 Task: Search location  and  check different places , show reviews and explore.
Action: Mouse moved to (544, 68)
Screenshot: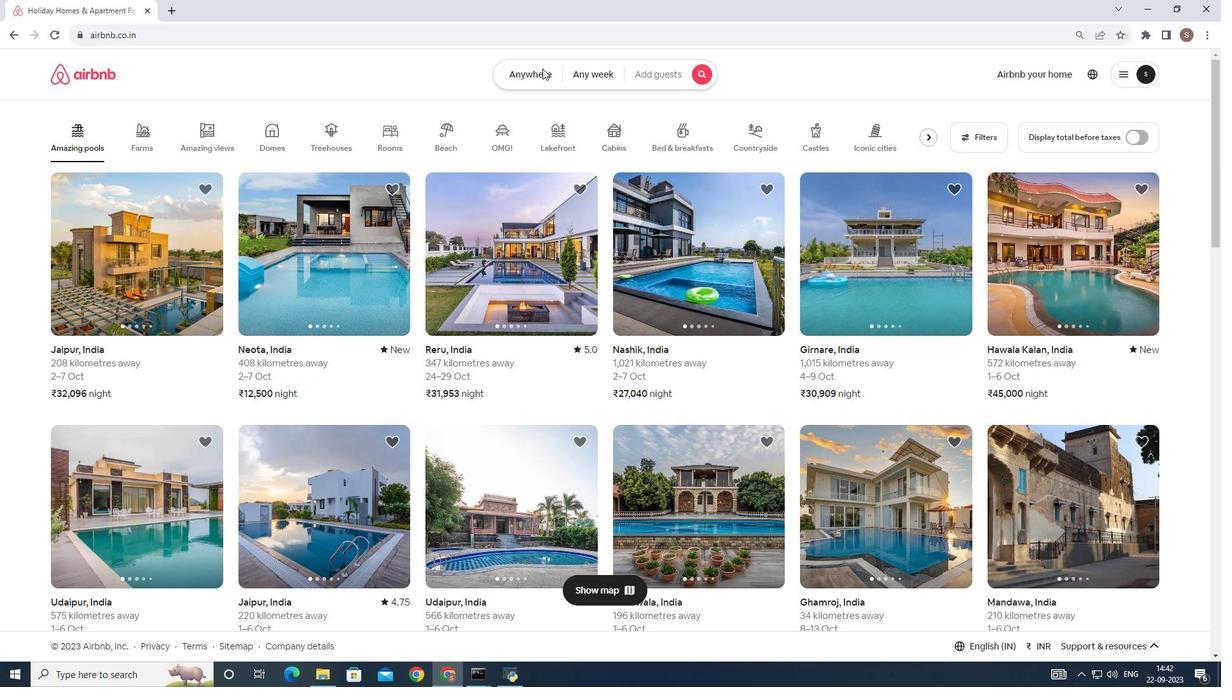 
Action: Mouse pressed left at (544, 68)
Screenshot: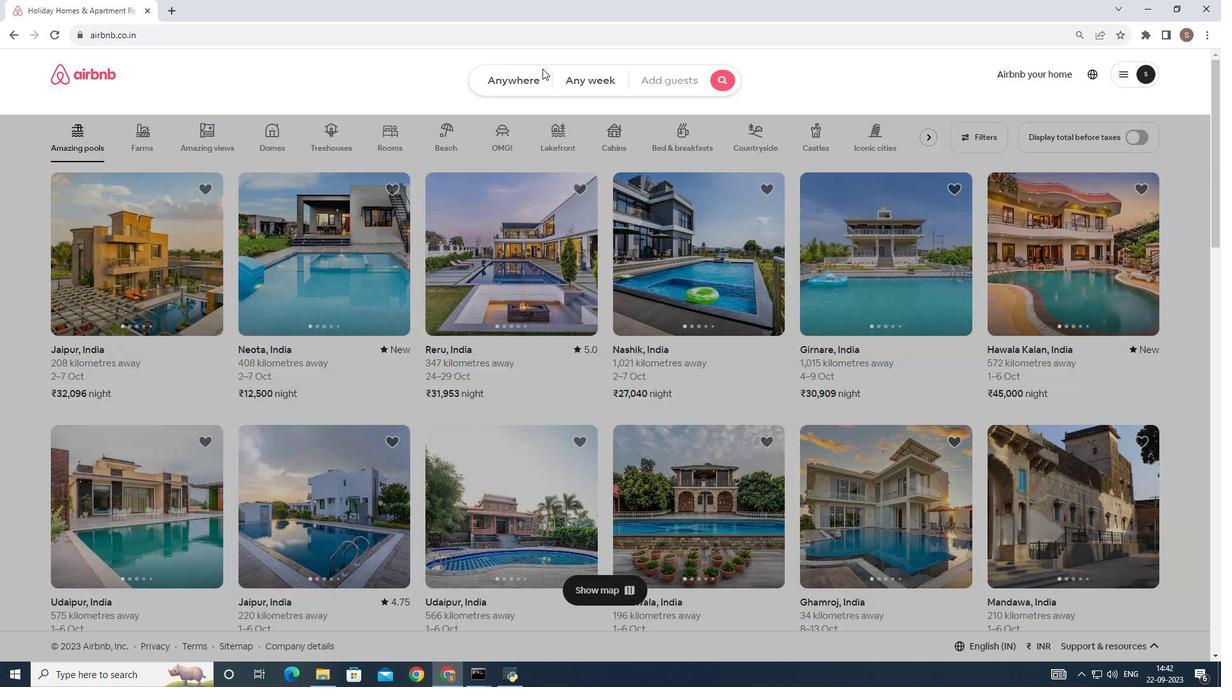 
Action: Mouse moved to (408, 122)
Screenshot: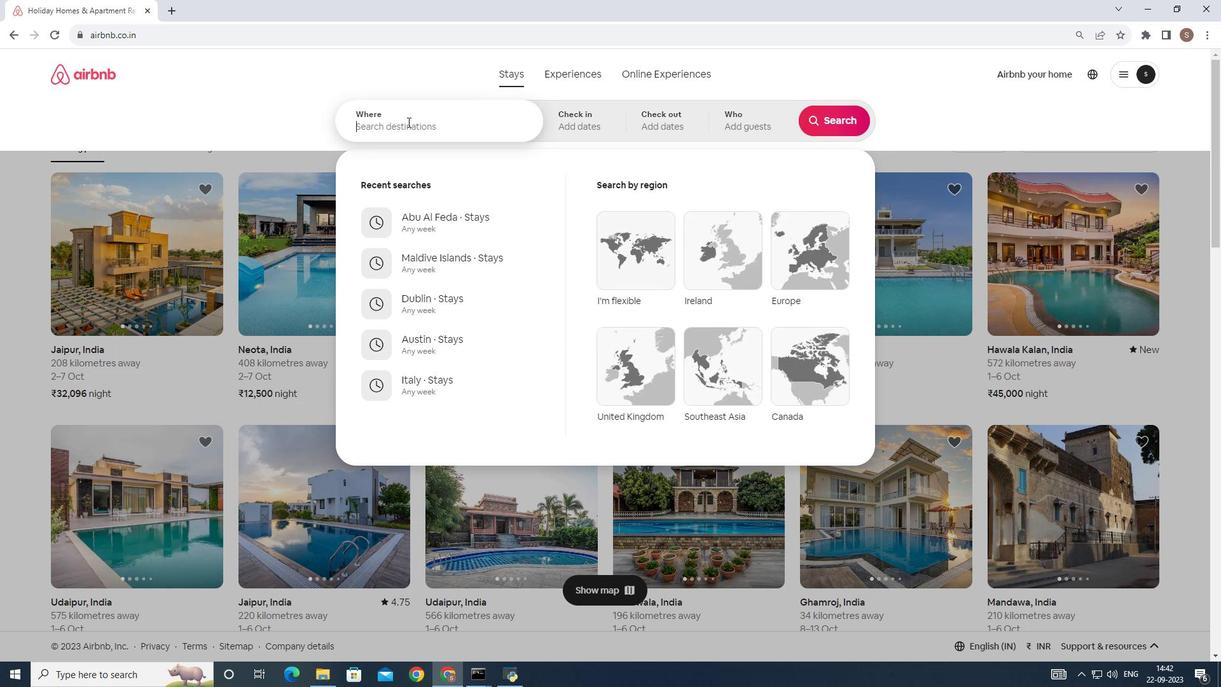 
Action: Mouse pressed left at (408, 122)
Screenshot: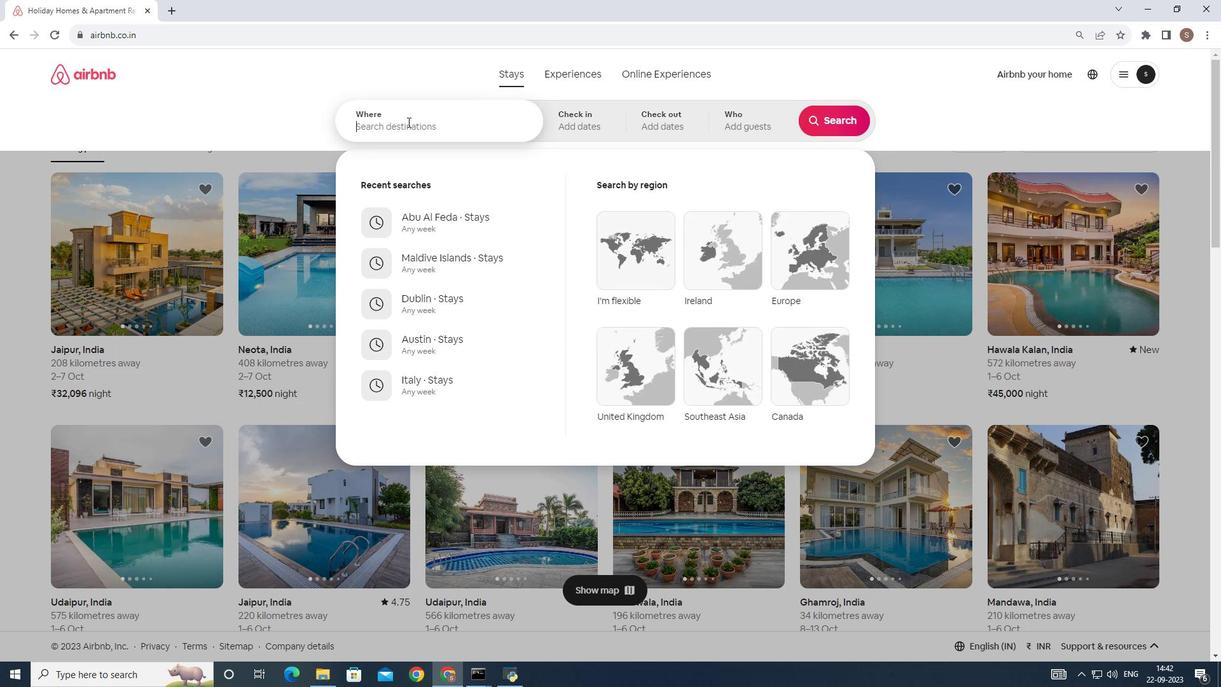 
Action: Key pressed barcelona
Screenshot: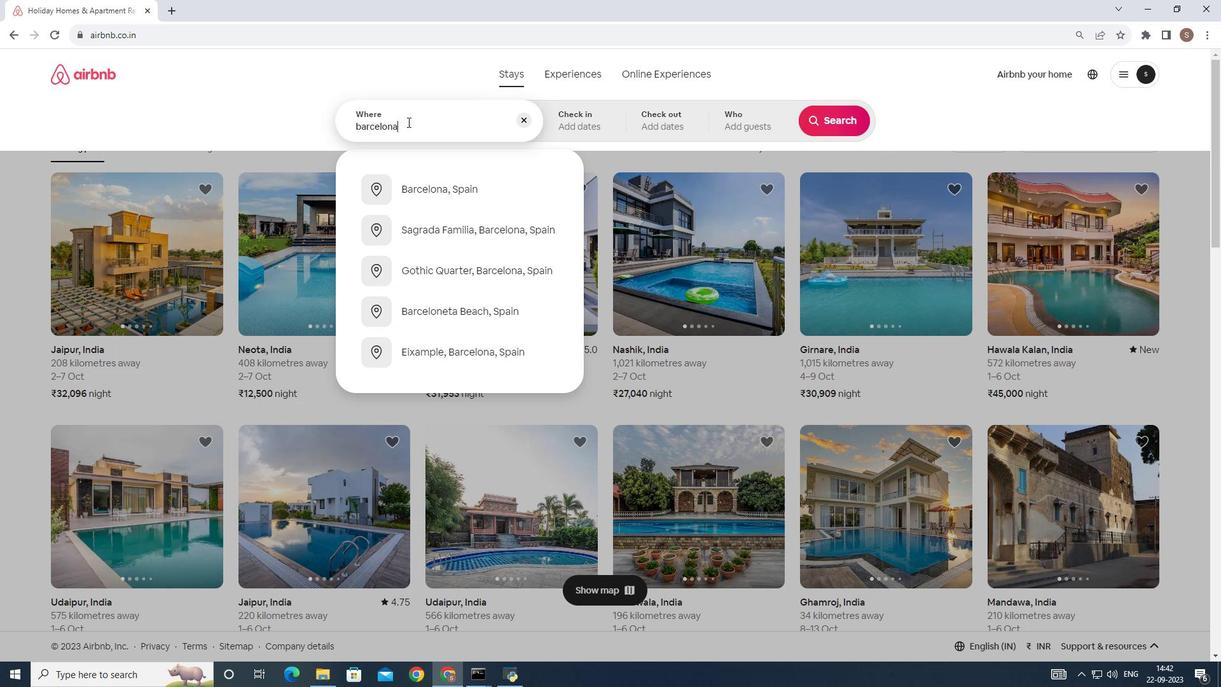 
Action: Mouse moved to (426, 211)
Screenshot: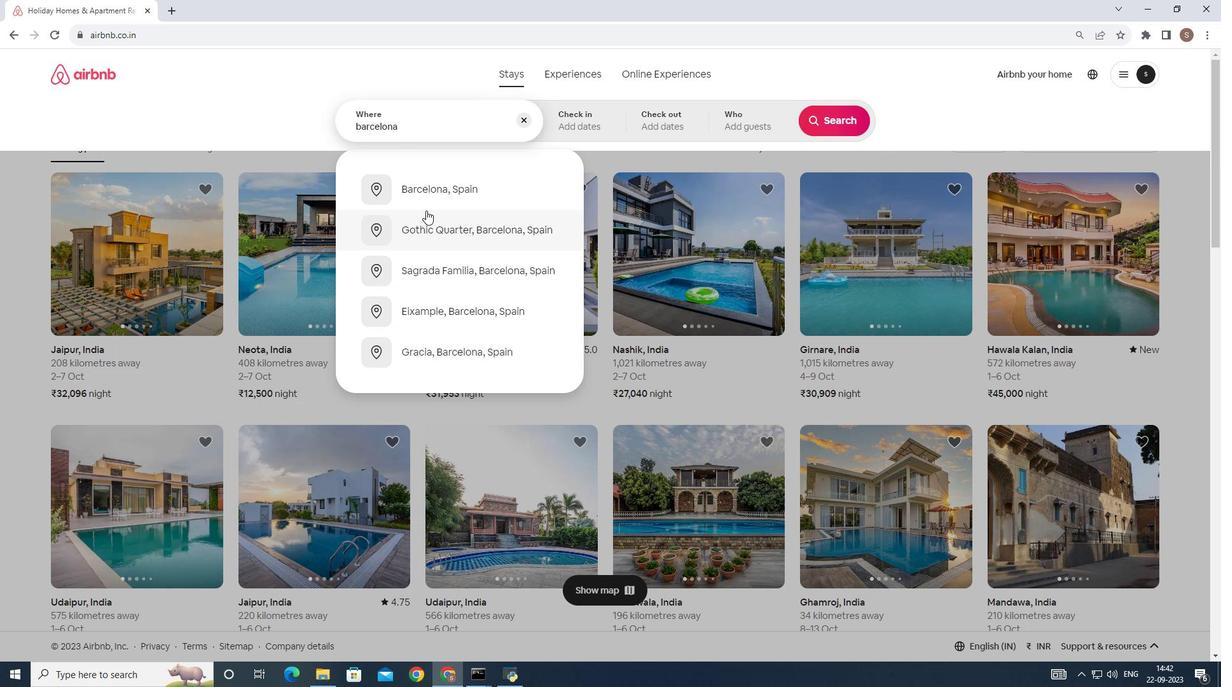 
Action: Mouse pressed left at (426, 211)
Screenshot: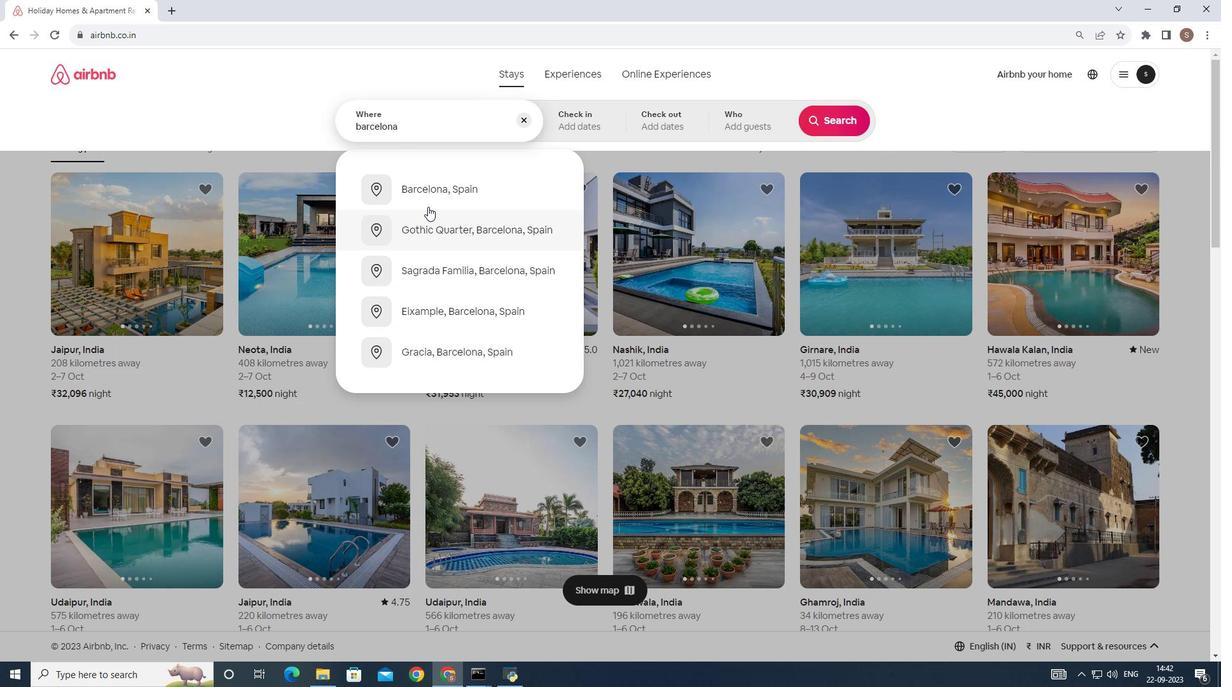 
Action: Mouse moved to (428, 196)
Screenshot: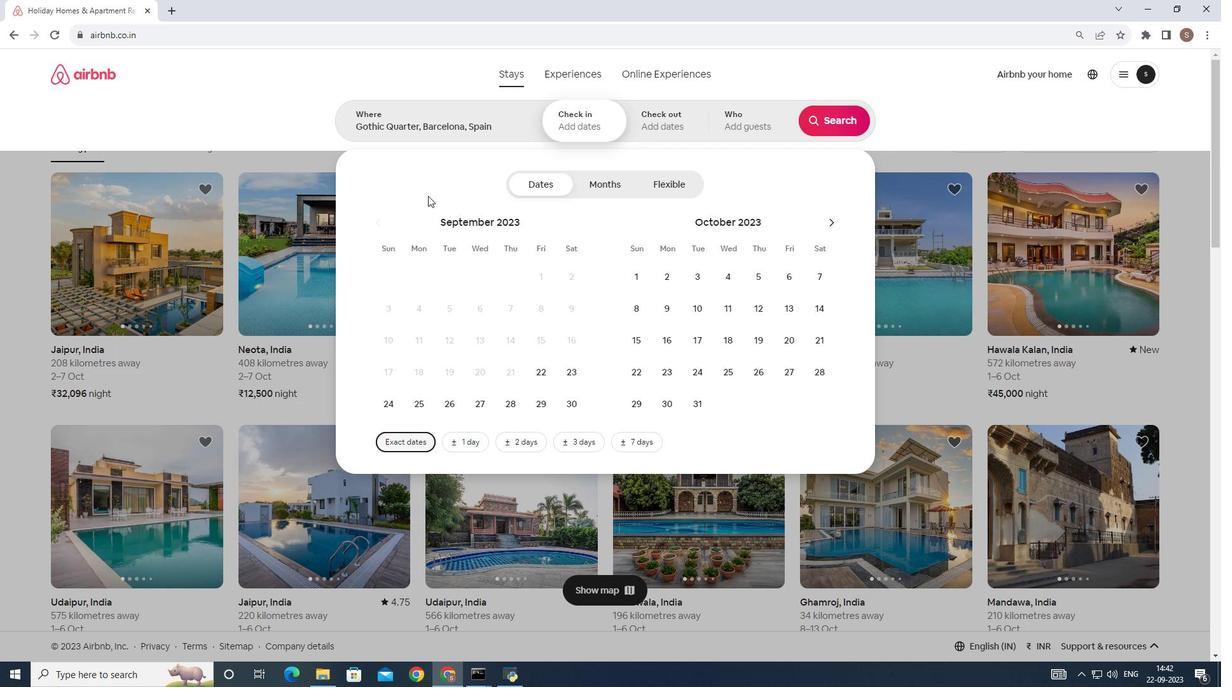 
Action: Mouse pressed left at (428, 196)
Screenshot: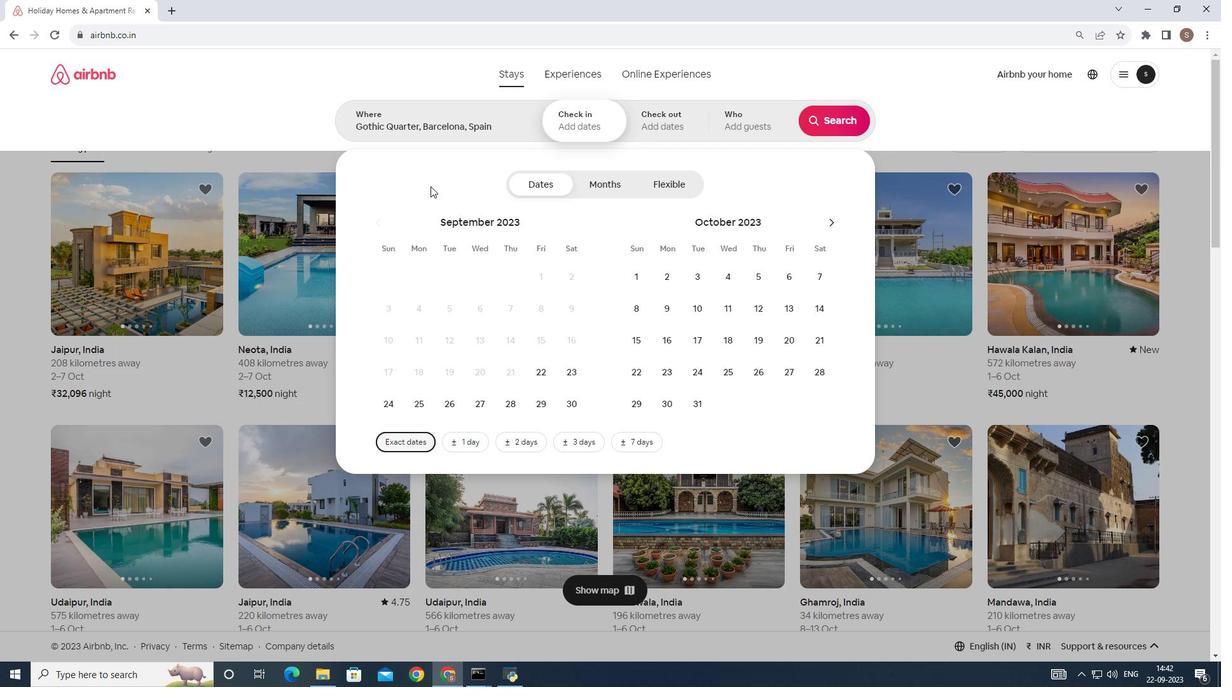 
Action: Mouse moved to (446, 114)
Screenshot: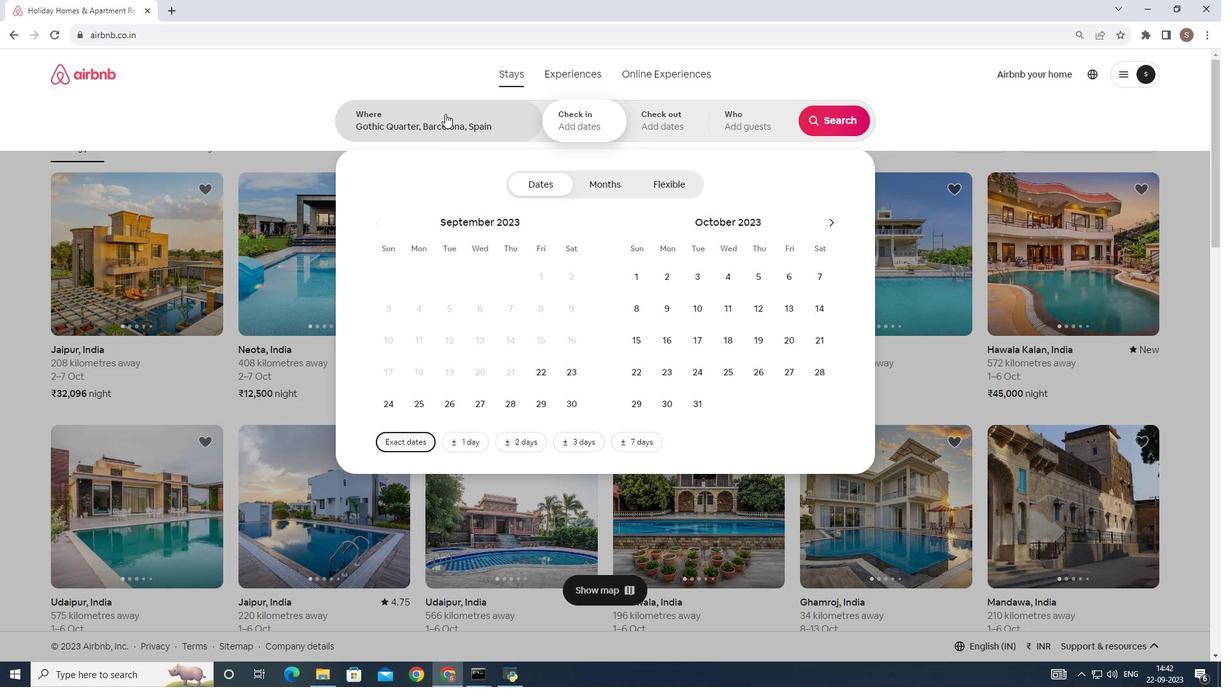 
Action: Mouse pressed left at (446, 114)
Screenshot: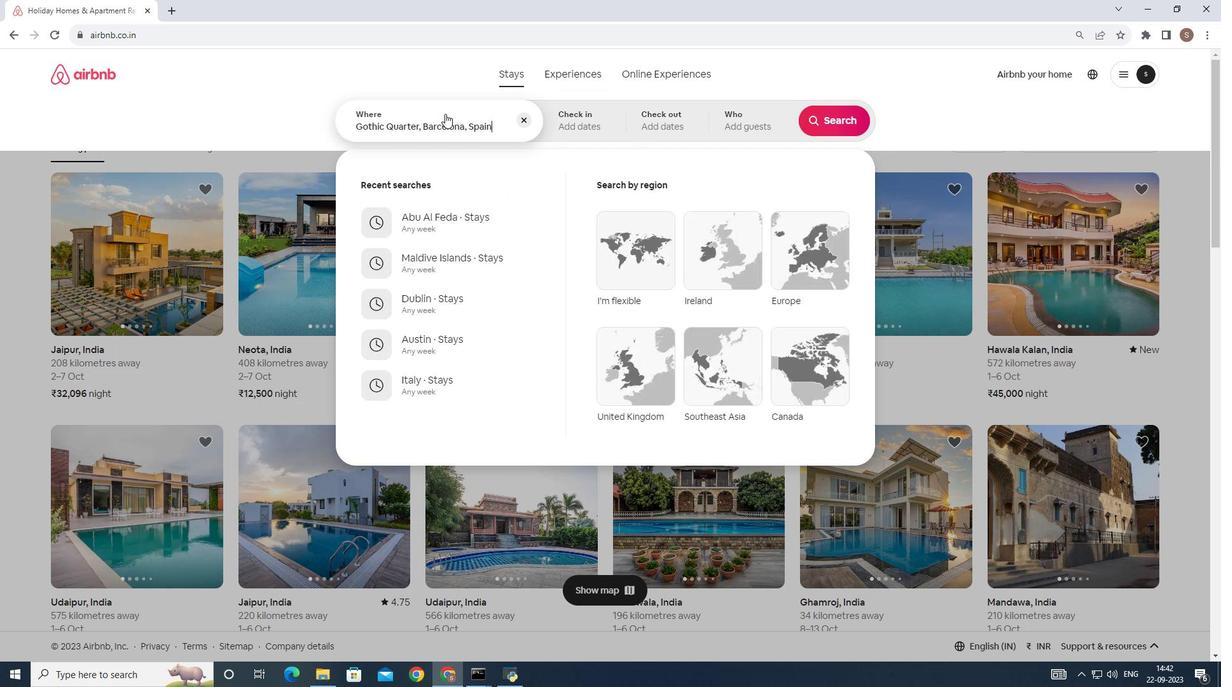 
Action: Mouse moved to (426, 129)
Screenshot: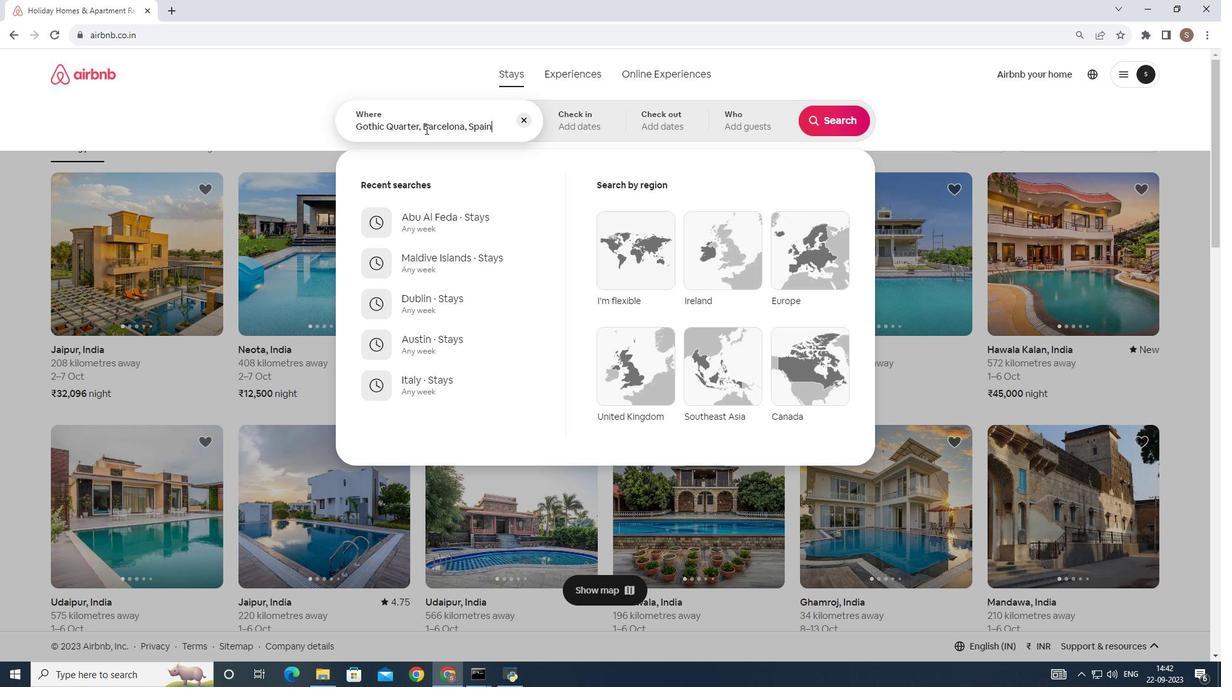 
Action: Mouse pressed left at (426, 129)
Screenshot: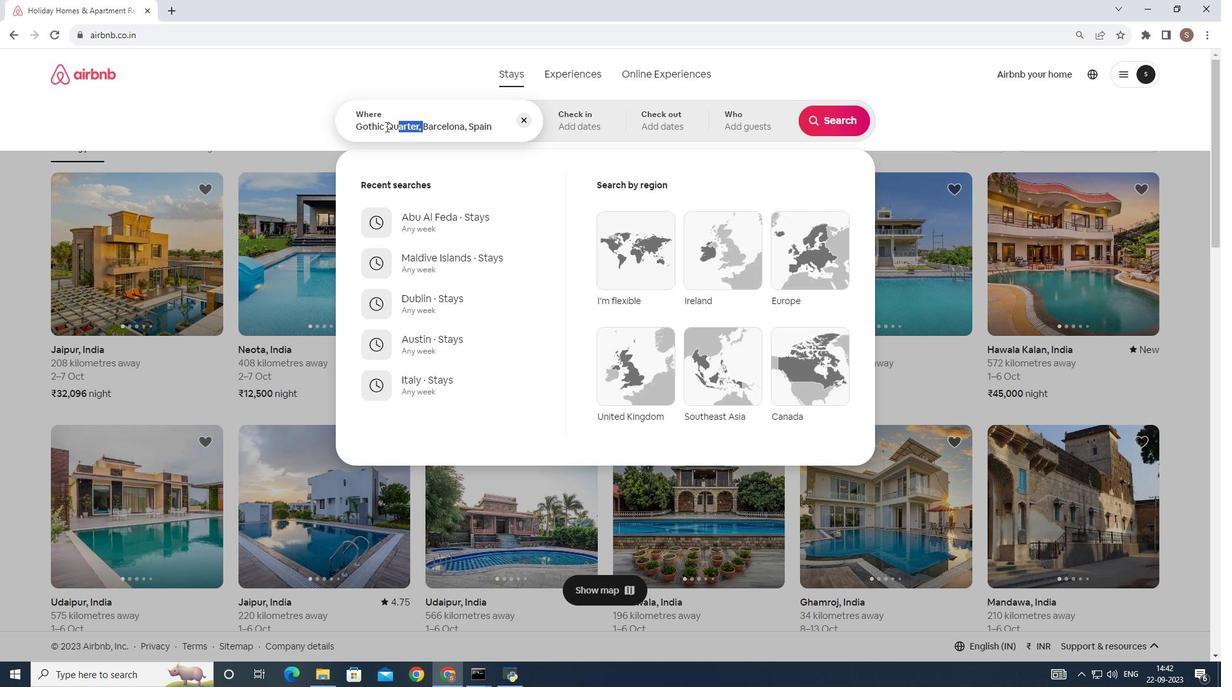 
Action: Mouse moved to (564, 225)
Screenshot: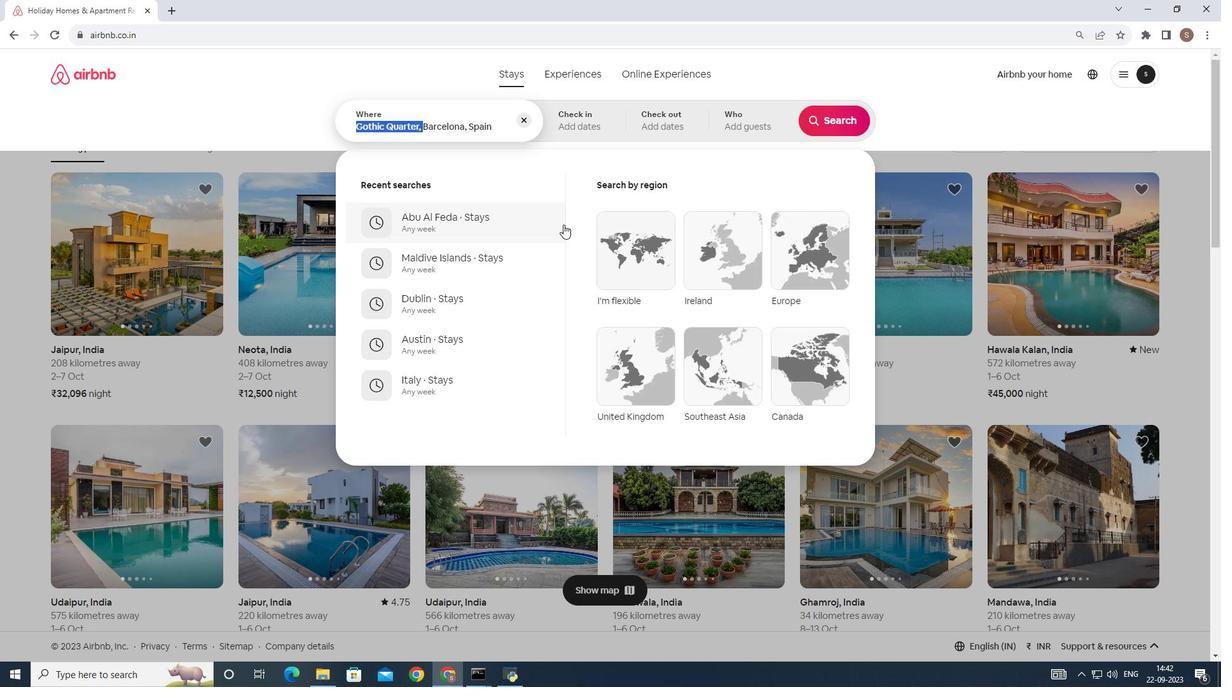 
Action: Key pressed <Key.backspace>
Screenshot: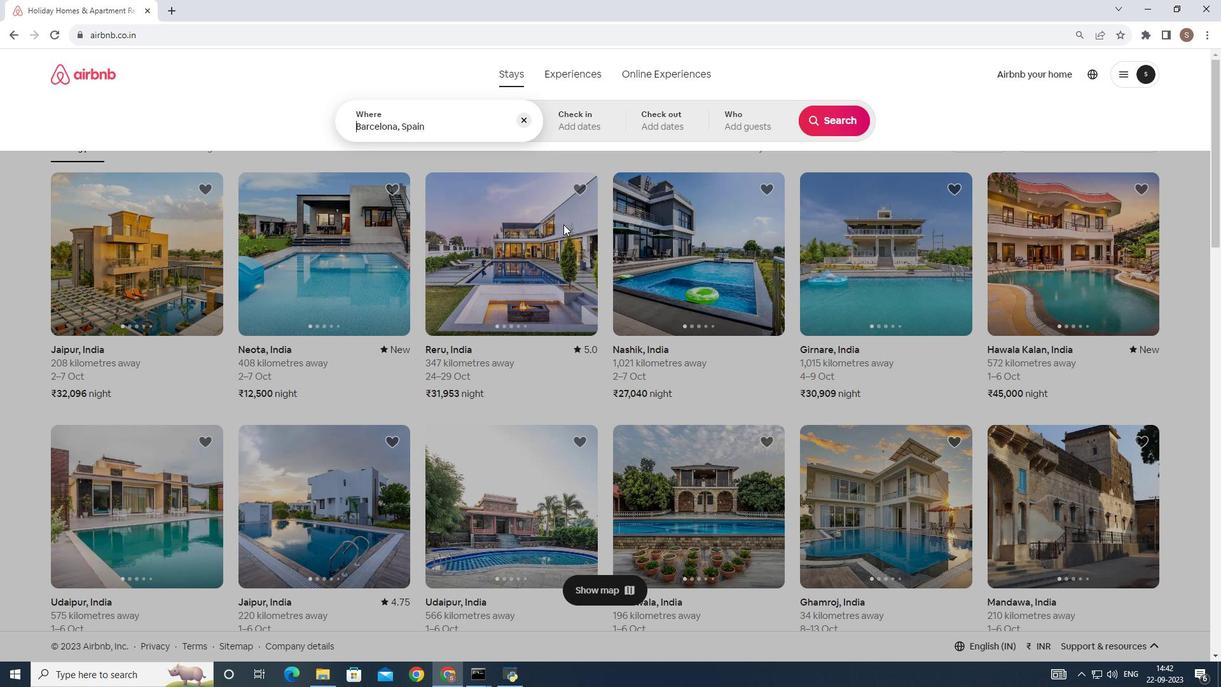 
Action: Mouse moved to (446, 232)
Screenshot: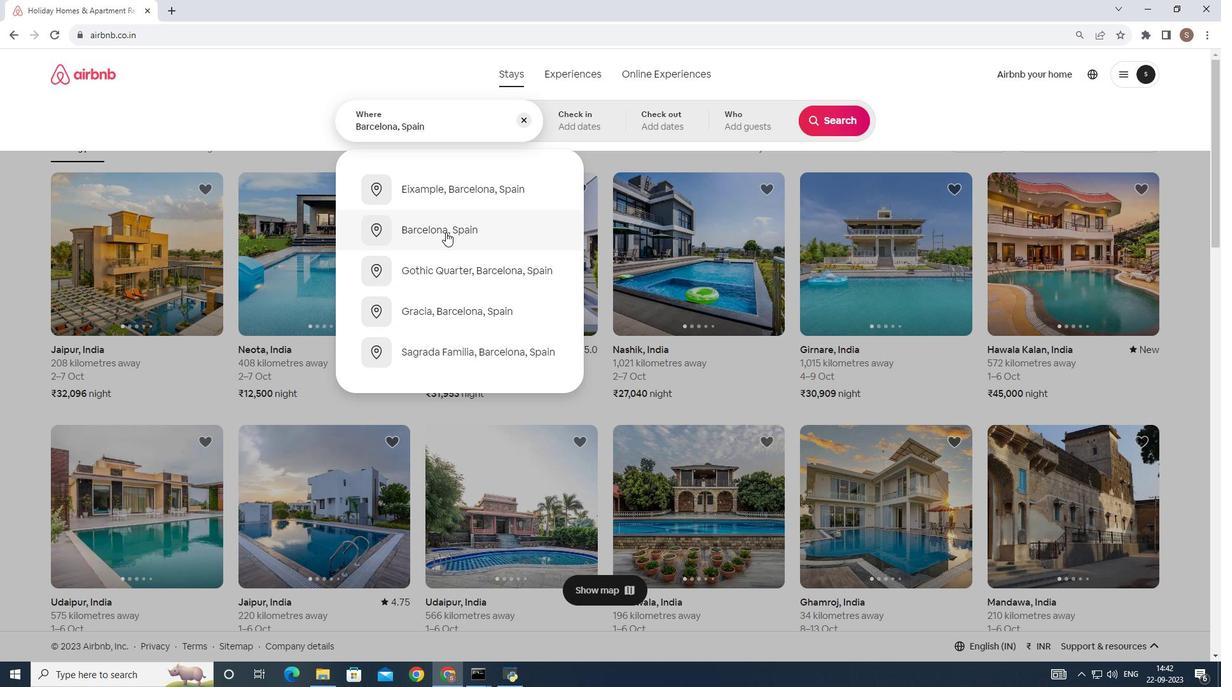 
Action: Mouse pressed left at (446, 232)
Screenshot: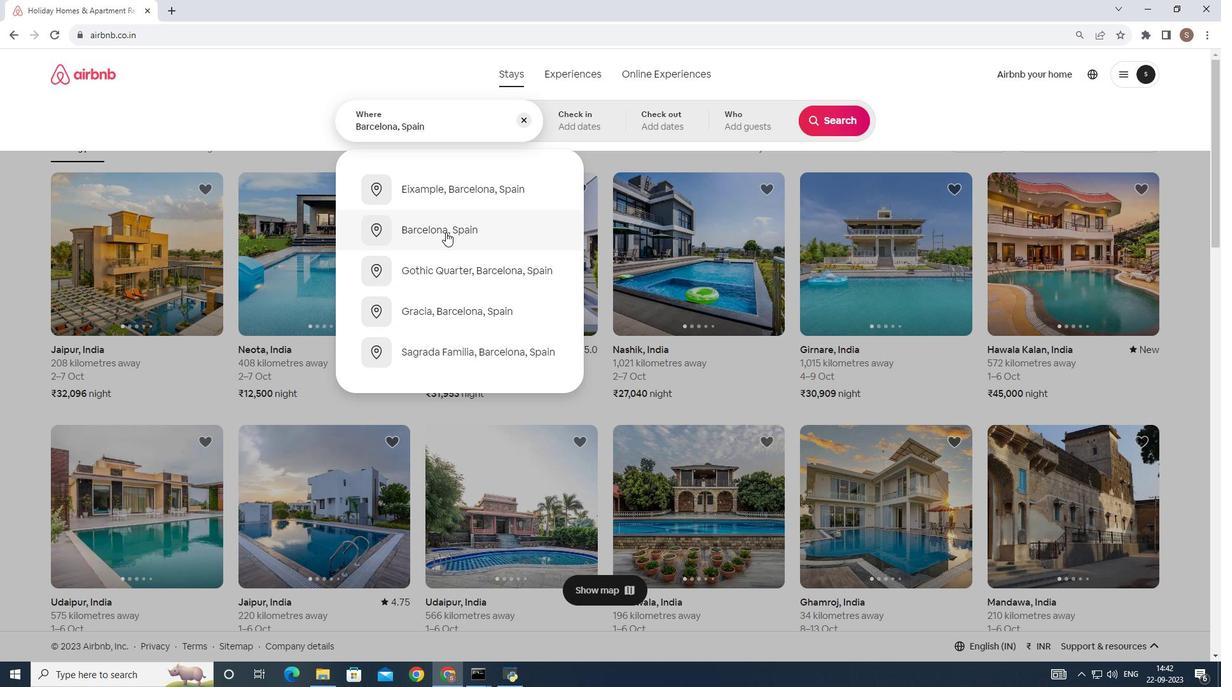 
Action: Mouse moved to (821, 114)
Screenshot: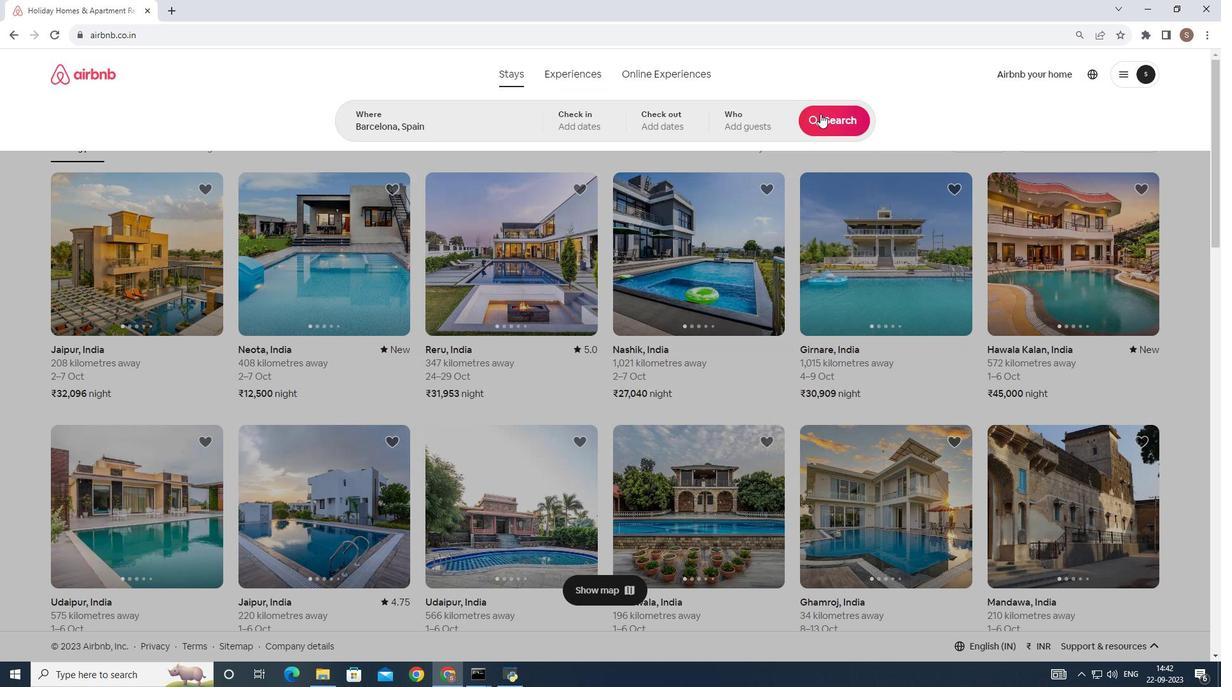 
Action: Mouse pressed left at (821, 114)
Screenshot: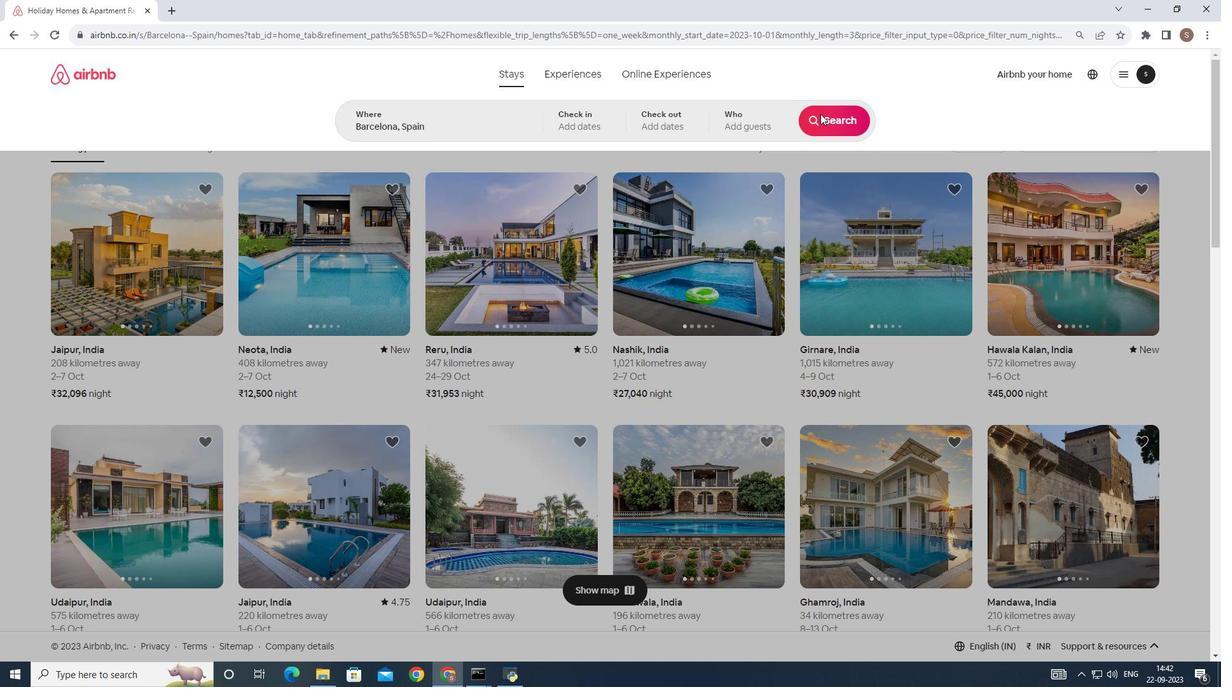 
Action: Mouse moved to (1002, 122)
Screenshot: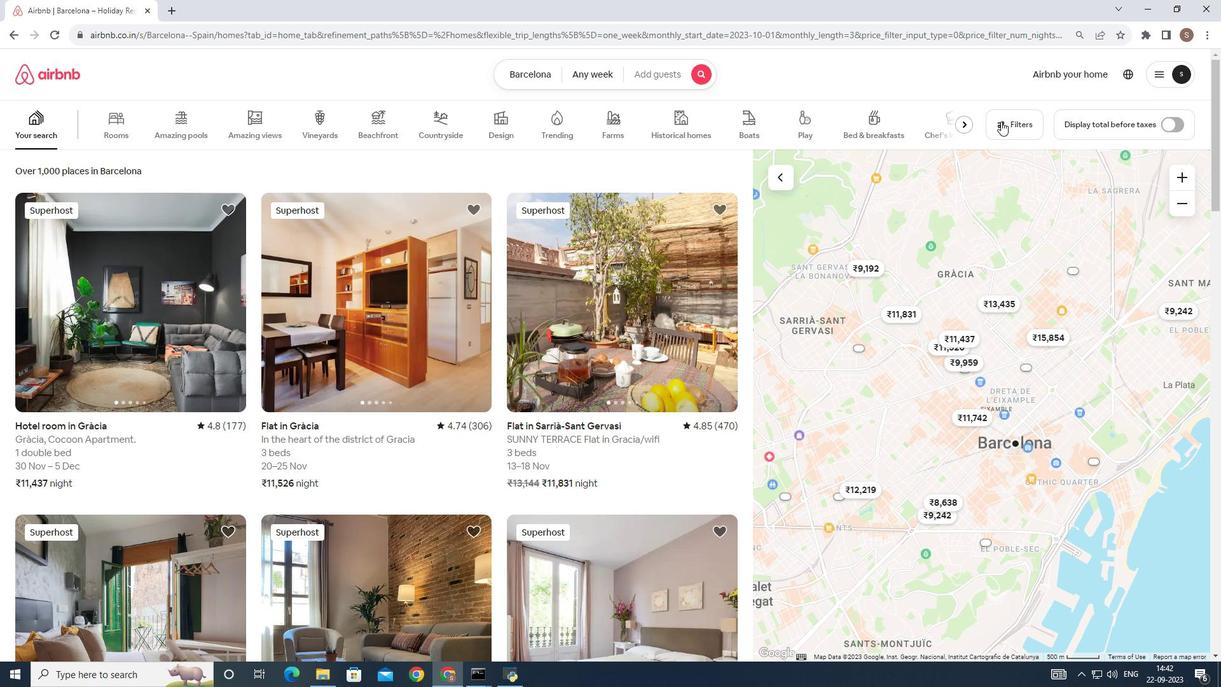 
Action: Mouse pressed left at (1002, 122)
Screenshot: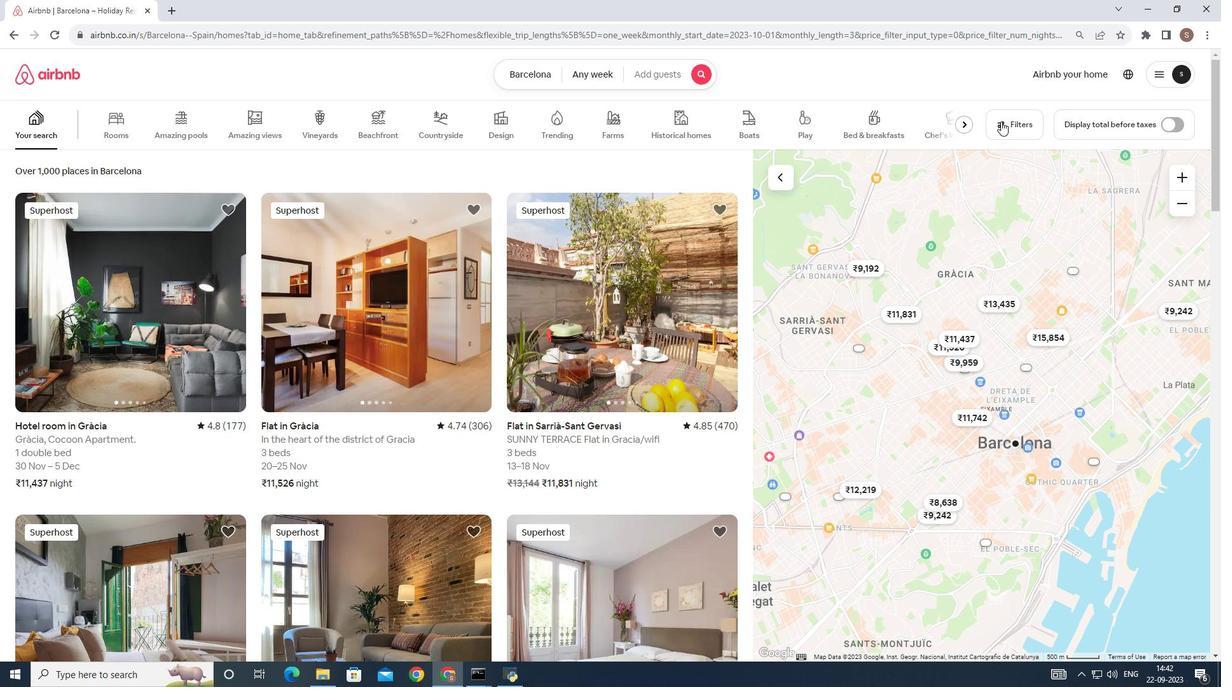 
Action: Mouse moved to (559, 286)
Screenshot: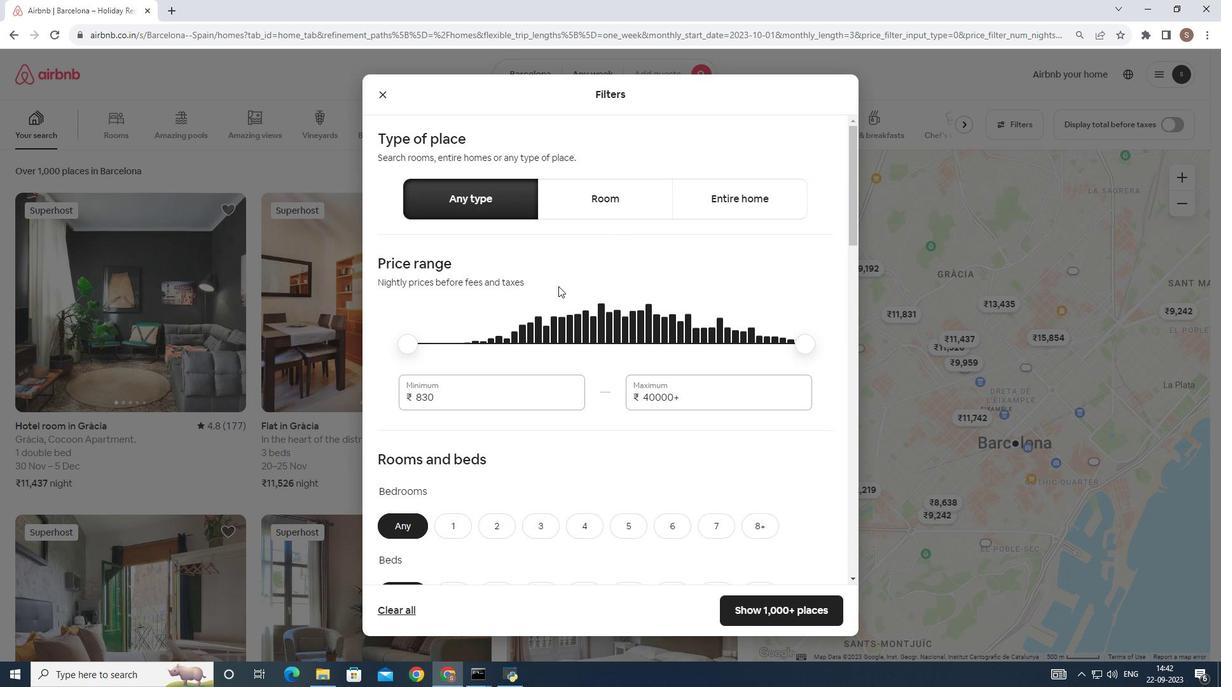 
Action: Mouse scrolled (559, 286) with delta (0, 0)
Screenshot: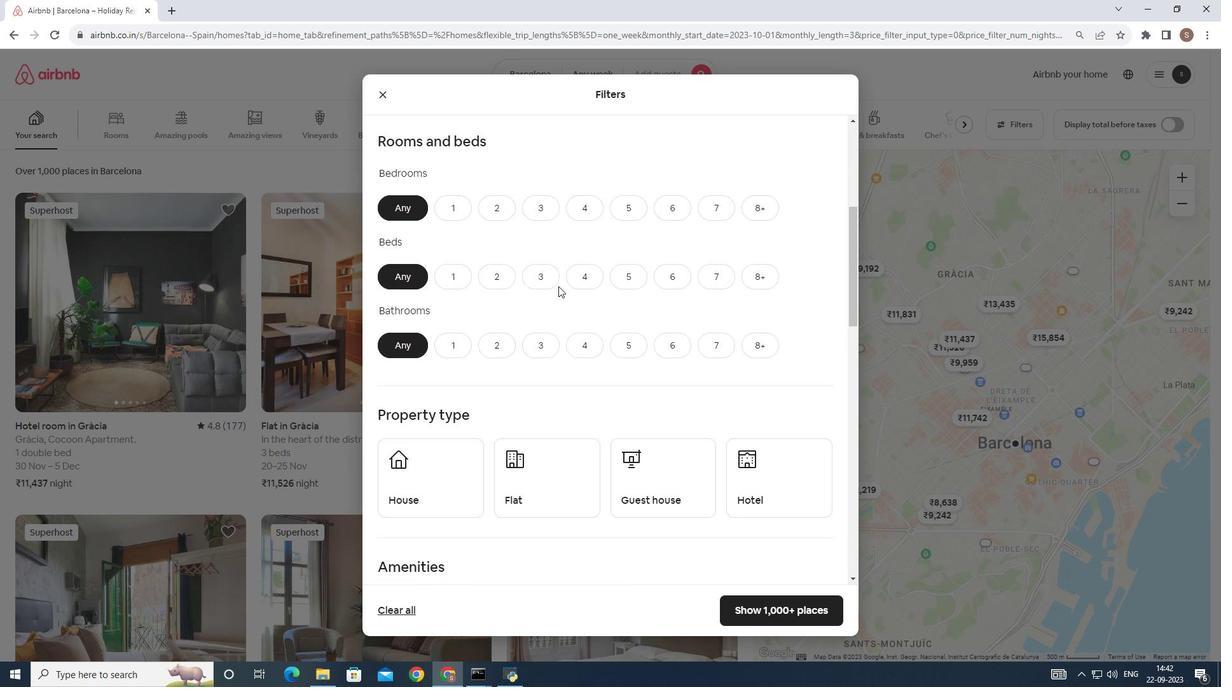
Action: Mouse scrolled (559, 286) with delta (0, 0)
Screenshot: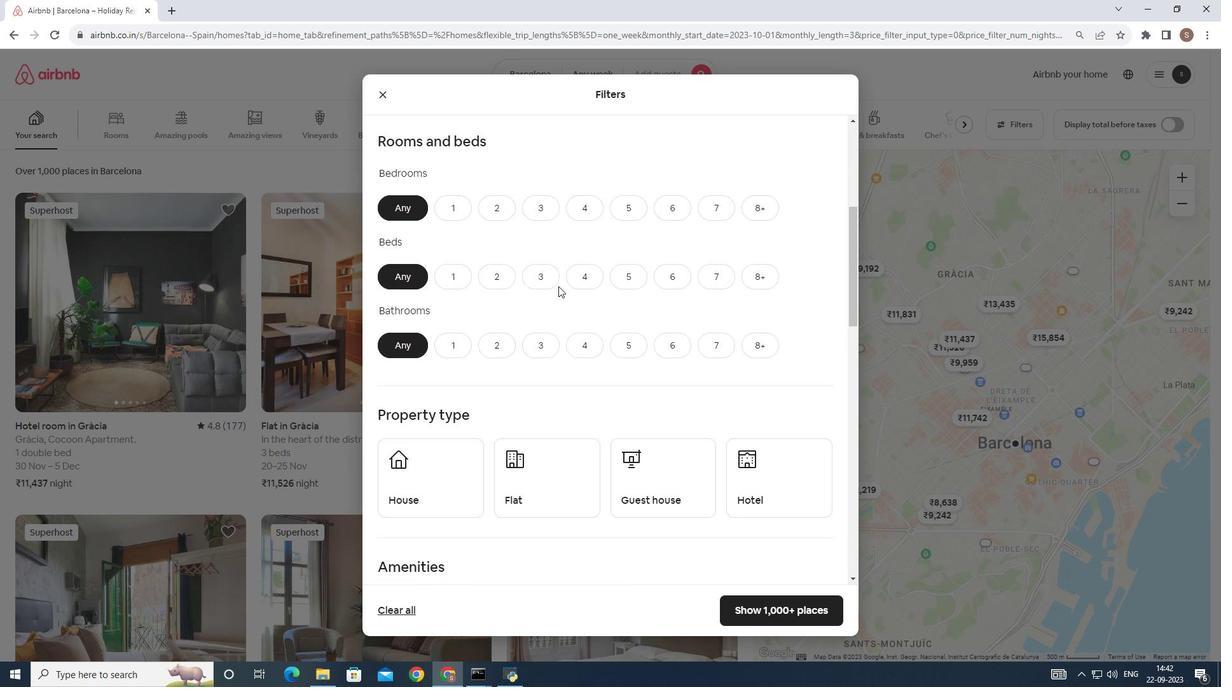 
Action: Mouse scrolled (559, 286) with delta (0, 0)
Screenshot: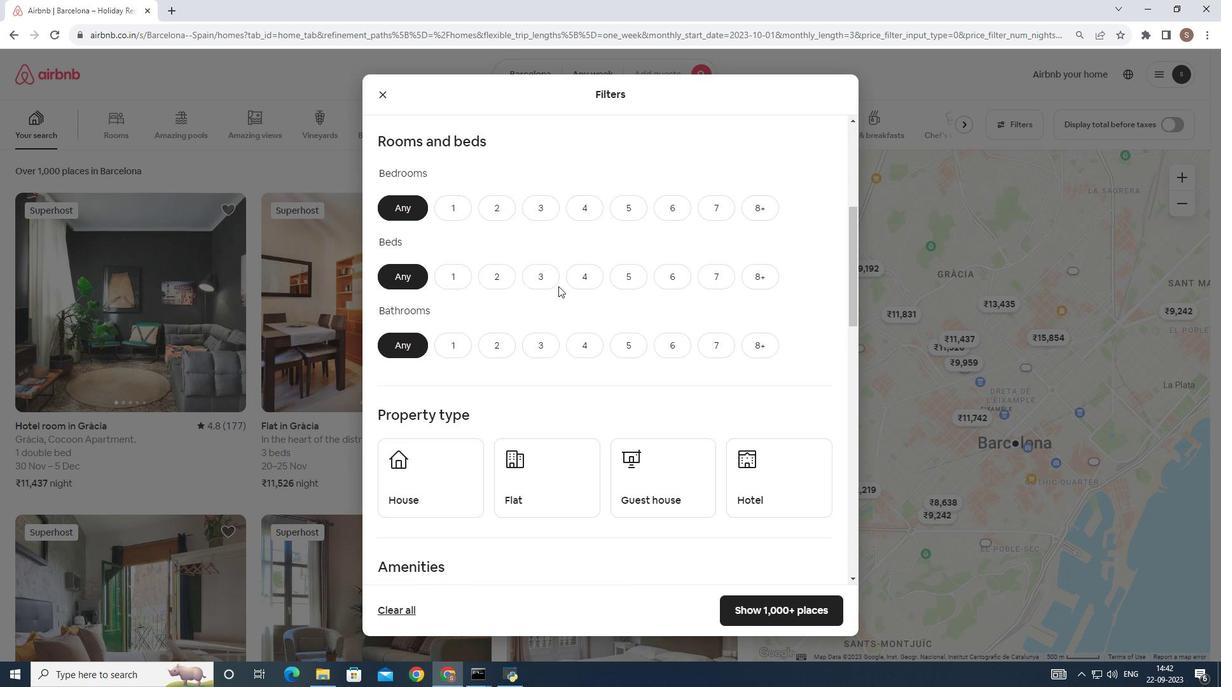 
Action: Mouse scrolled (559, 286) with delta (0, 0)
Screenshot: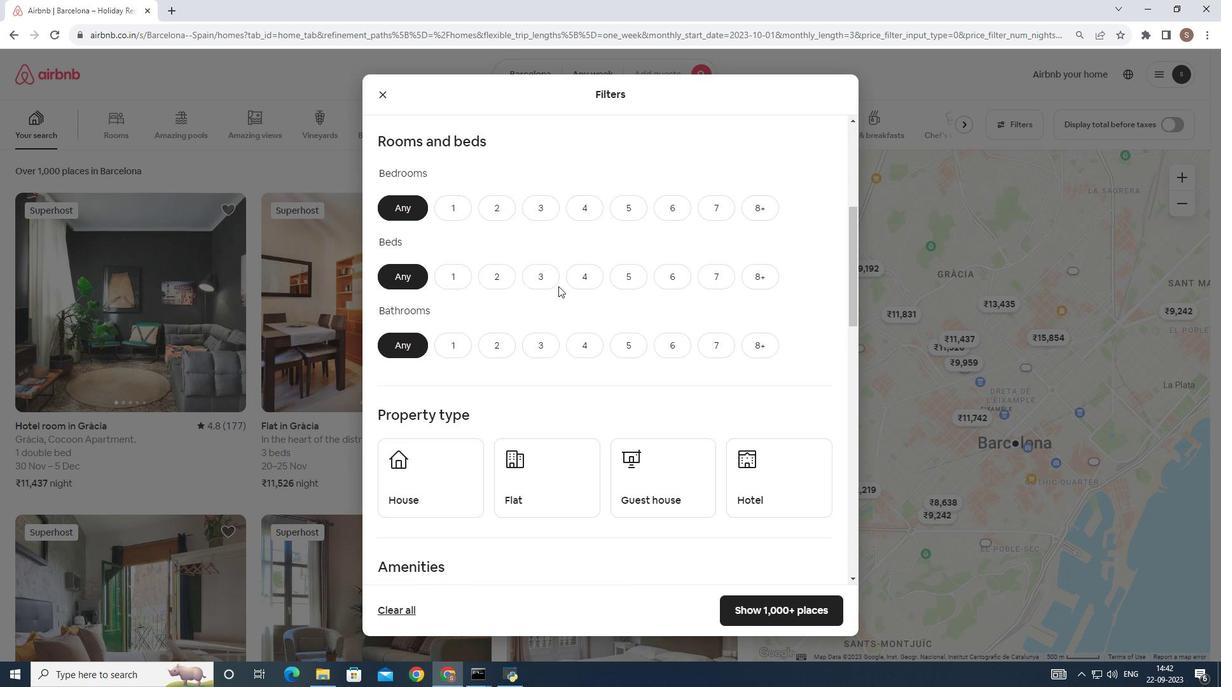 
Action: Mouse scrolled (559, 286) with delta (0, 0)
Screenshot: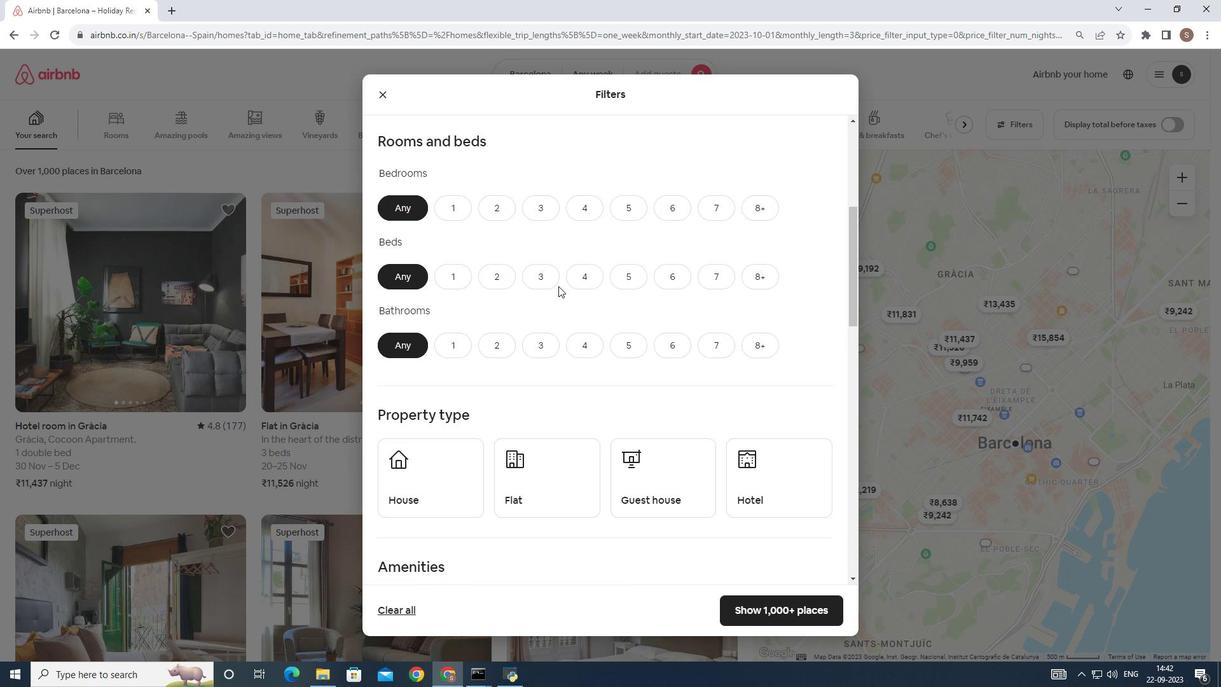 
Action: Mouse scrolled (559, 286) with delta (0, 0)
Screenshot: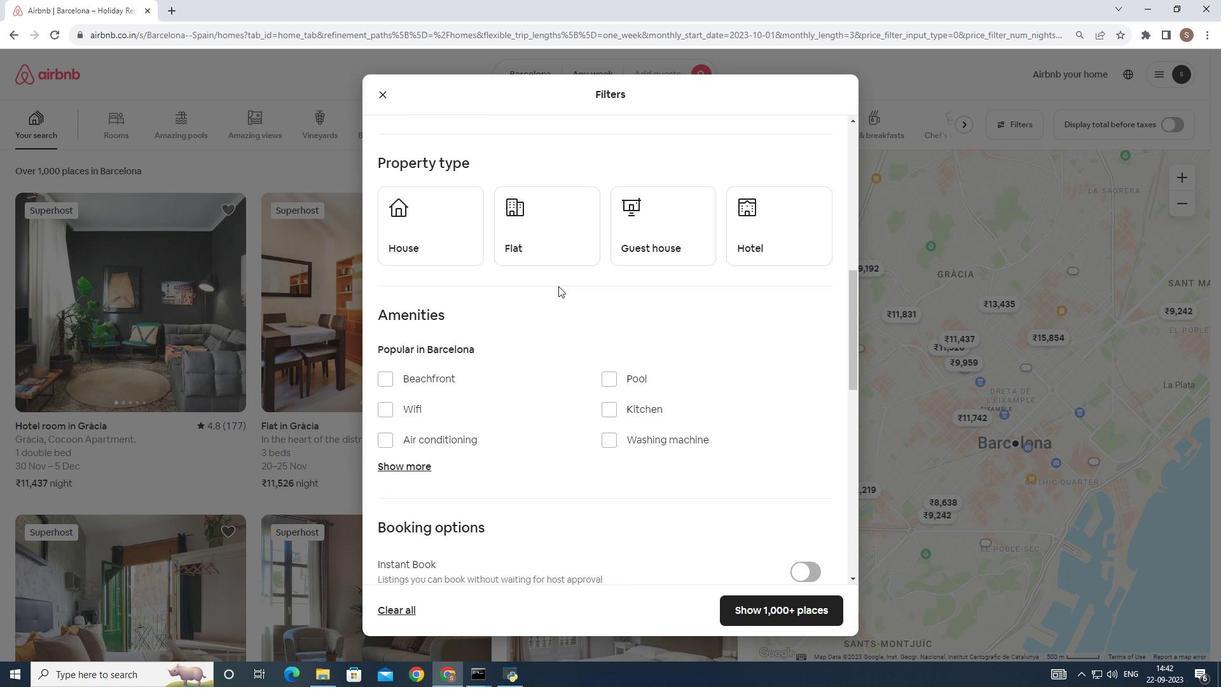 
Action: Mouse scrolled (559, 286) with delta (0, 0)
Screenshot: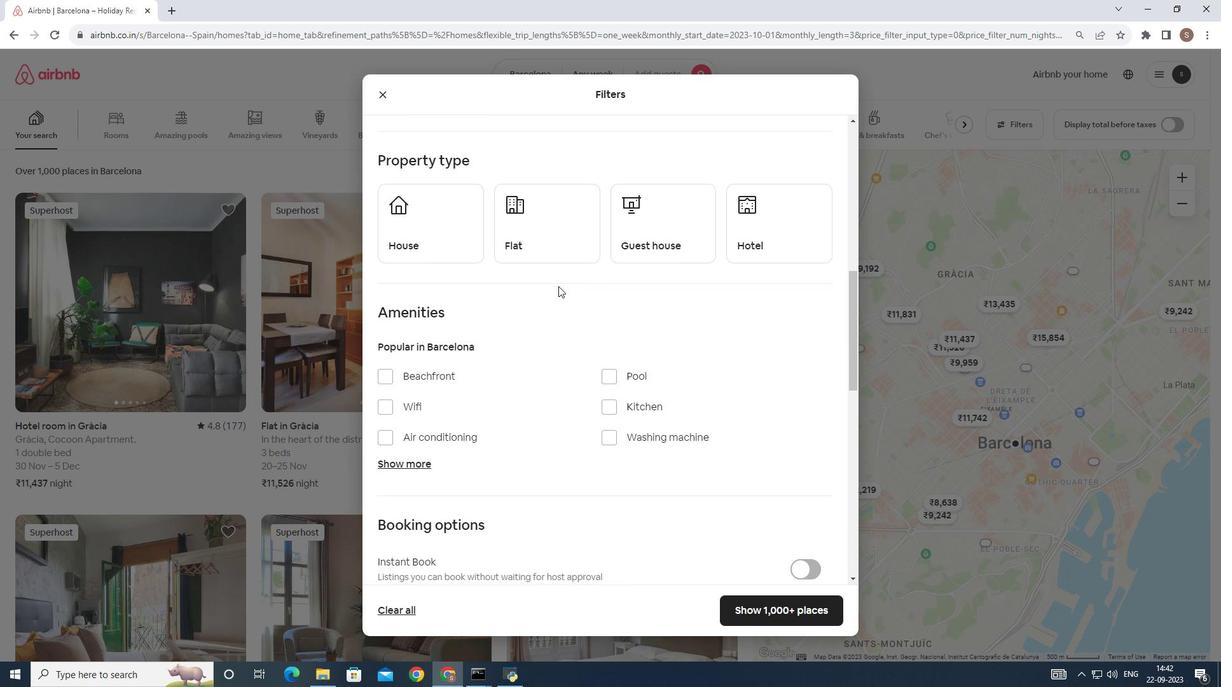 
Action: Mouse scrolled (559, 286) with delta (0, 0)
Screenshot: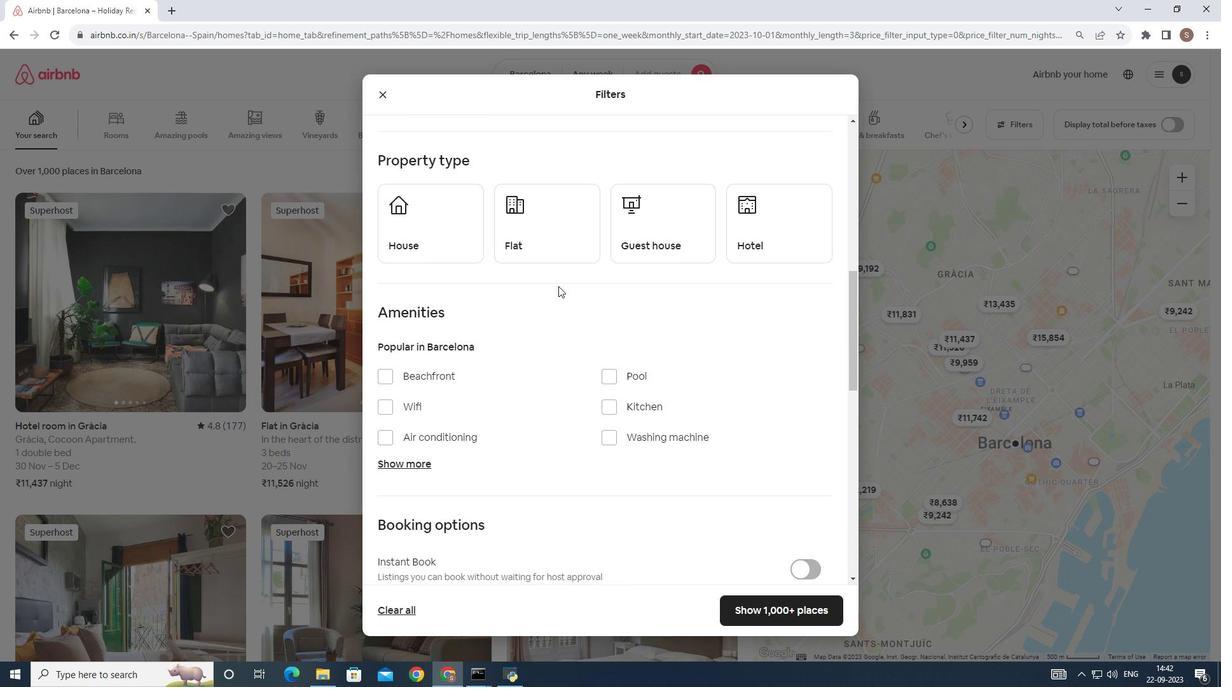 
Action: Mouse scrolled (559, 286) with delta (0, 0)
Screenshot: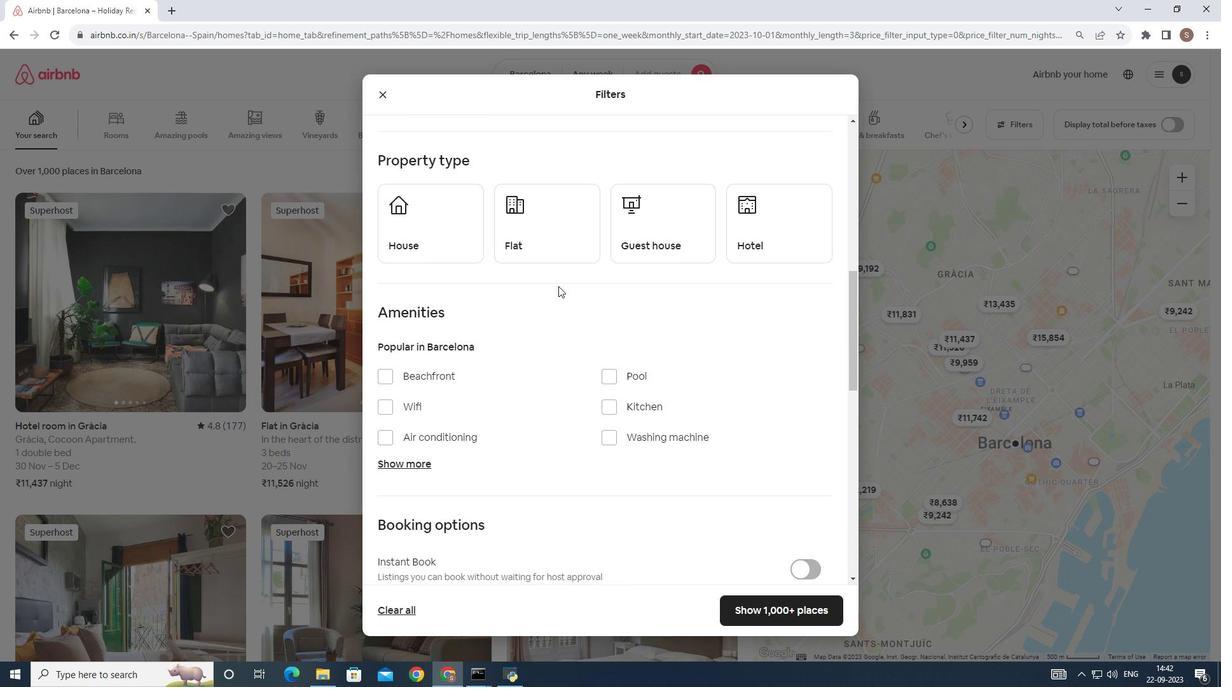 
Action: Mouse scrolled (559, 286) with delta (0, 0)
Screenshot: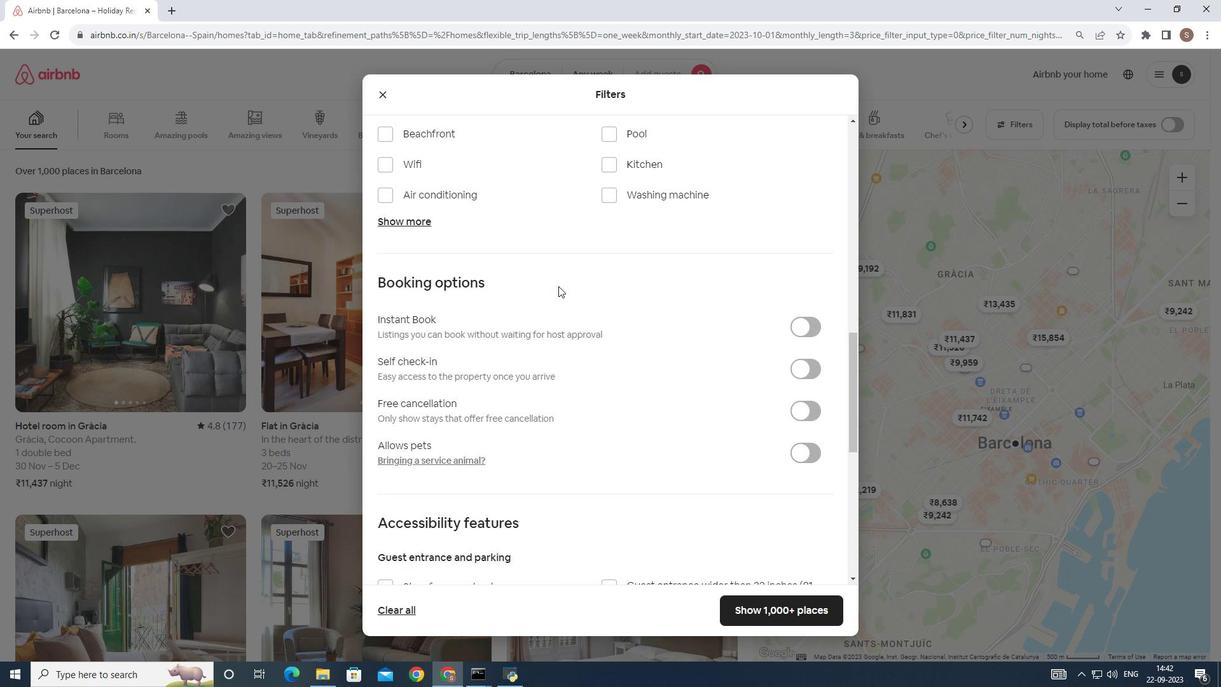 
Action: Mouse scrolled (559, 286) with delta (0, 0)
Screenshot: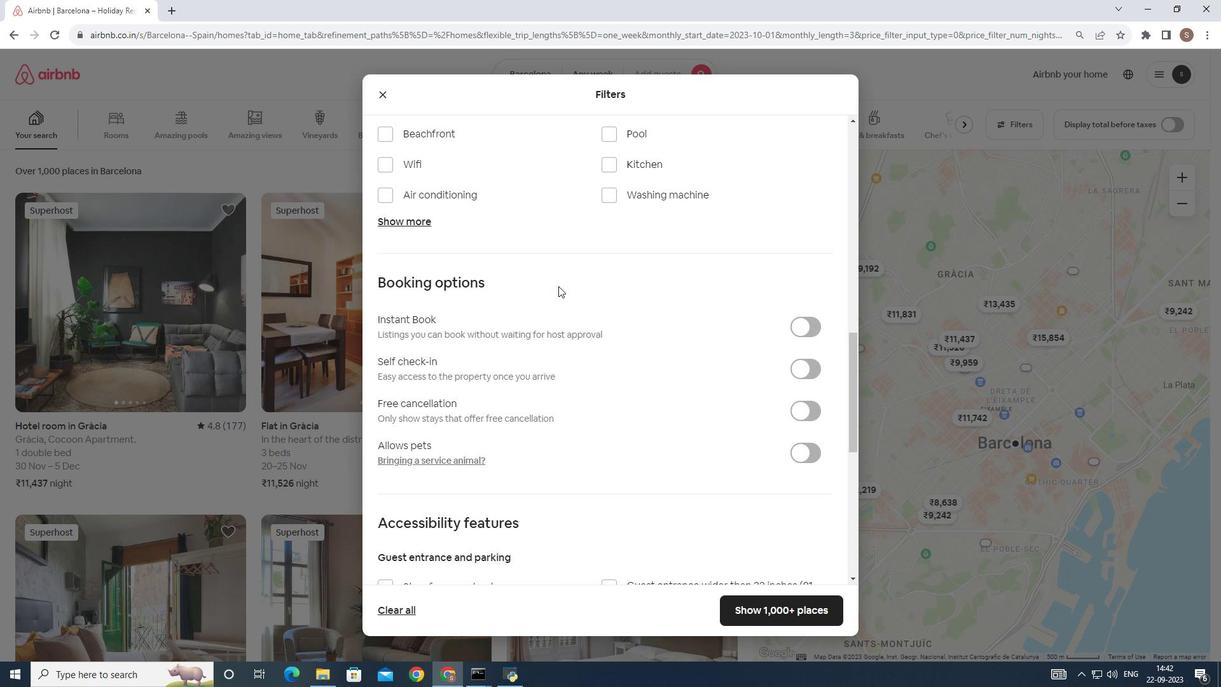 
Action: Mouse scrolled (559, 286) with delta (0, 0)
Screenshot: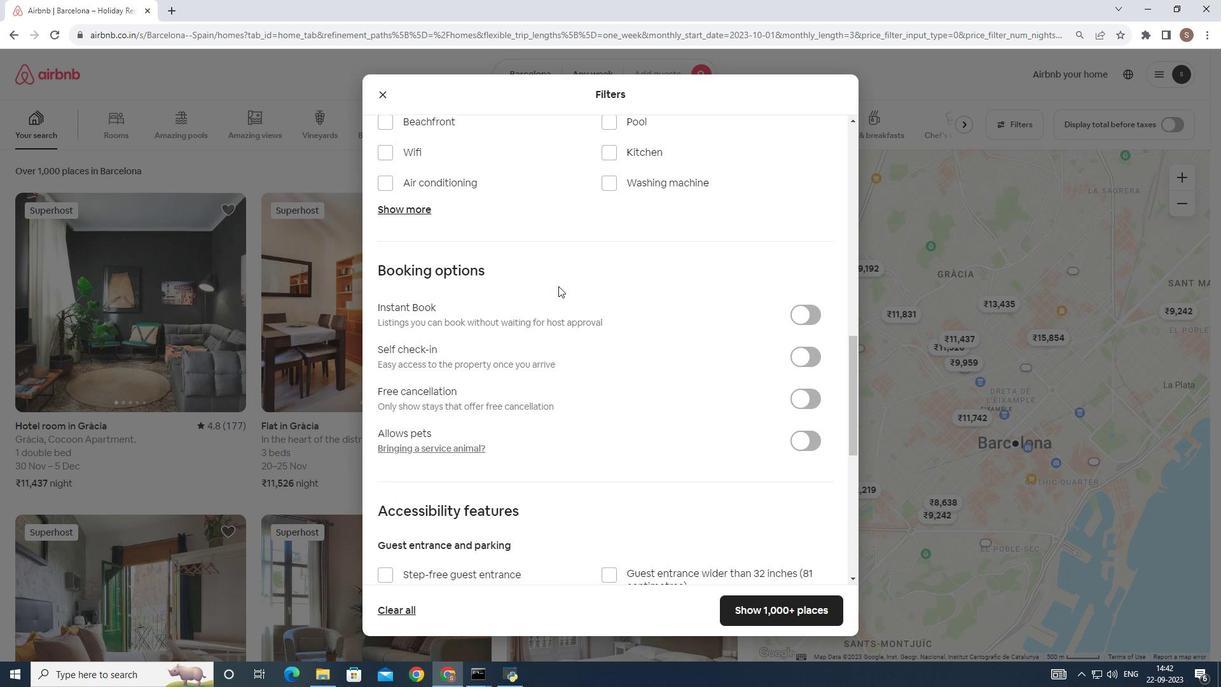 
Action: Mouse scrolled (559, 286) with delta (0, 0)
Screenshot: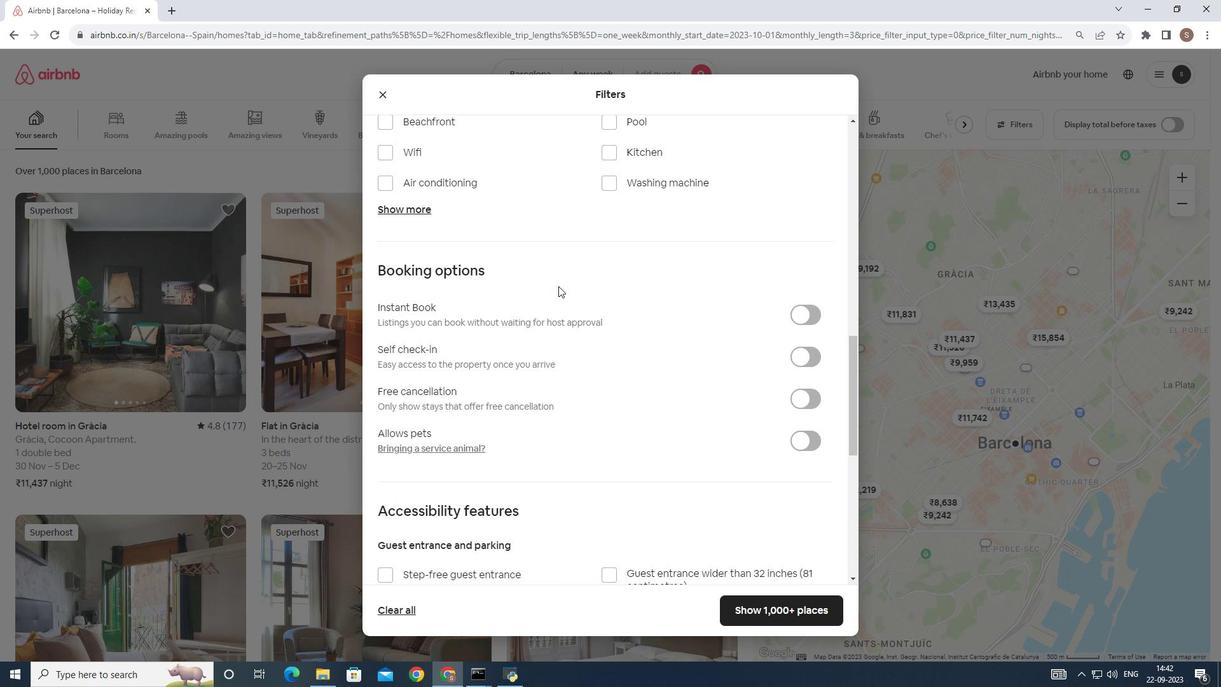 
Action: Mouse moved to (419, 208)
Screenshot: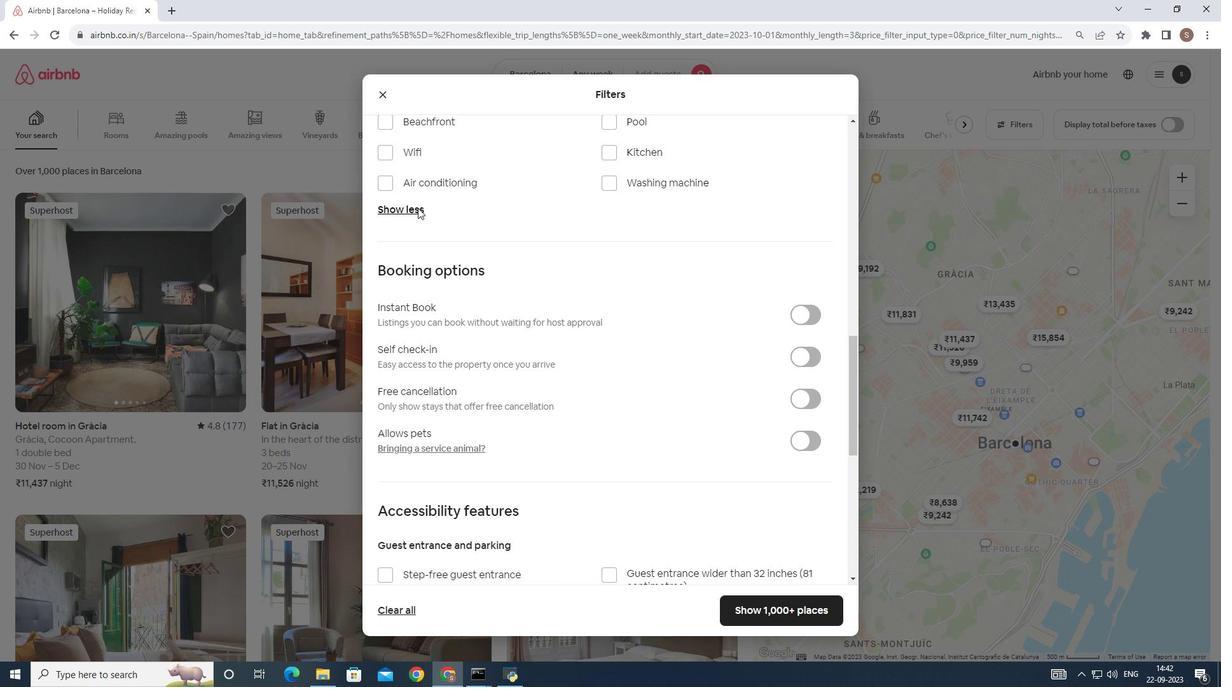
Action: Mouse pressed left at (419, 208)
Screenshot: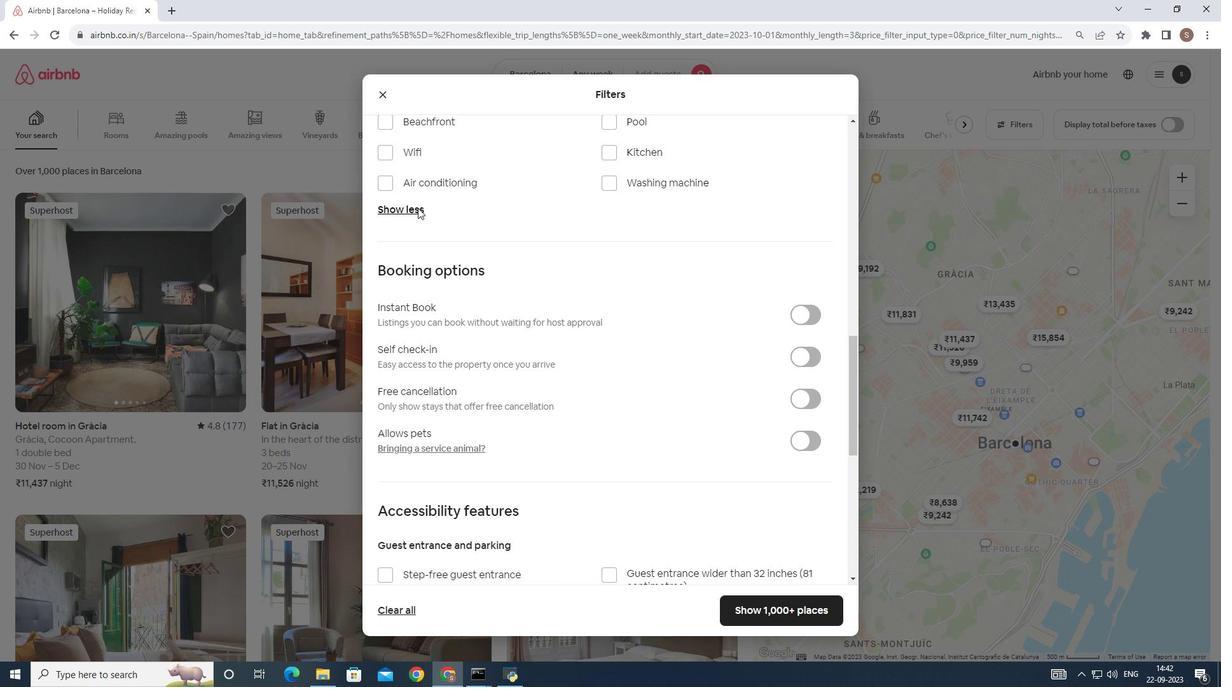 
Action: Mouse moved to (514, 396)
Screenshot: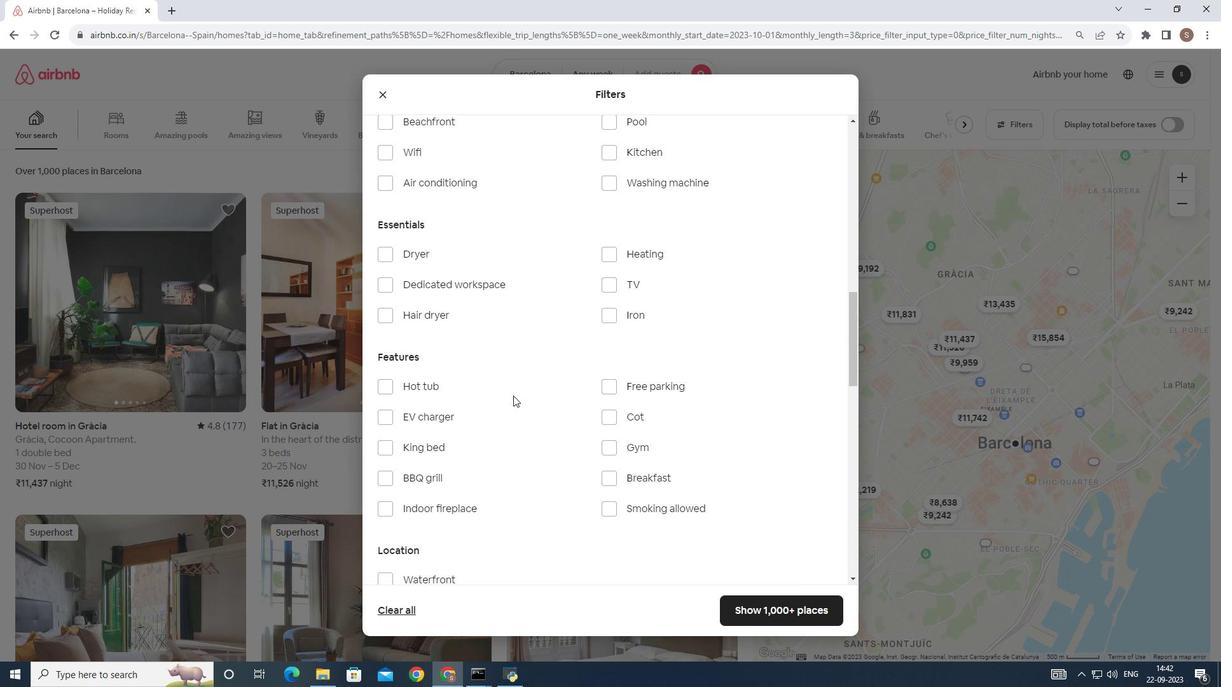 
Action: Mouse scrolled (514, 395) with delta (0, 0)
Screenshot: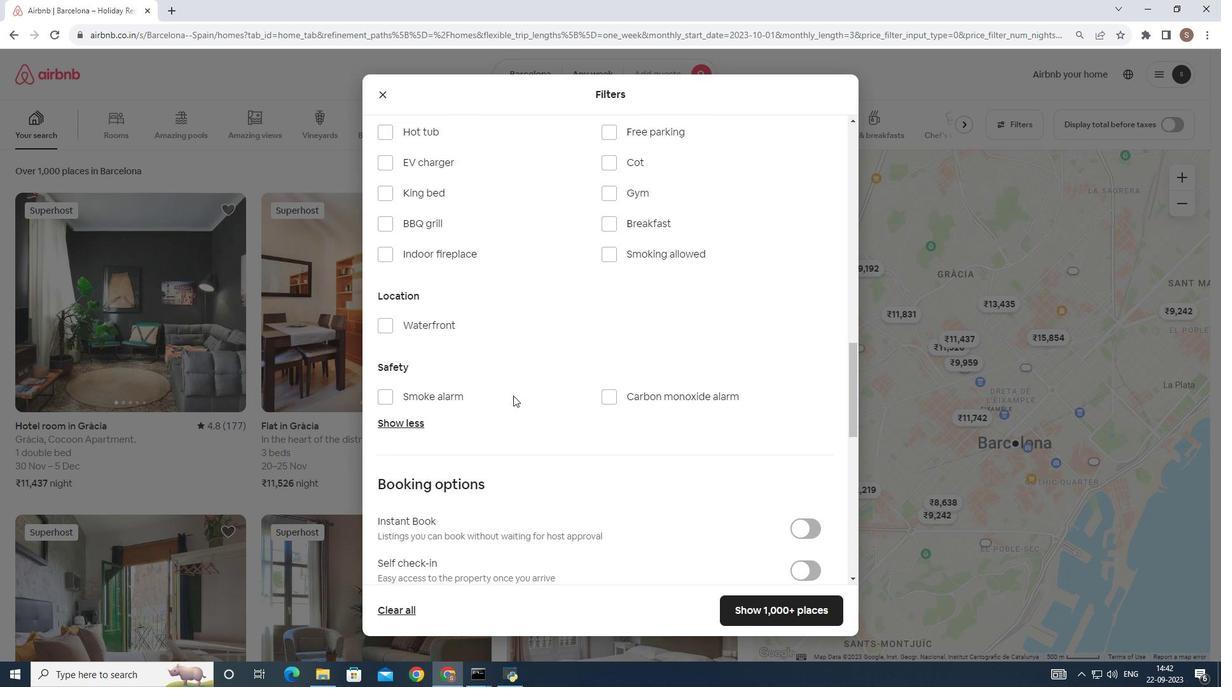 
Action: Mouse scrolled (514, 395) with delta (0, 0)
Screenshot: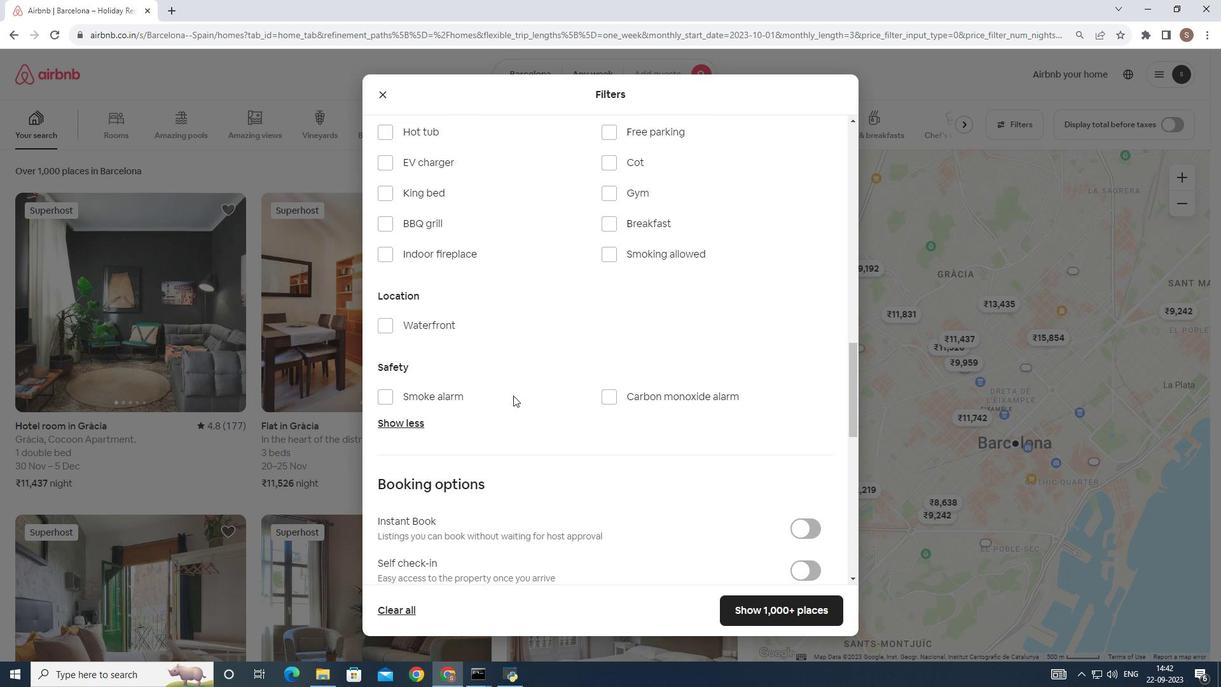 
Action: Mouse scrolled (514, 395) with delta (0, 0)
Screenshot: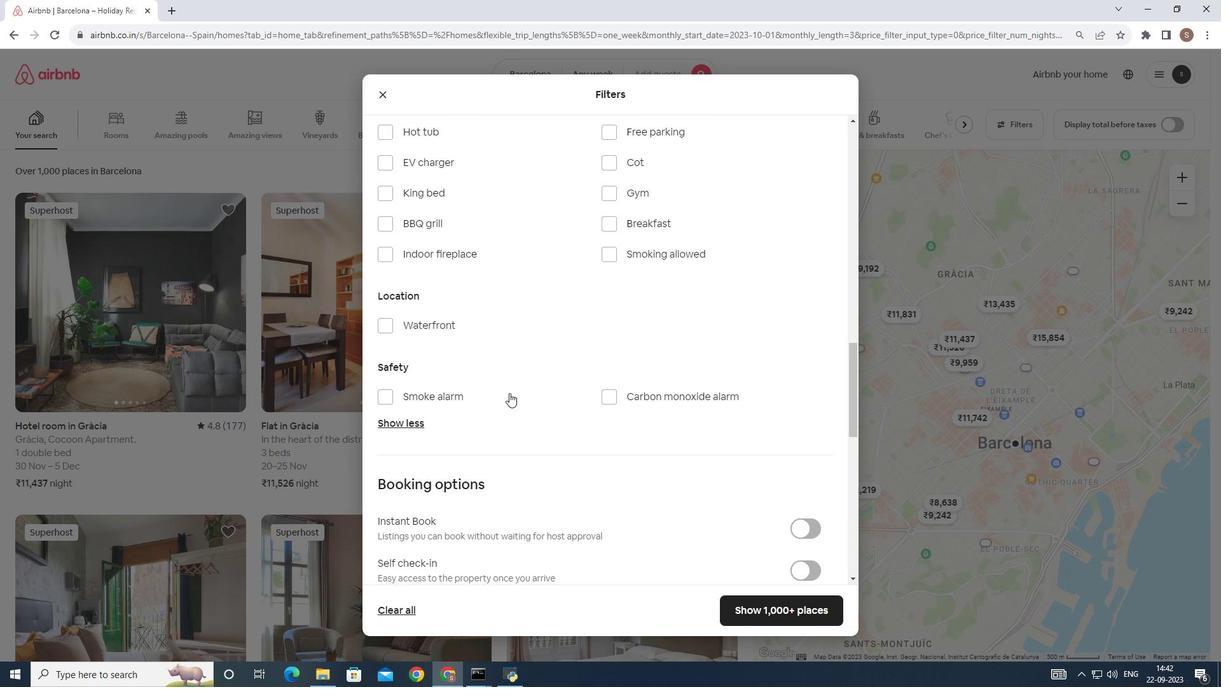
Action: Mouse scrolled (514, 395) with delta (0, 0)
Screenshot: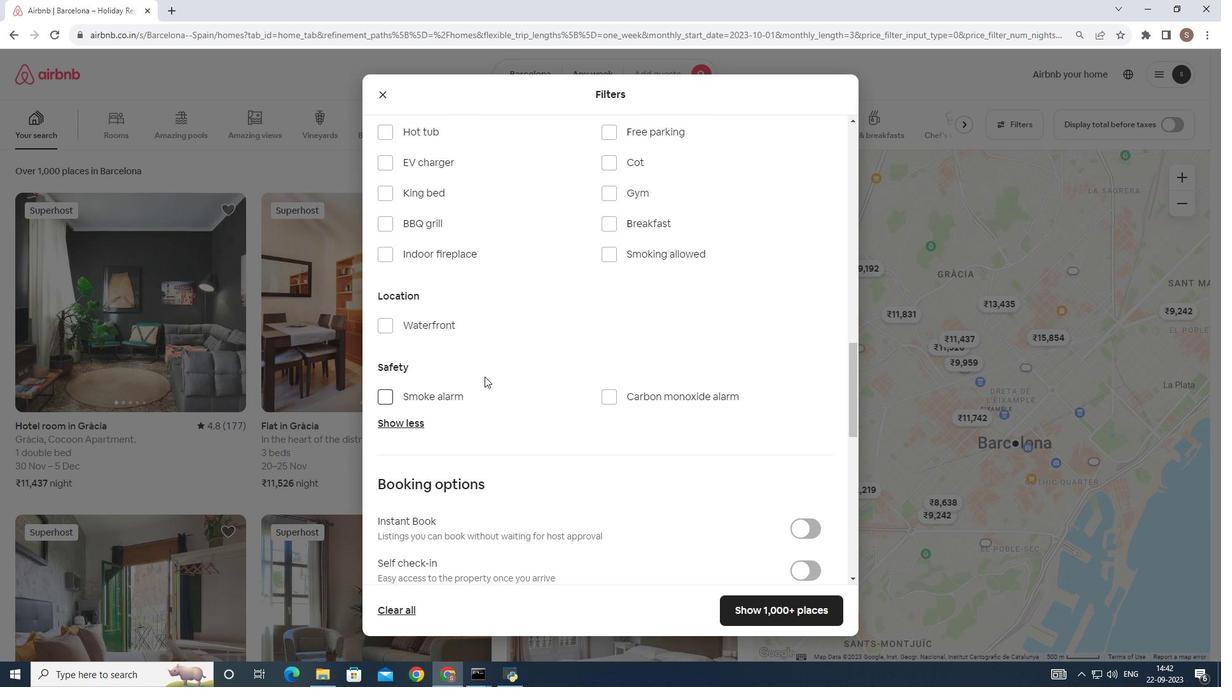 
Action: Mouse moved to (411, 346)
Screenshot: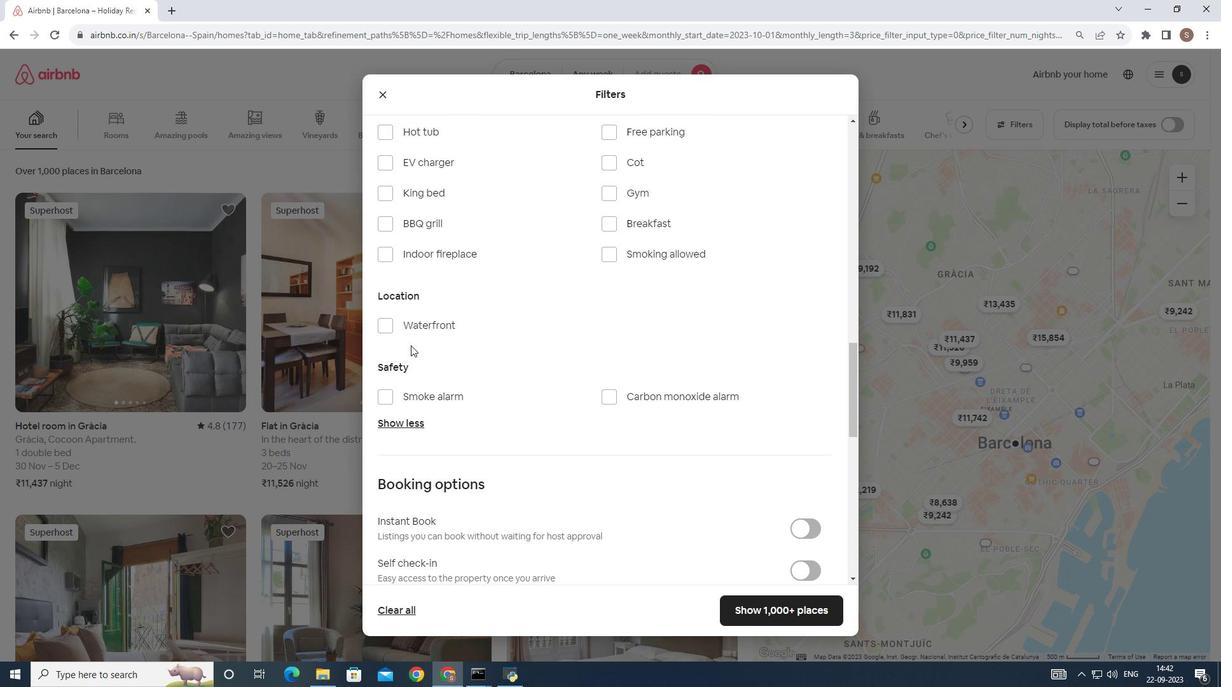 
Action: Mouse pressed left at (411, 346)
Screenshot: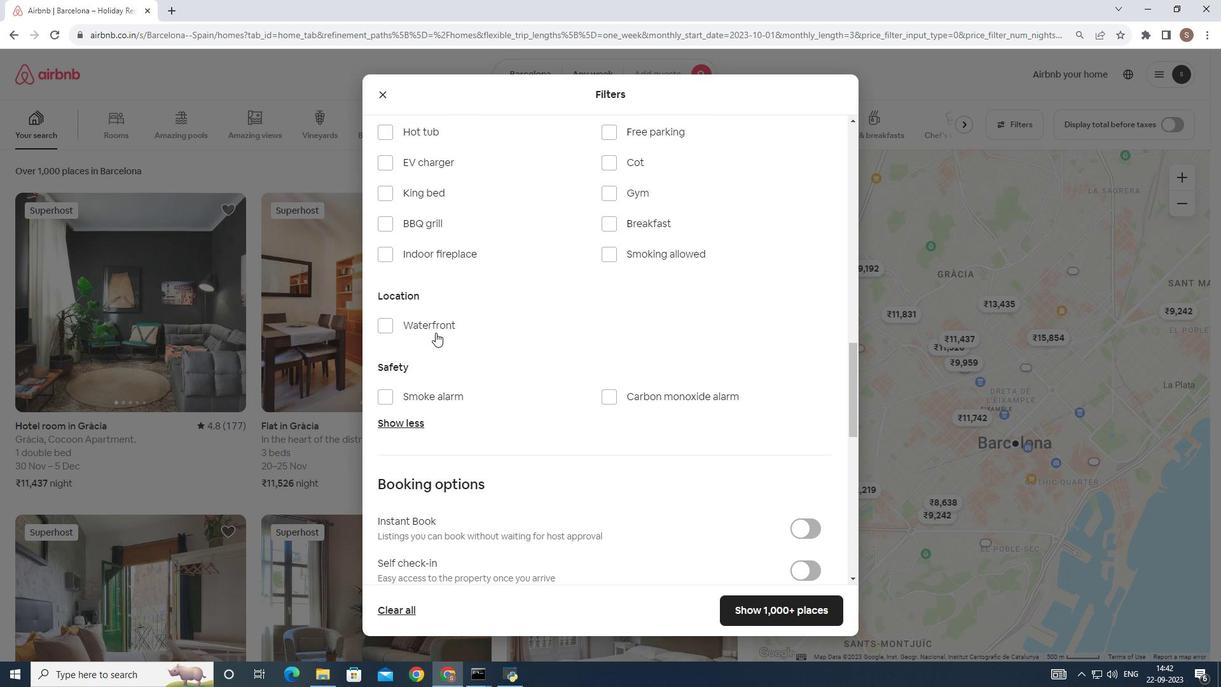 
Action: Mouse moved to (436, 333)
Screenshot: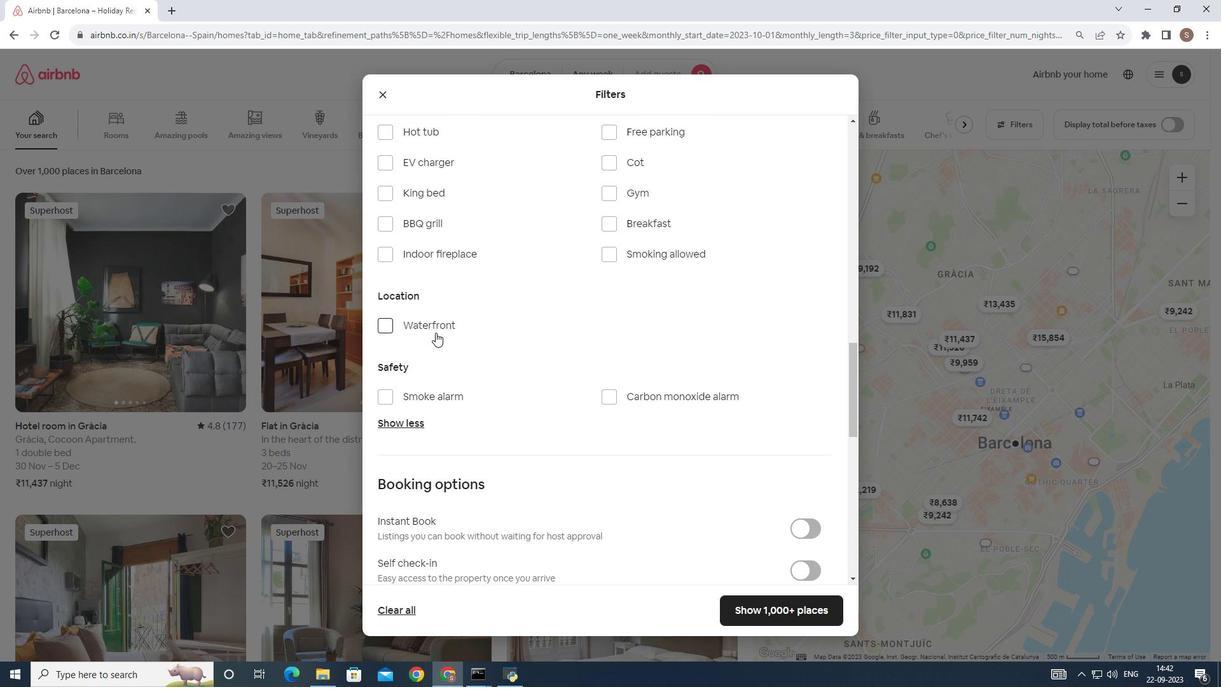 
Action: Mouse pressed left at (436, 333)
Screenshot: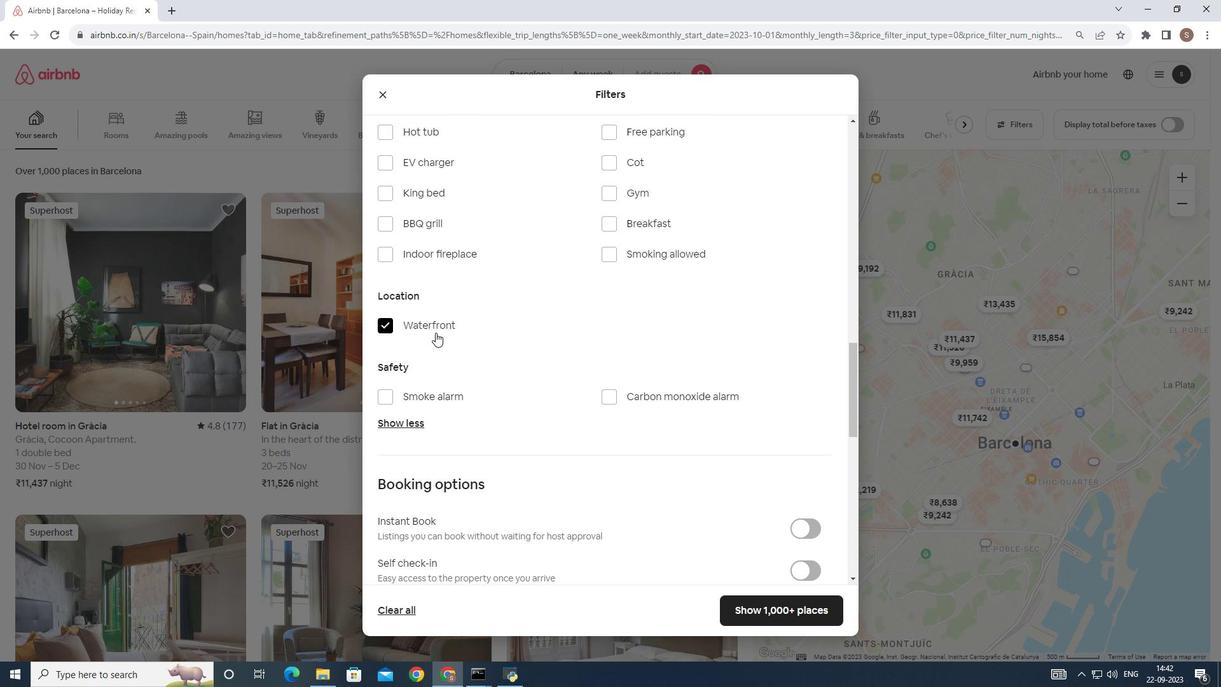 
Action: Mouse moved to (807, 610)
Screenshot: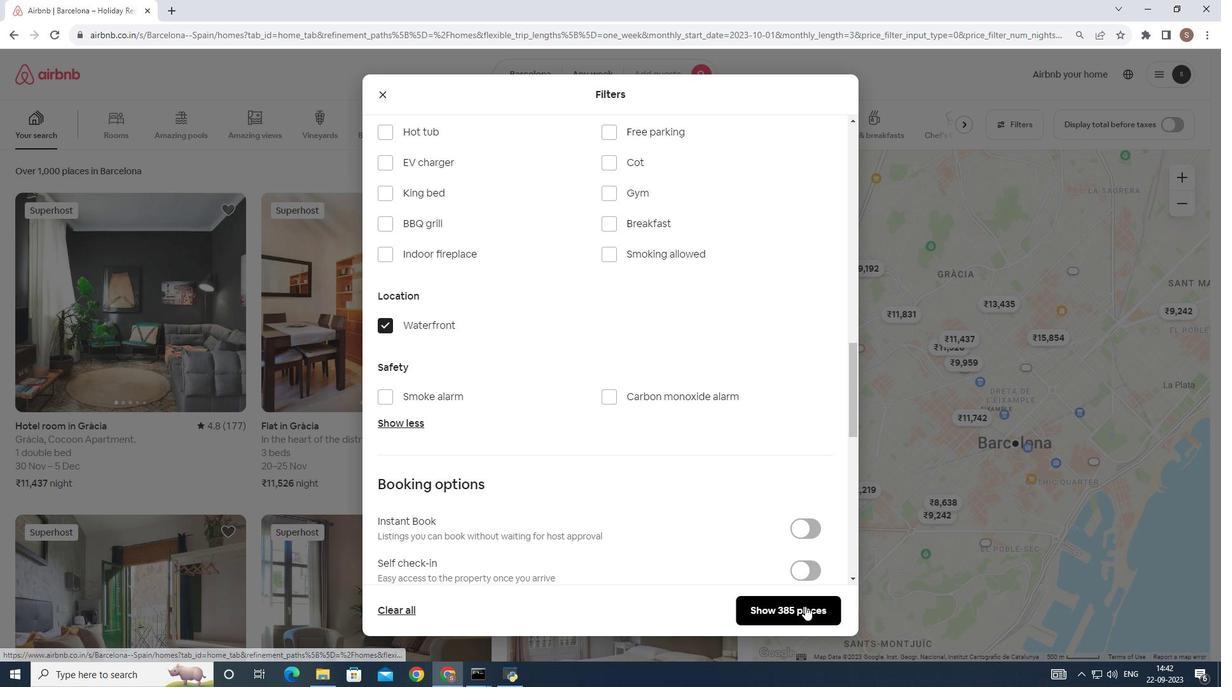 
Action: Mouse pressed left at (807, 610)
Screenshot: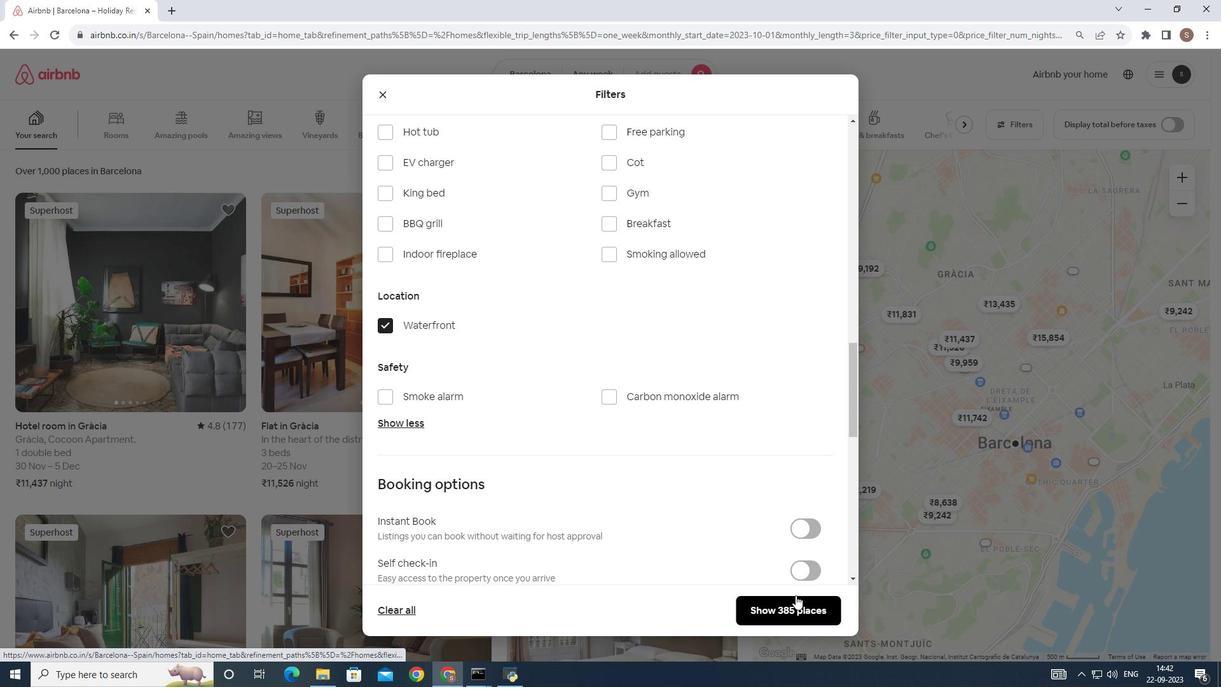 
Action: Mouse moved to (363, 126)
Screenshot: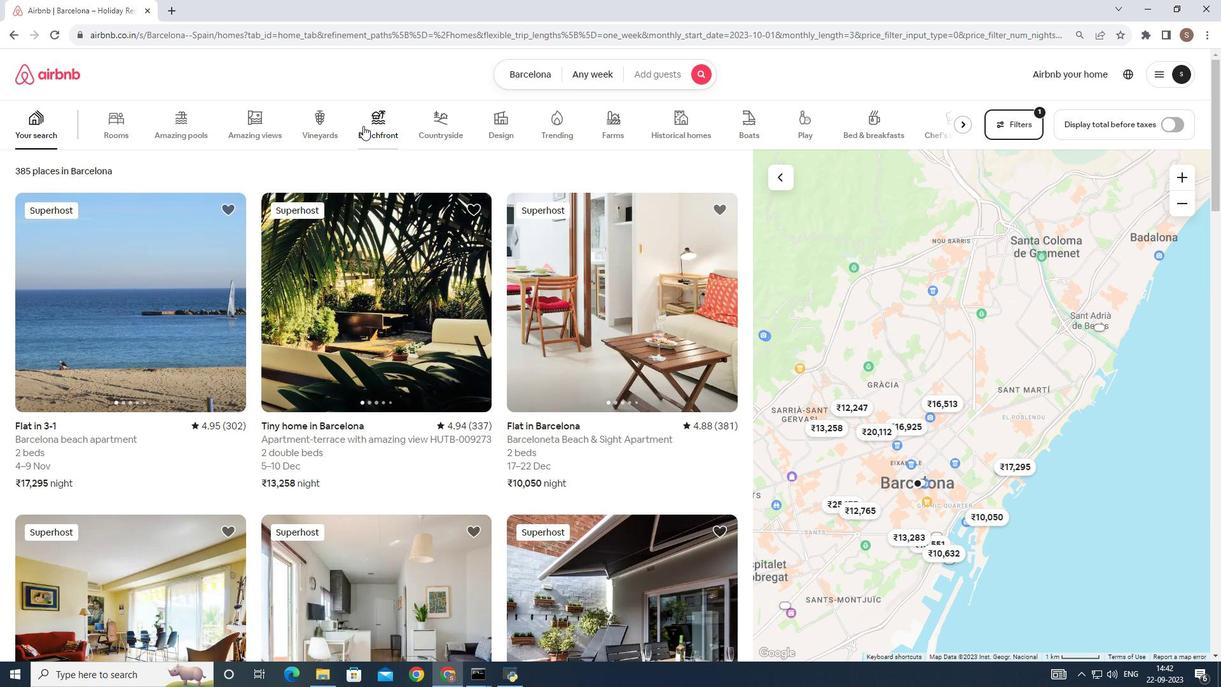 
Action: Mouse pressed left at (363, 126)
Screenshot: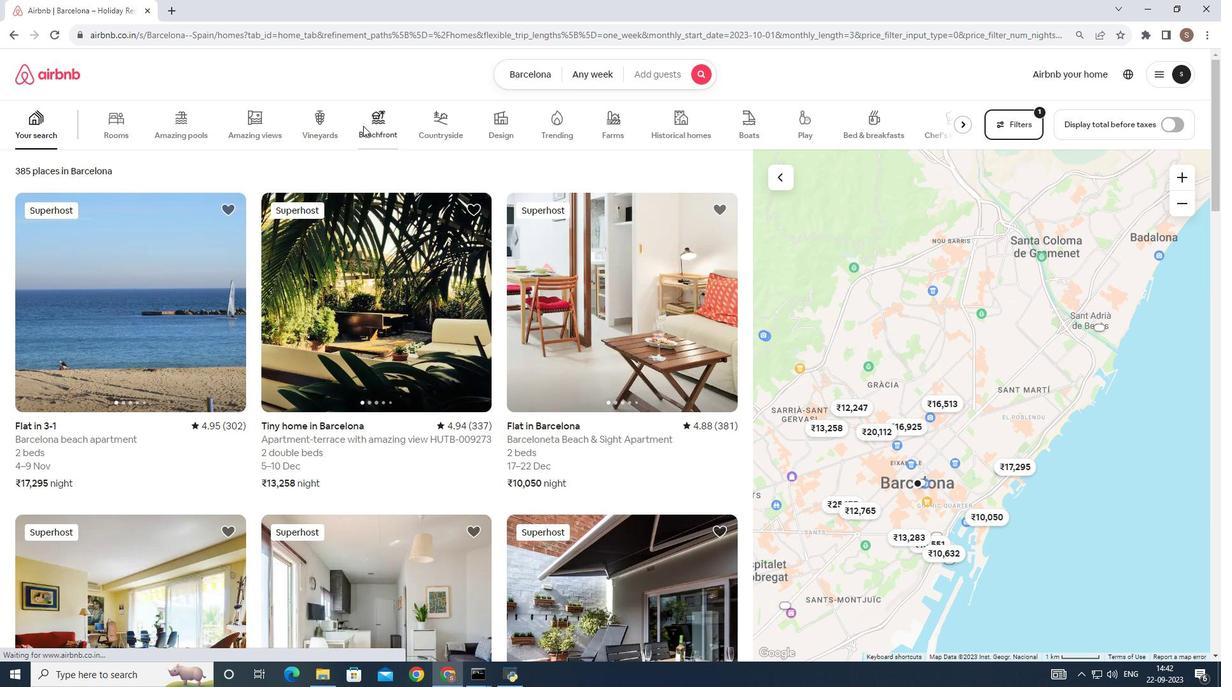 
Action: Mouse moved to (74, 285)
Screenshot: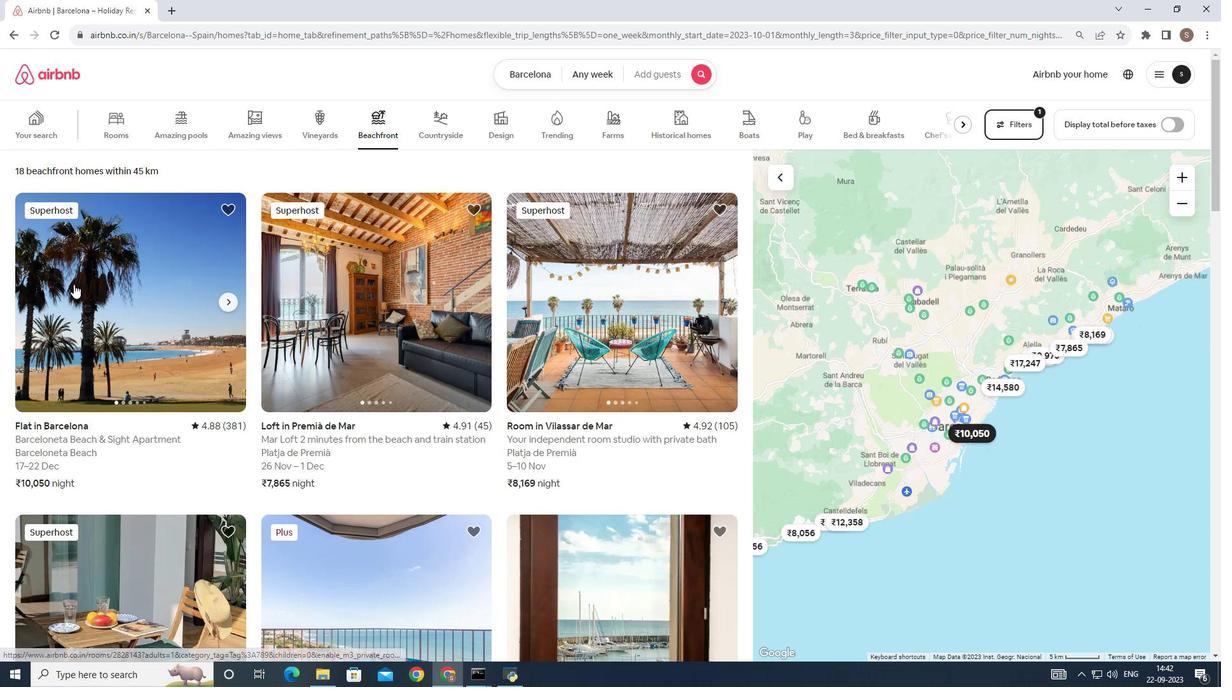 
Action: Mouse pressed left at (74, 285)
Screenshot: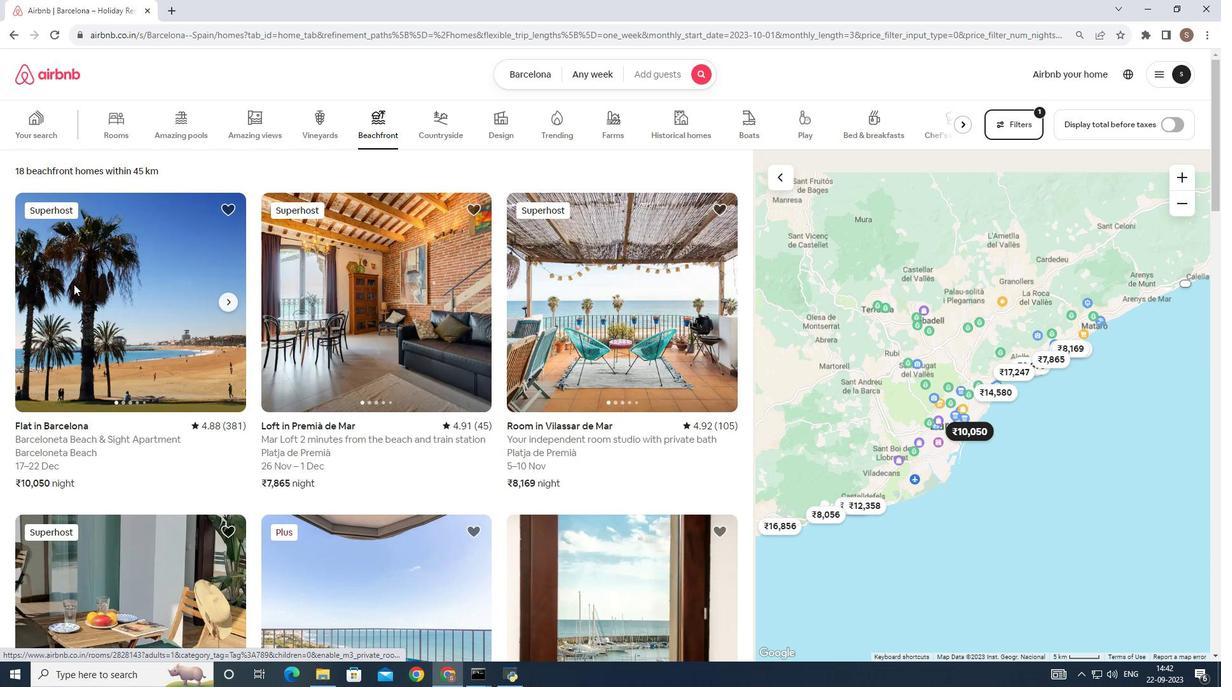 
Action: Mouse moved to (334, 315)
Screenshot: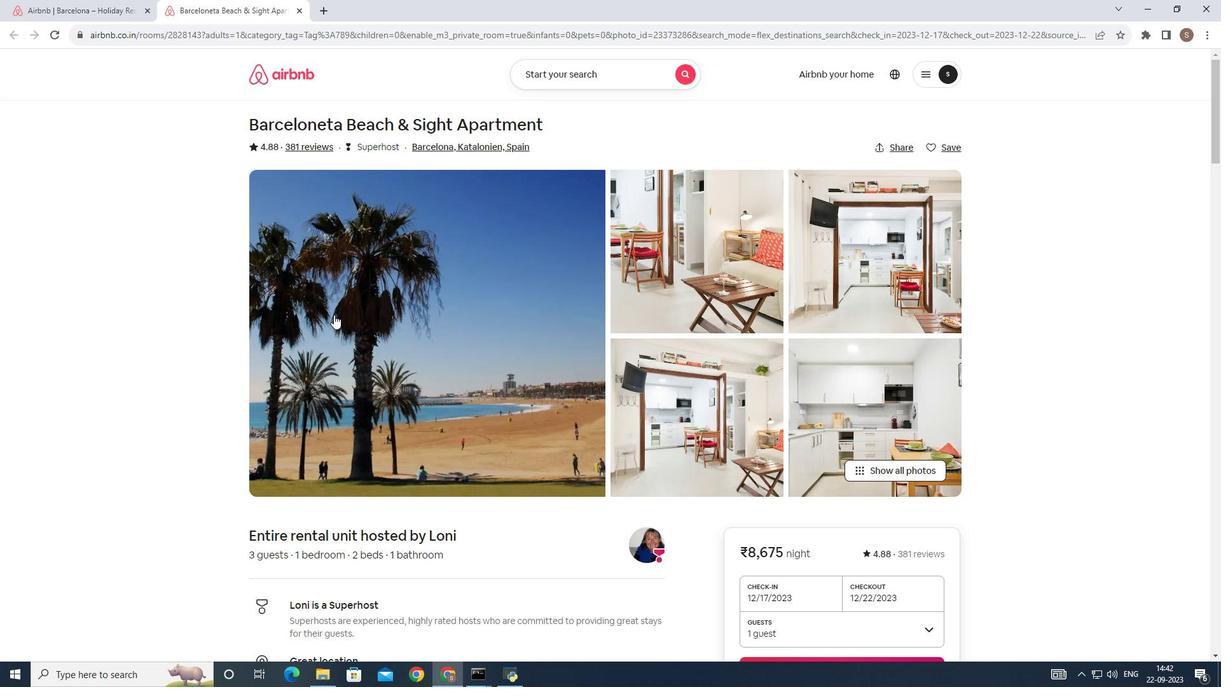 
Action: Mouse scrolled (334, 314) with delta (0, 0)
Screenshot: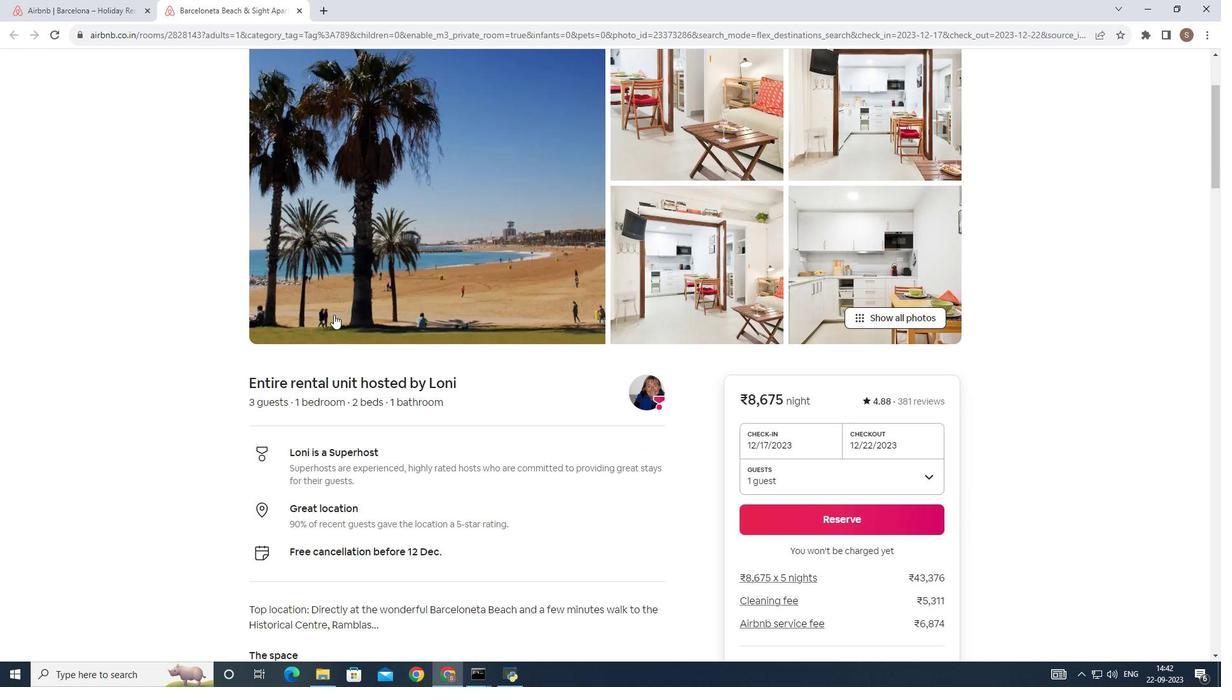 
Action: Mouse scrolled (334, 314) with delta (0, 0)
Screenshot: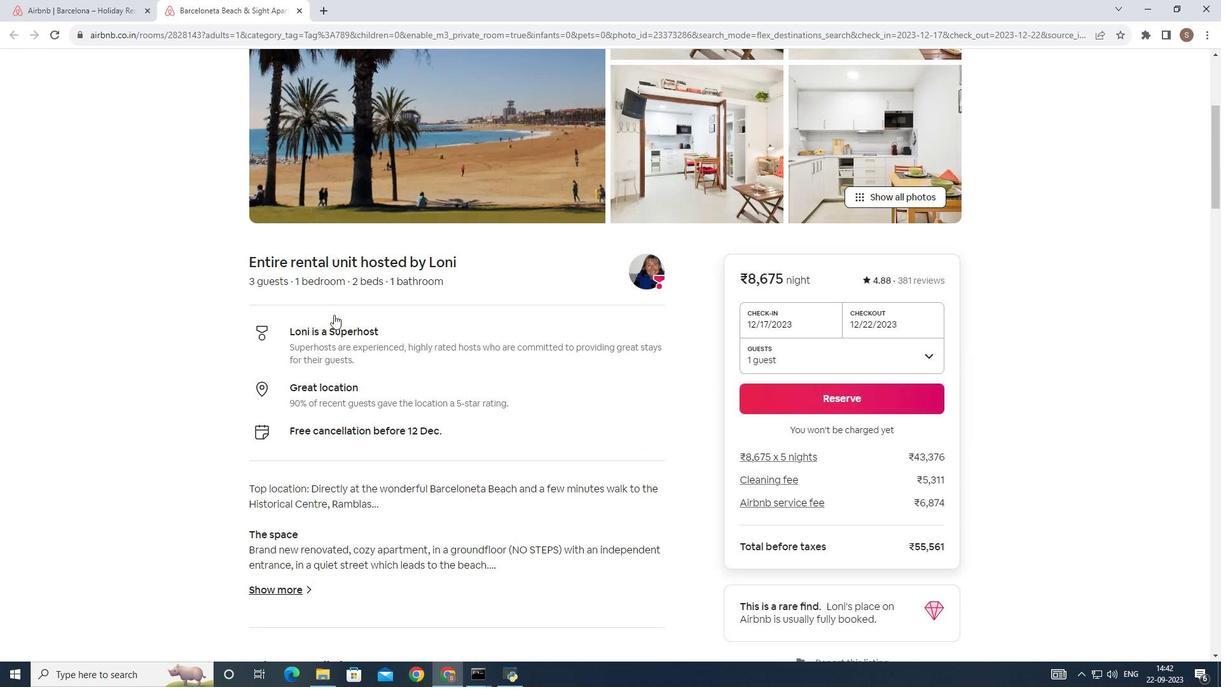 
Action: Mouse scrolled (334, 314) with delta (0, 0)
Screenshot: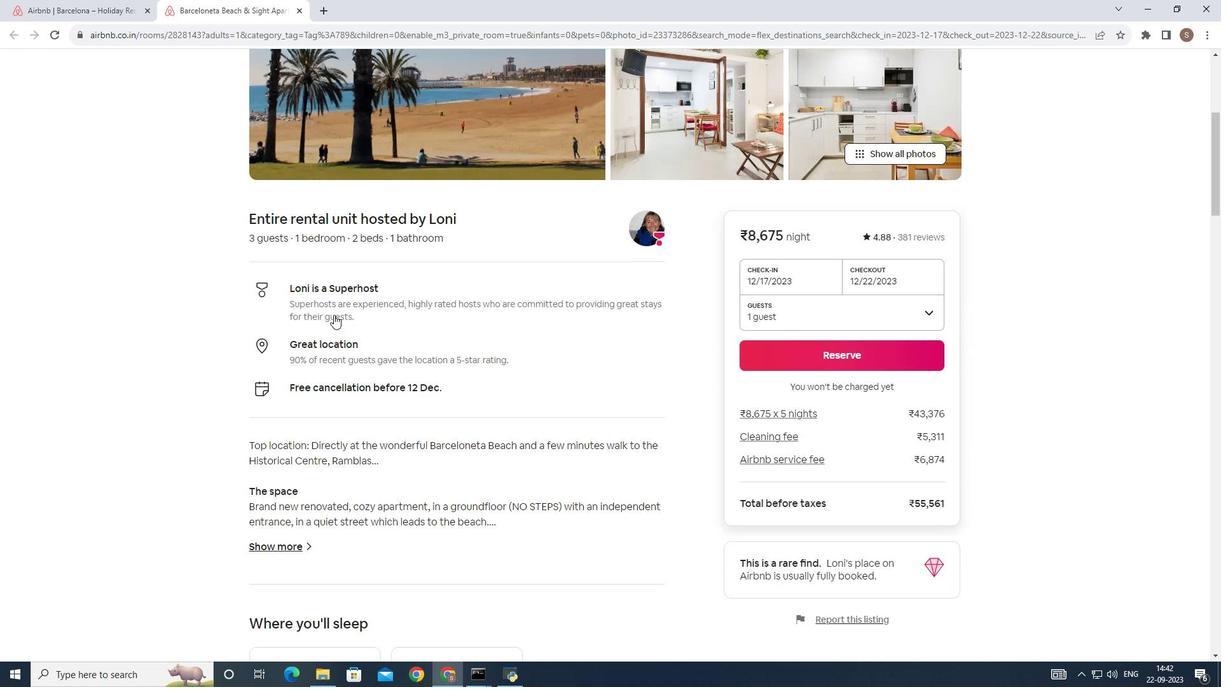 
Action: Mouse scrolled (334, 314) with delta (0, 0)
Screenshot: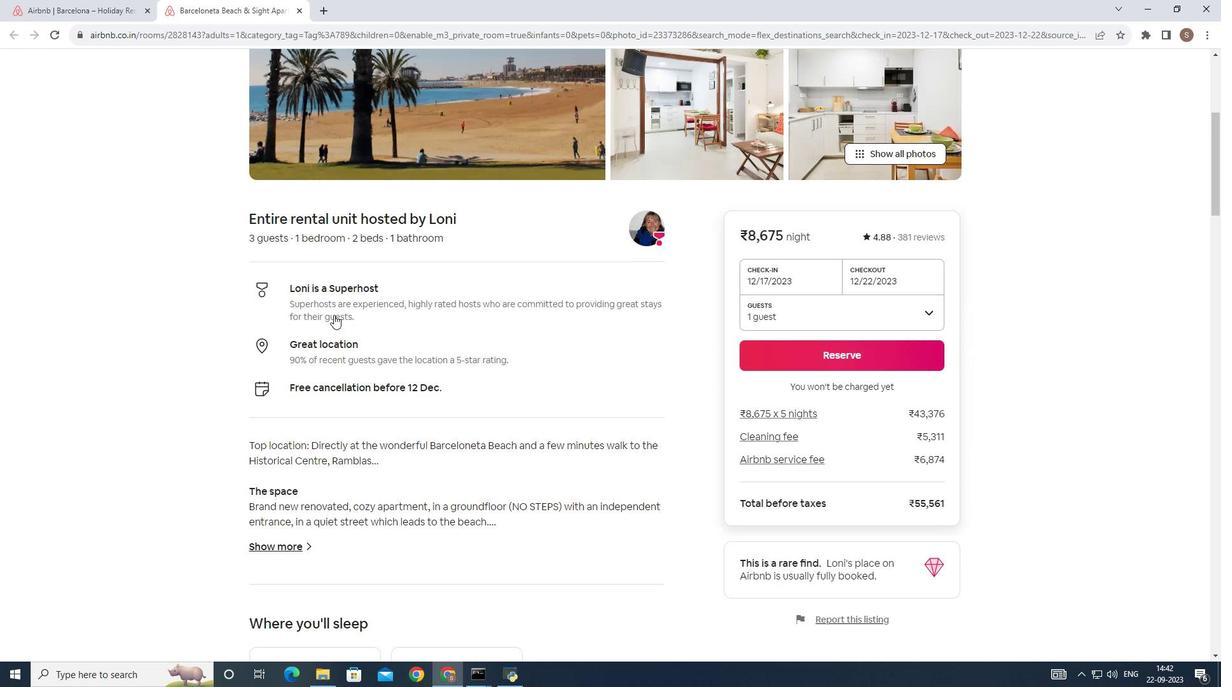 
Action: Mouse scrolled (334, 314) with delta (0, 0)
Screenshot: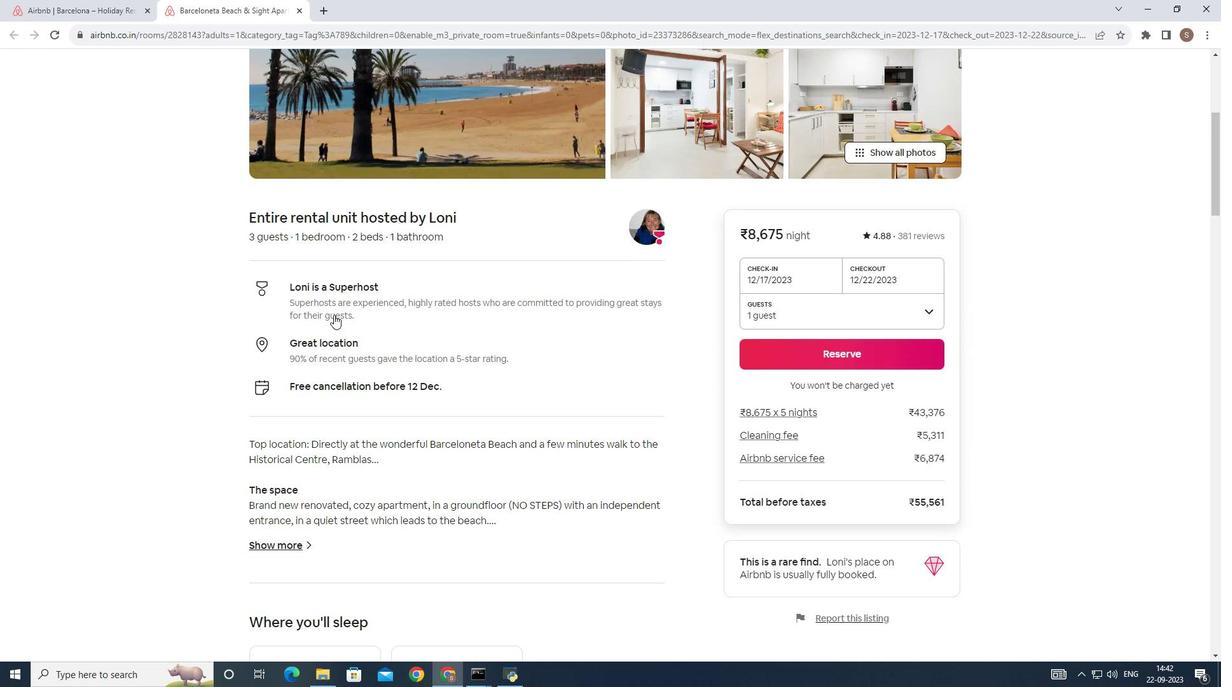 
Action: Mouse moved to (272, 543)
Screenshot: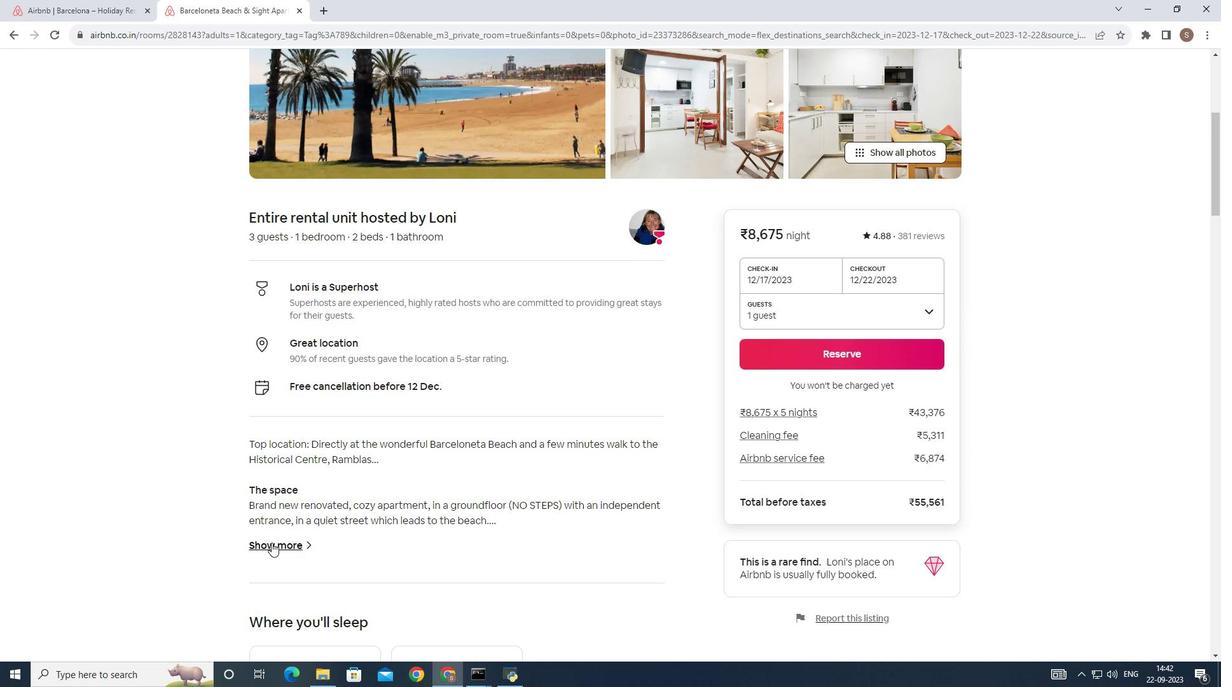 
Action: Mouse pressed left at (272, 543)
Screenshot: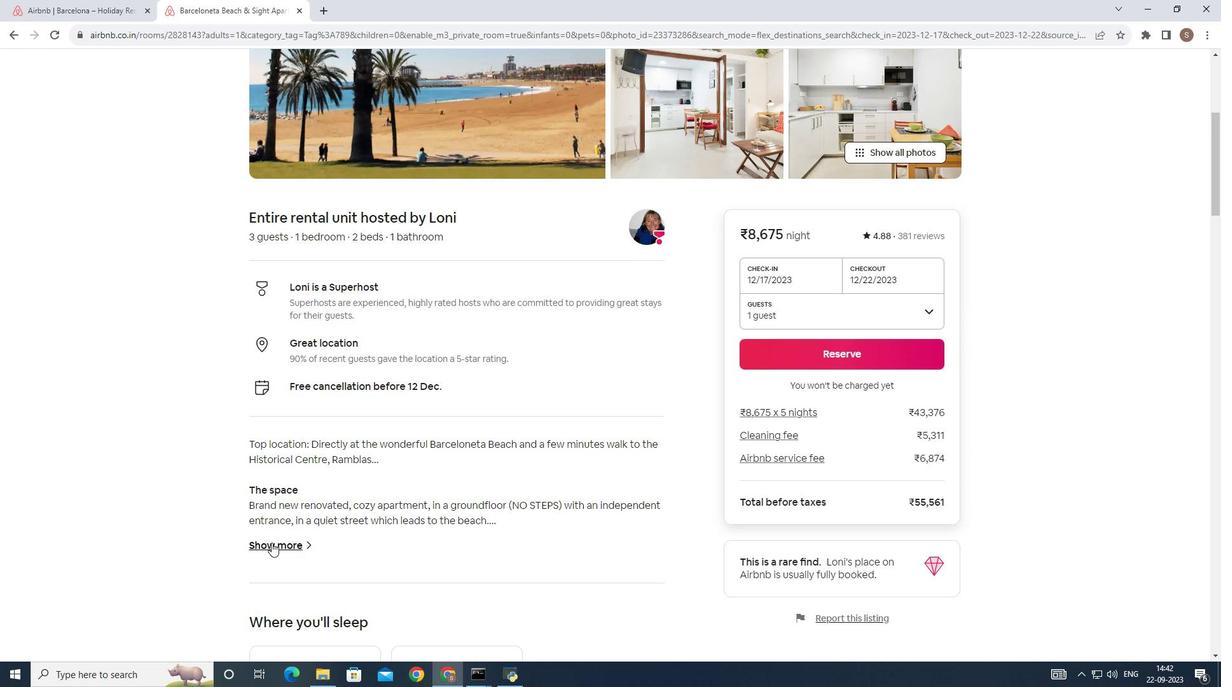 
Action: Mouse moved to (428, 437)
Screenshot: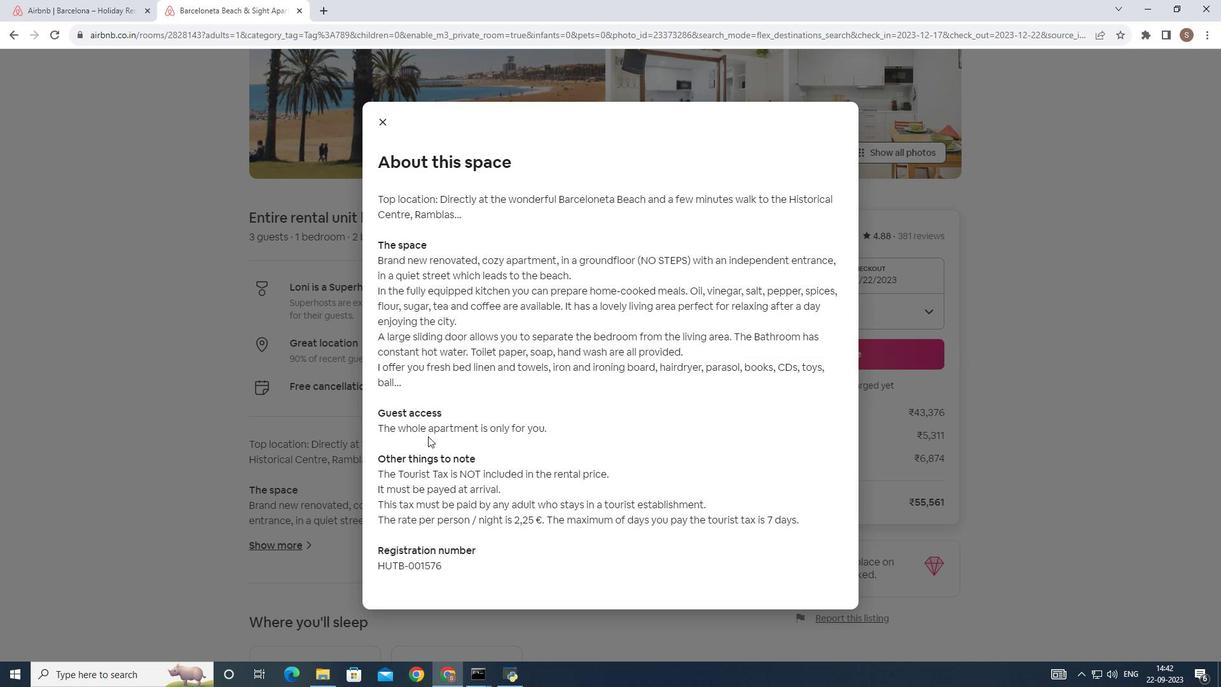 
Action: Mouse scrolled (428, 436) with delta (0, 0)
Screenshot: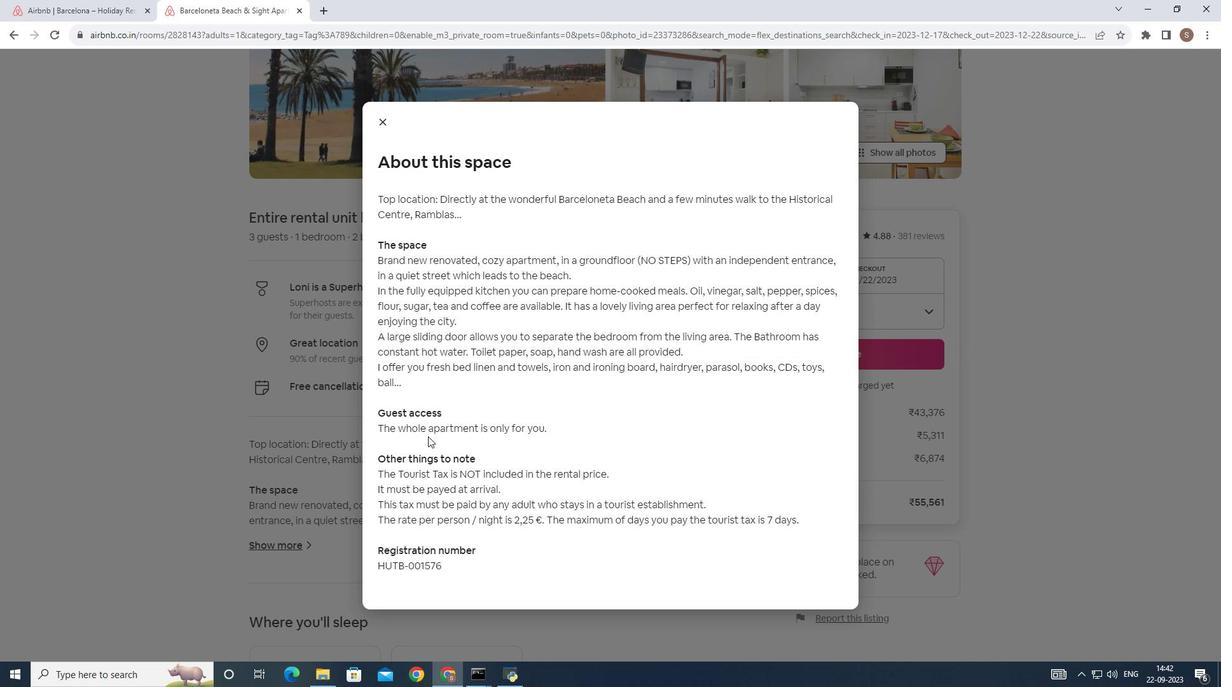 
Action: Mouse scrolled (428, 436) with delta (0, 0)
Screenshot: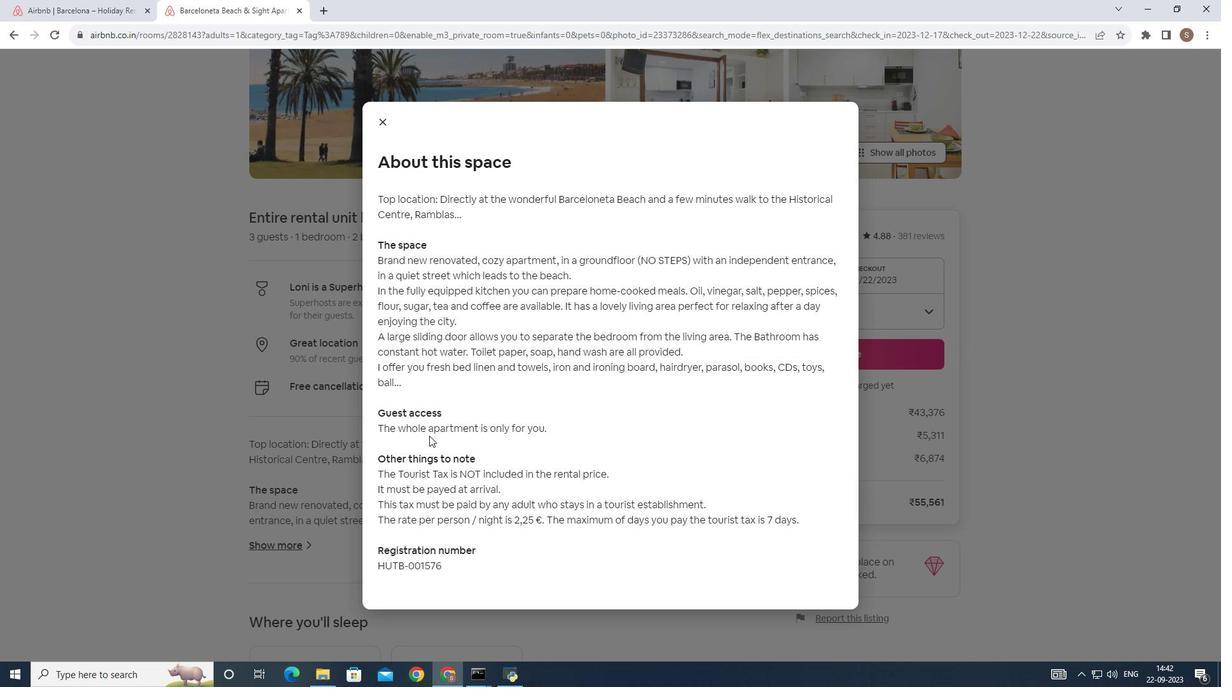 
Action: Mouse scrolled (428, 436) with delta (0, 0)
Screenshot: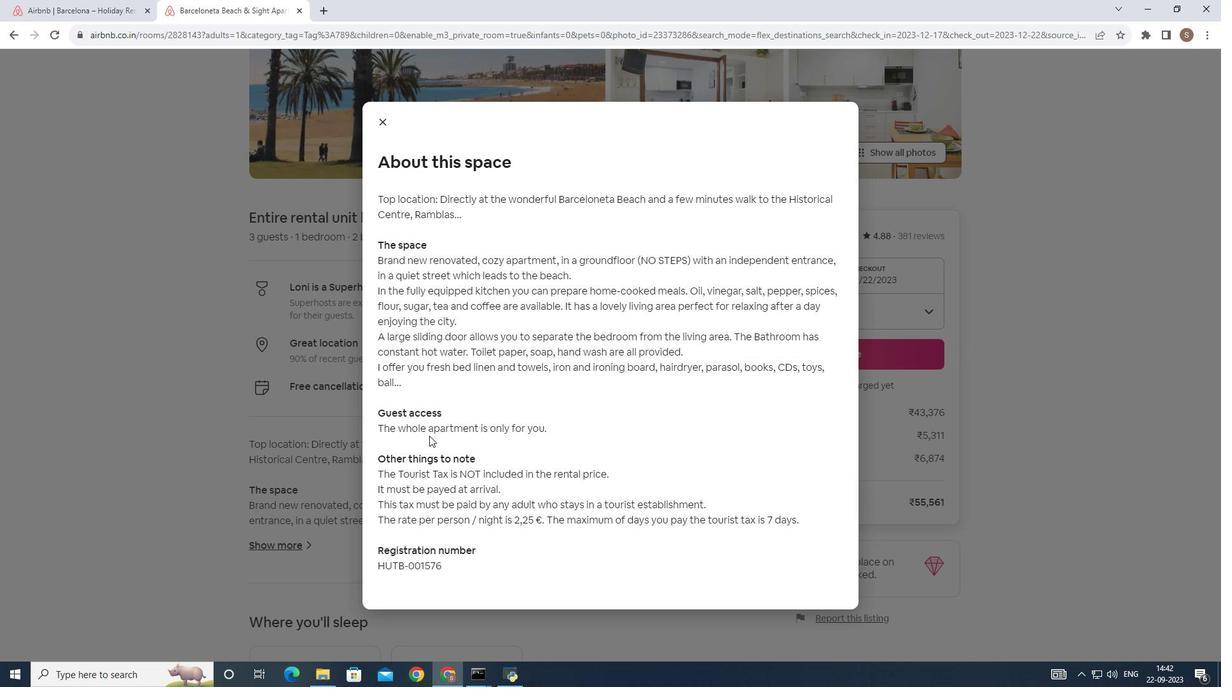 
Action: Mouse moved to (378, 125)
Screenshot: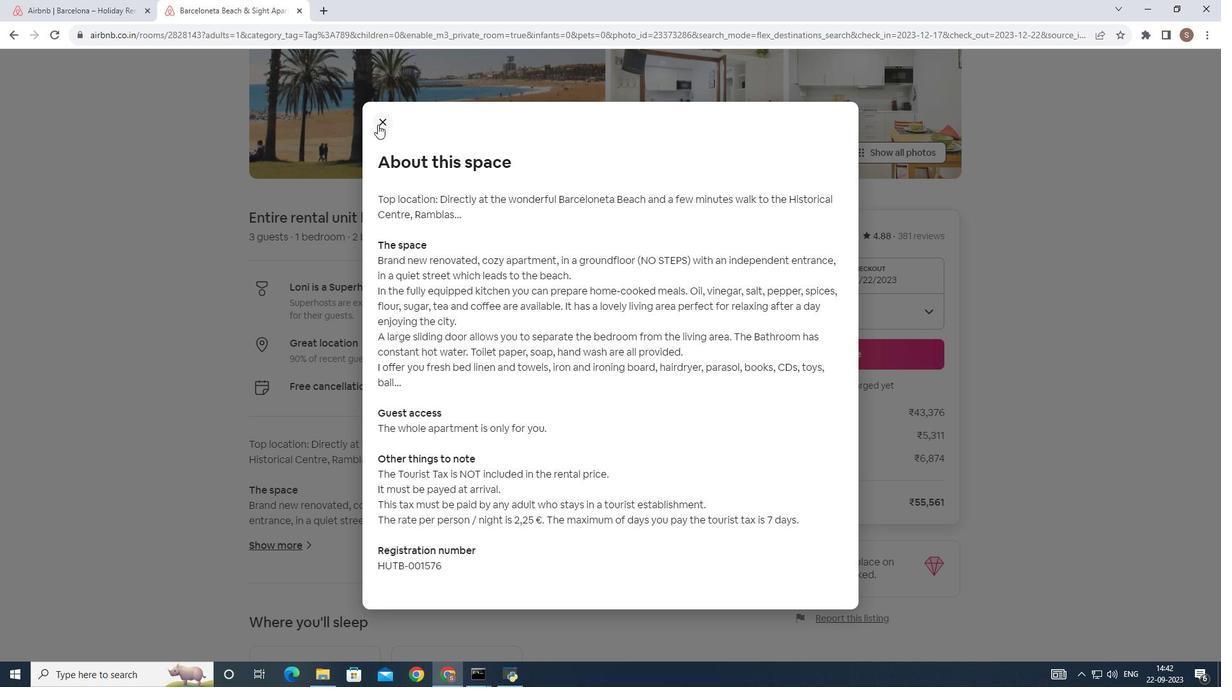 
Action: Mouse pressed left at (378, 125)
Screenshot: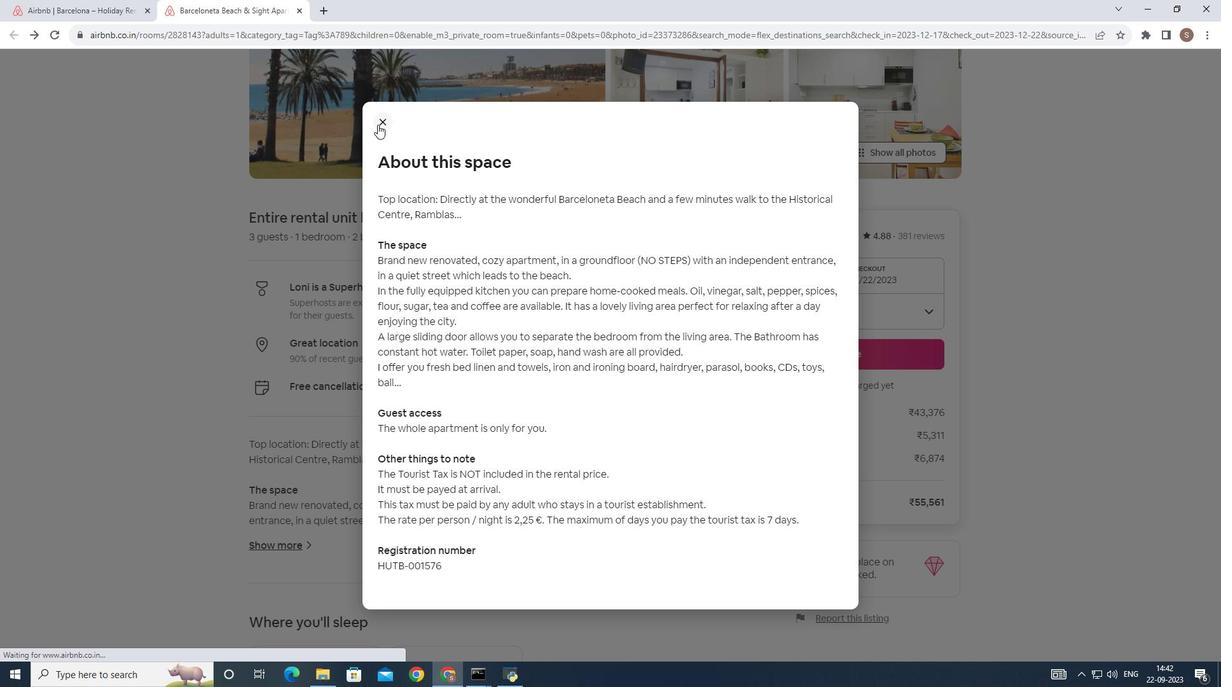 
Action: Mouse moved to (348, 420)
Screenshot: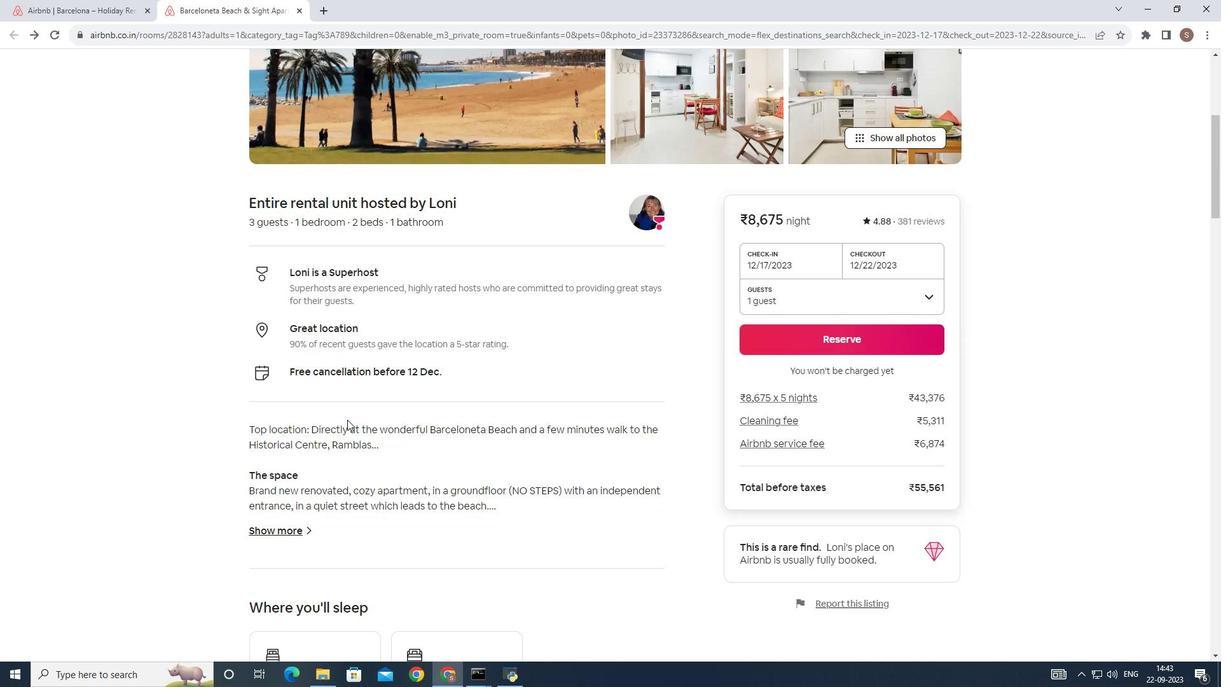 
Action: Mouse scrolled (348, 419) with delta (0, 0)
Screenshot: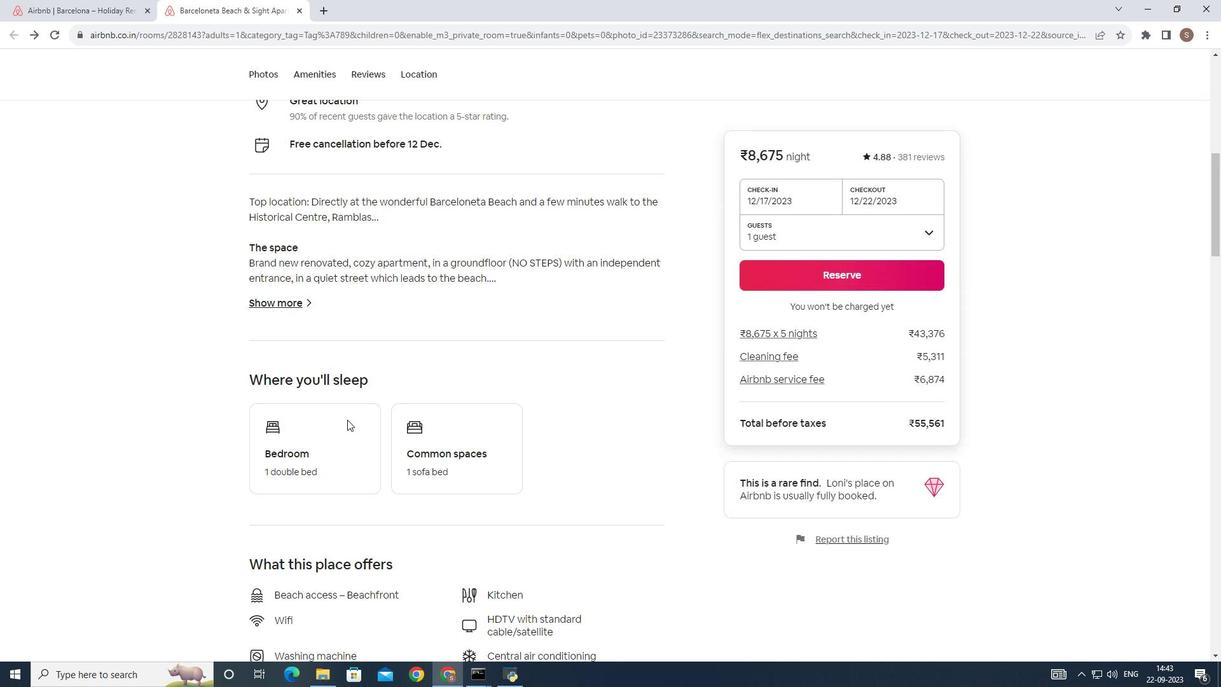 
Action: Mouse scrolled (348, 419) with delta (0, 0)
Screenshot: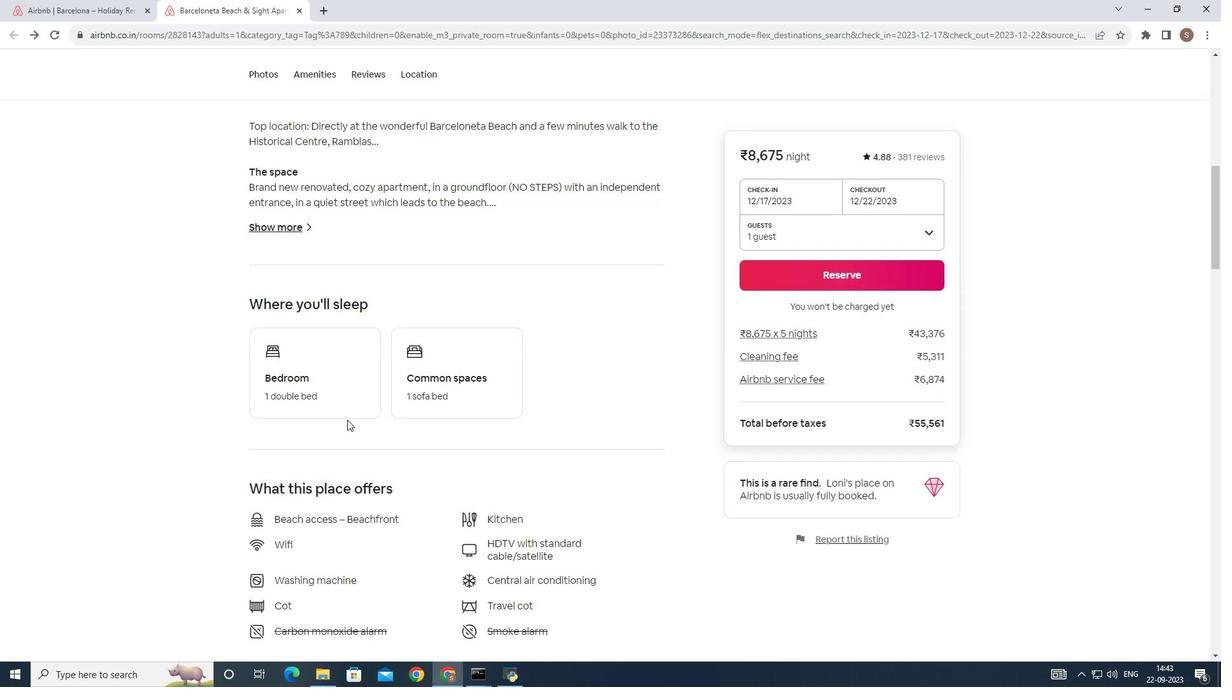 
Action: Mouse scrolled (348, 419) with delta (0, 0)
Screenshot: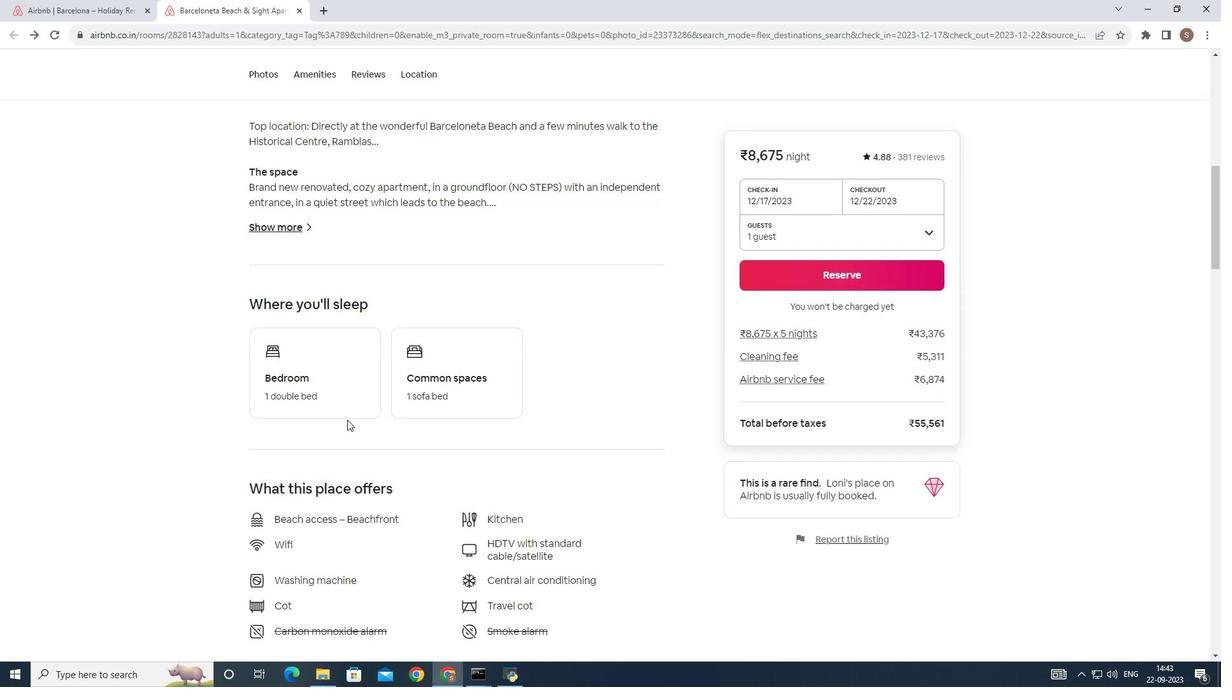 
Action: Mouse scrolled (348, 419) with delta (0, 0)
Screenshot: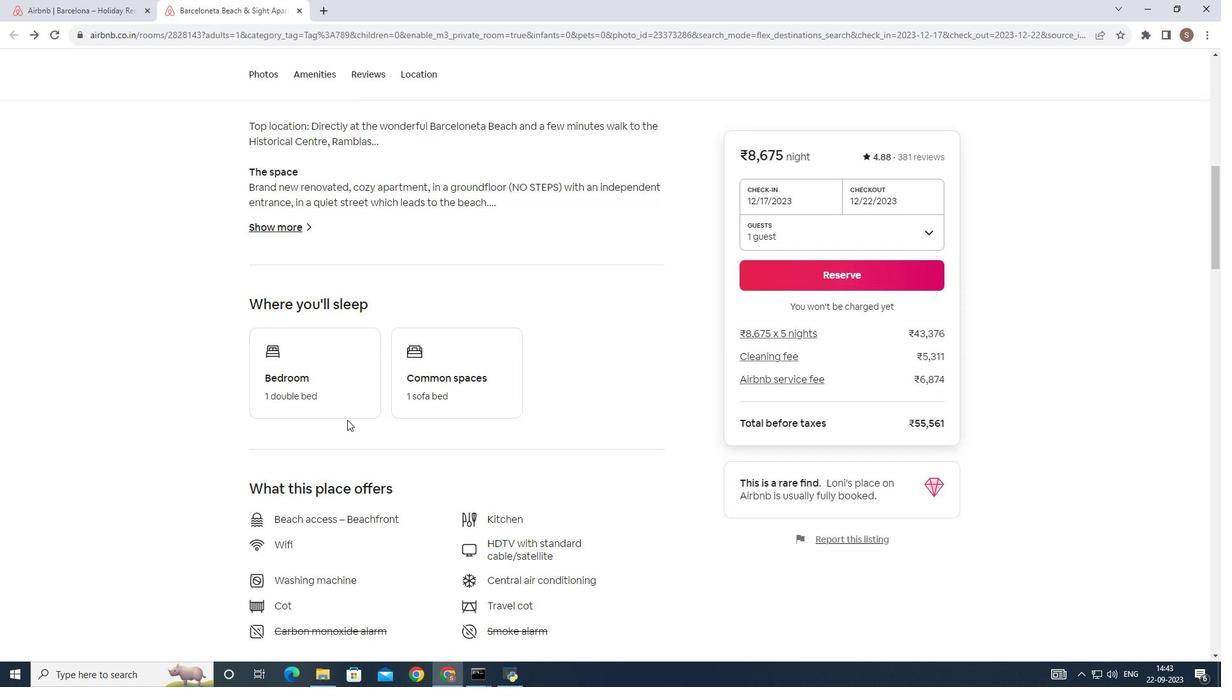 
Action: Mouse scrolled (348, 419) with delta (0, 0)
Screenshot: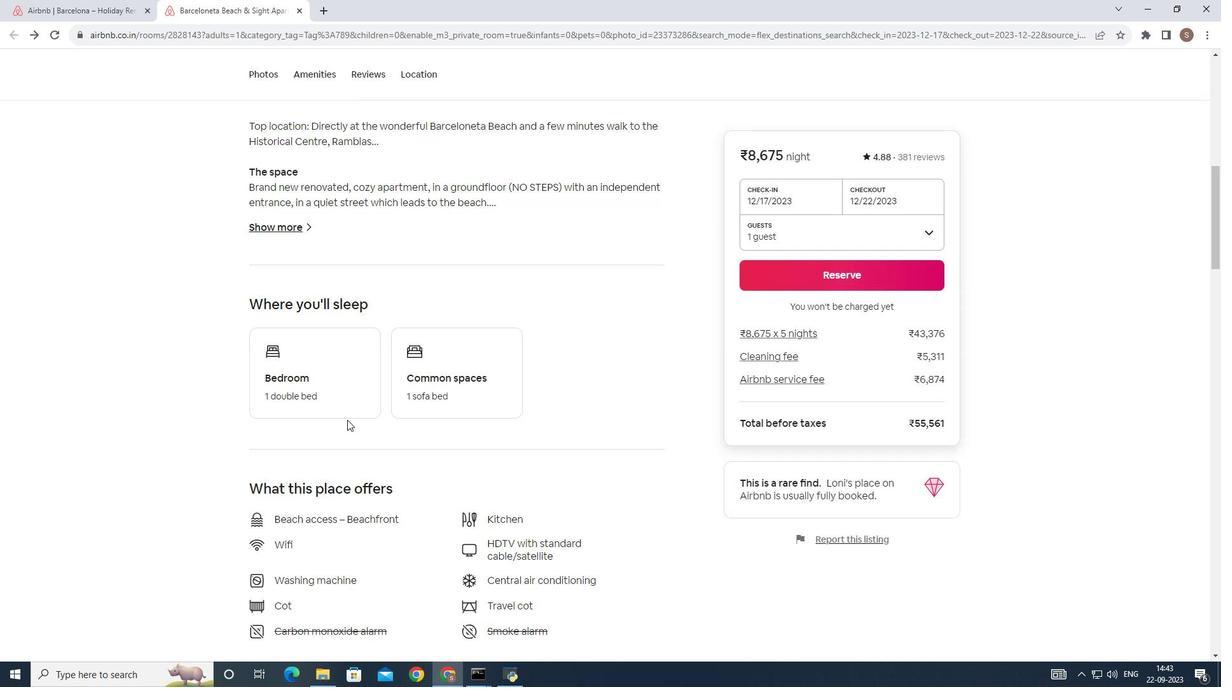 
Action: Mouse moved to (342, 381)
Screenshot: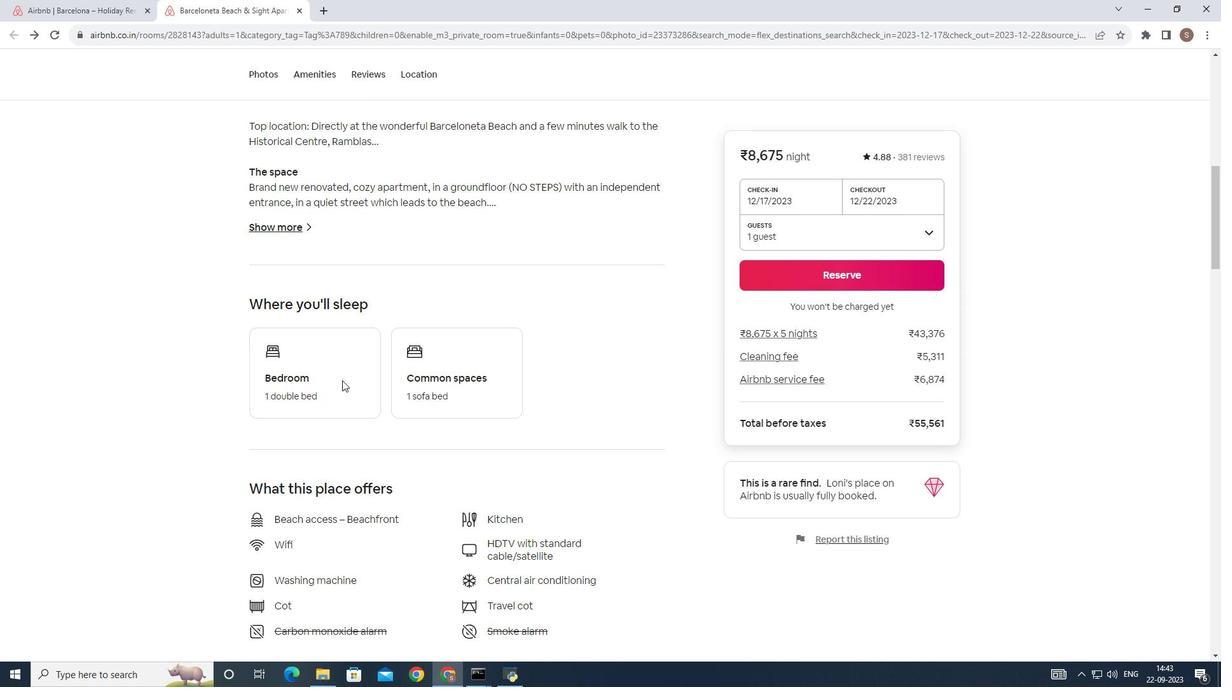 
Action: Mouse scrolled (342, 380) with delta (0, 0)
Screenshot: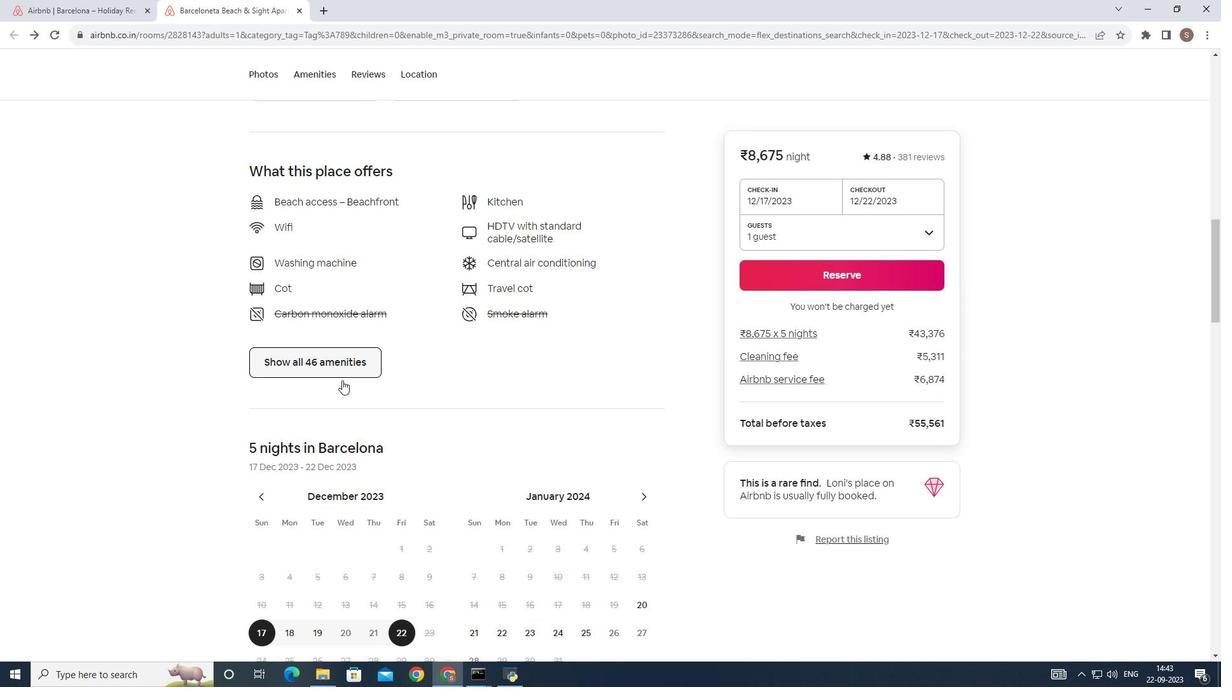 
Action: Mouse scrolled (342, 380) with delta (0, 0)
Screenshot: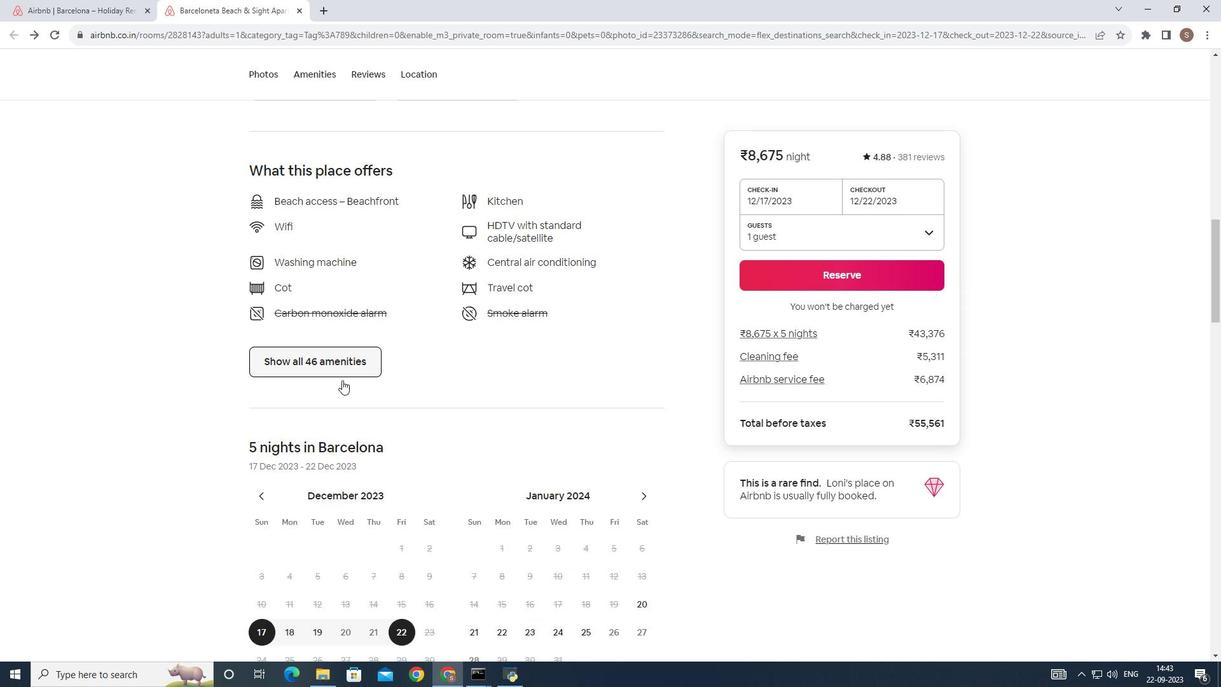
Action: Mouse scrolled (342, 380) with delta (0, 0)
Screenshot: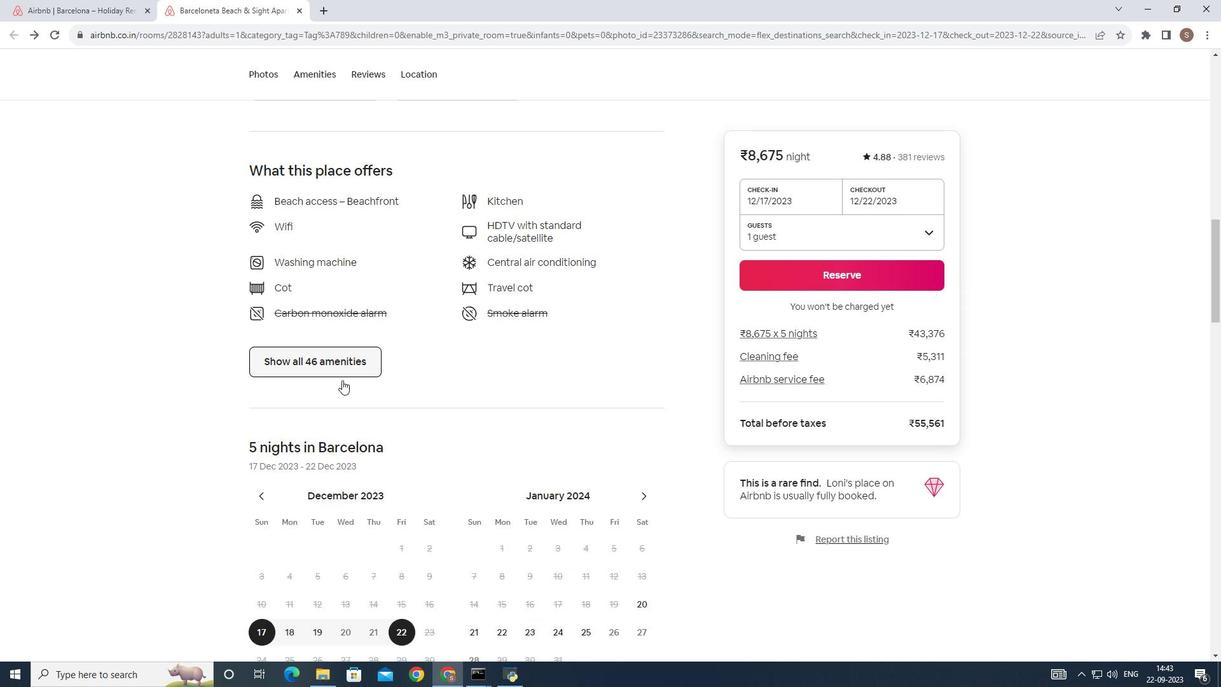 
Action: Mouse scrolled (342, 380) with delta (0, 0)
Screenshot: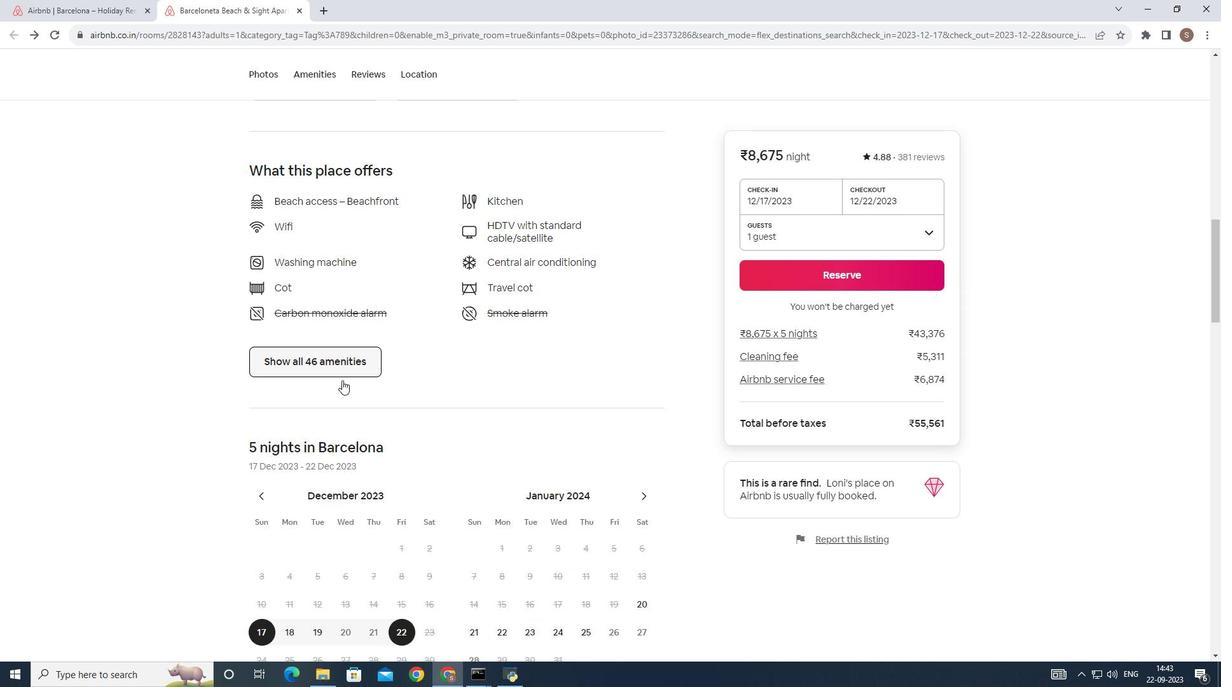 
Action: Mouse scrolled (342, 380) with delta (0, 0)
Screenshot: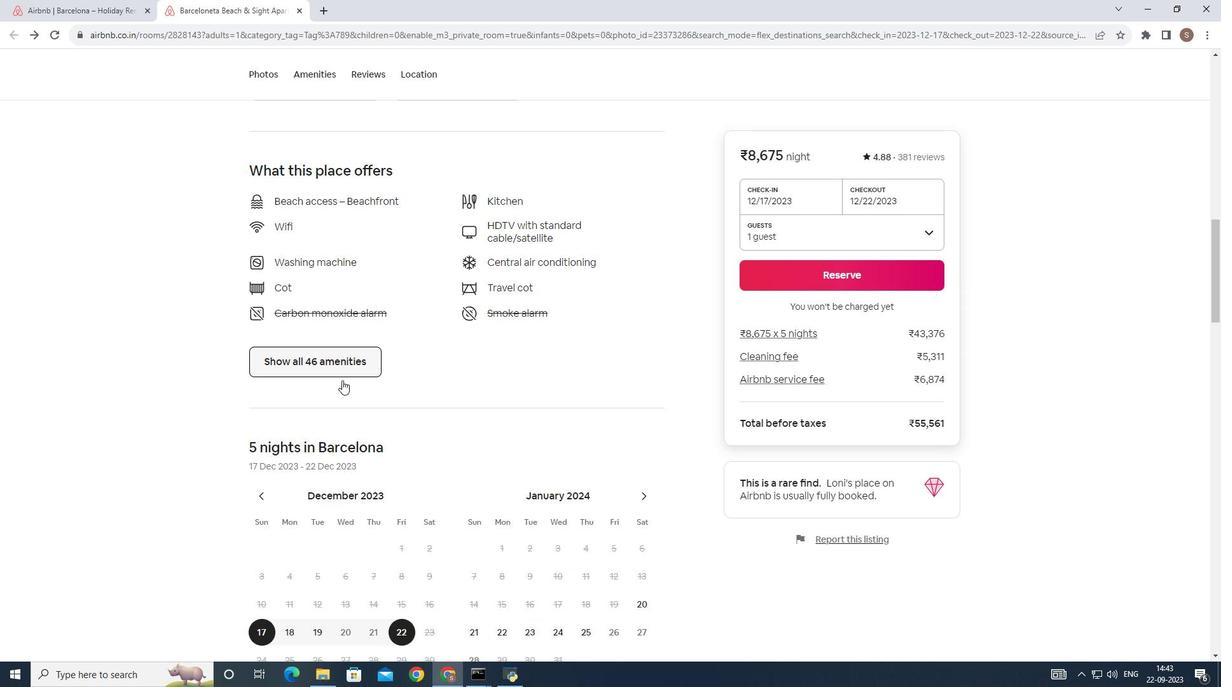
Action: Mouse moved to (341, 354)
Screenshot: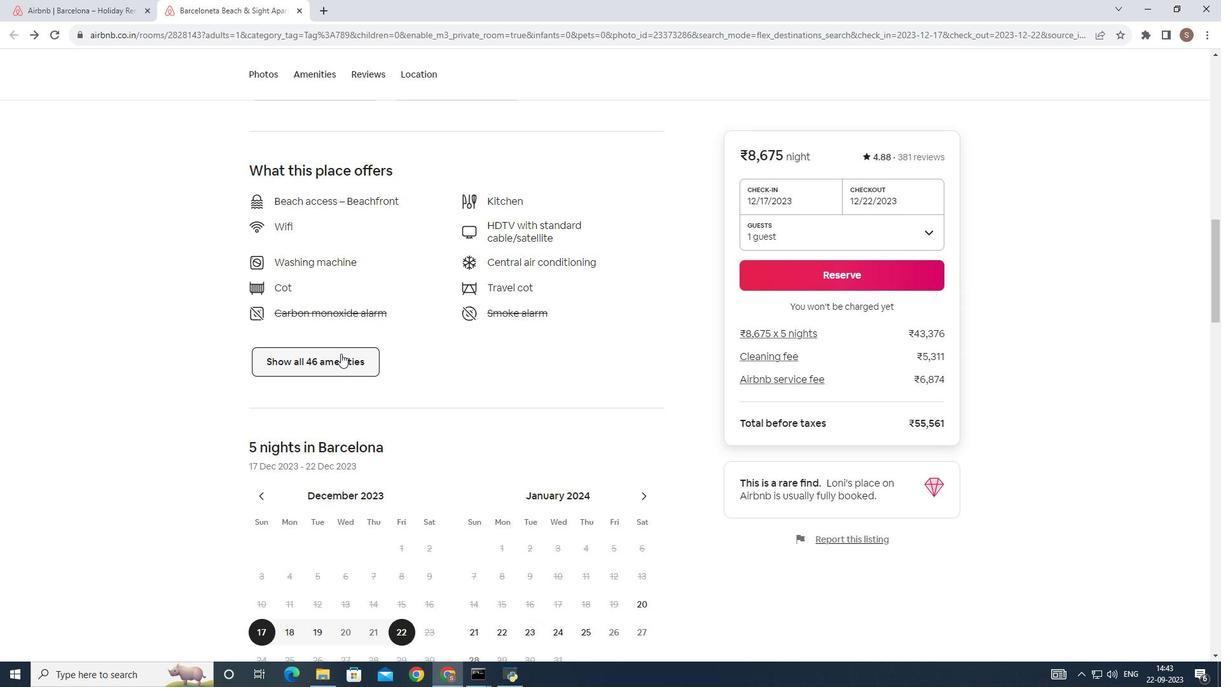 
Action: Mouse pressed left at (341, 354)
Screenshot: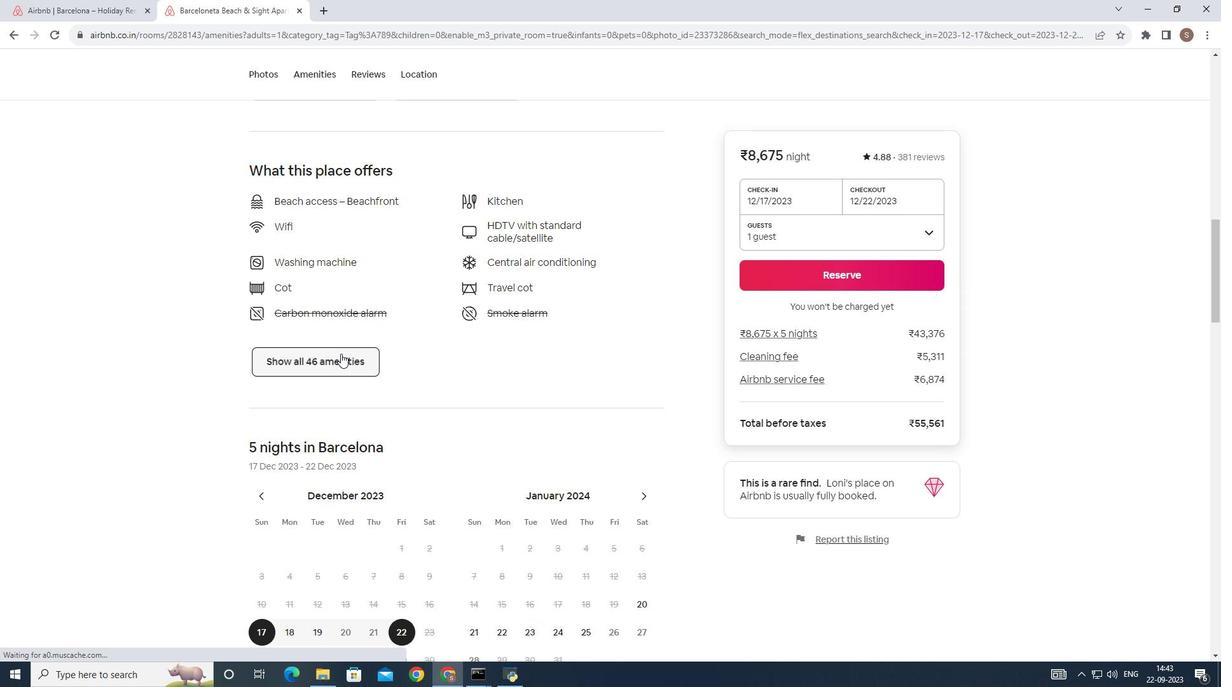 
Action: Mouse moved to (432, 330)
Screenshot: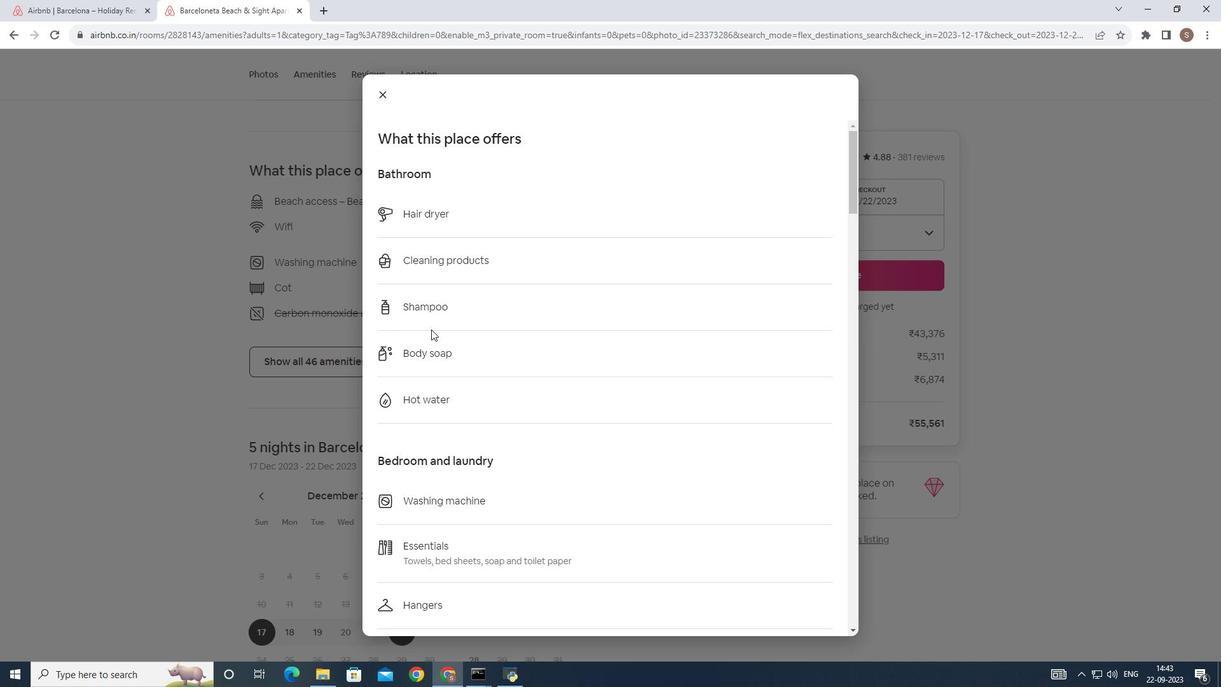 
Action: Mouse scrolled (432, 329) with delta (0, 0)
Screenshot: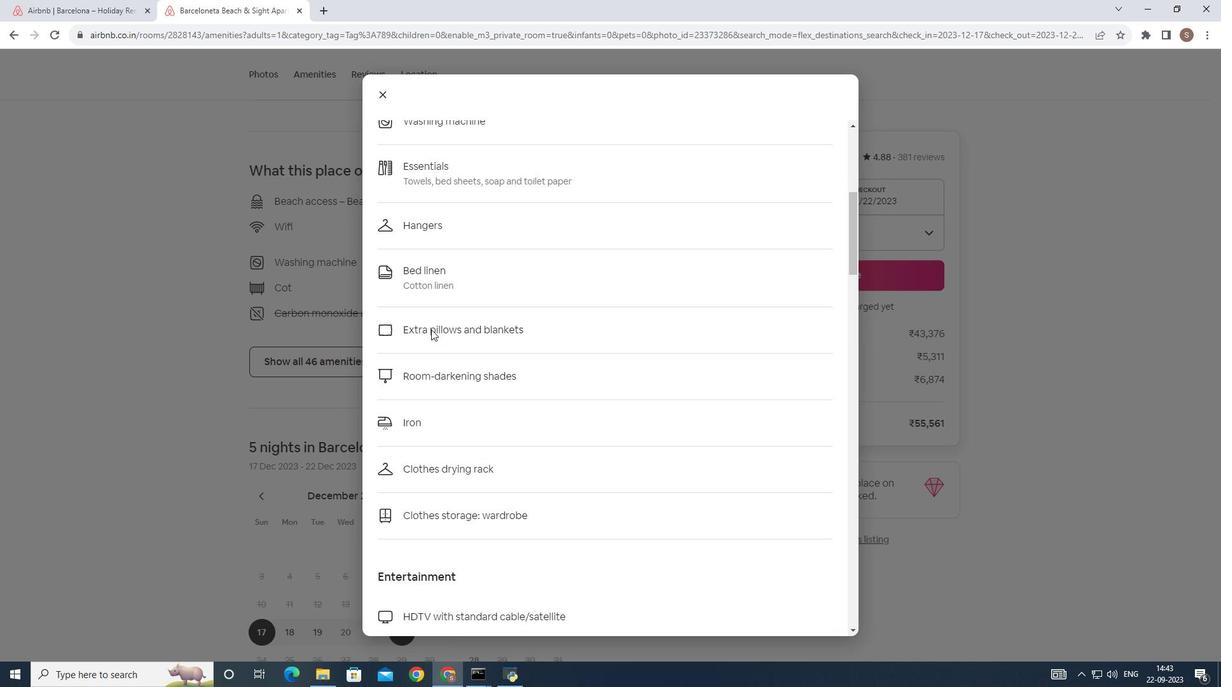 
Action: Mouse scrolled (432, 329) with delta (0, 0)
Screenshot: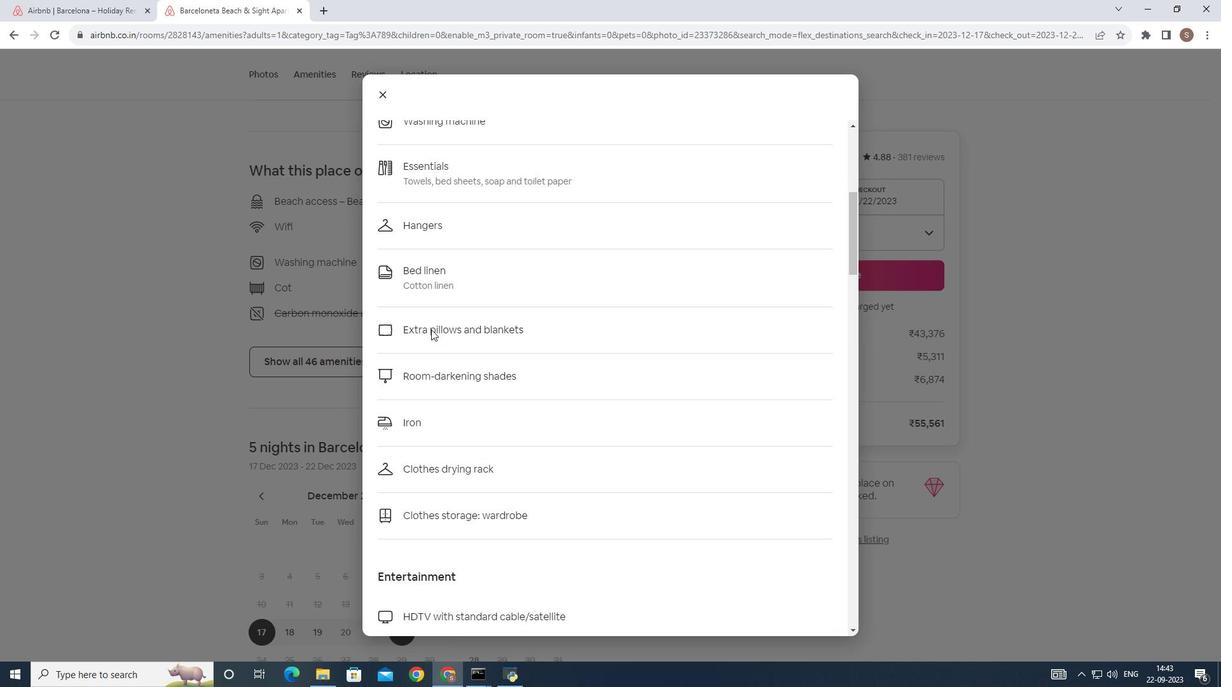 
Action: Mouse scrolled (432, 329) with delta (0, 0)
Screenshot: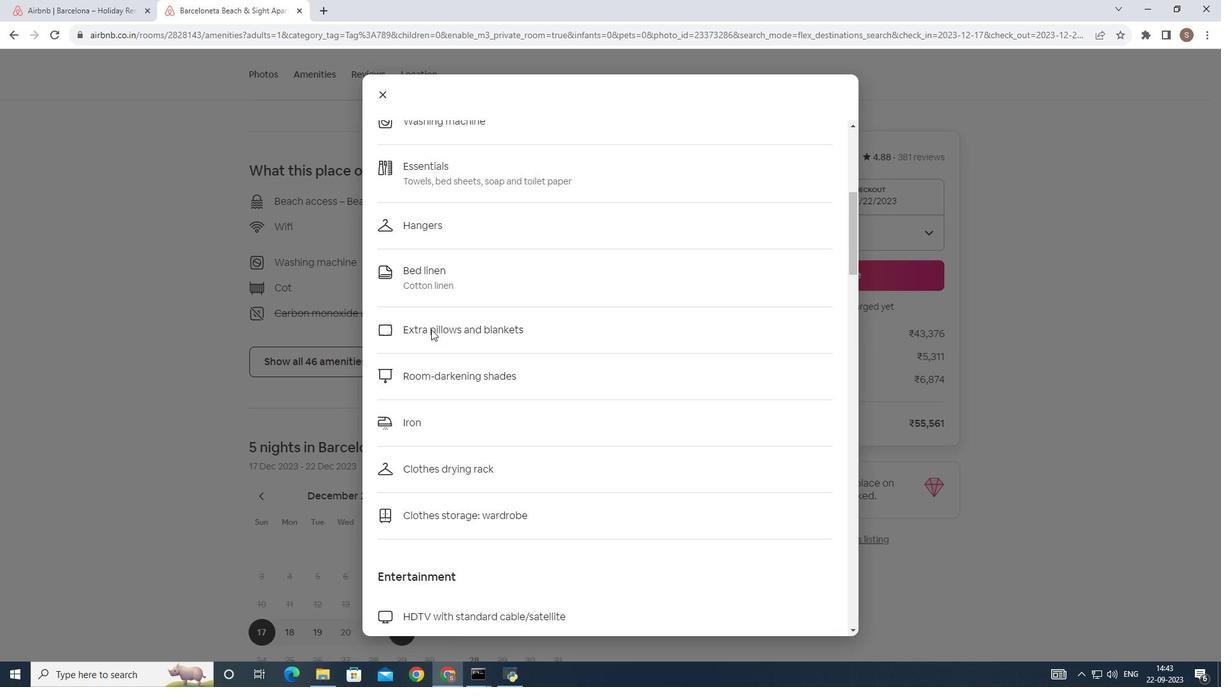 
Action: Mouse scrolled (432, 329) with delta (0, 0)
Screenshot: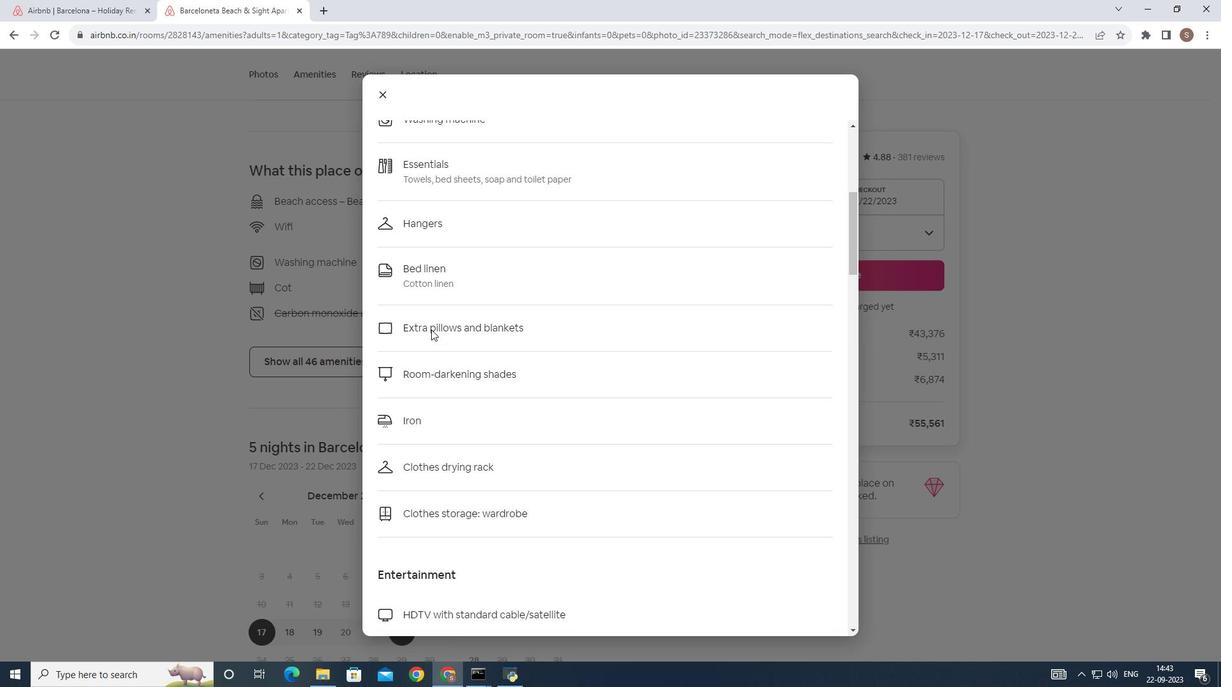 
Action: Mouse scrolled (432, 329) with delta (0, 0)
Screenshot: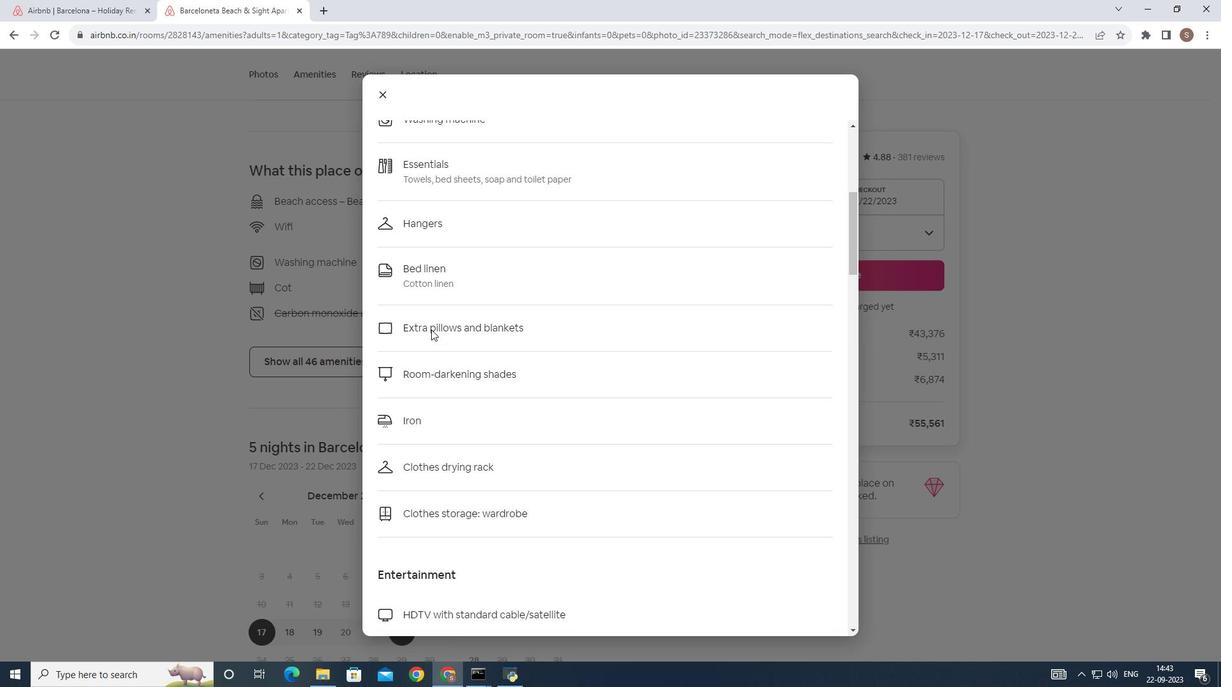 
Action: Mouse scrolled (432, 329) with delta (0, 0)
Screenshot: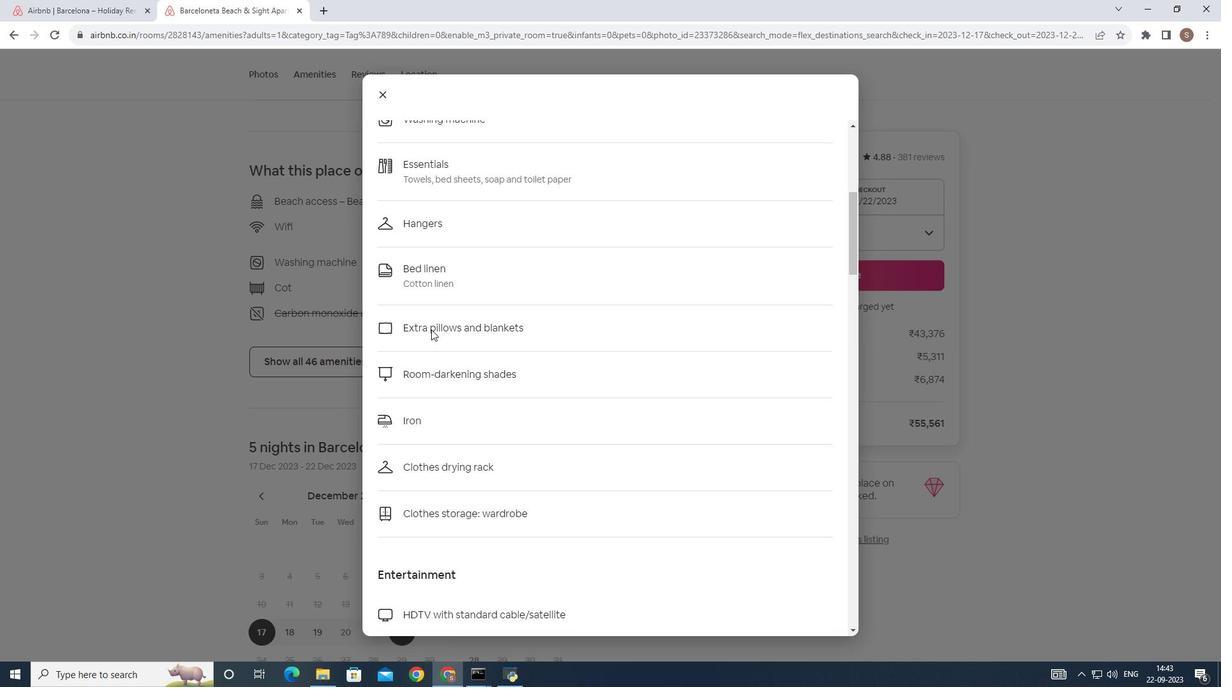 
Action: Mouse scrolled (432, 329) with delta (0, 0)
Screenshot: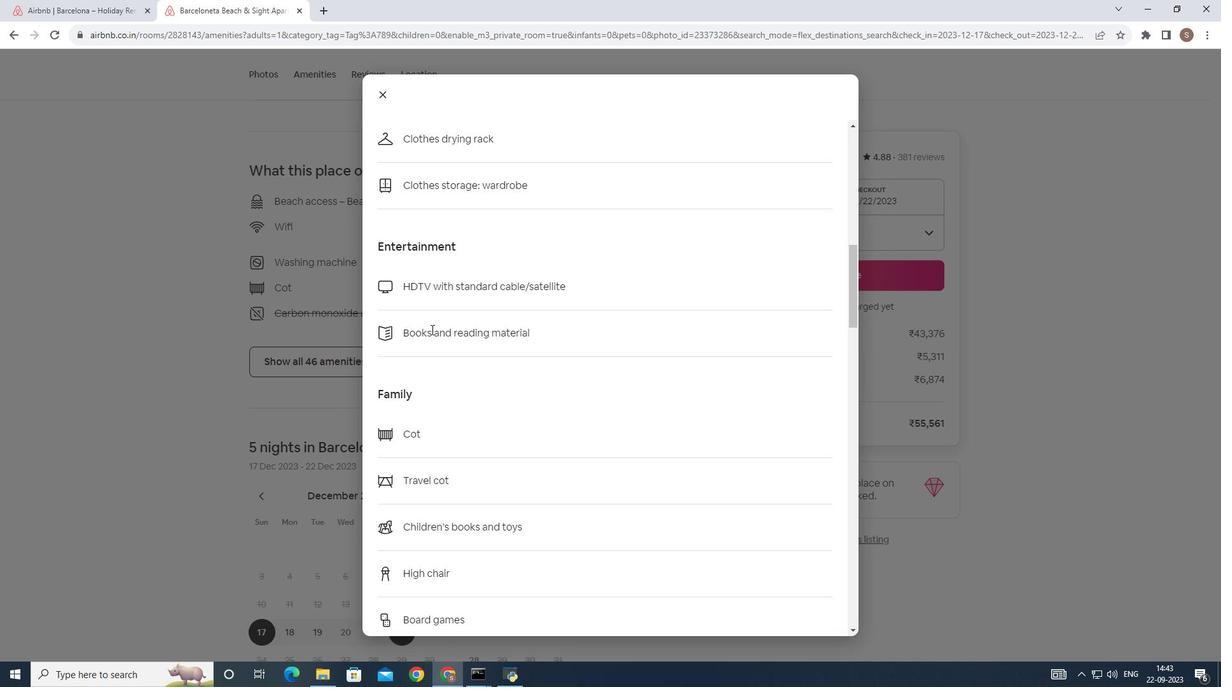 
Action: Mouse scrolled (432, 329) with delta (0, 0)
Screenshot: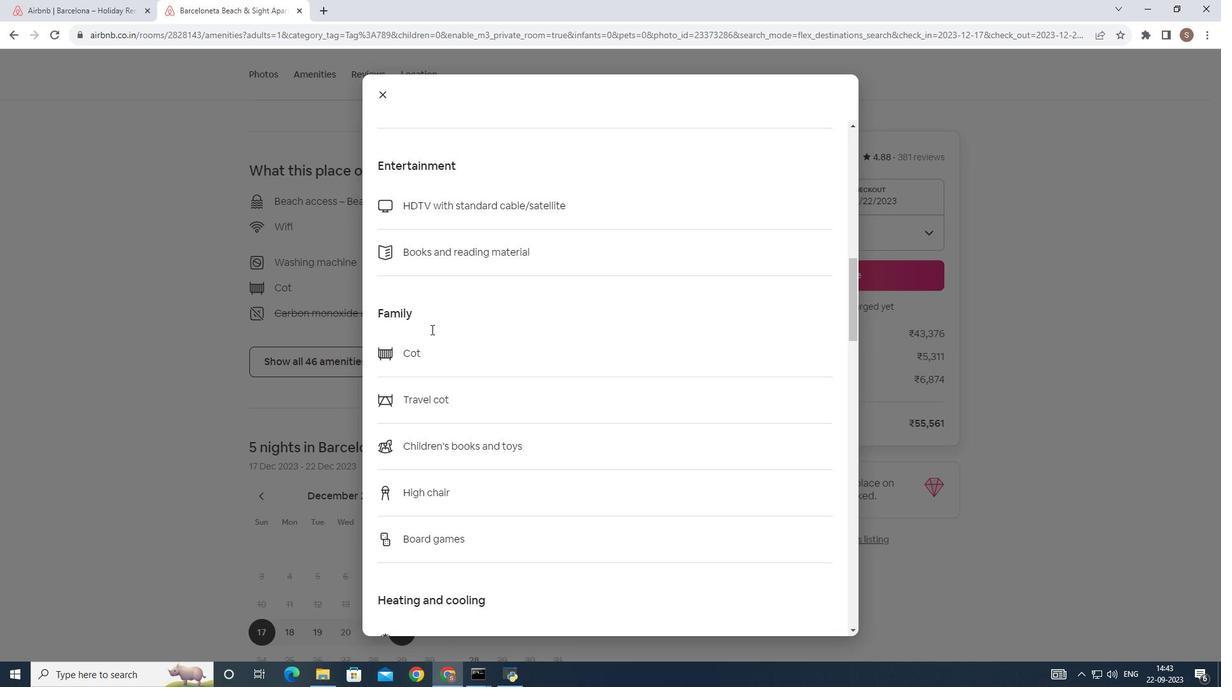 
Action: Mouse scrolled (432, 329) with delta (0, 0)
Screenshot: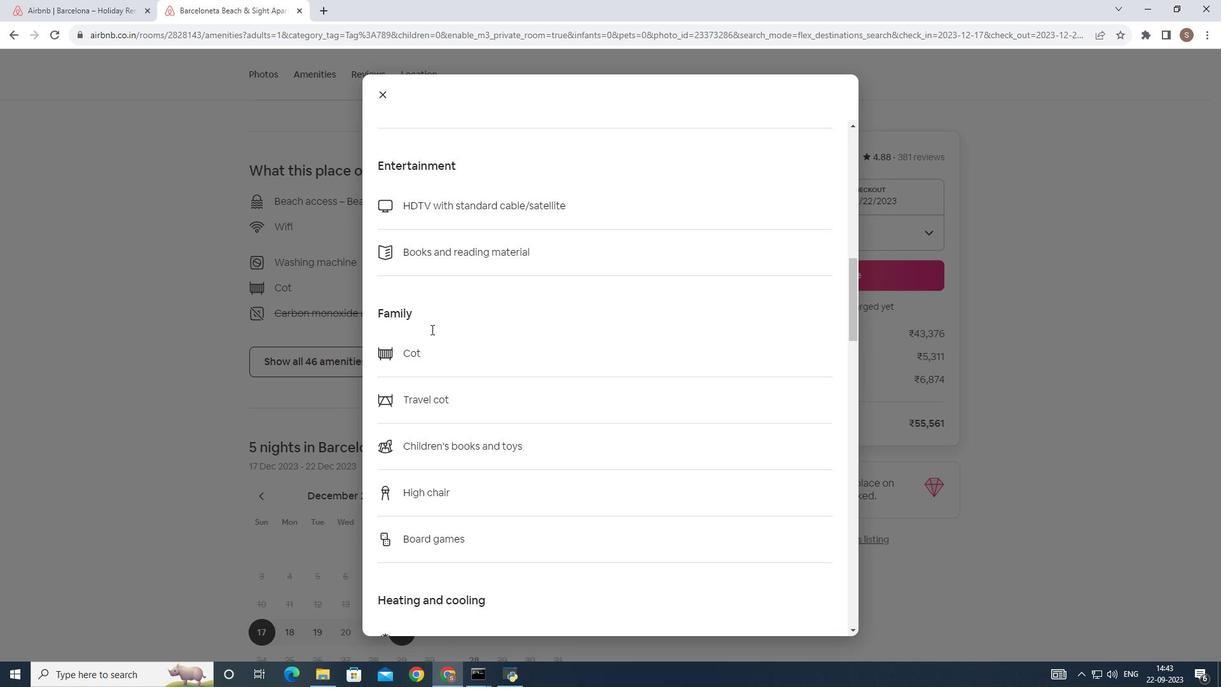
Action: Mouse scrolled (432, 329) with delta (0, 0)
Screenshot: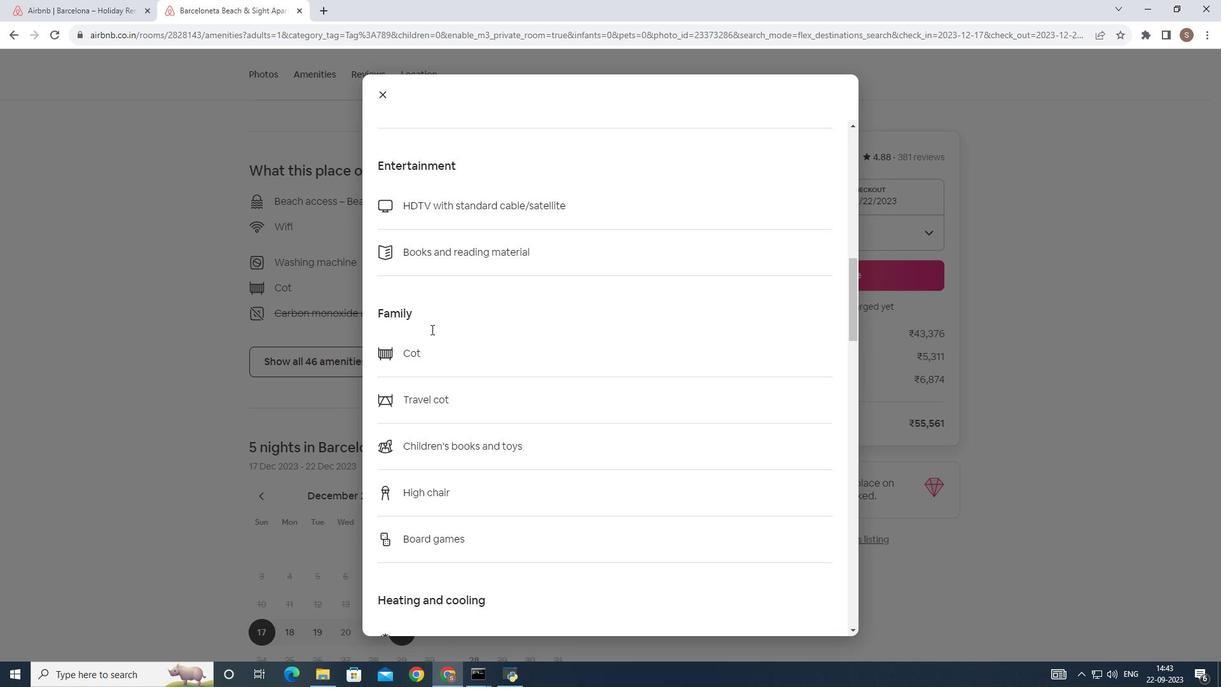 
Action: Mouse scrolled (432, 329) with delta (0, 0)
Screenshot: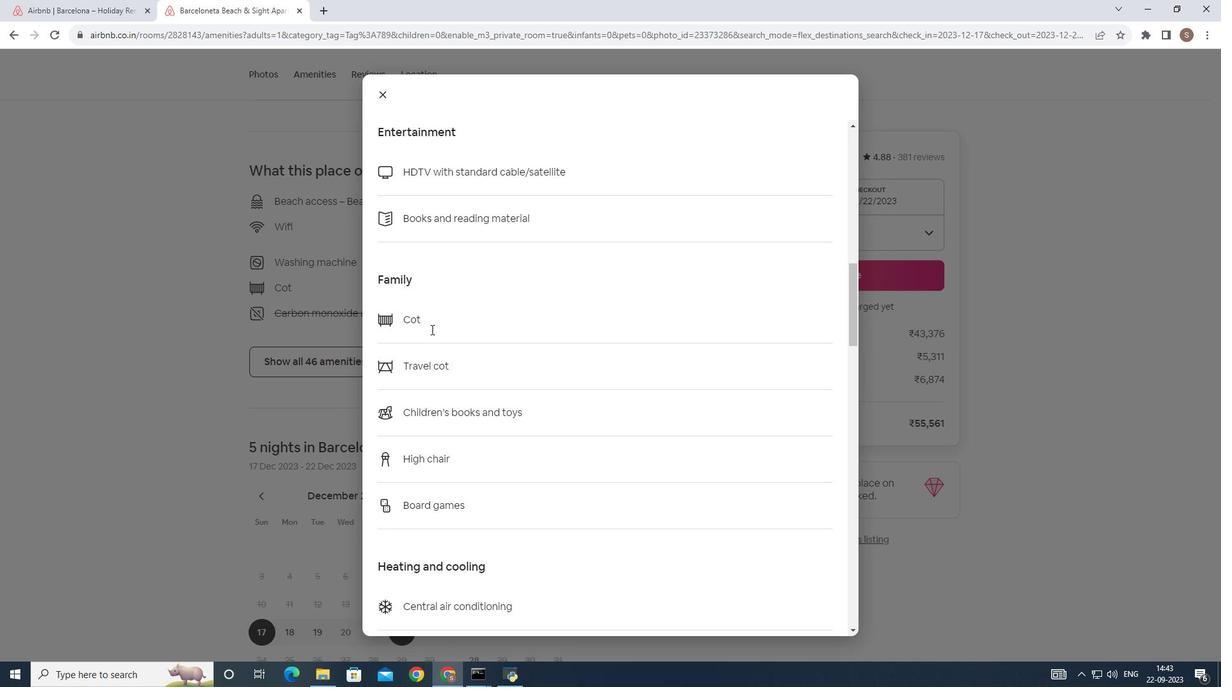 
Action: Mouse scrolled (432, 329) with delta (0, 0)
Screenshot: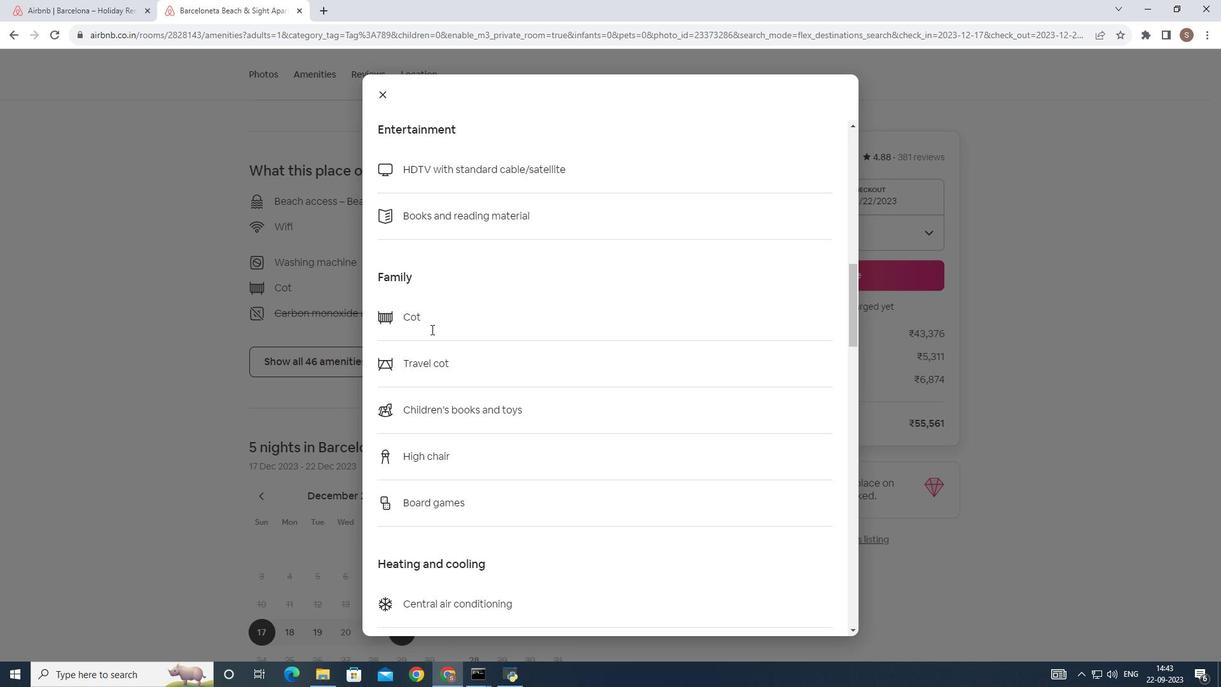 
Action: Mouse scrolled (432, 329) with delta (0, 0)
Screenshot: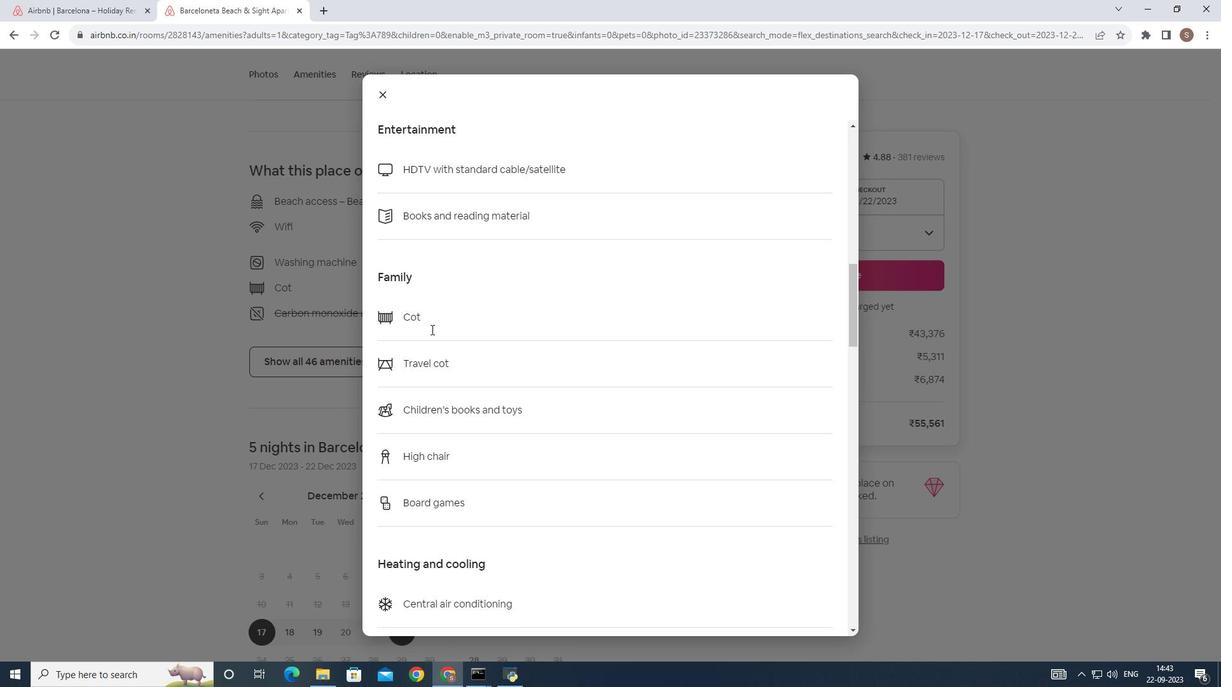 
Action: Mouse scrolled (432, 329) with delta (0, 0)
Screenshot: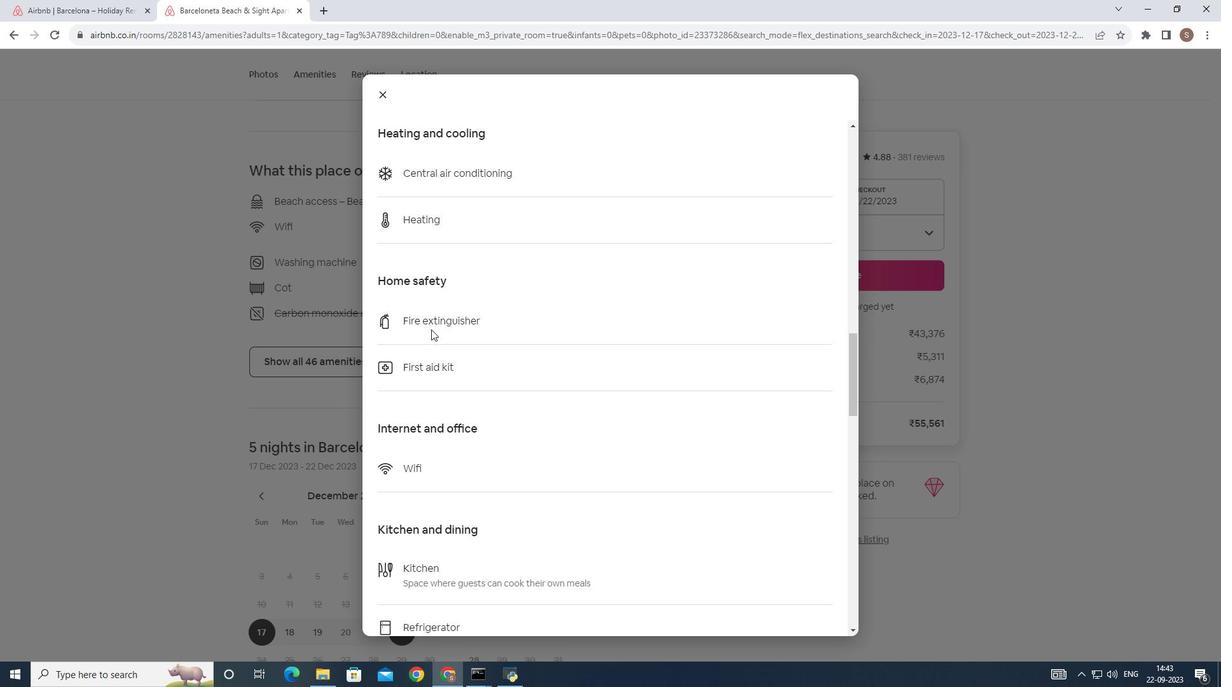 
Action: Mouse scrolled (432, 329) with delta (0, 0)
Screenshot: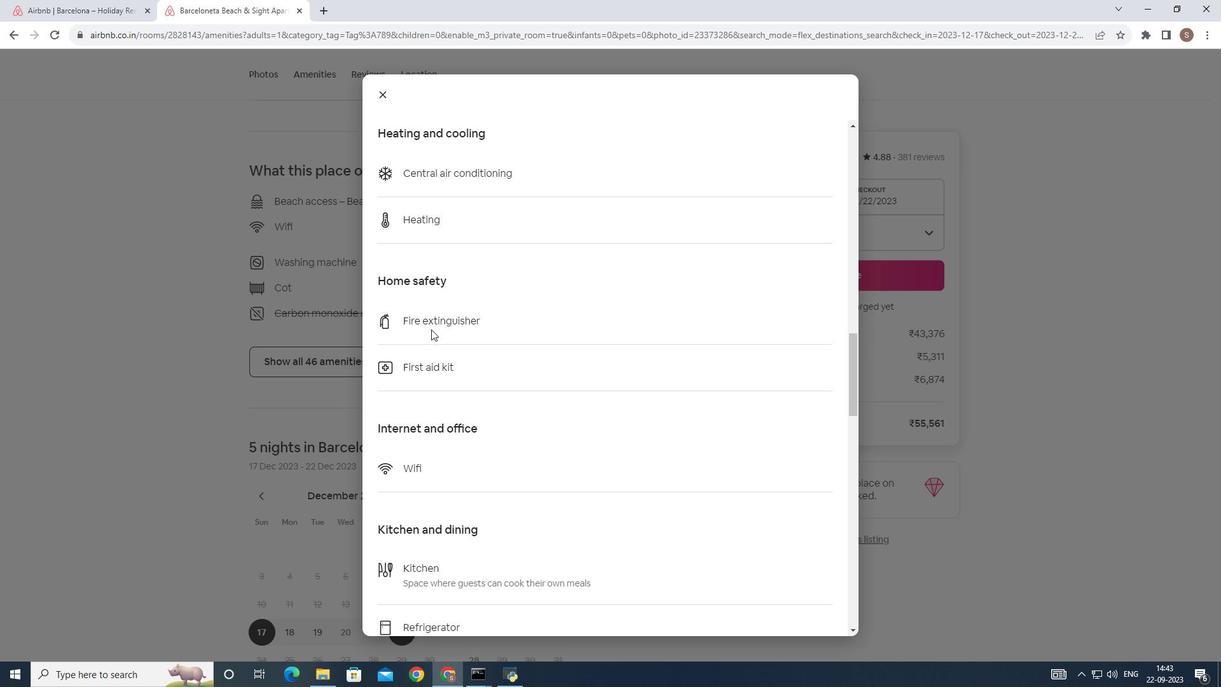 
Action: Mouse scrolled (432, 329) with delta (0, 0)
Screenshot: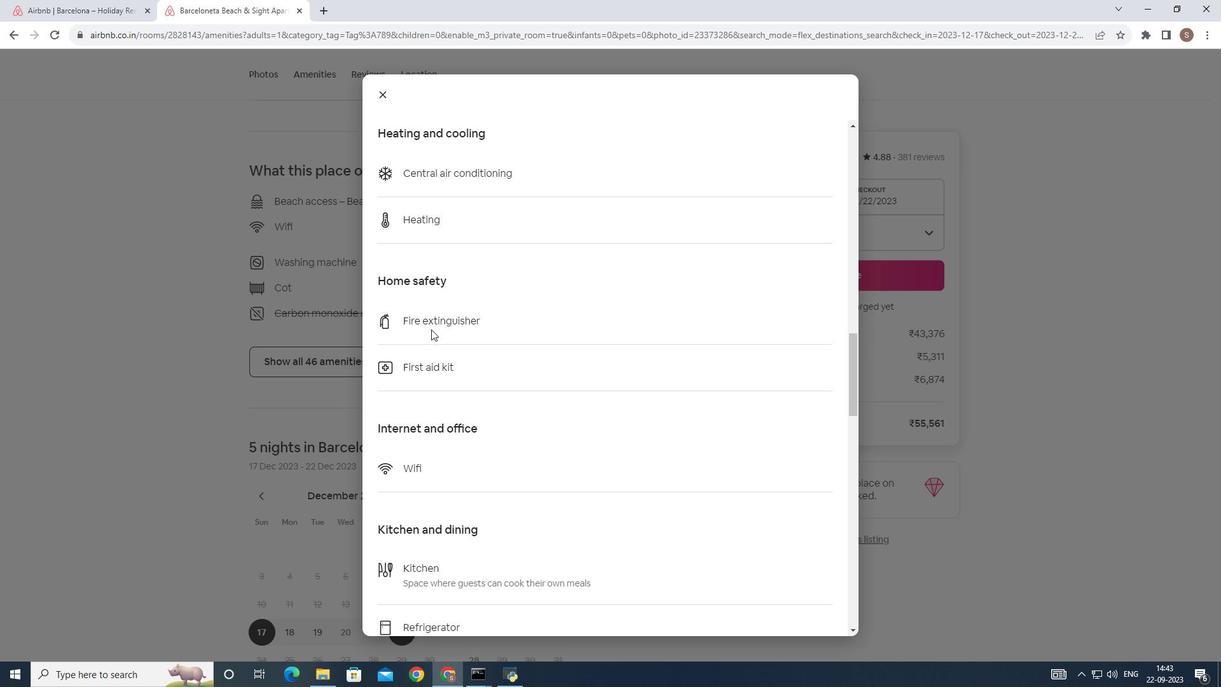 
Action: Mouse scrolled (432, 329) with delta (0, 0)
Screenshot: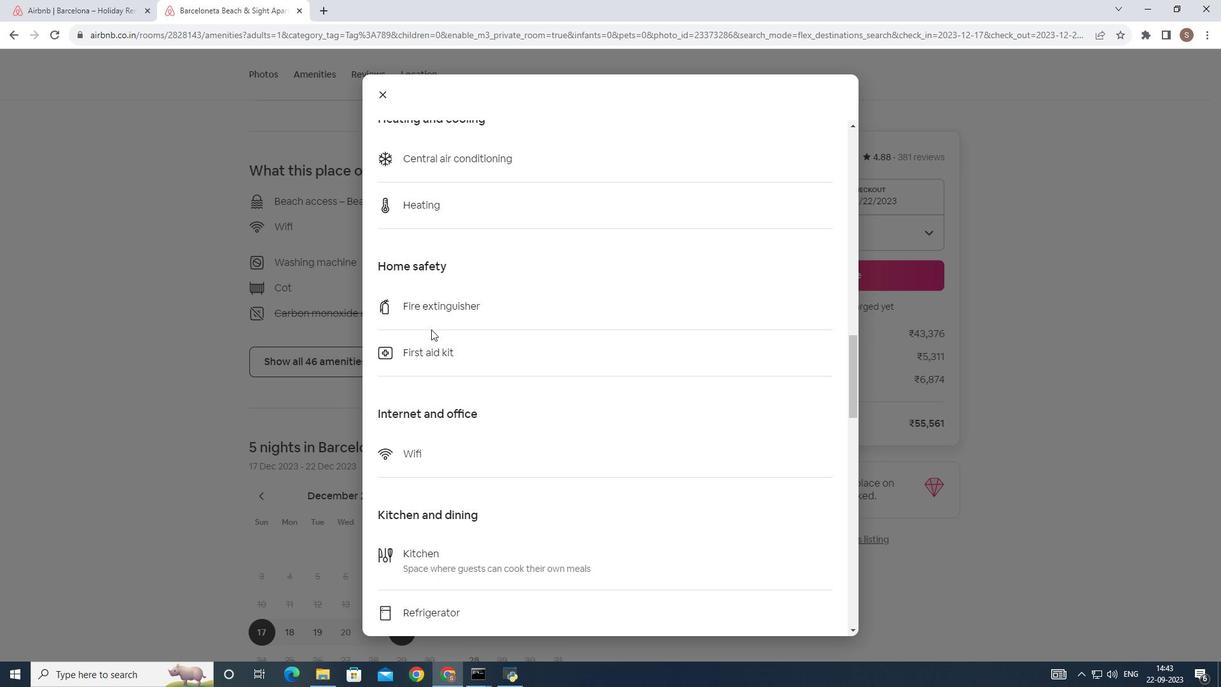 
Action: Mouse scrolled (432, 329) with delta (0, 0)
Screenshot: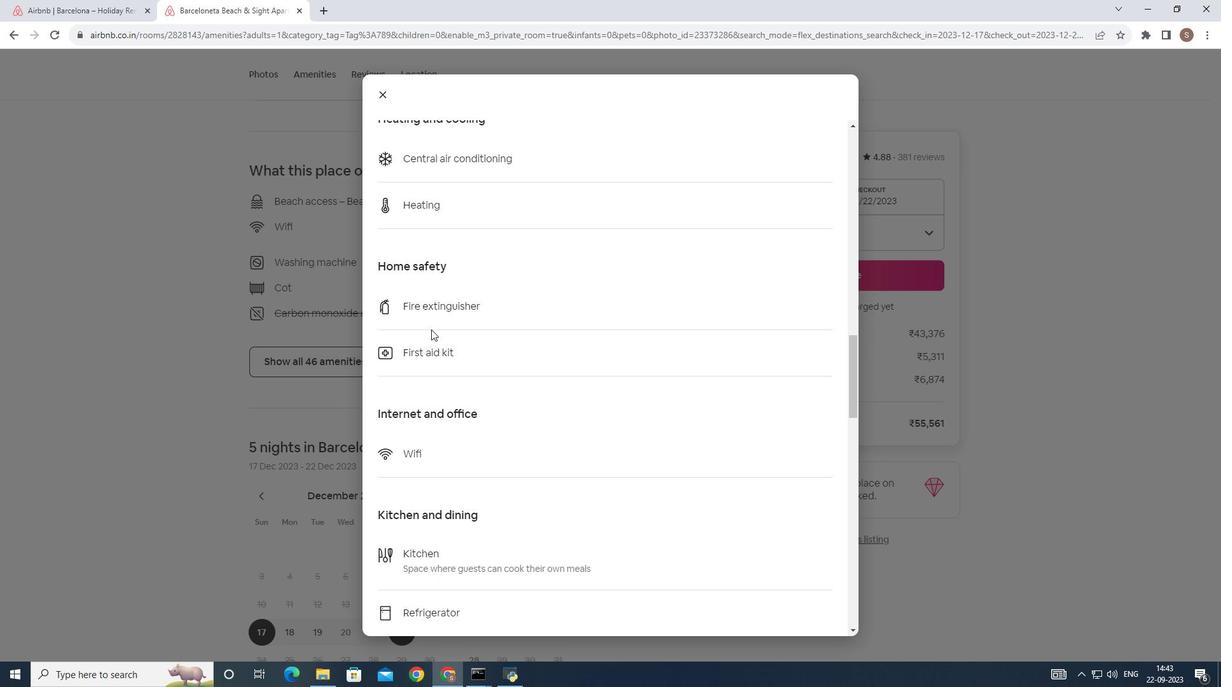 
Action: Mouse scrolled (432, 329) with delta (0, 0)
Screenshot: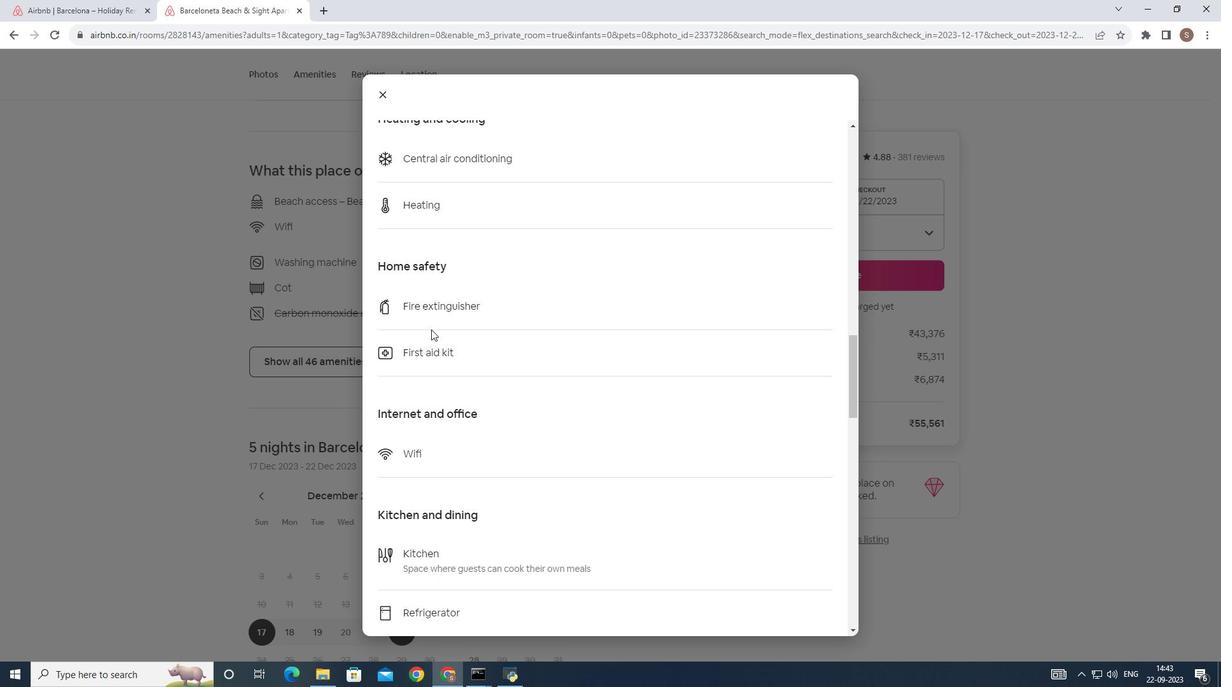 
Action: Mouse scrolled (432, 329) with delta (0, 0)
Screenshot: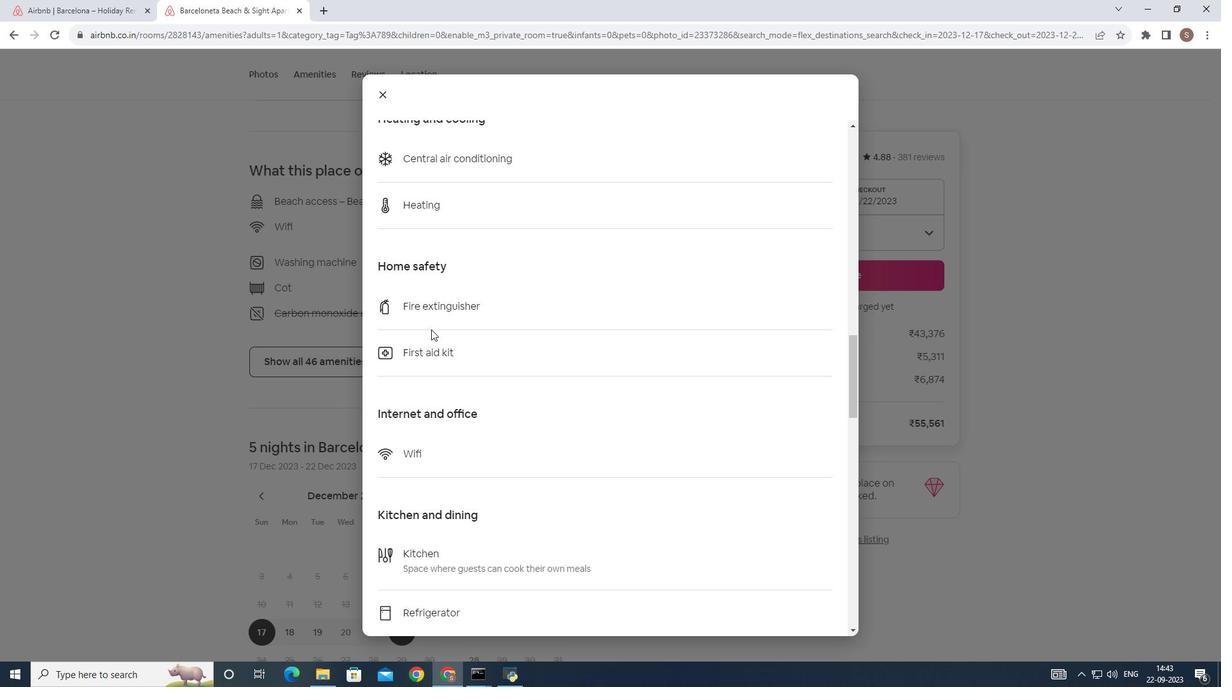
Action: Mouse scrolled (432, 330) with delta (0, 0)
Screenshot: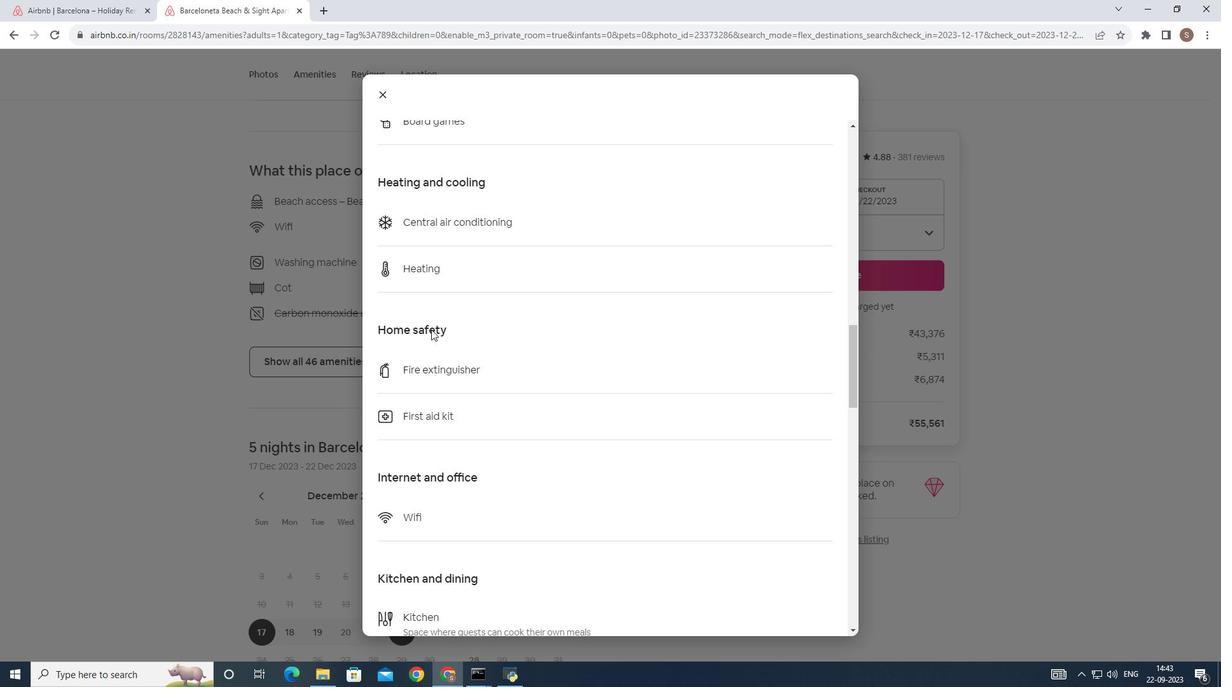 
Action: Mouse scrolled (432, 329) with delta (0, 0)
Screenshot: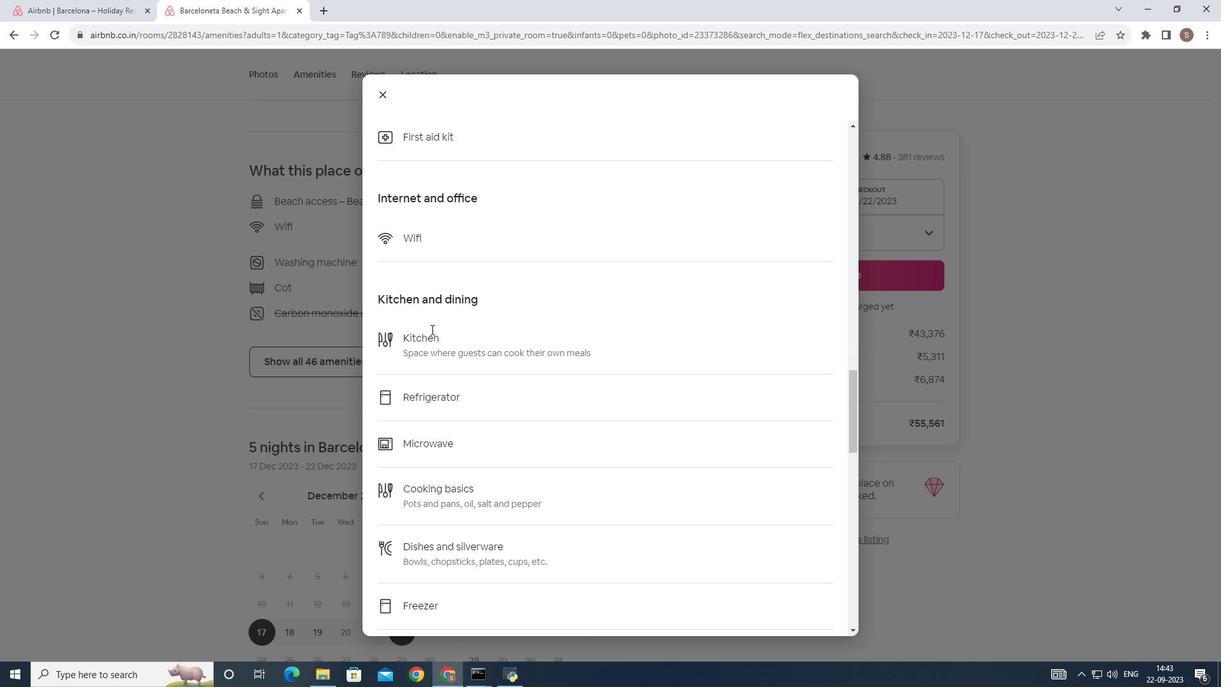 
Action: Mouse scrolled (432, 329) with delta (0, 0)
Screenshot: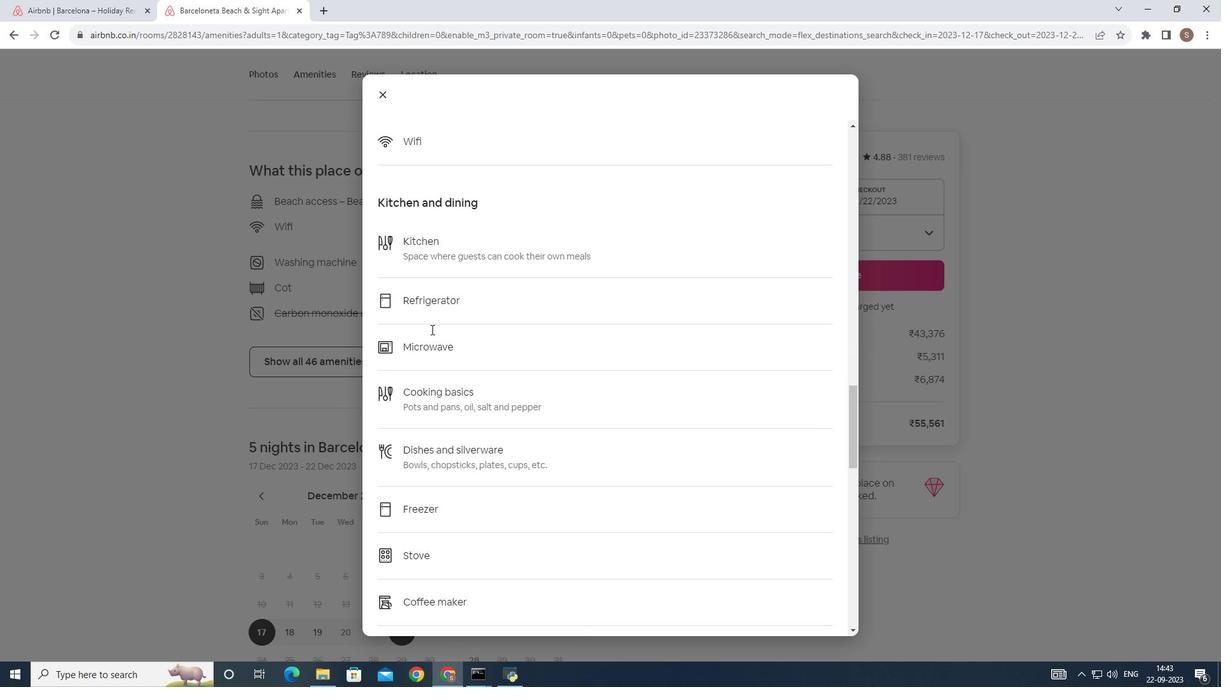 
Action: Mouse scrolled (432, 329) with delta (0, 0)
Screenshot: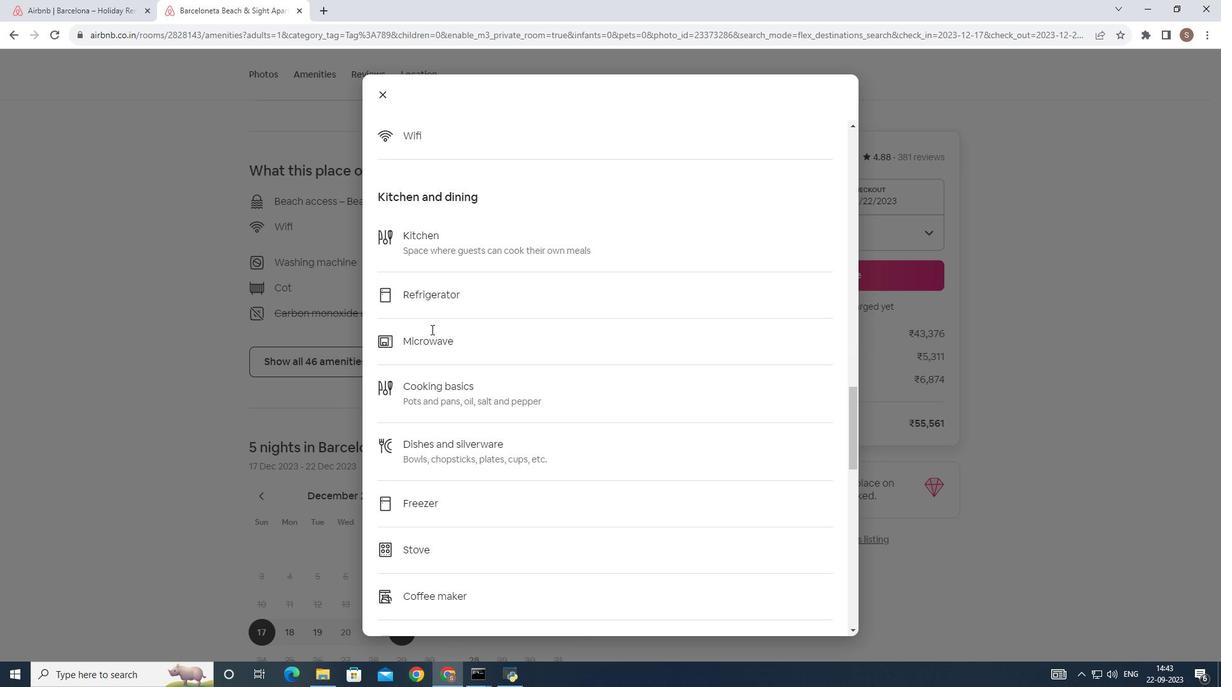 
Action: Mouse scrolled (432, 329) with delta (0, 0)
Screenshot: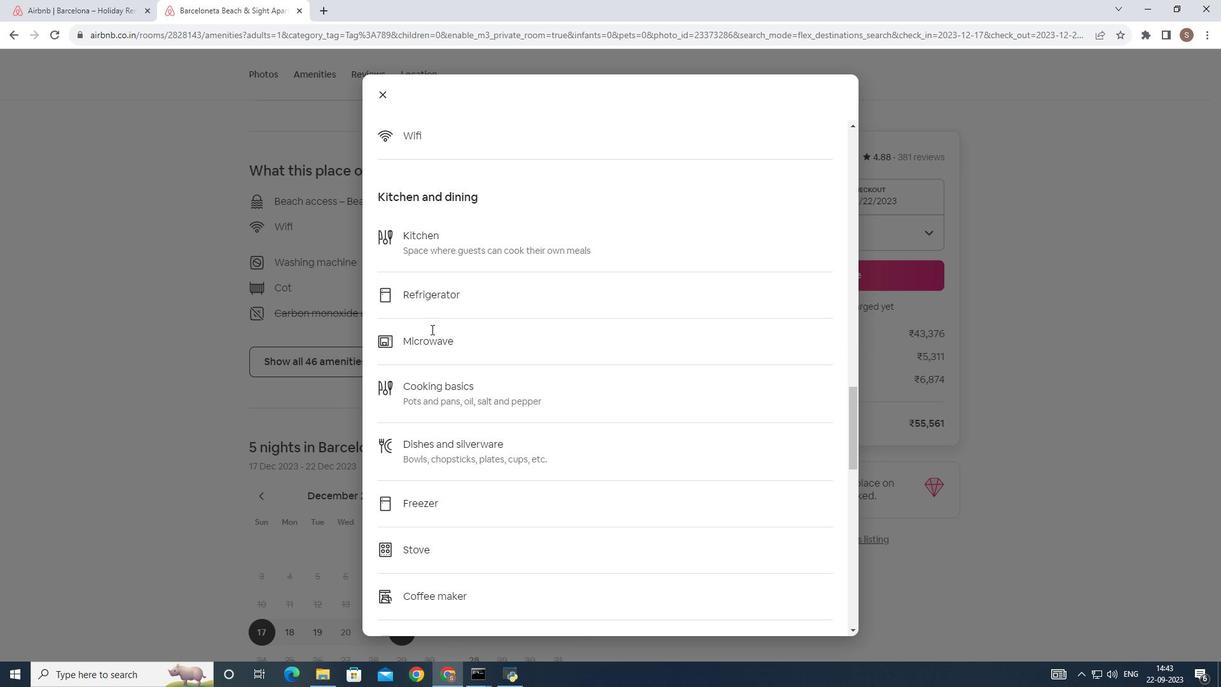 
Action: Mouse scrolled (432, 329) with delta (0, 0)
Screenshot: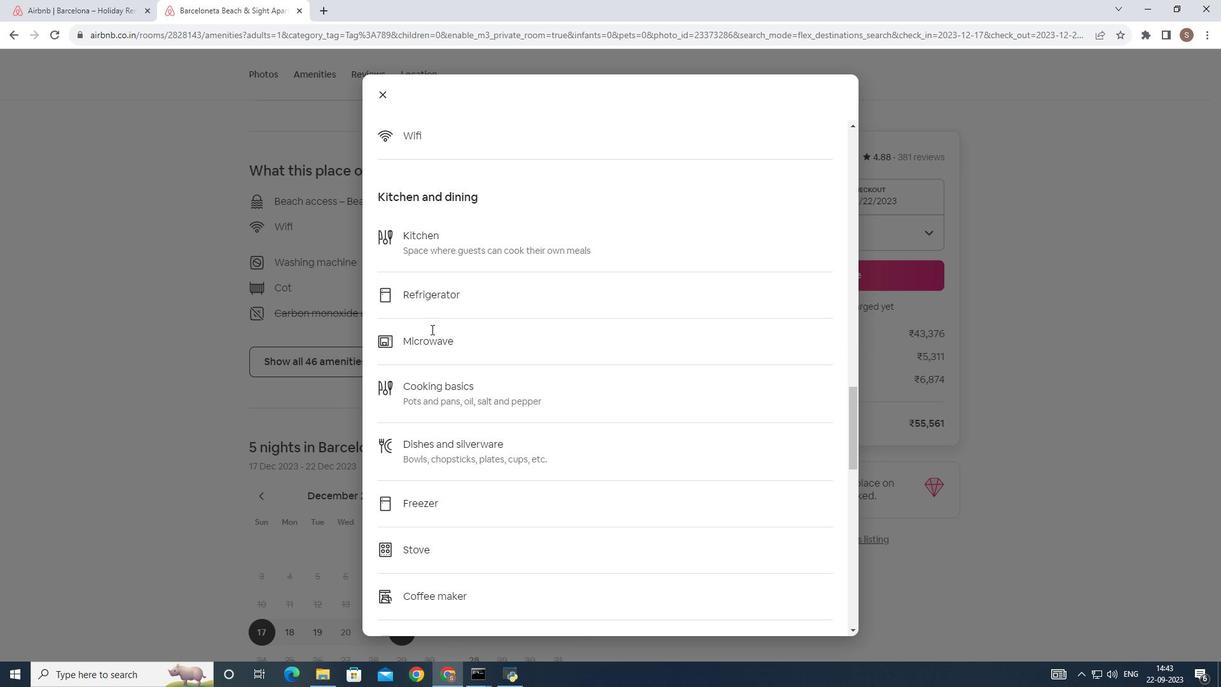 
Action: Mouse scrolled (432, 329) with delta (0, 0)
Screenshot: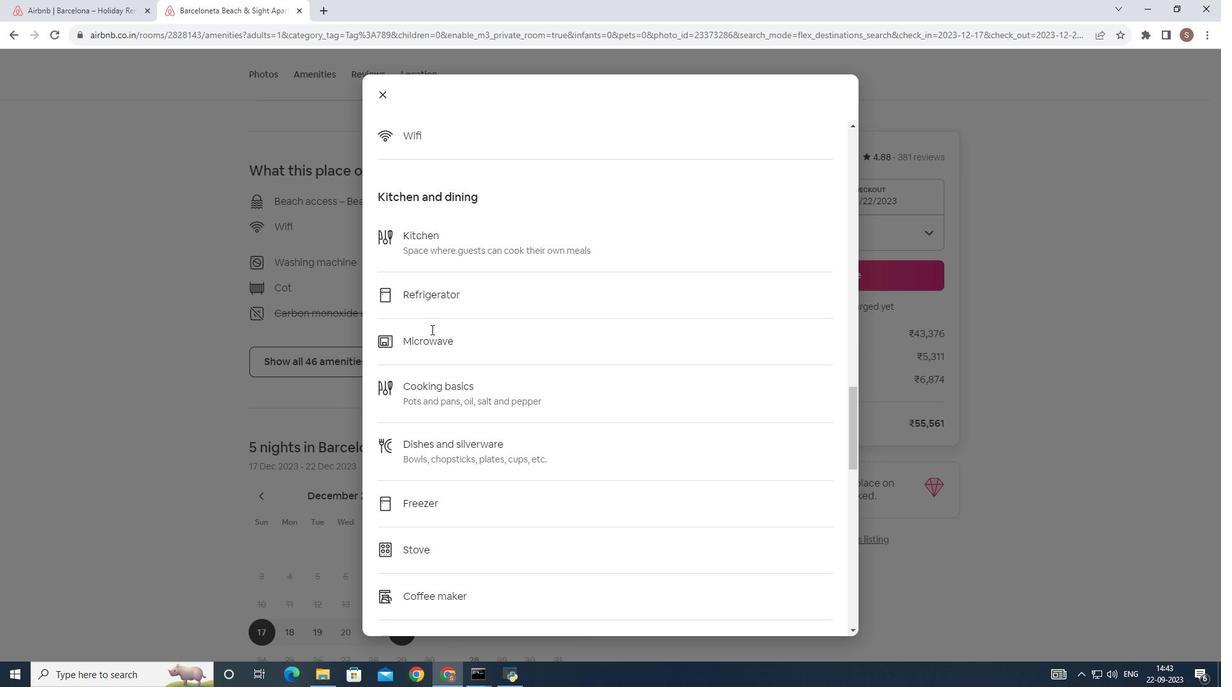 
Action: Mouse scrolled (432, 329) with delta (0, 0)
Screenshot: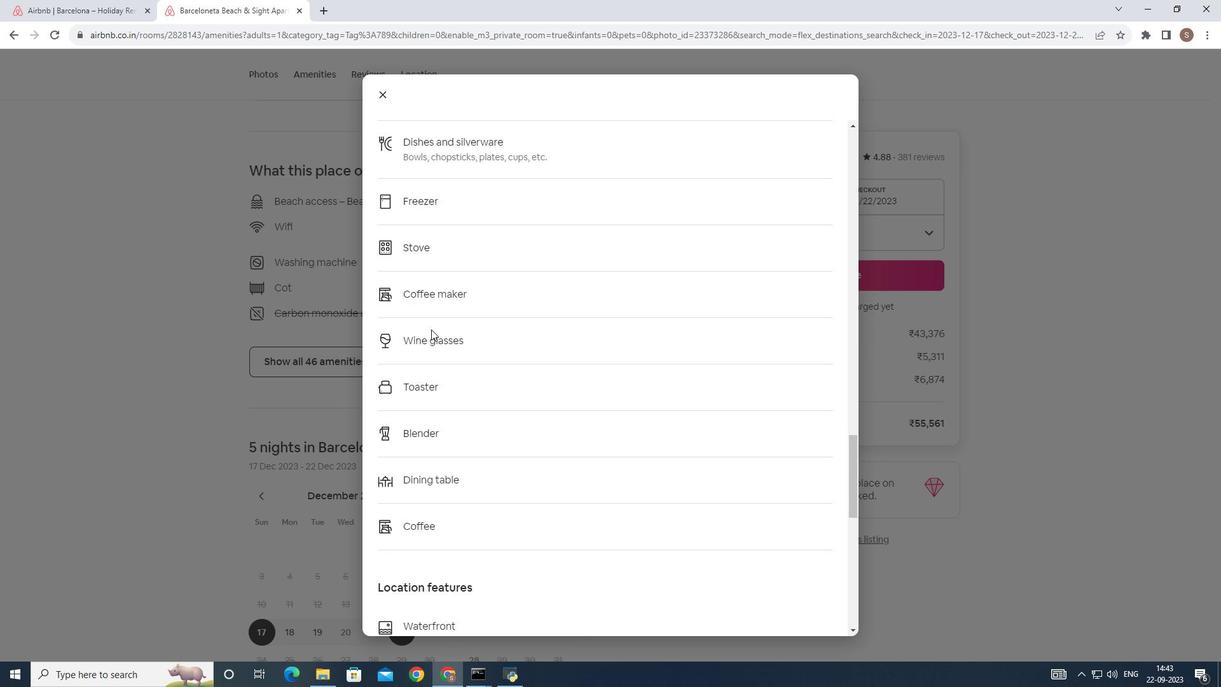 
Action: Mouse scrolled (432, 329) with delta (0, 0)
Screenshot: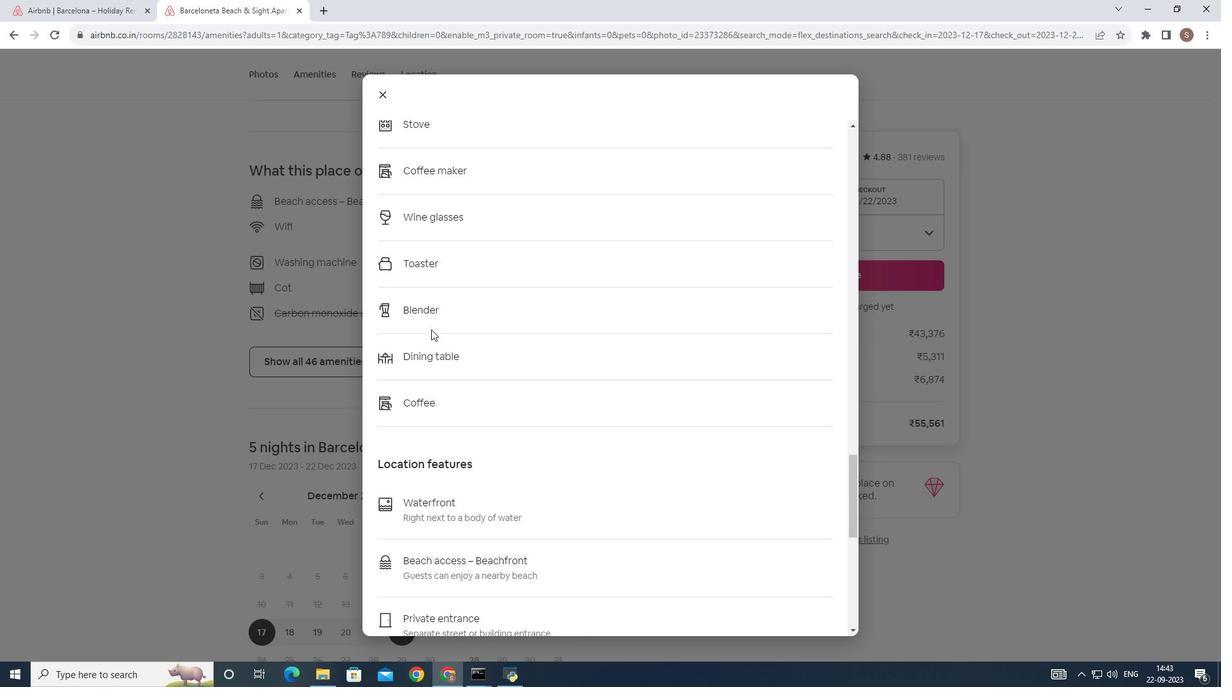 
Action: Mouse scrolled (432, 329) with delta (0, 0)
Screenshot: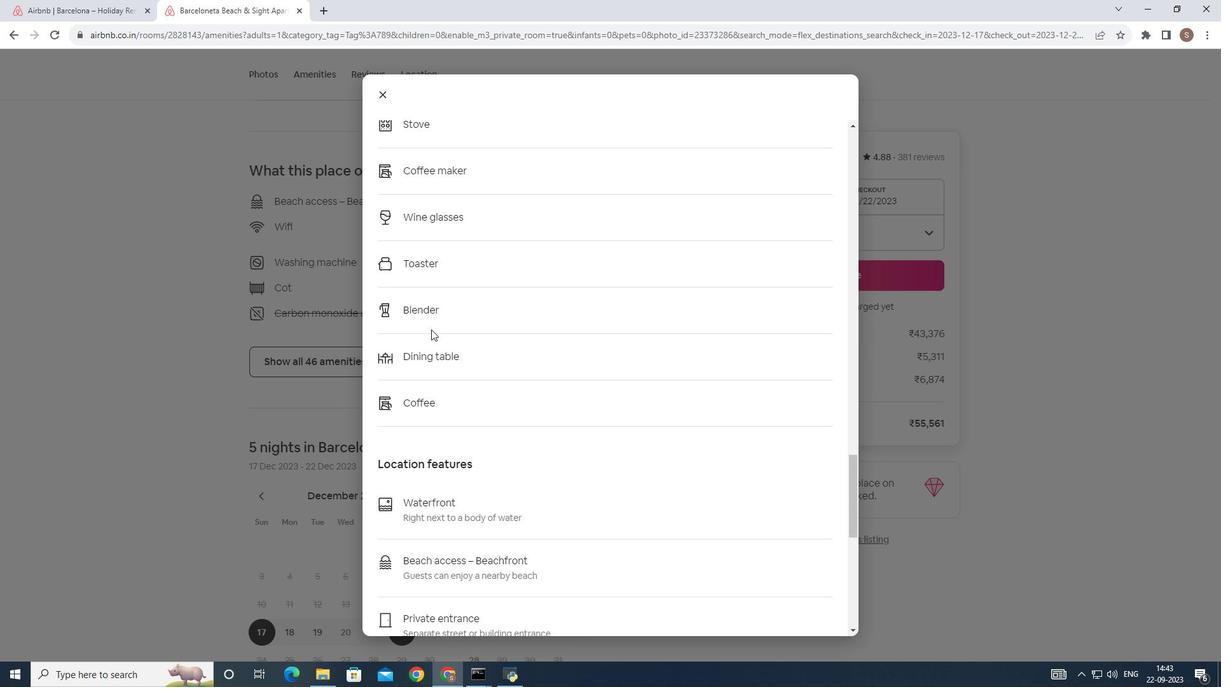 
Action: Mouse scrolled (432, 329) with delta (0, 0)
Screenshot: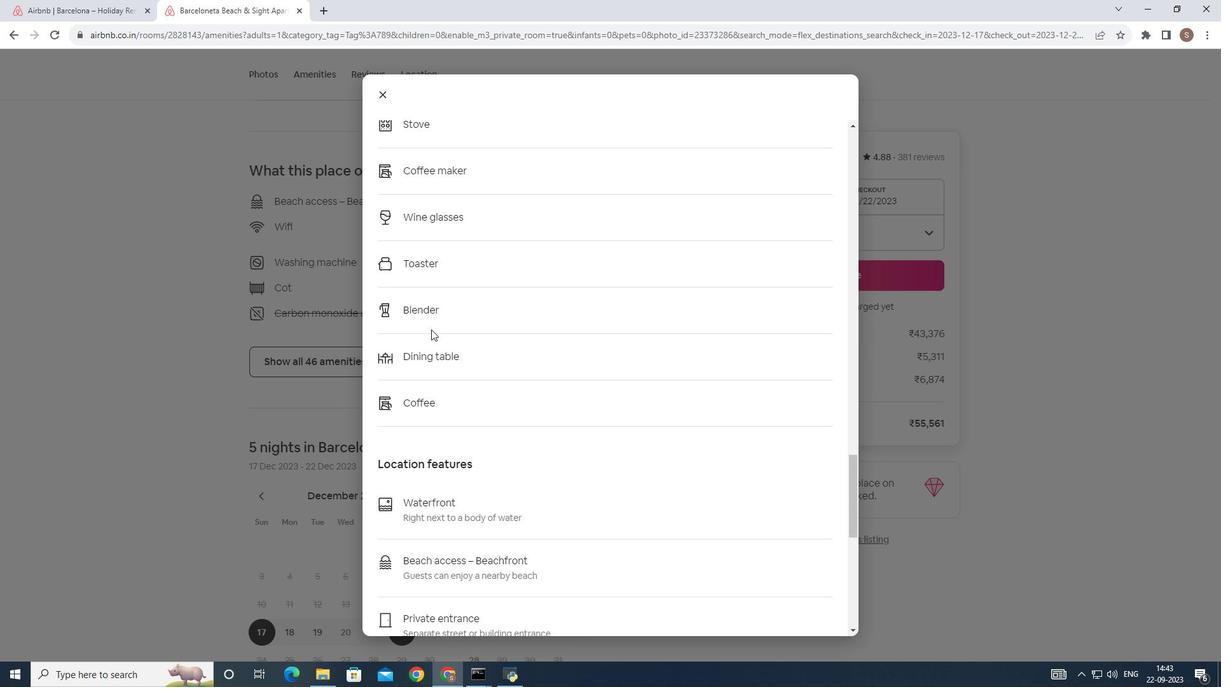 
Action: Mouse scrolled (432, 329) with delta (0, 0)
Screenshot: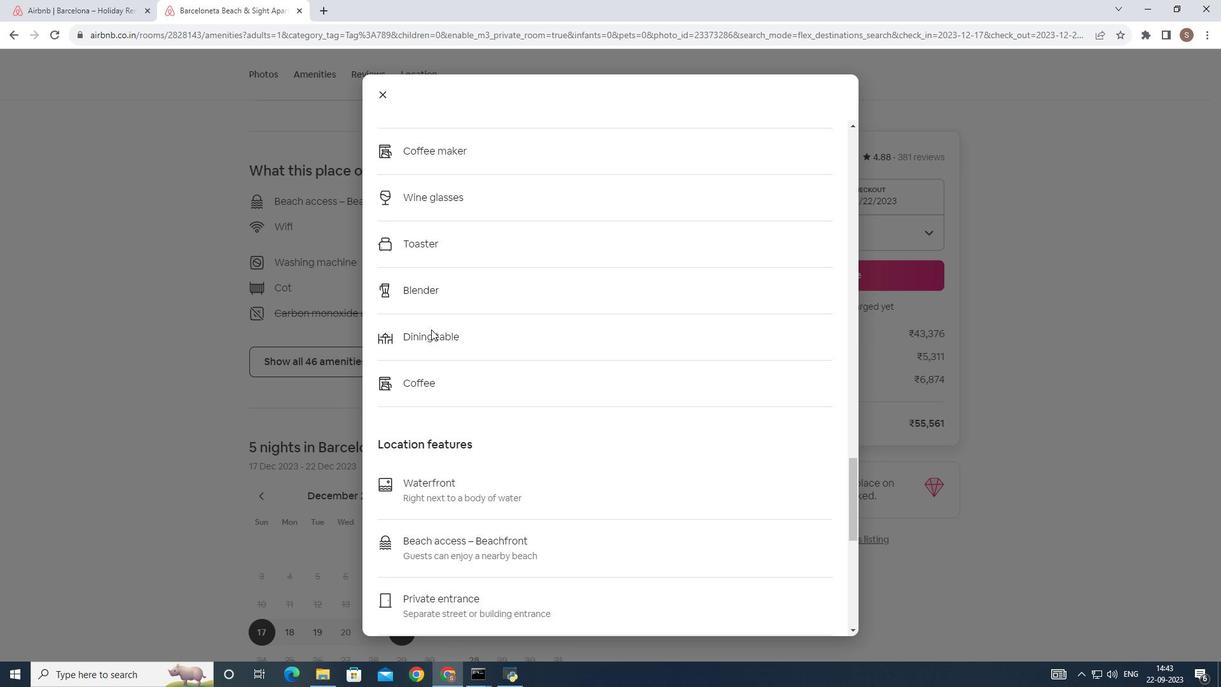 
Action: Mouse scrolled (432, 329) with delta (0, 0)
Screenshot: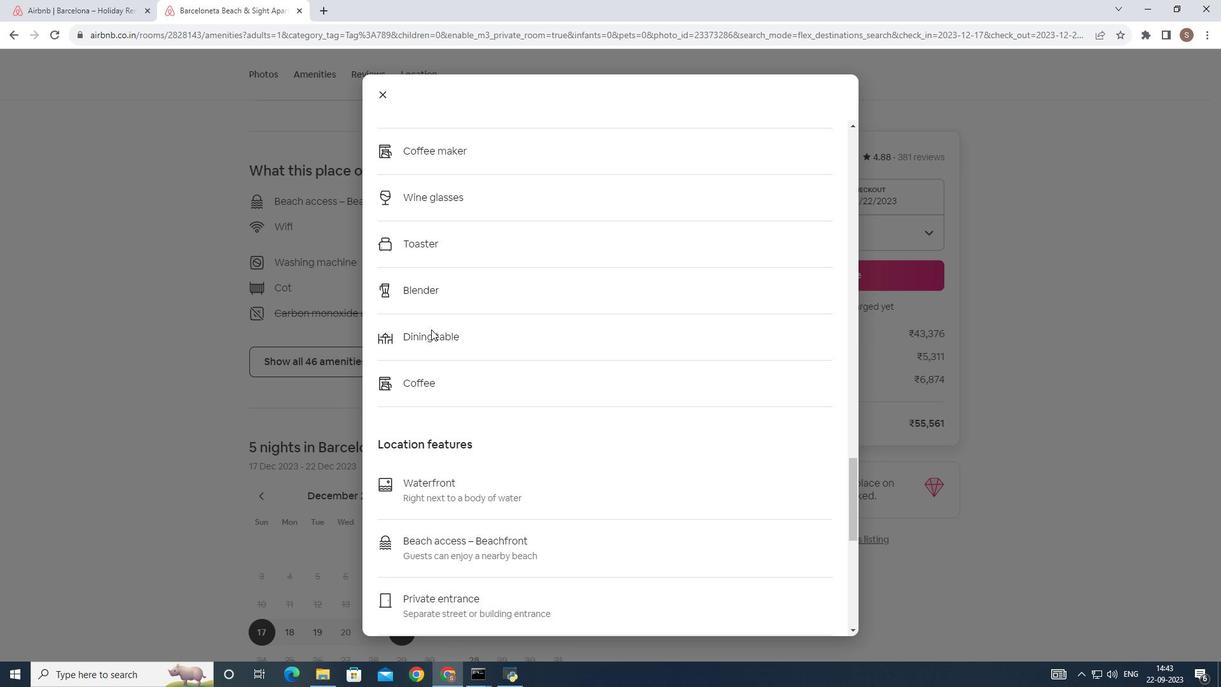 
Action: Mouse scrolled (432, 329) with delta (0, 0)
Screenshot: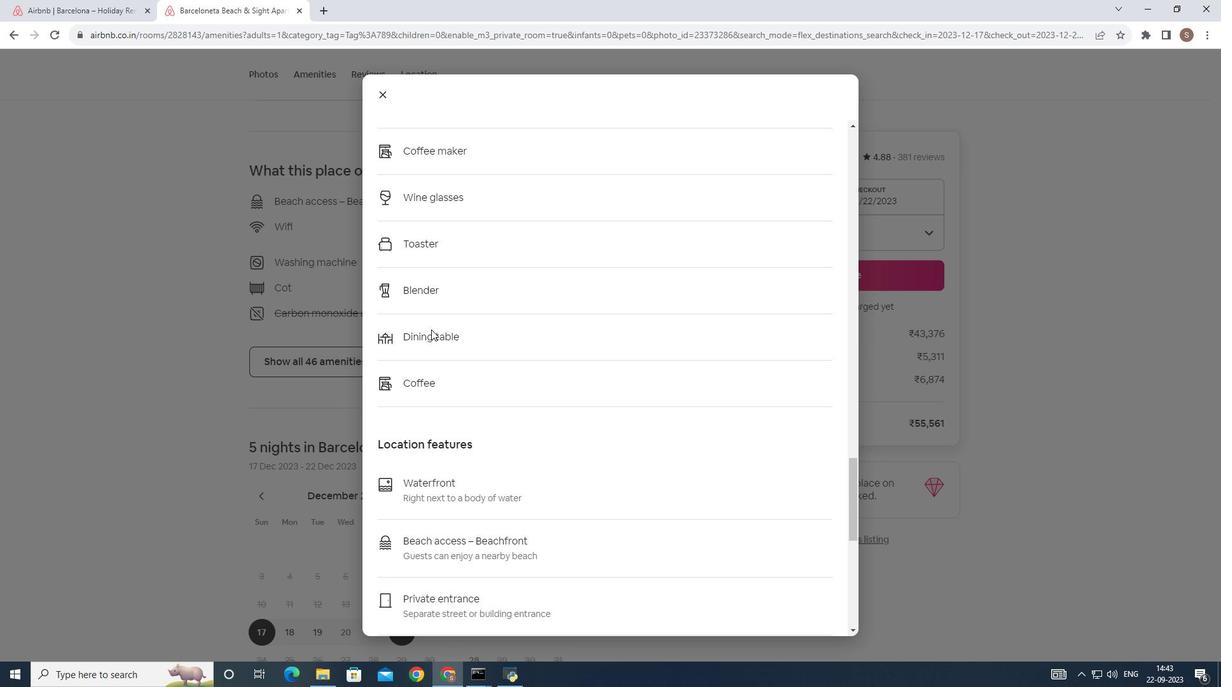 
Action: Mouse scrolled (432, 329) with delta (0, 0)
Screenshot: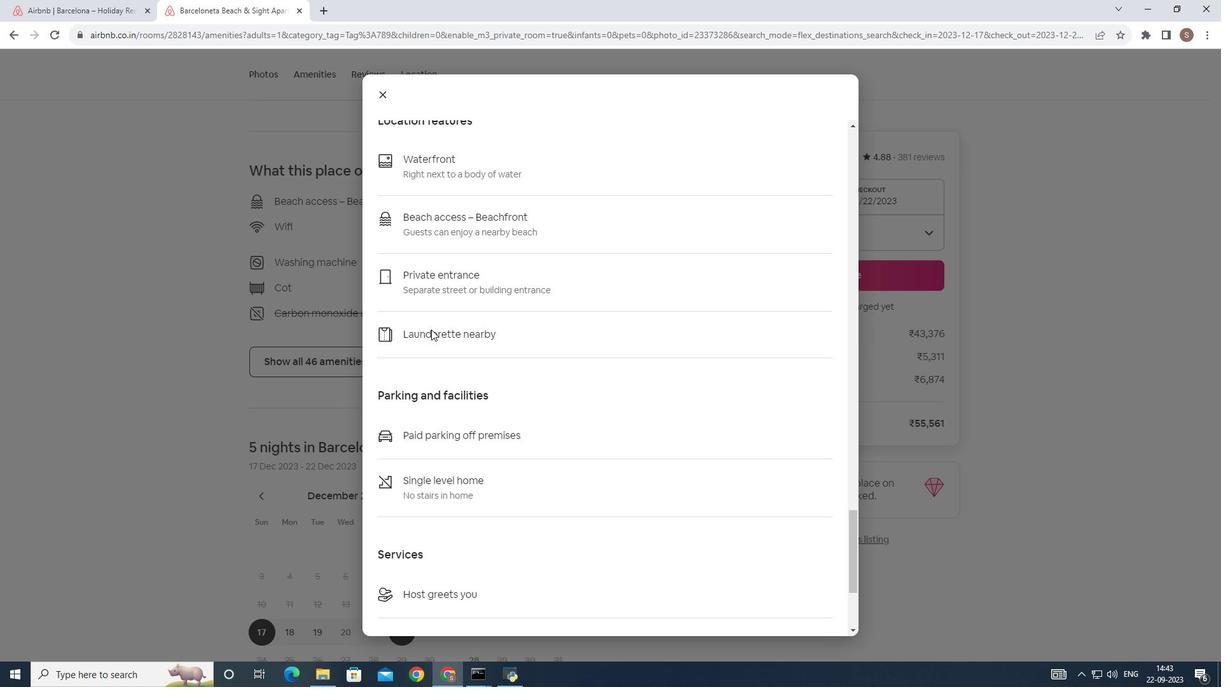 
Action: Mouse scrolled (432, 329) with delta (0, 0)
Screenshot: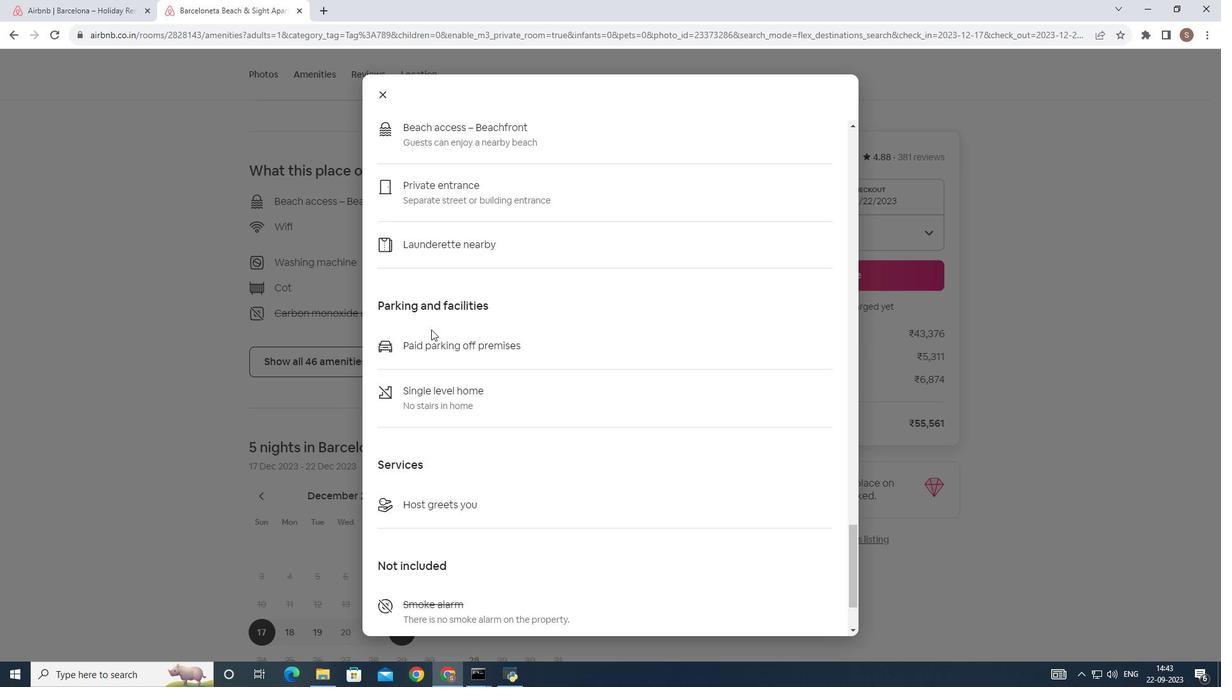 
Action: Mouse scrolled (432, 329) with delta (0, 0)
Screenshot: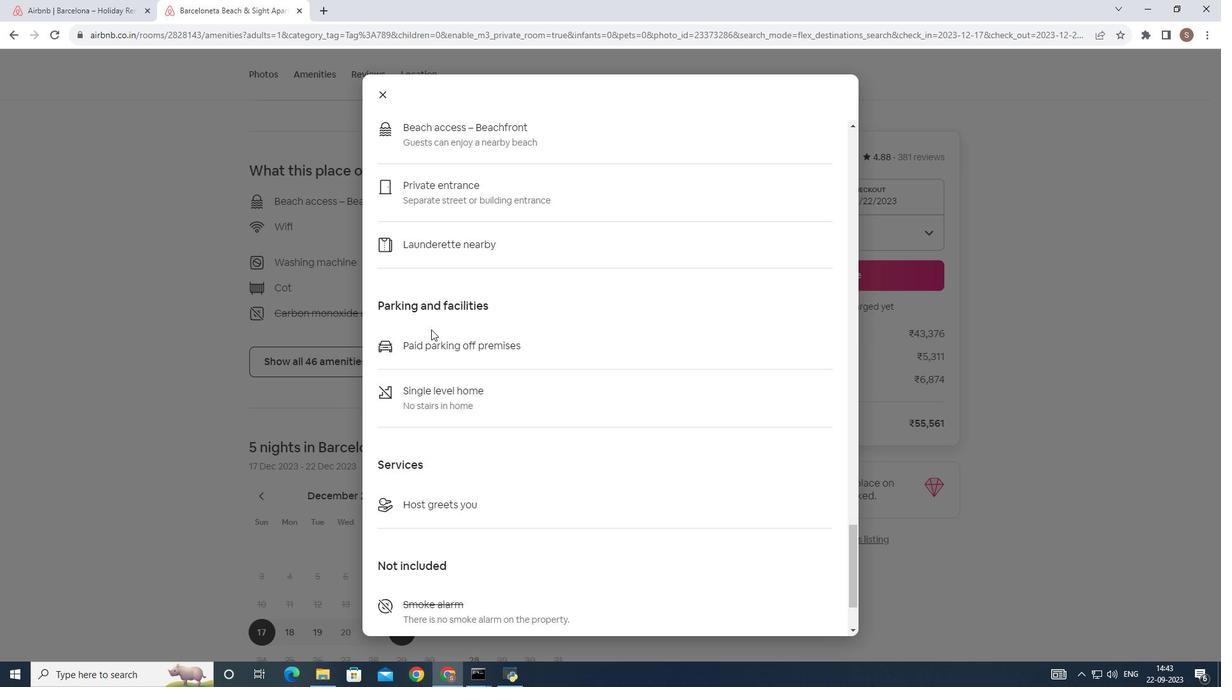 
Action: Mouse scrolled (432, 329) with delta (0, 0)
Screenshot: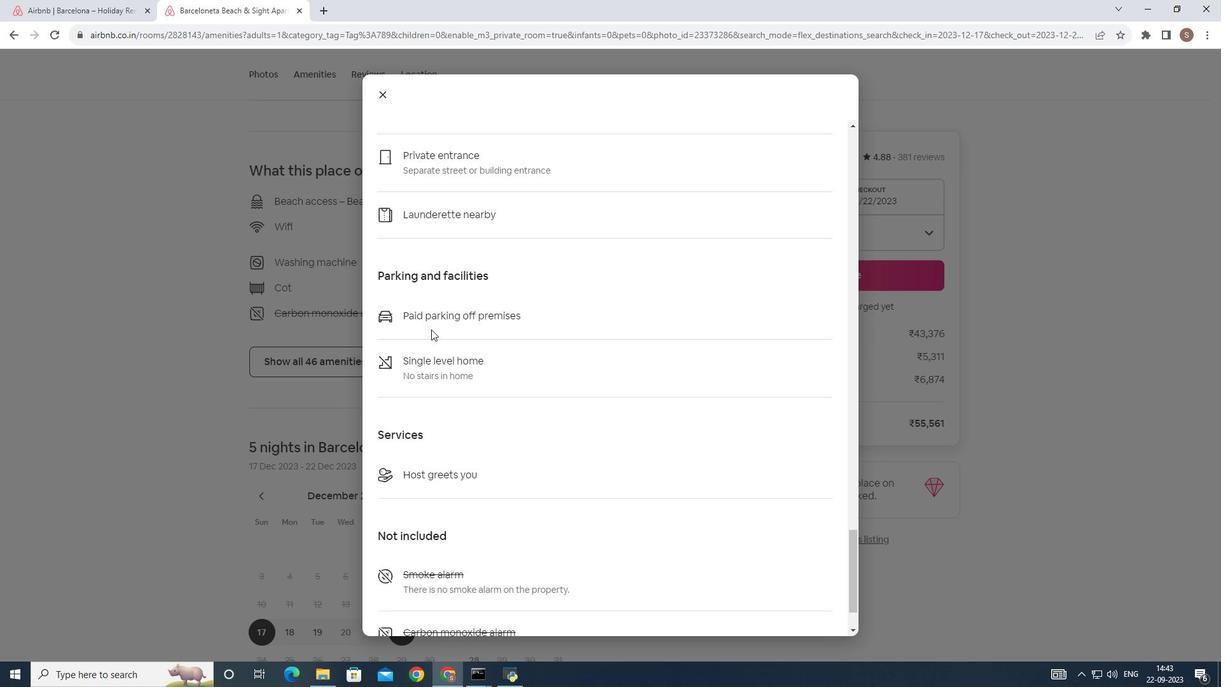 
Action: Mouse scrolled (432, 329) with delta (0, 0)
Screenshot: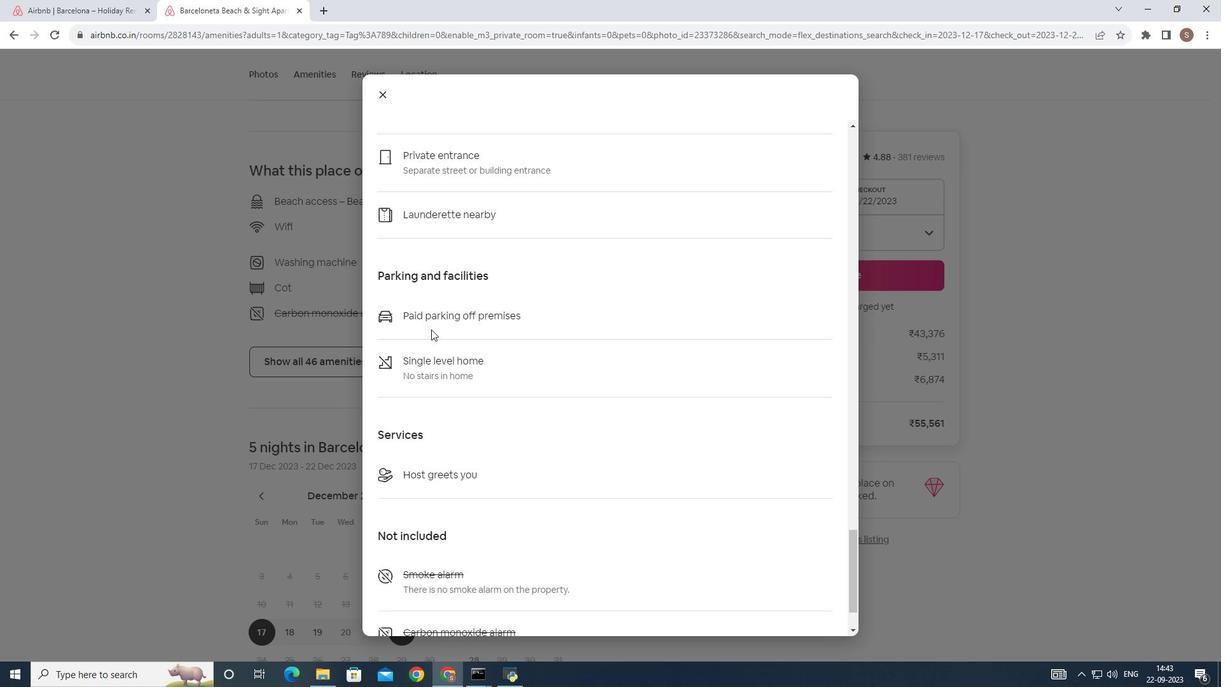 
Action: Mouse scrolled (432, 329) with delta (0, 0)
Screenshot: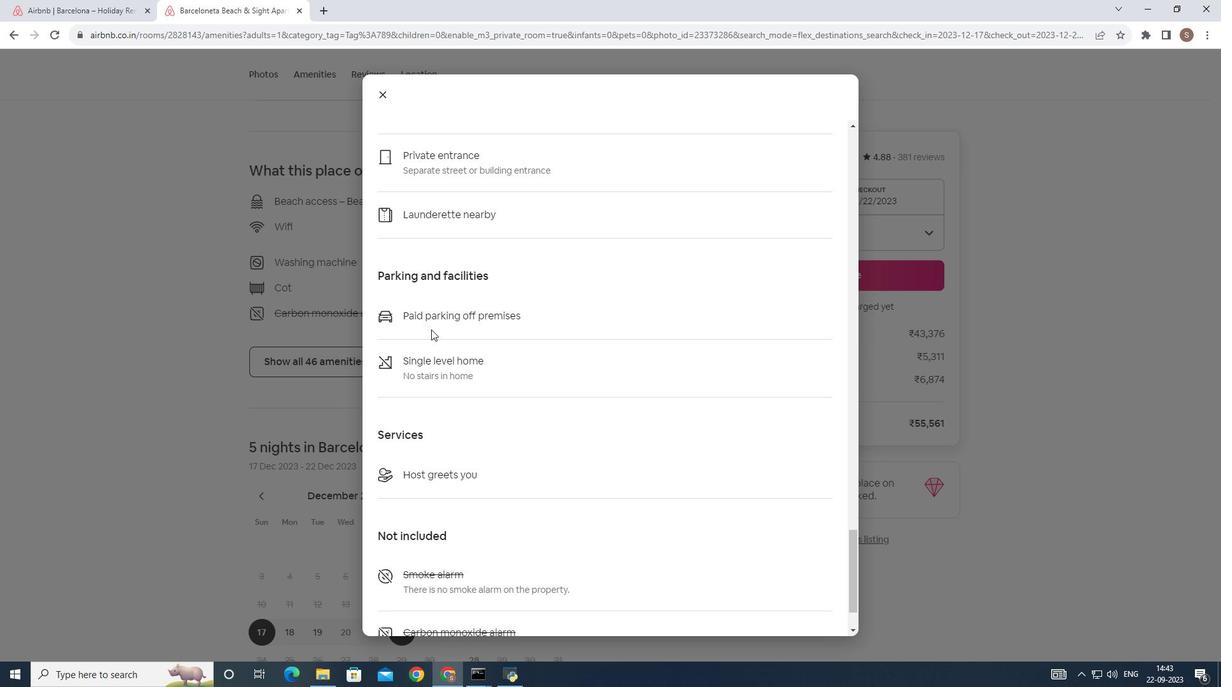 
Action: Mouse scrolled (432, 329) with delta (0, 0)
Screenshot: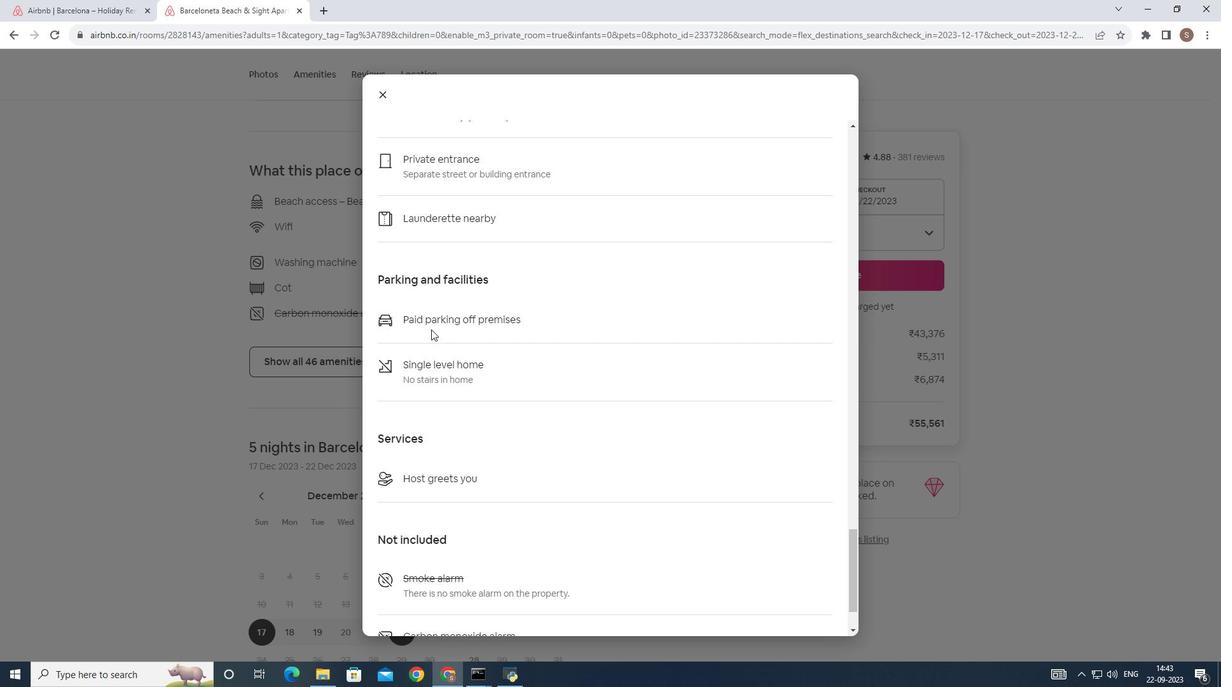 
Action: Mouse scrolled (432, 330) with delta (0, 0)
Screenshot: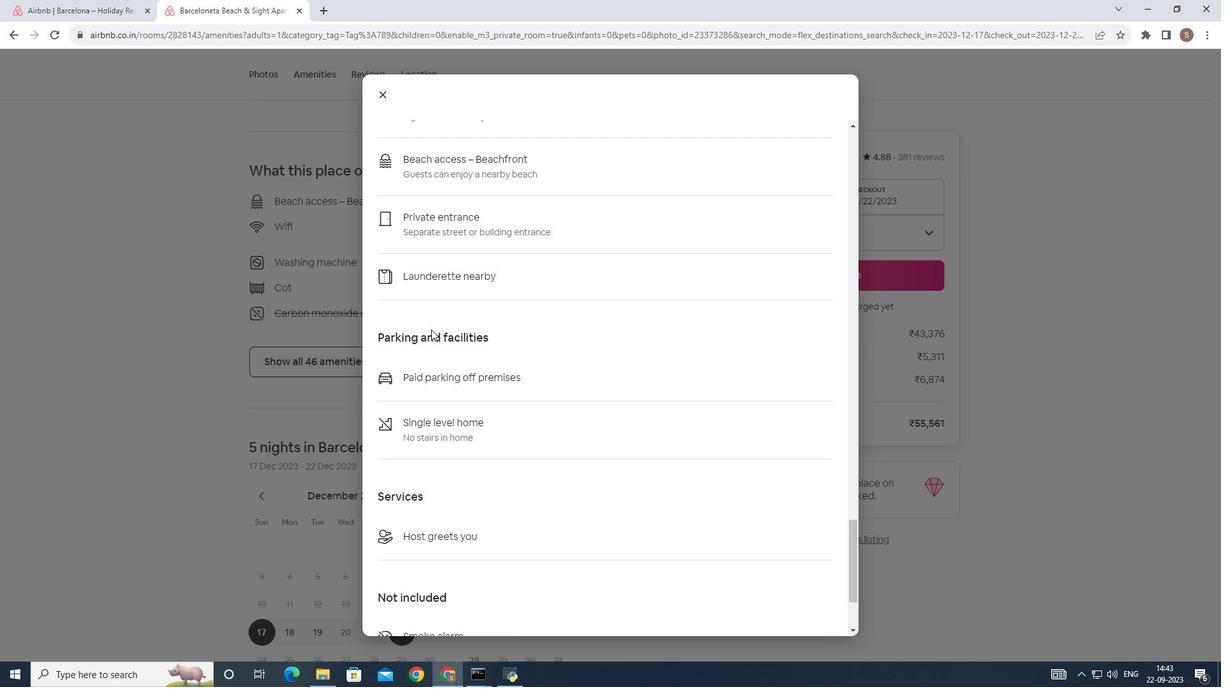 
Action: Mouse scrolled (432, 329) with delta (0, 0)
Screenshot: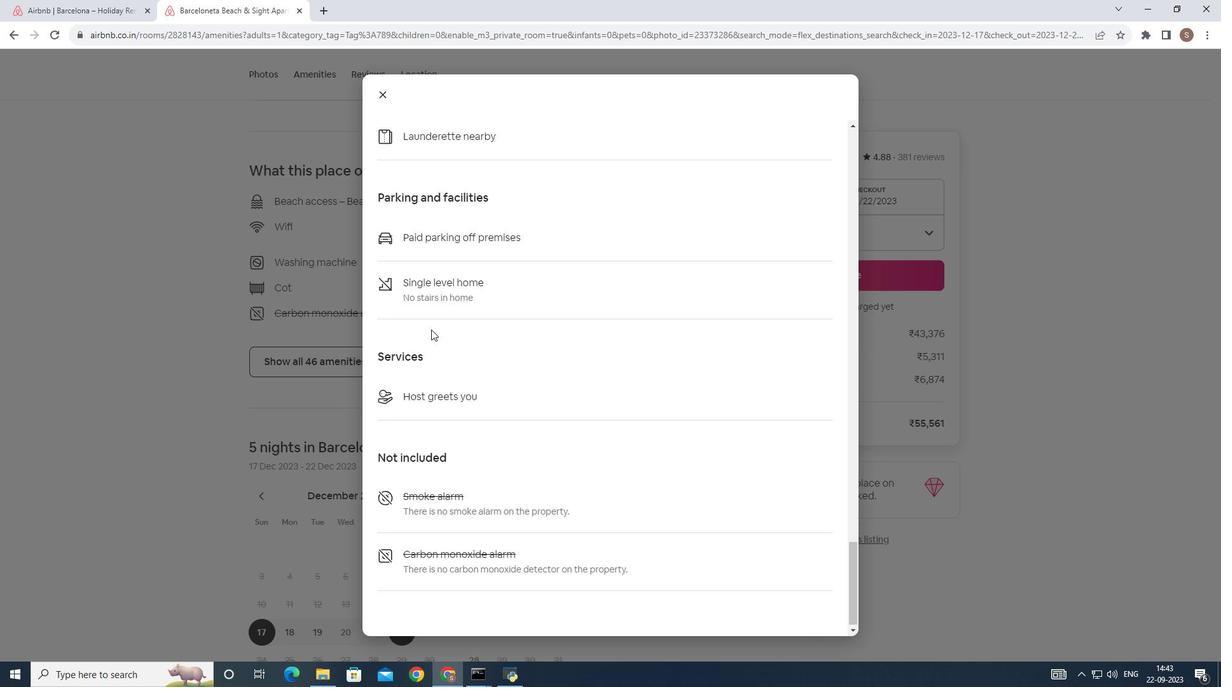
Action: Mouse scrolled (432, 329) with delta (0, 0)
Screenshot: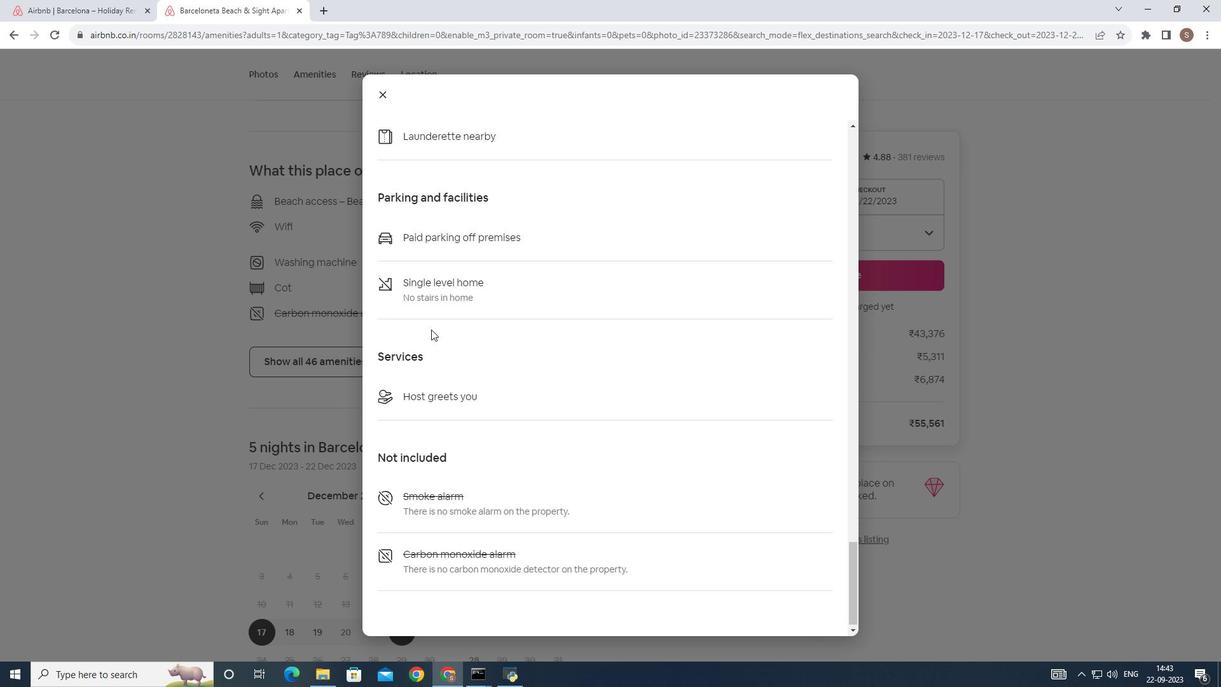 
Action: Mouse scrolled (432, 329) with delta (0, 0)
Screenshot: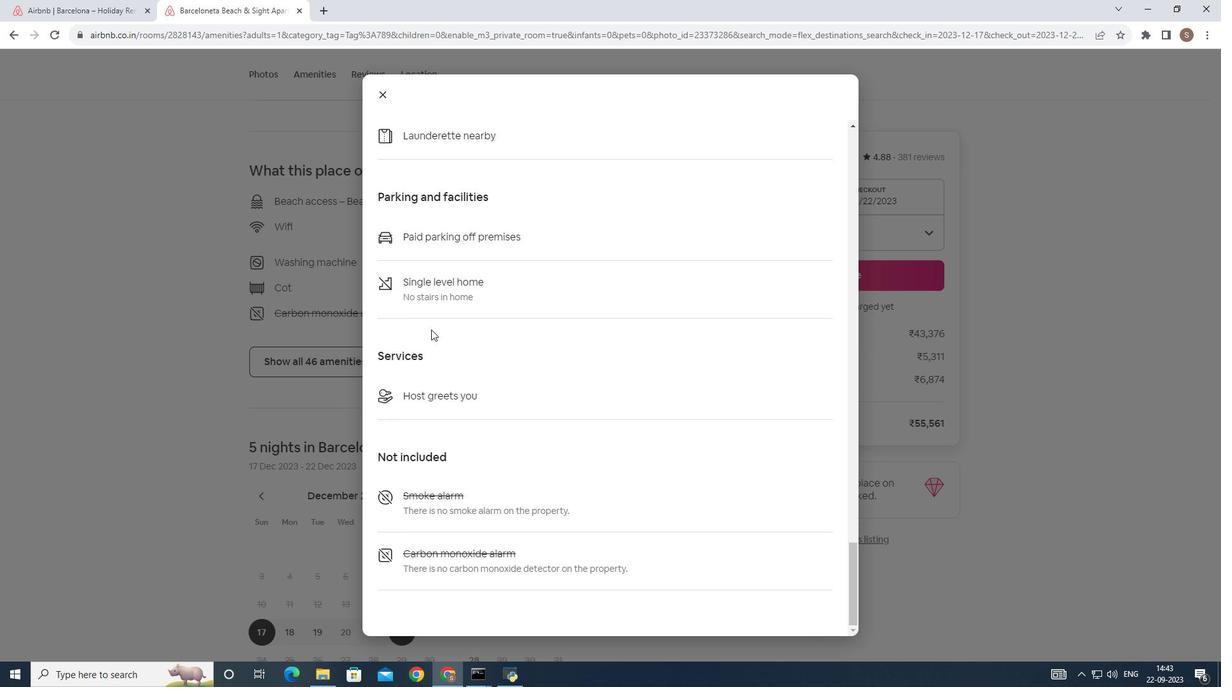 
Action: Mouse scrolled (432, 329) with delta (0, 0)
Screenshot: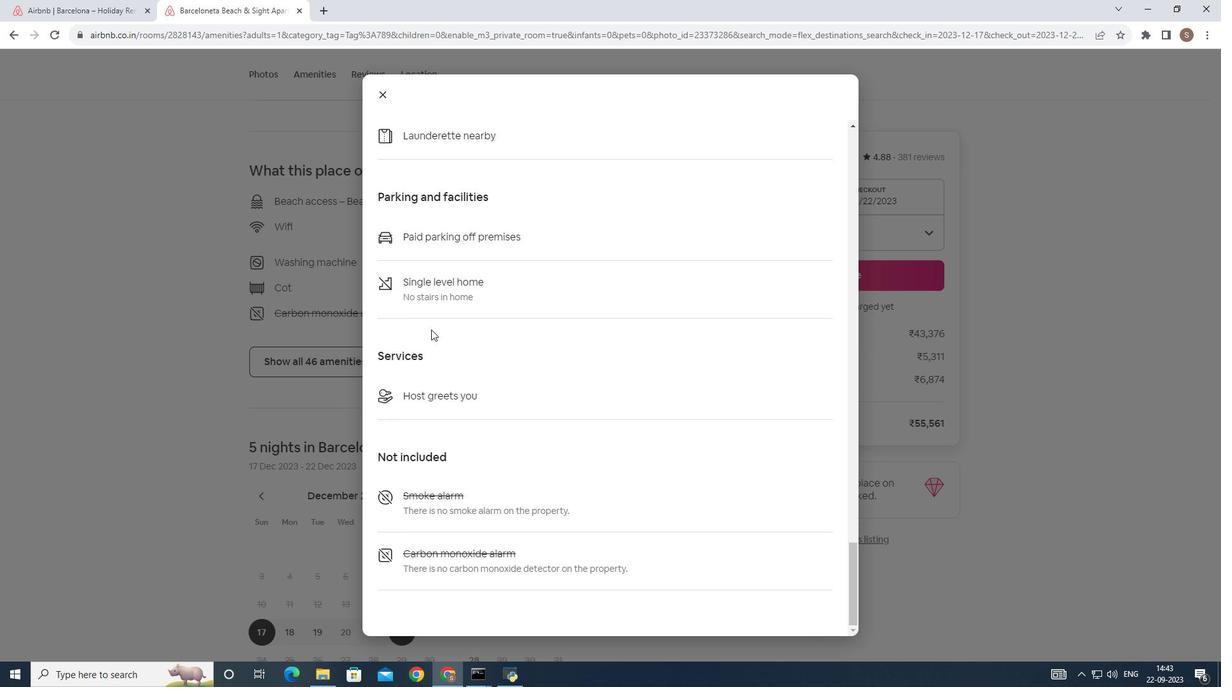 
Action: Mouse scrolled (432, 329) with delta (0, 0)
Screenshot: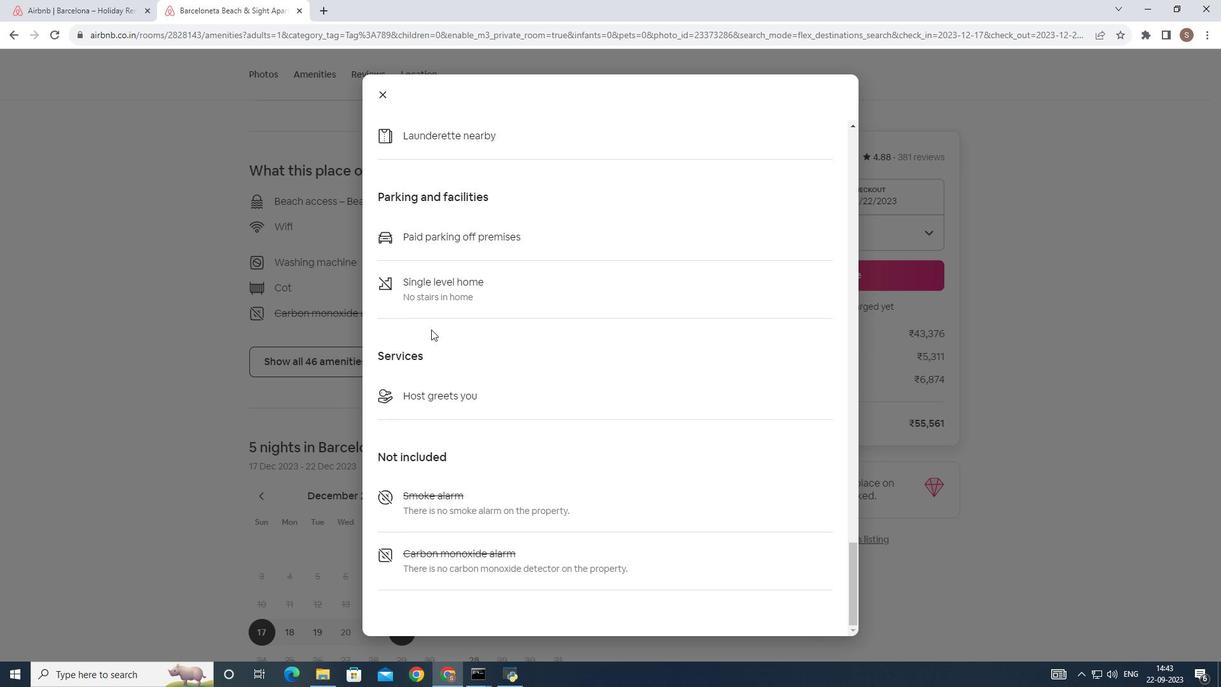 
Action: Mouse scrolled (432, 329) with delta (0, 0)
Screenshot: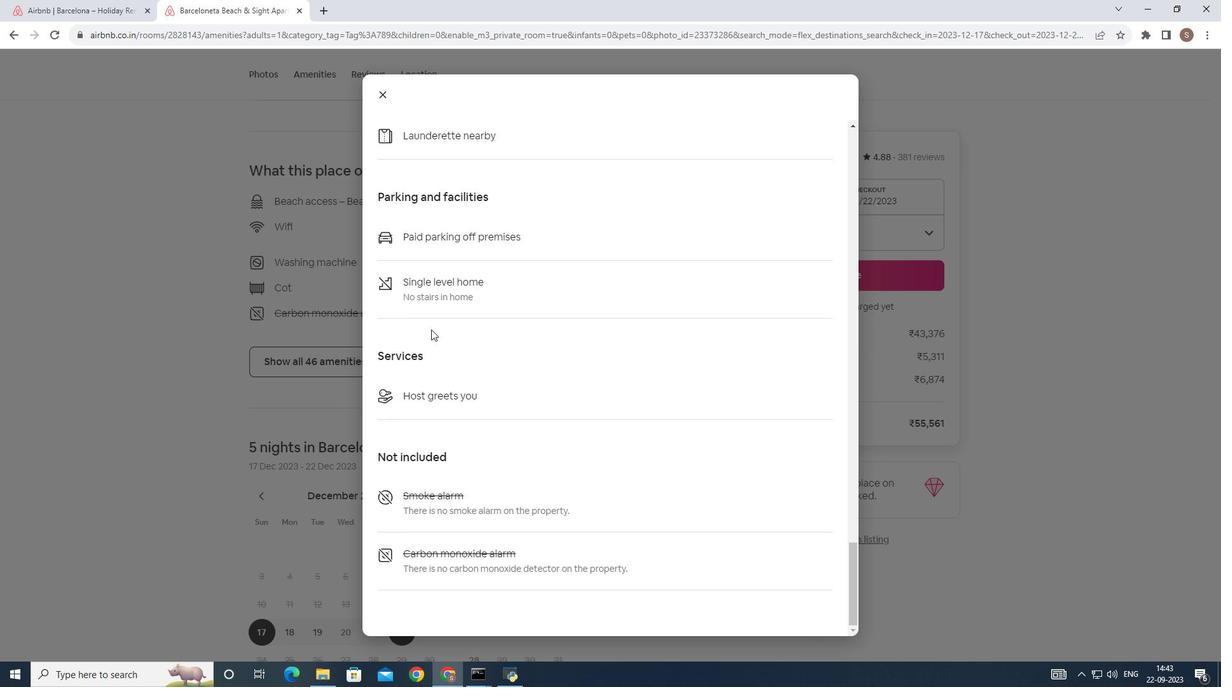 
Action: Mouse moved to (384, 92)
Screenshot: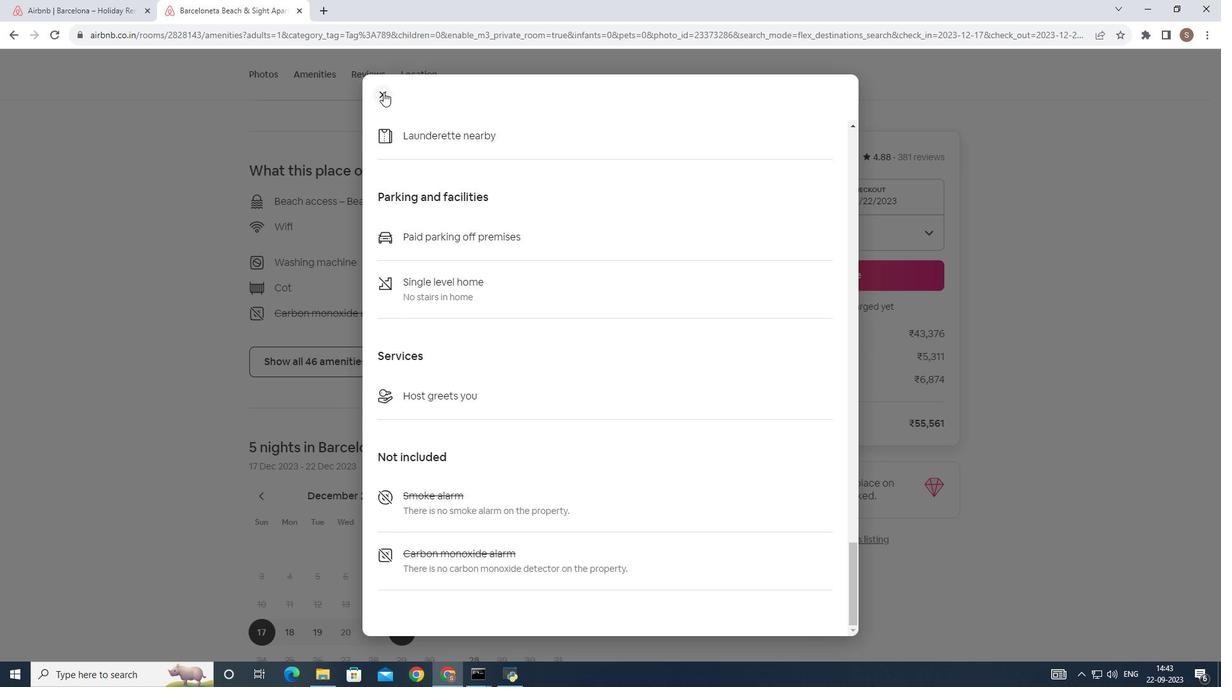 
Action: Mouse pressed left at (384, 92)
Screenshot: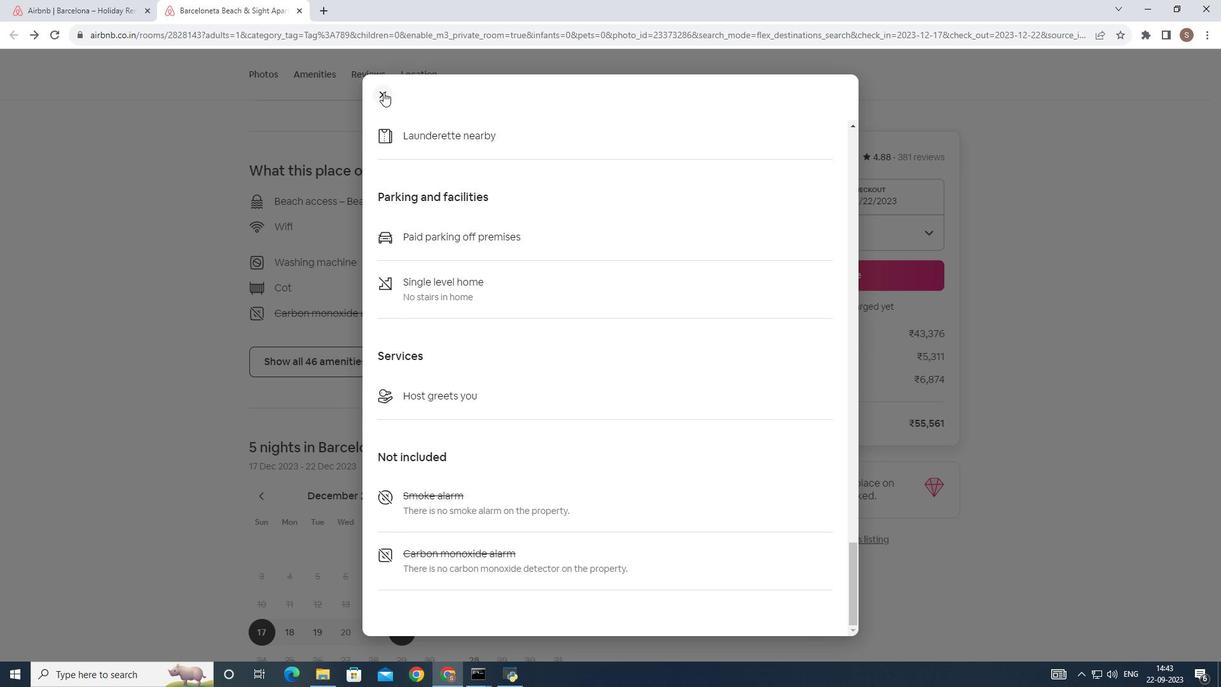 
Action: Mouse moved to (333, 304)
Screenshot: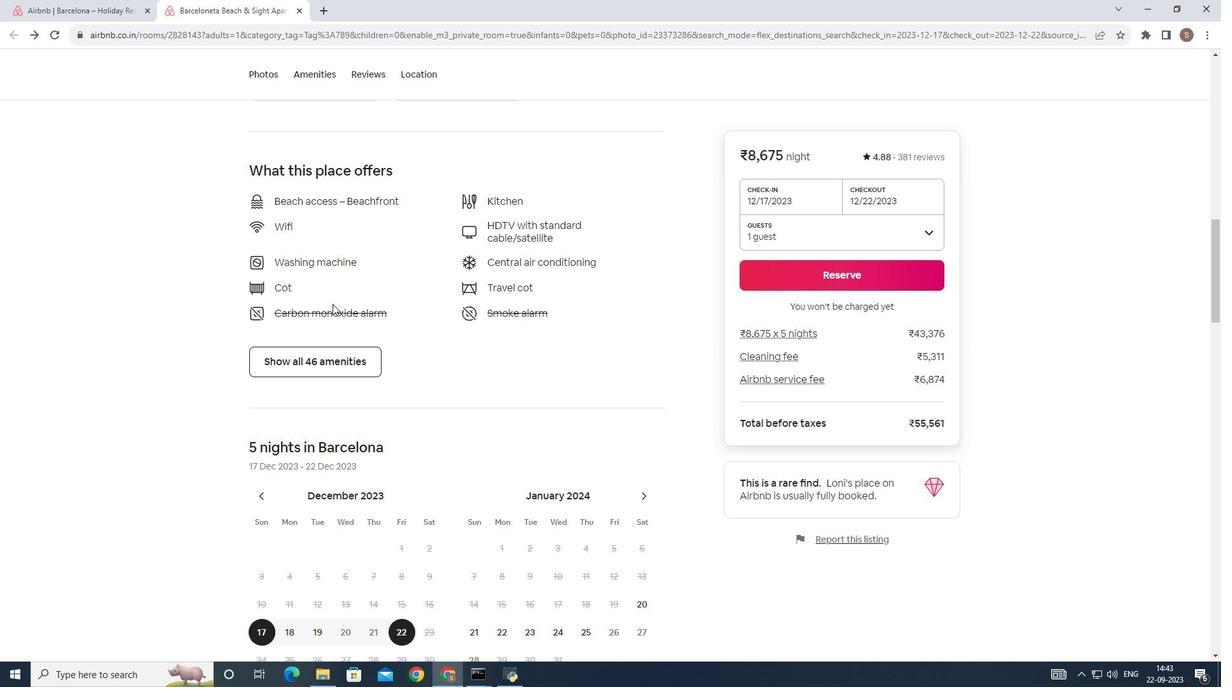 
Action: Mouse scrolled (333, 304) with delta (0, 0)
Screenshot: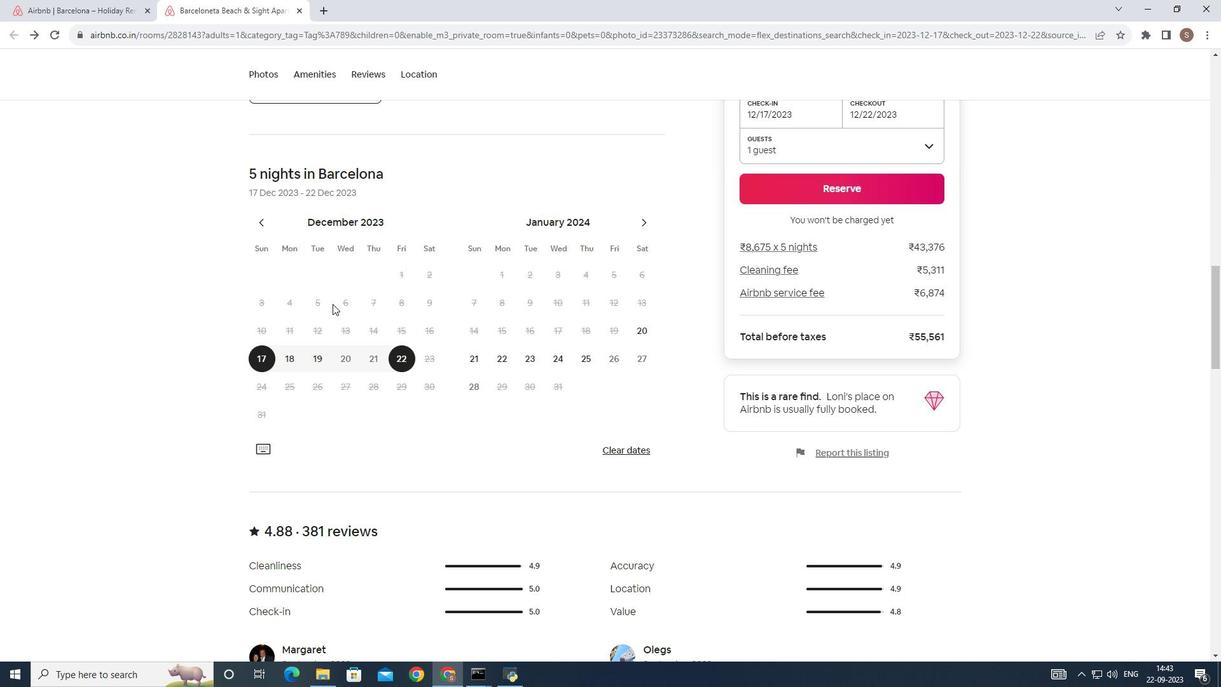 
Action: Mouse scrolled (333, 304) with delta (0, 0)
Screenshot: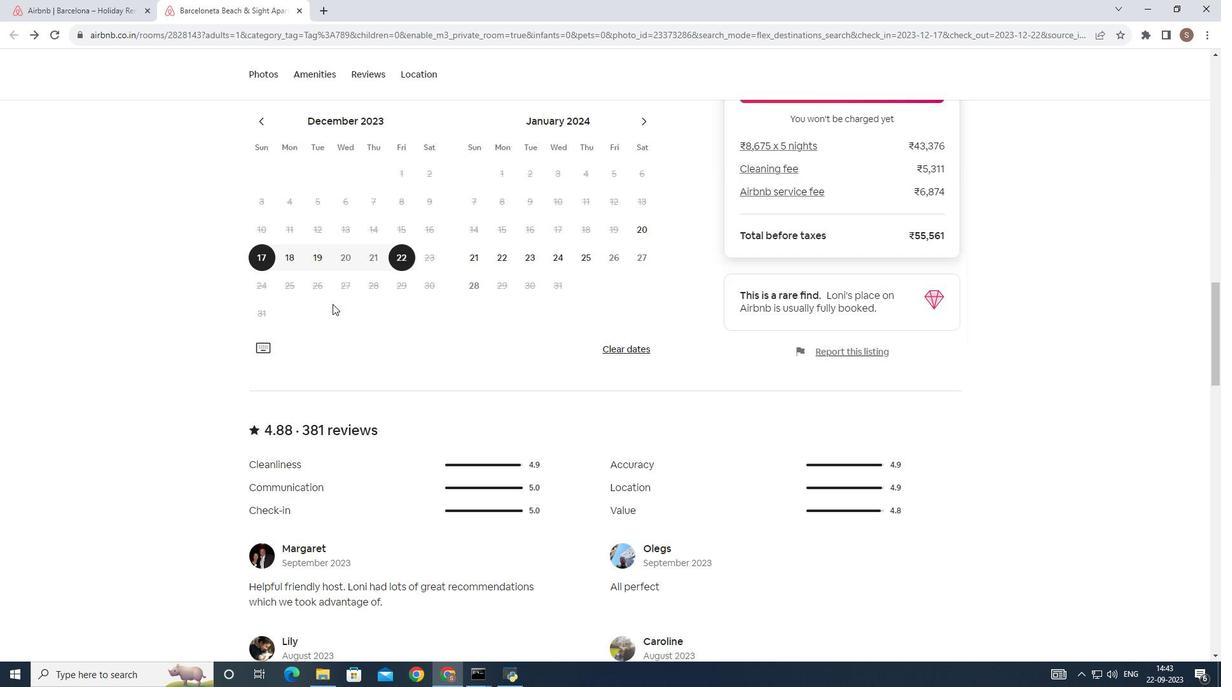 
Action: Mouse scrolled (333, 304) with delta (0, 0)
Screenshot: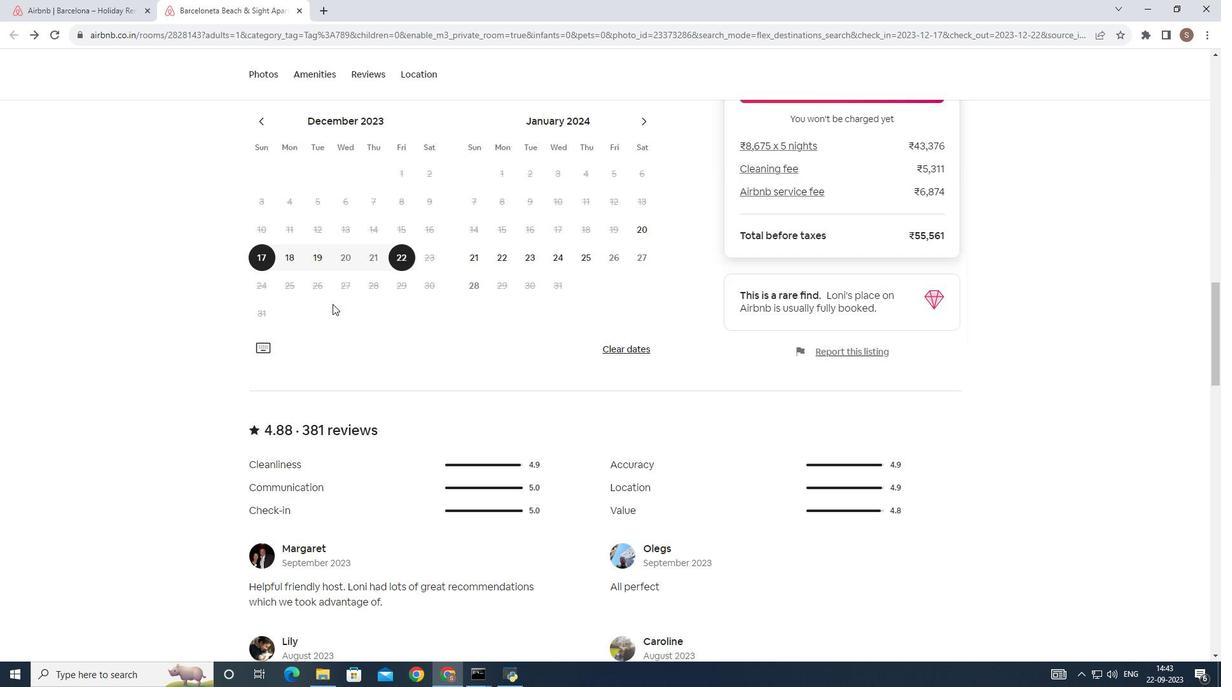 
Action: Mouse scrolled (333, 304) with delta (0, 0)
Screenshot: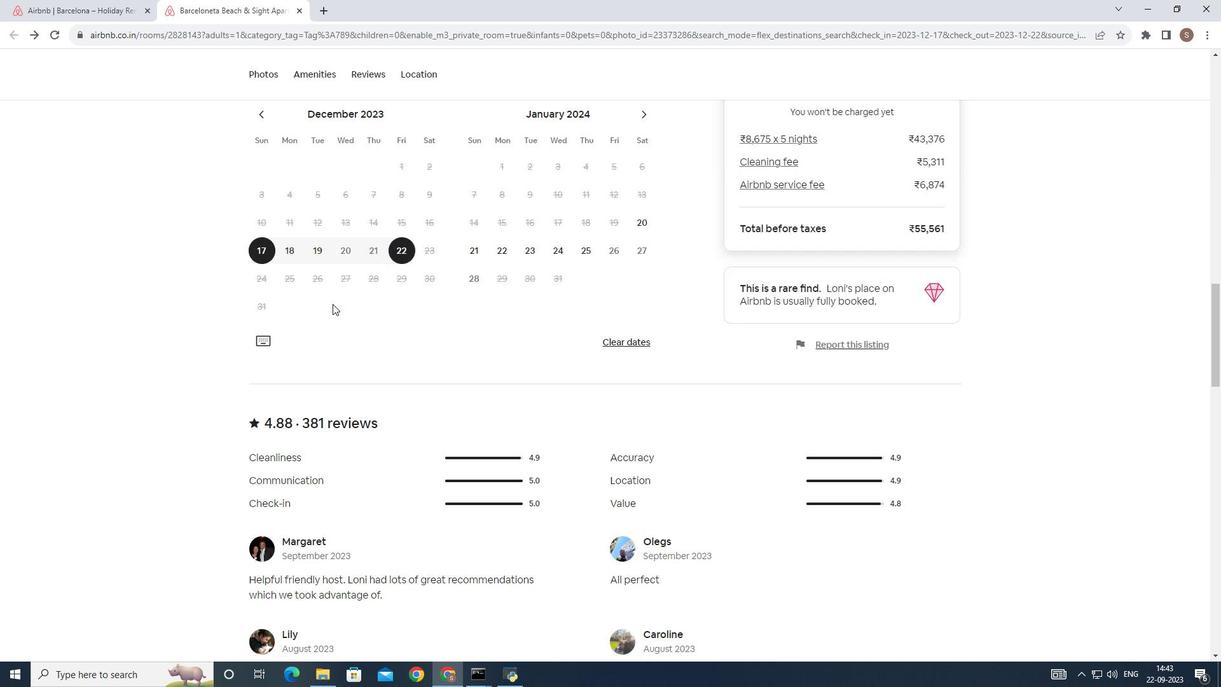 
Action: Mouse scrolled (333, 304) with delta (0, 0)
Screenshot: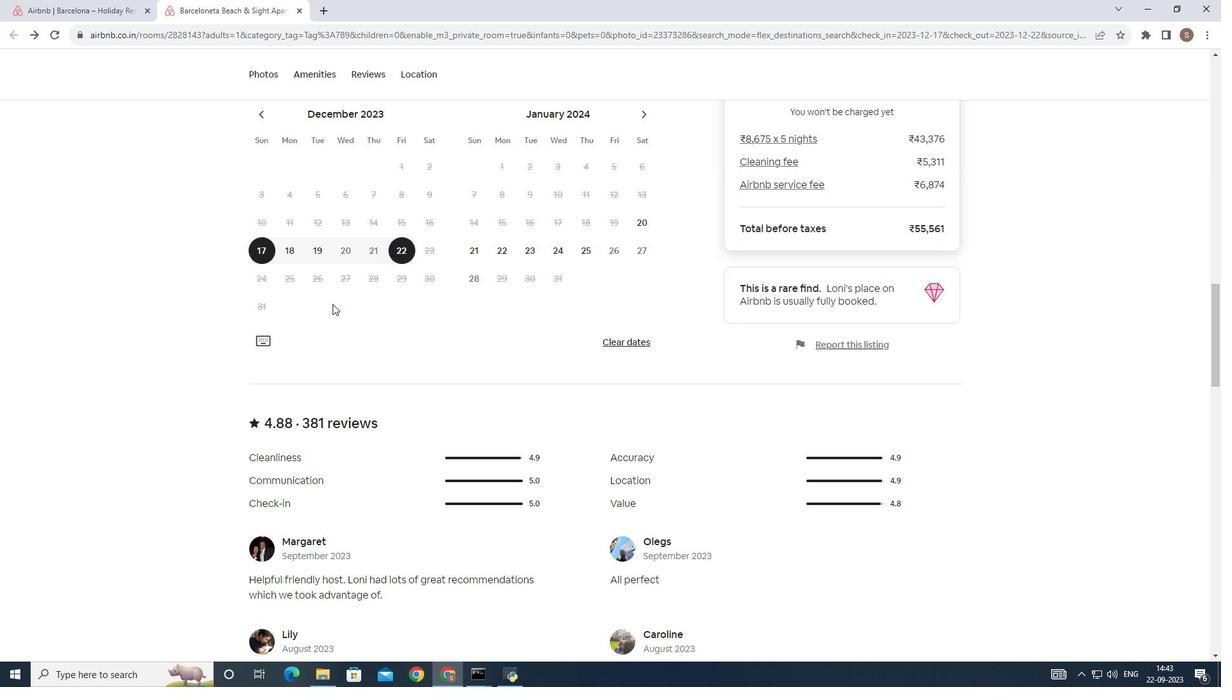 
Action: Mouse scrolled (333, 304) with delta (0, 0)
Screenshot: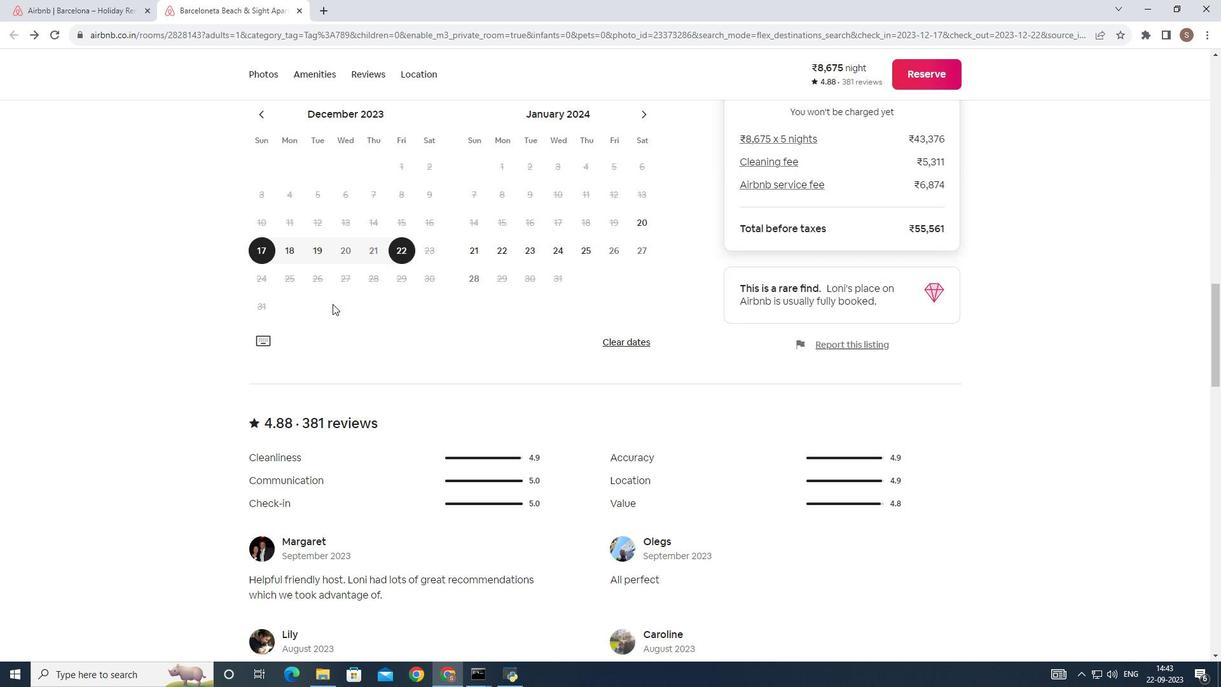 
Action: Mouse scrolled (333, 304) with delta (0, 0)
Screenshot: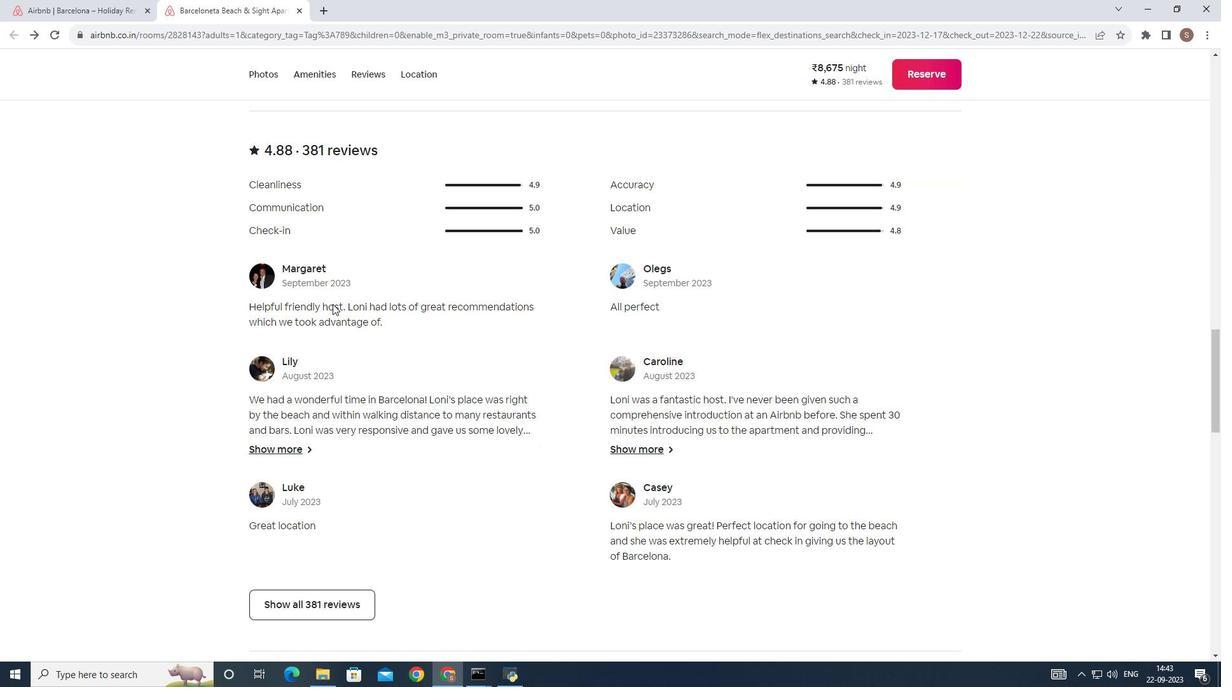 
Action: Mouse scrolled (333, 304) with delta (0, 0)
Screenshot: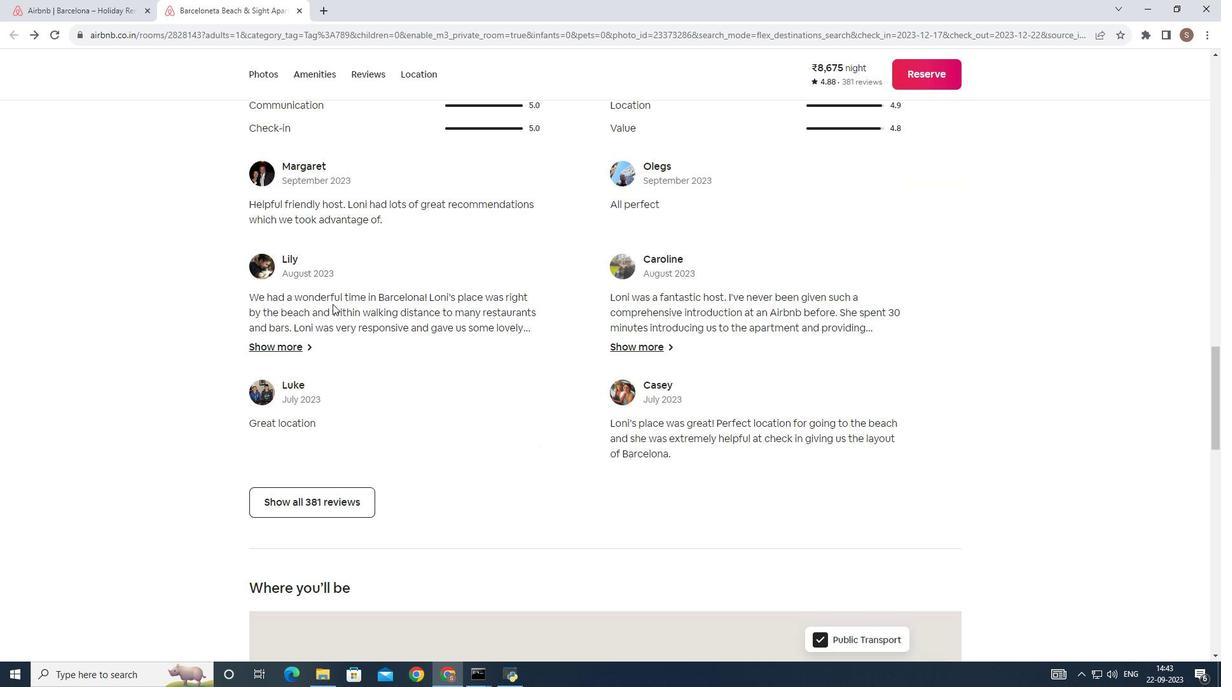 
Action: Mouse scrolled (333, 304) with delta (0, 0)
Screenshot: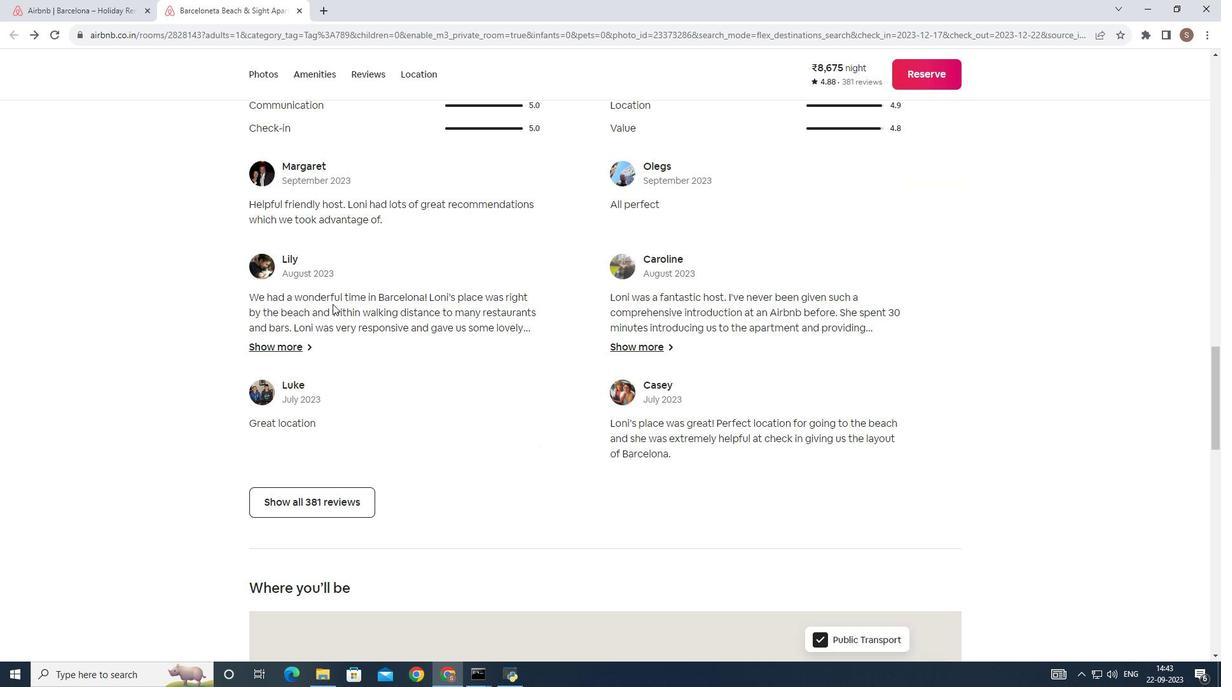 
Action: Mouse scrolled (333, 304) with delta (0, 0)
Screenshot: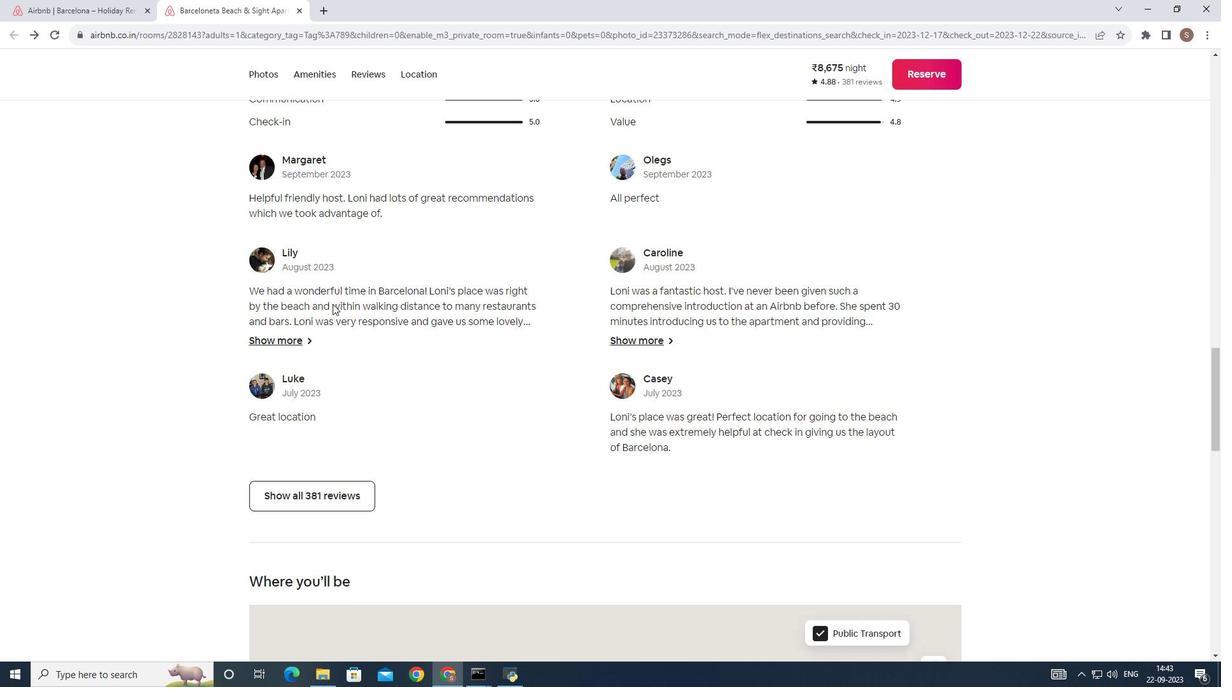 
Action: Mouse scrolled (333, 304) with delta (0, 0)
Screenshot: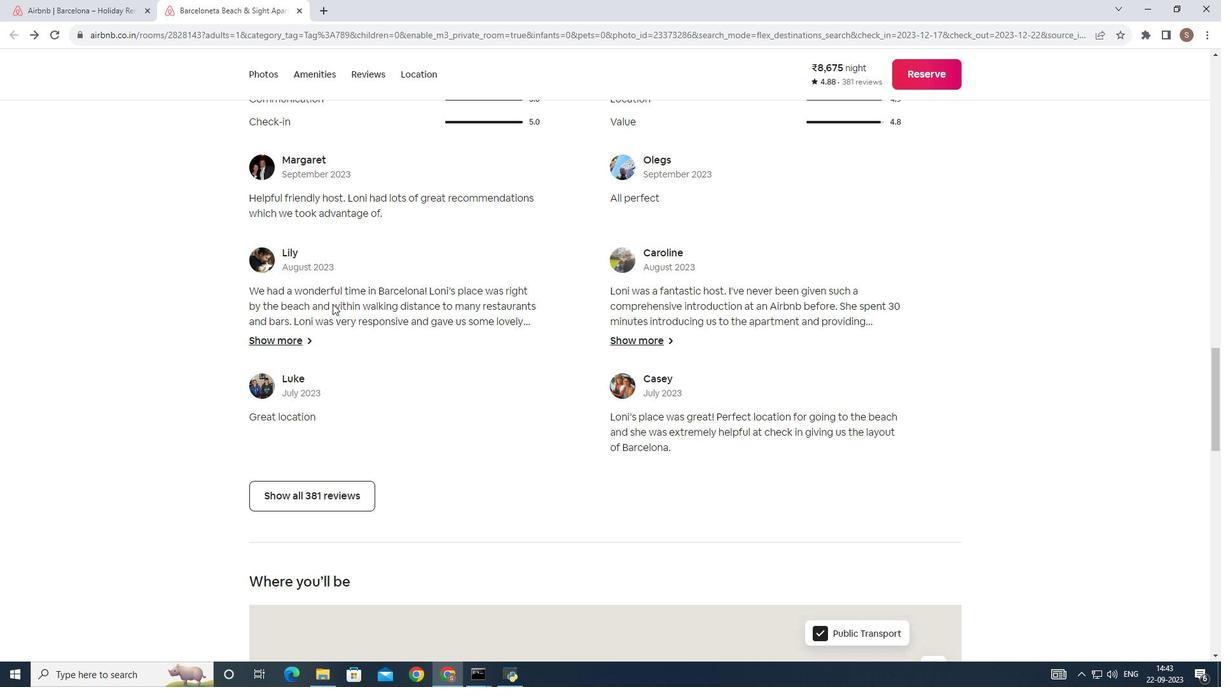 
Action: Mouse scrolled (333, 304) with delta (0, 0)
Screenshot: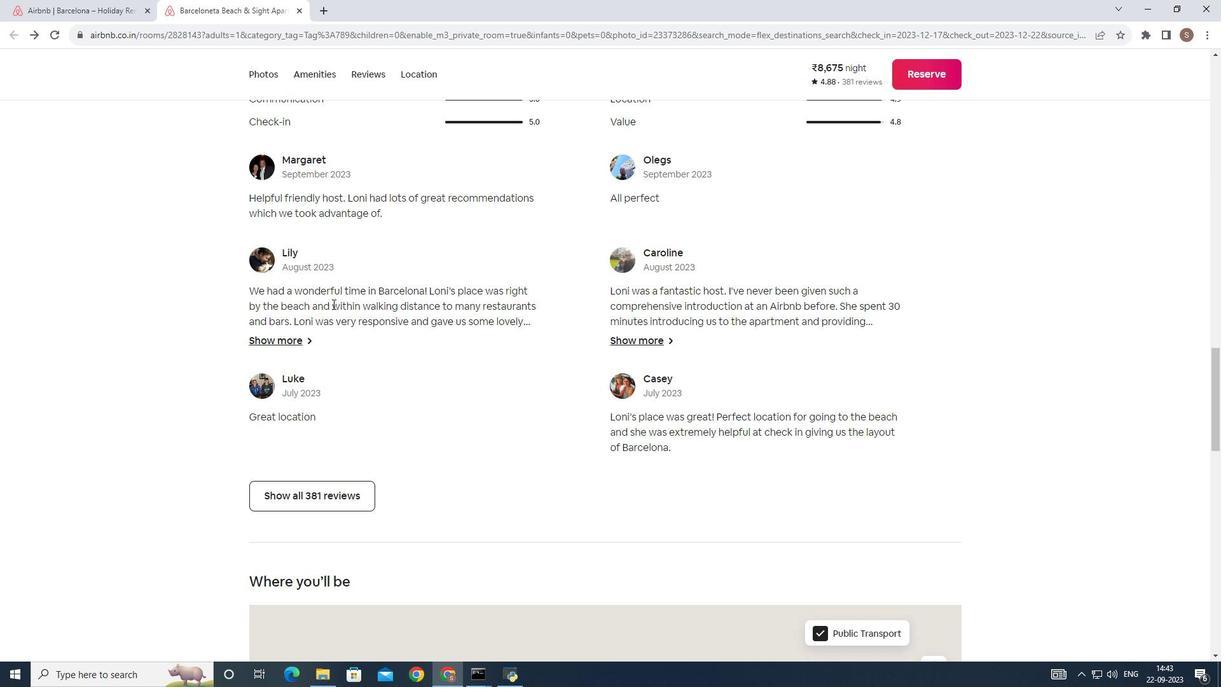 
Action: Mouse moved to (351, 488)
Screenshot: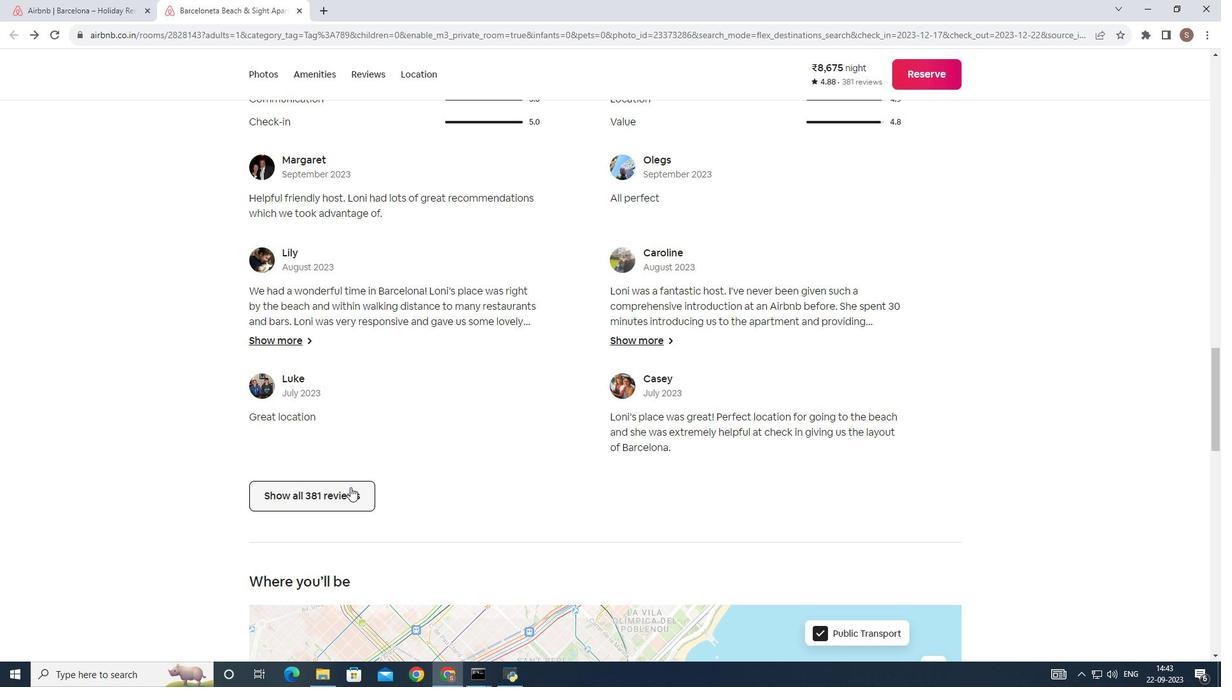 
Action: Mouse pressed left at (351, 488)
Screenshot: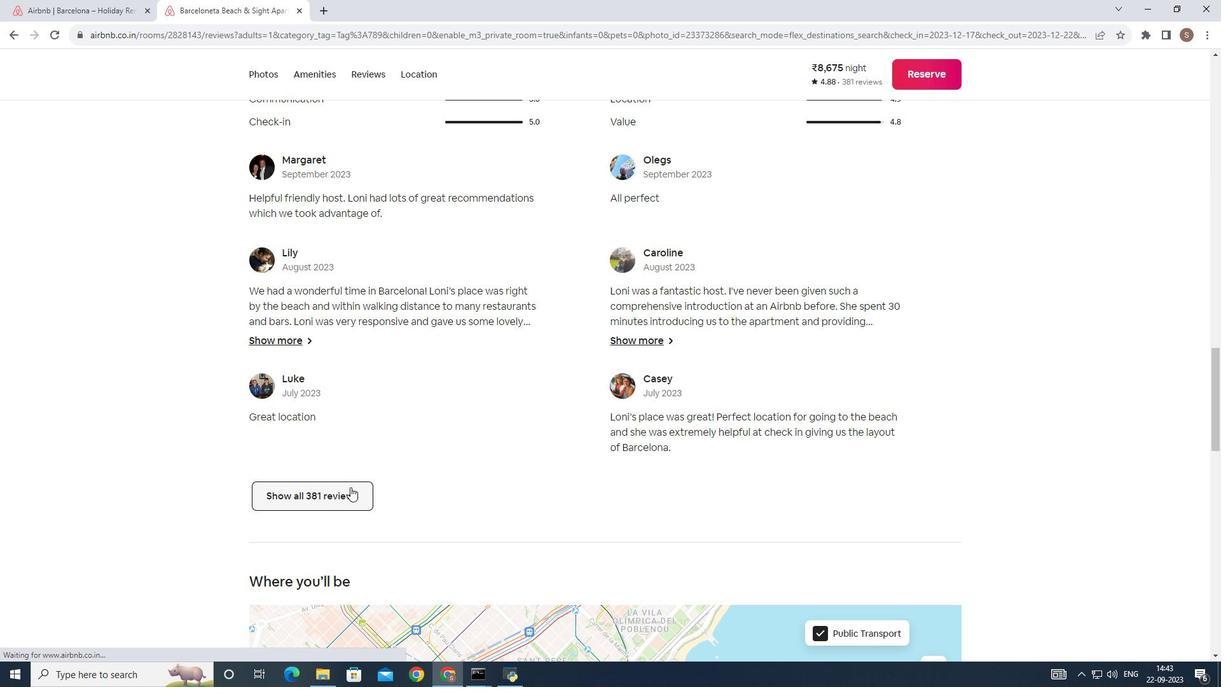 
Action: Mouse moved to (439, 374)
Screenshot: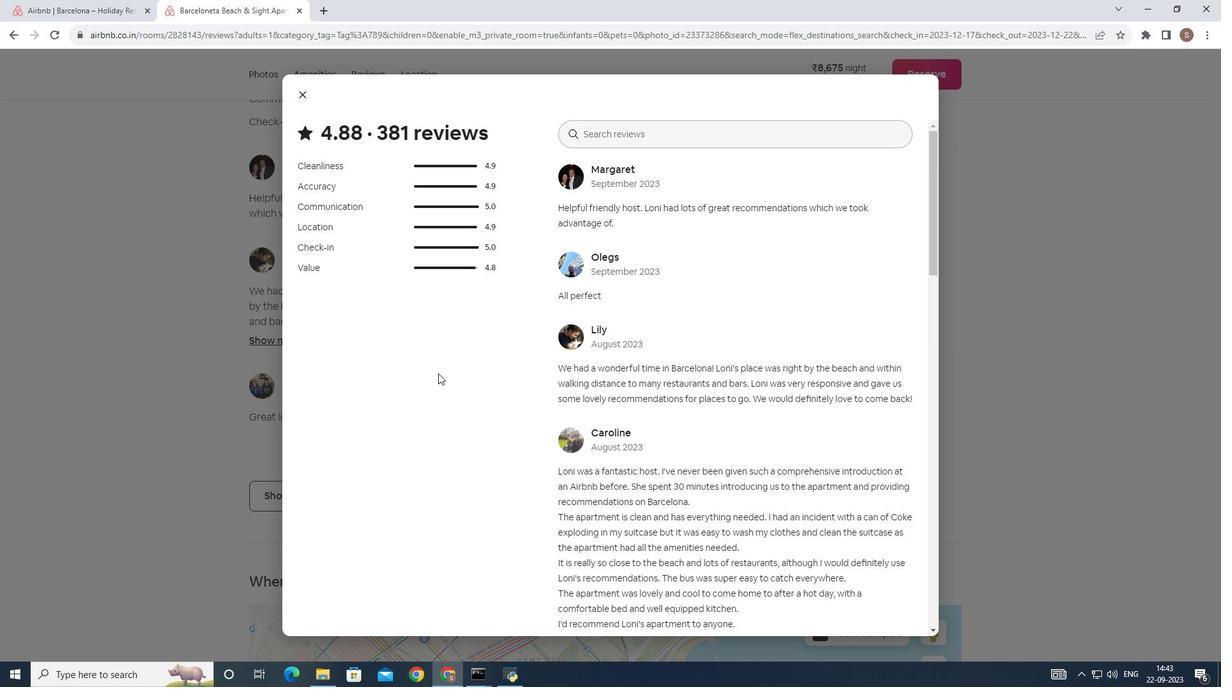 
Action: Mouse scrolled (439, 373) with delta (0, 0)
Screenshot: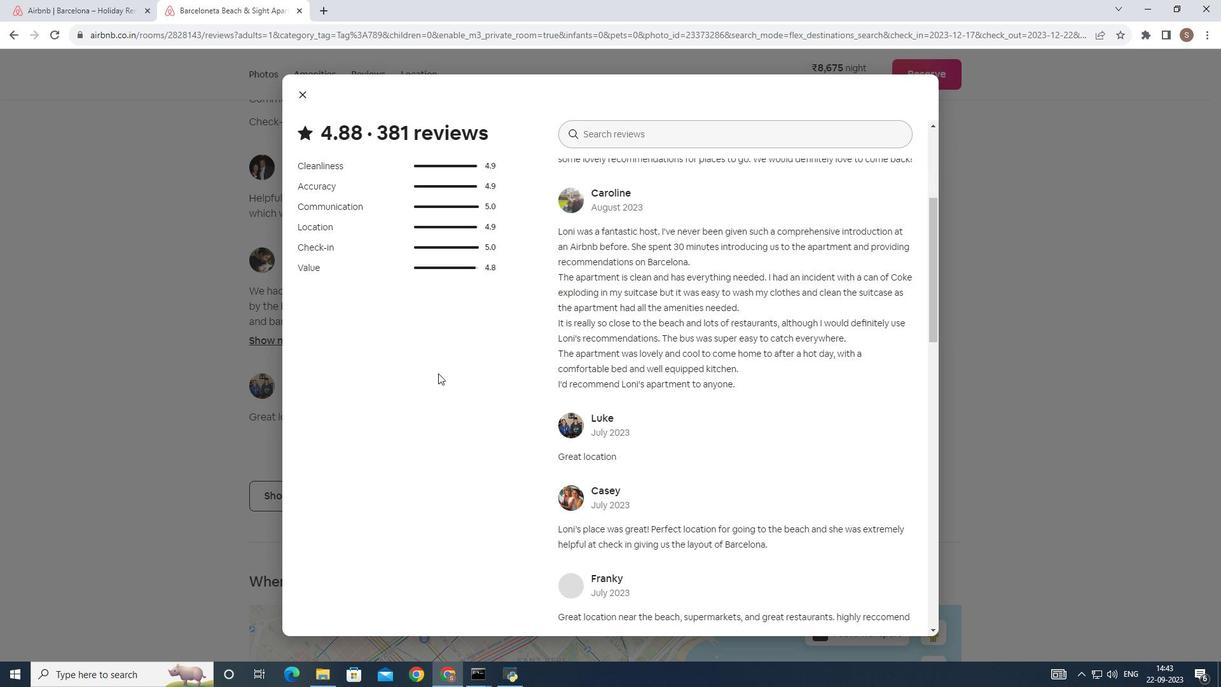 
Action: Mouse scrolled (439, 373) with delta (0, 0)
Screenshot: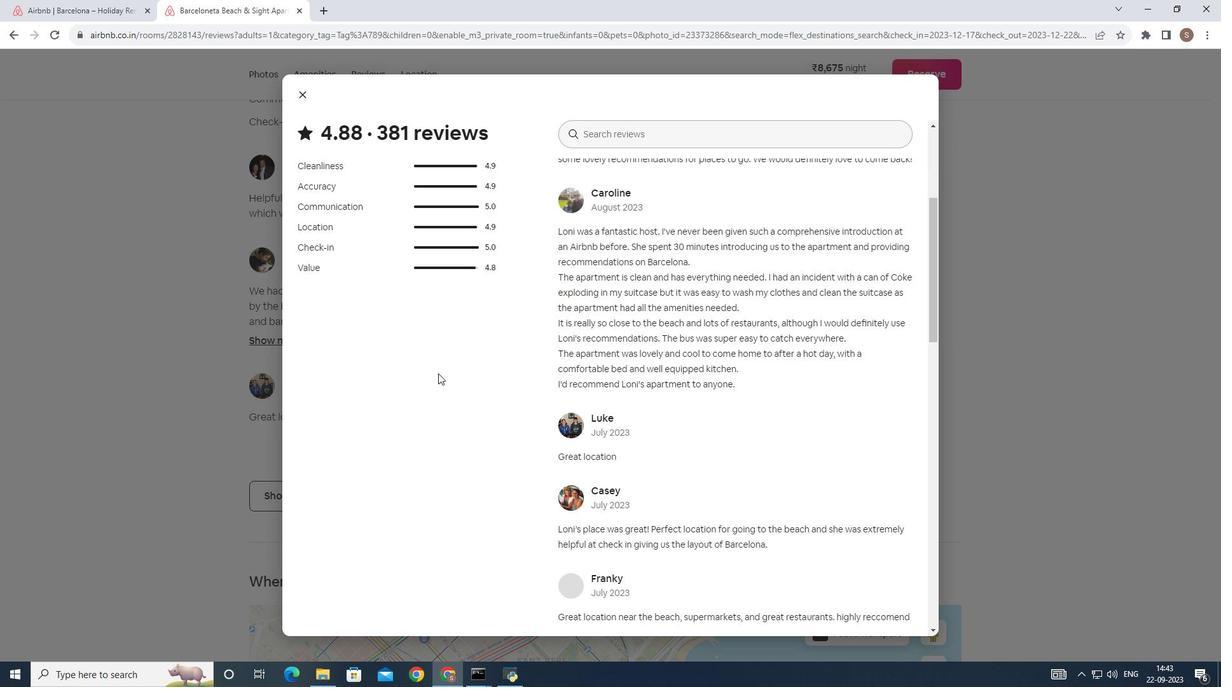 
Action: Mouse scrolled (439, 373) with delta (0, 0)
Screenshot: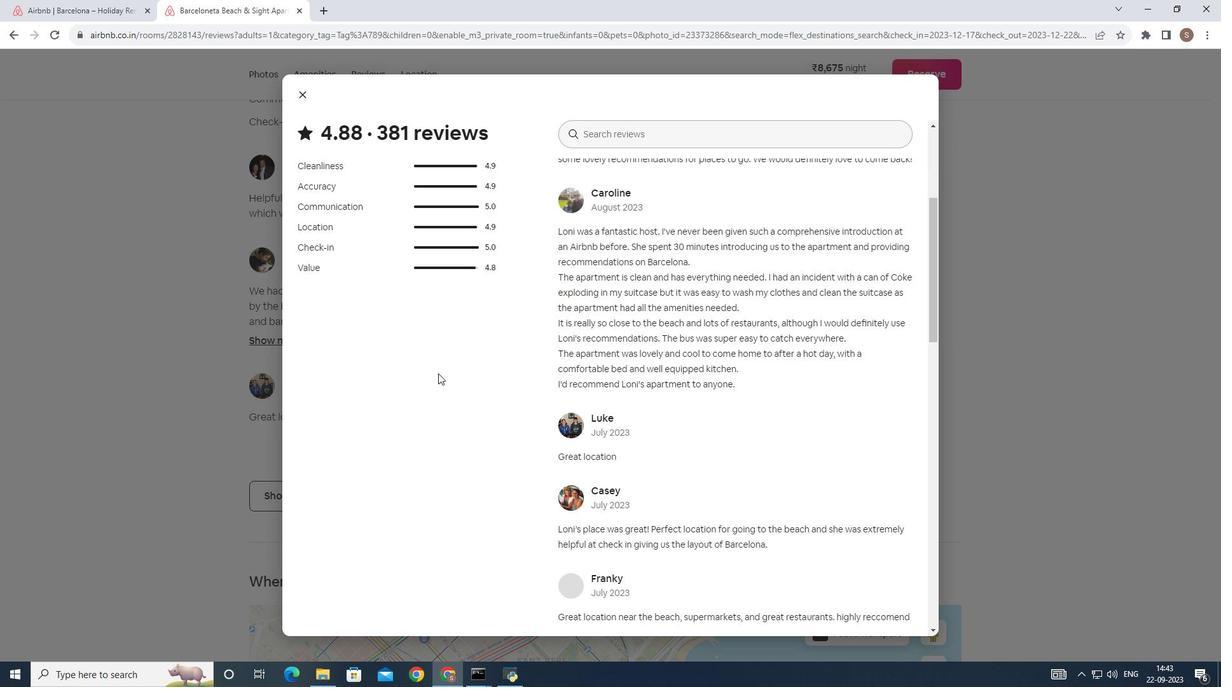 
Action: Mouse scrolled (439, 373) with delta (0, 0)
Screenshot: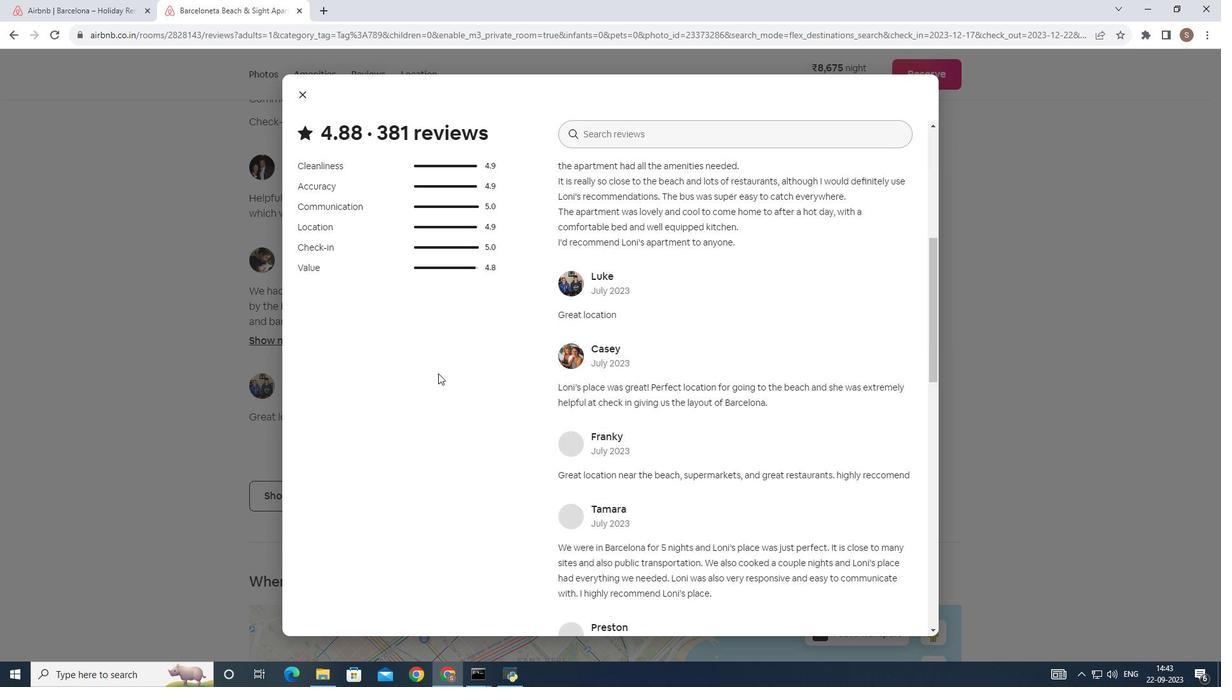 
Action: Mouse scrolled (439, 373) with delta (0, 0)
Screenshot: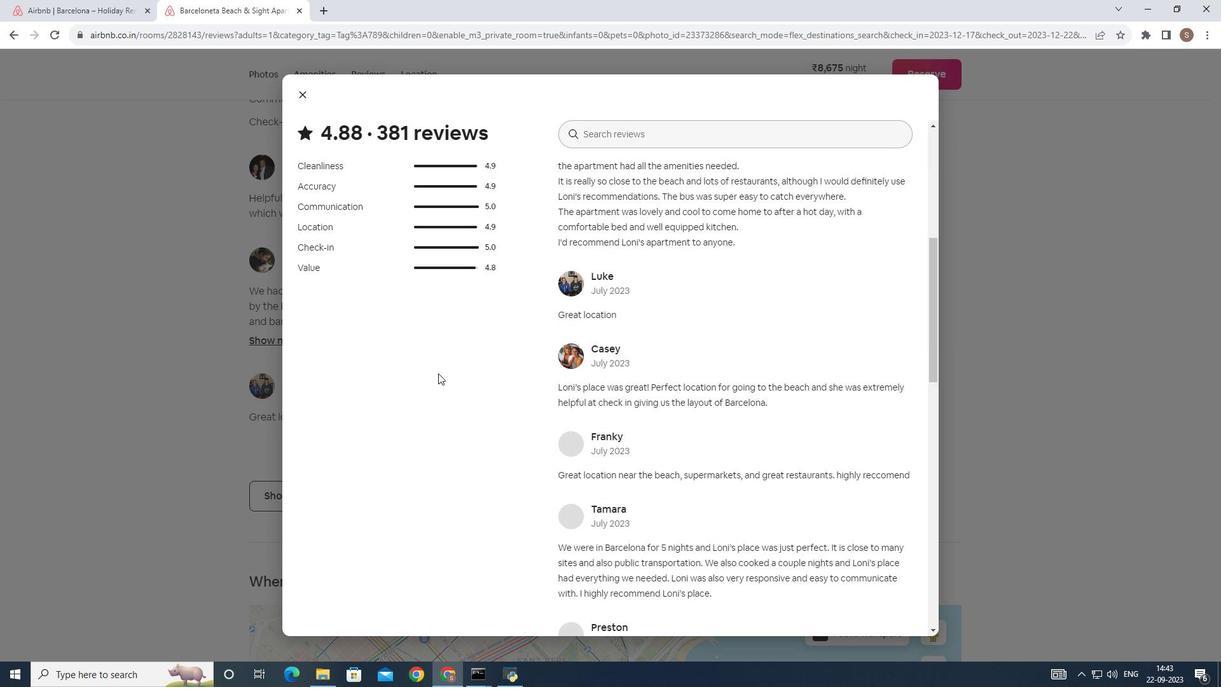 
Action: Mouse scrolled (439, 373) with delta (0, 0)
Screenshot: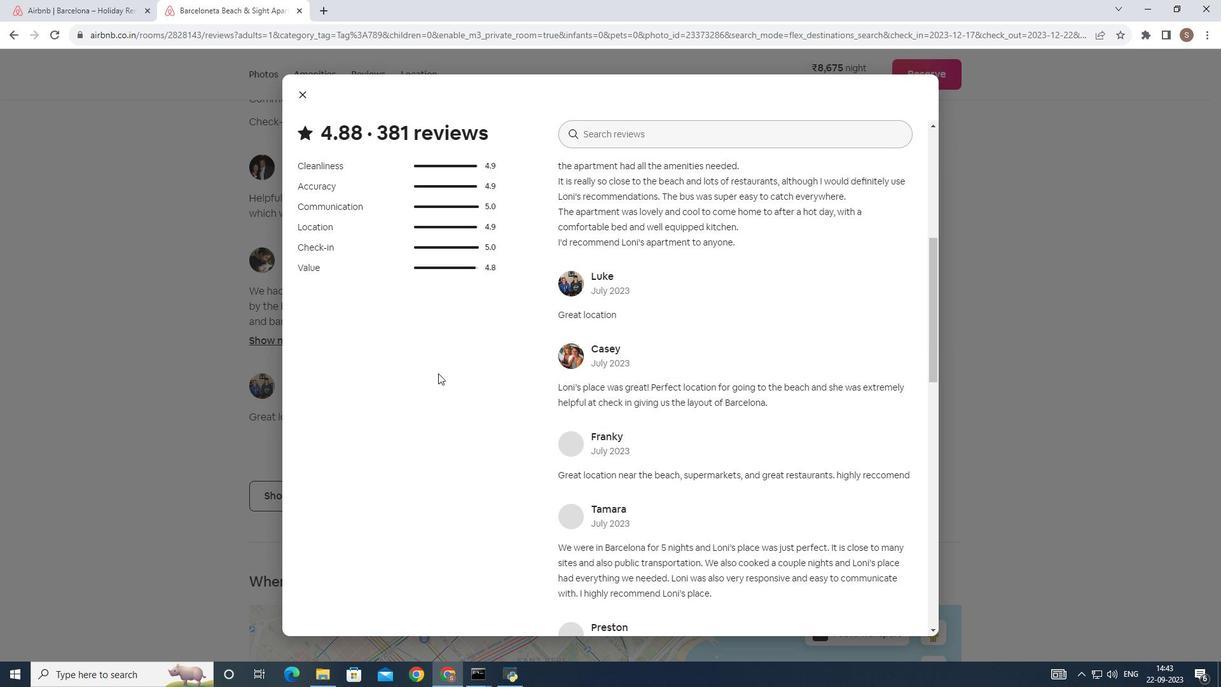 
Action: Mouse scrolled (439, 373) with delta (0, 0)
Screenshot: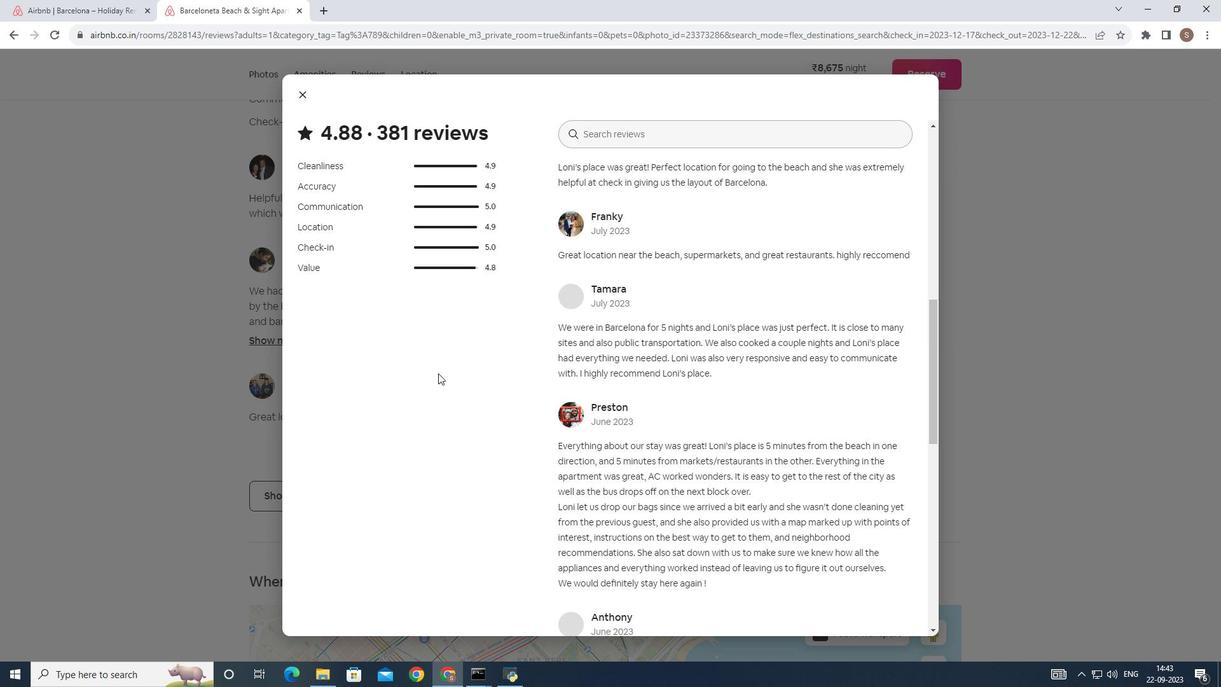 
Action: Mouse scrolled (439, 373) with delta (0, 0)
Screenshot: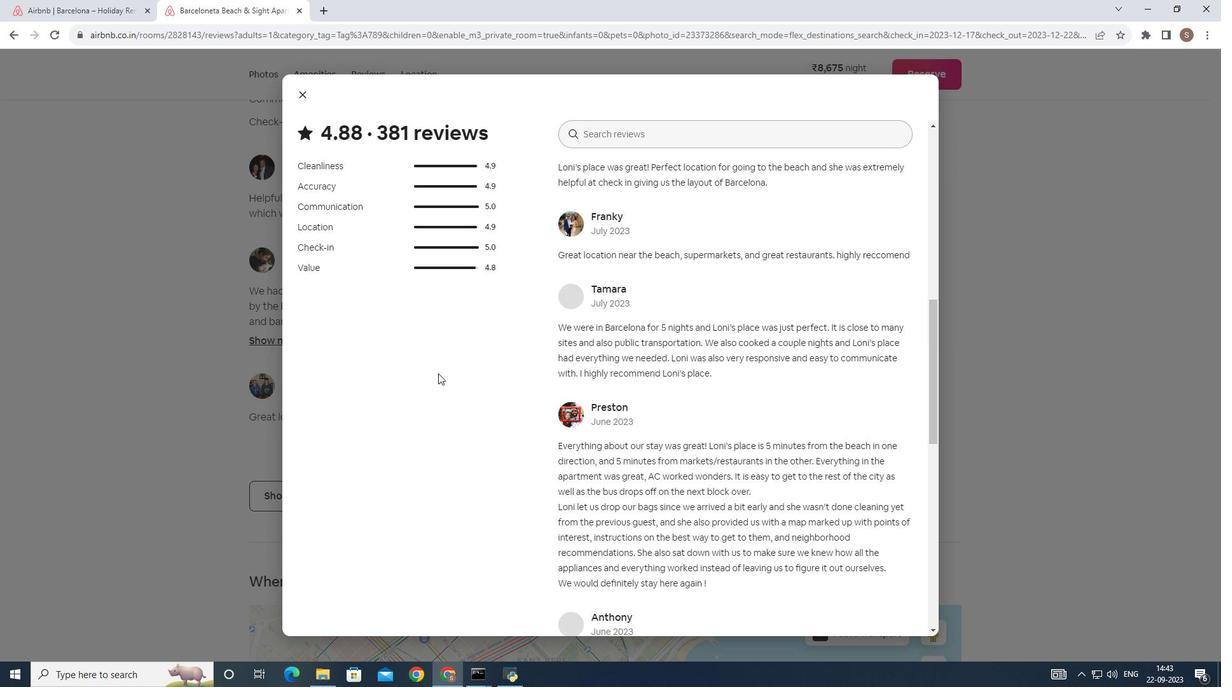 
Action: Mouse scrolled (439, 373) with delta (0, 0)
Screenshot: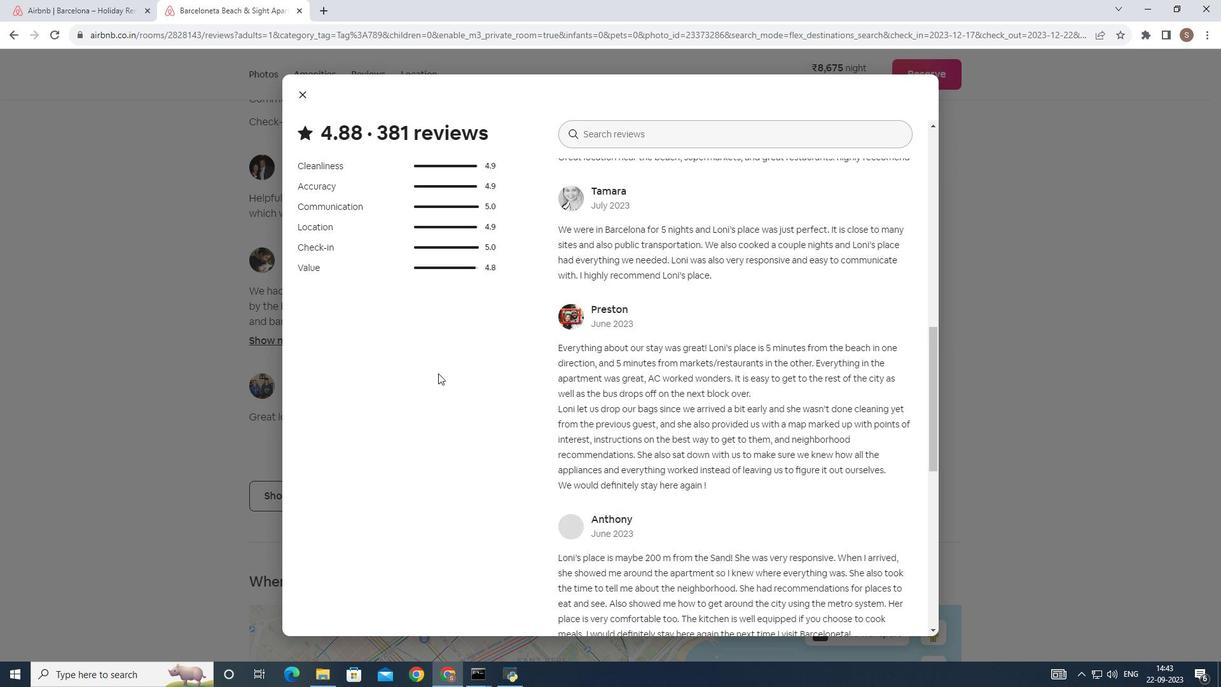 
Action: Mouse scrolled (439, 373) with delta (0, 0)
Screenshot: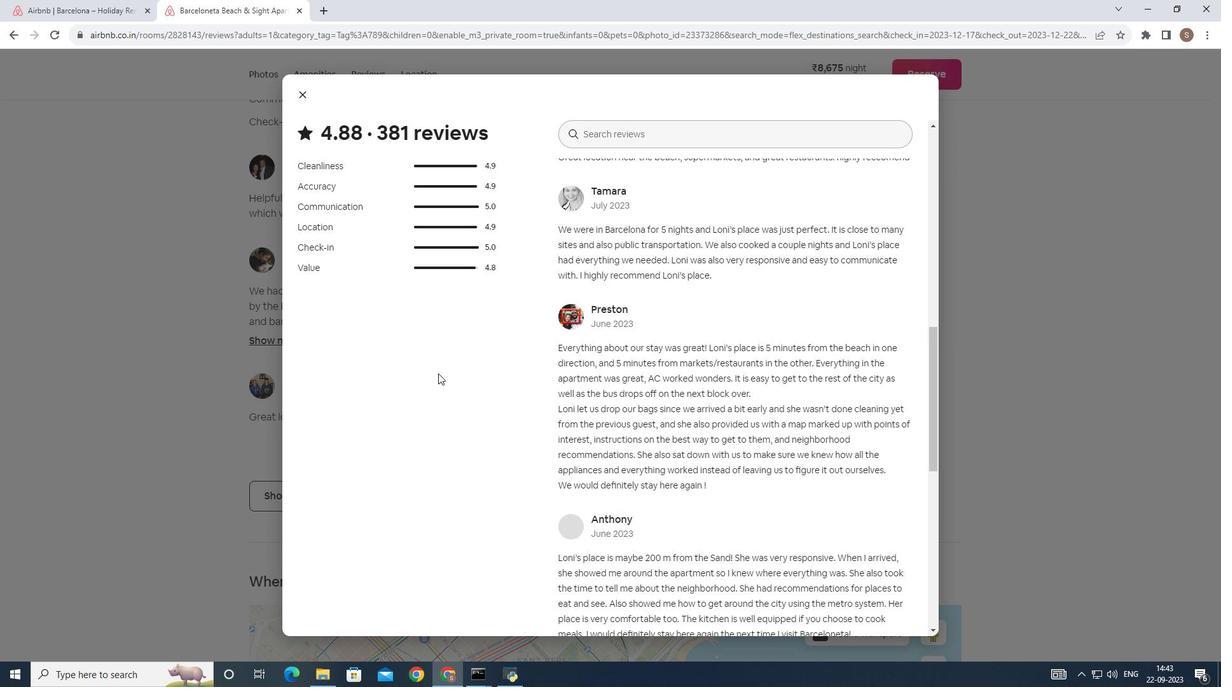 
Action: Mouse scrolled (439, 373) with delta (0, 0)
Screenshot: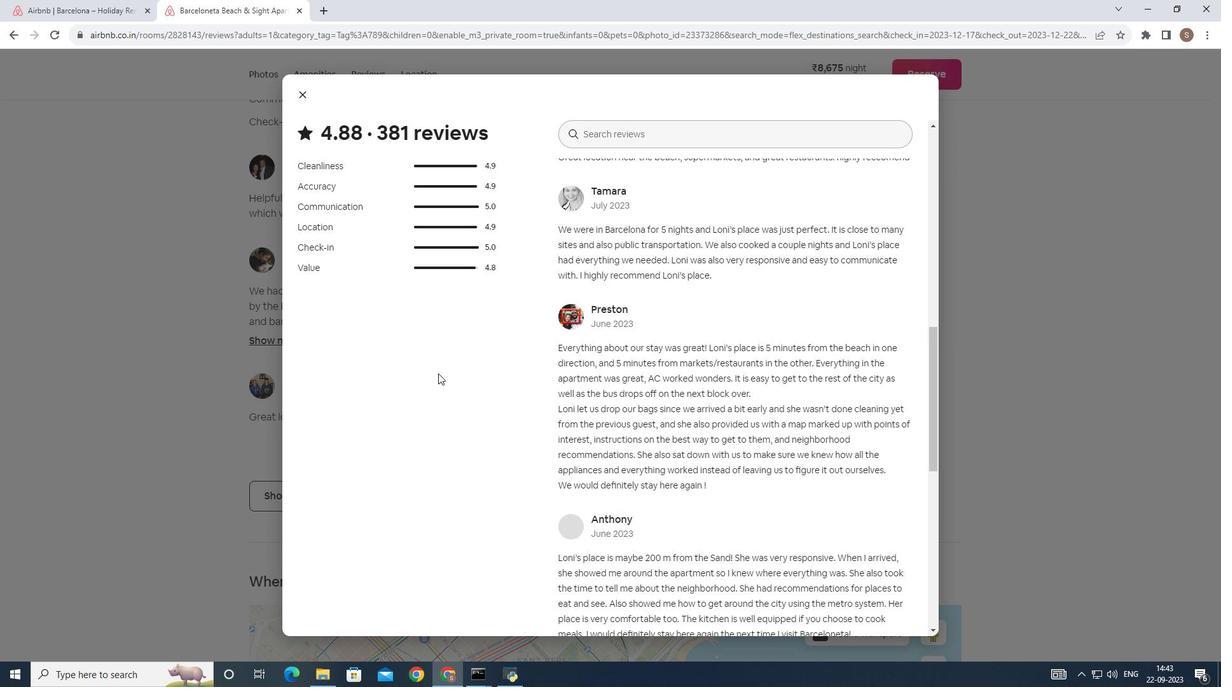 
Action: Mouse scrolled (439, 373) with delta (0, 0)
Screenshot: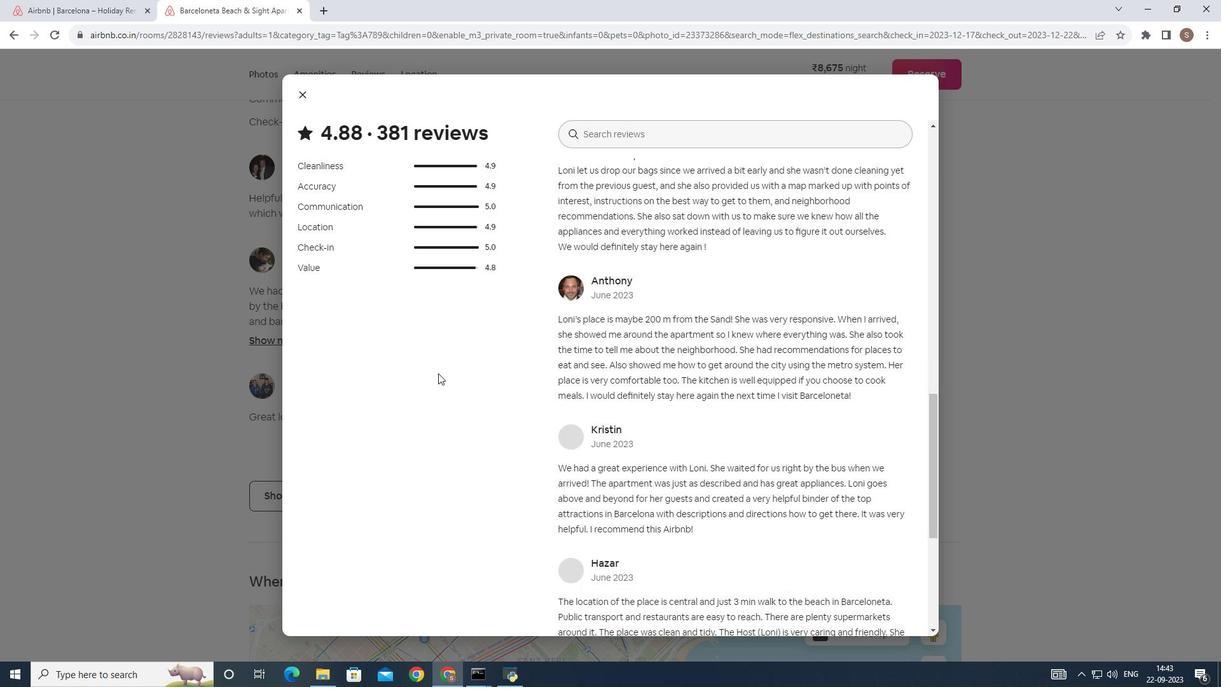 
Action: Mouse scrolled (439, 373) with delta (0, 0)
Screenshot: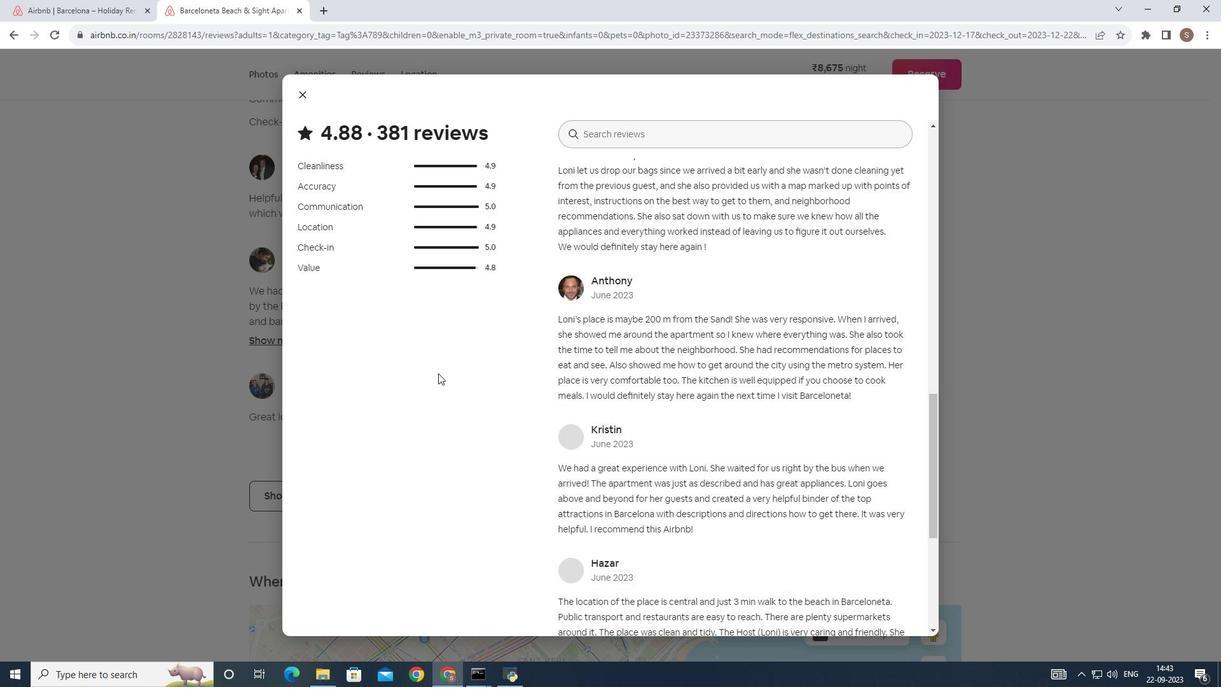 
Action: Mouse scrolled (439, 373) with delta (0, 0)
Screenshot: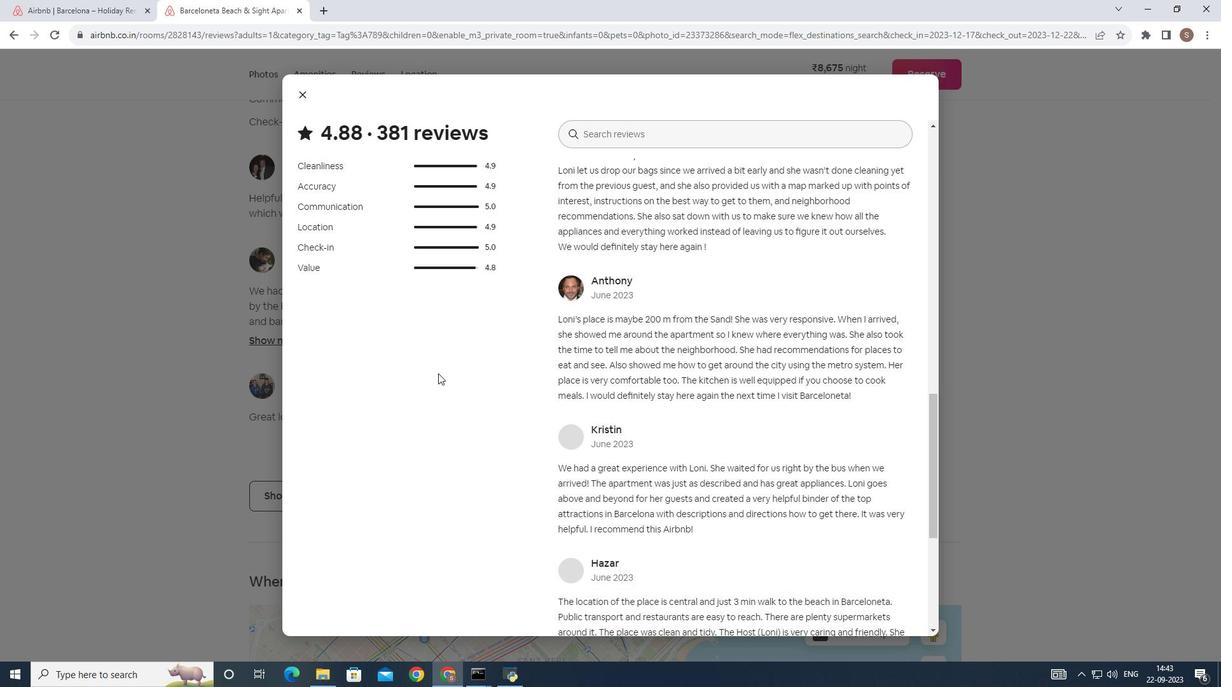 
Action: Mouse scrolled (439, 373) with delta (0, 0)
Screenshot: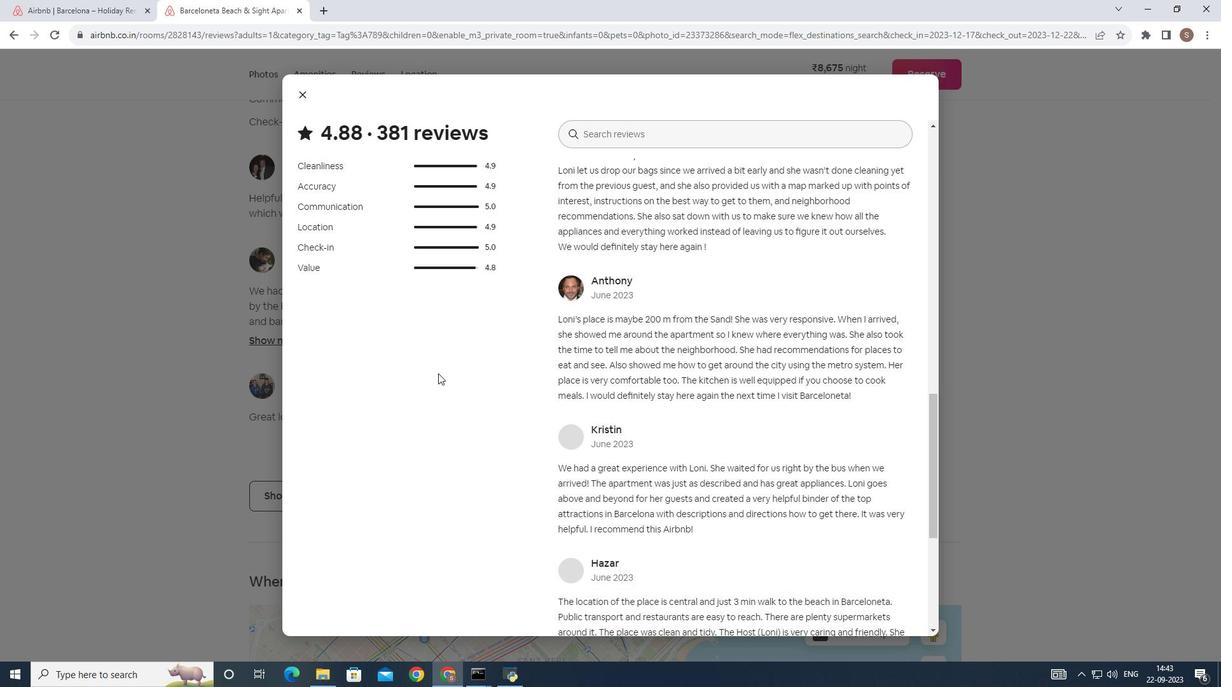 
Action: Mouse scrolled (439, 373) with delta (0, 0)
Screenshot: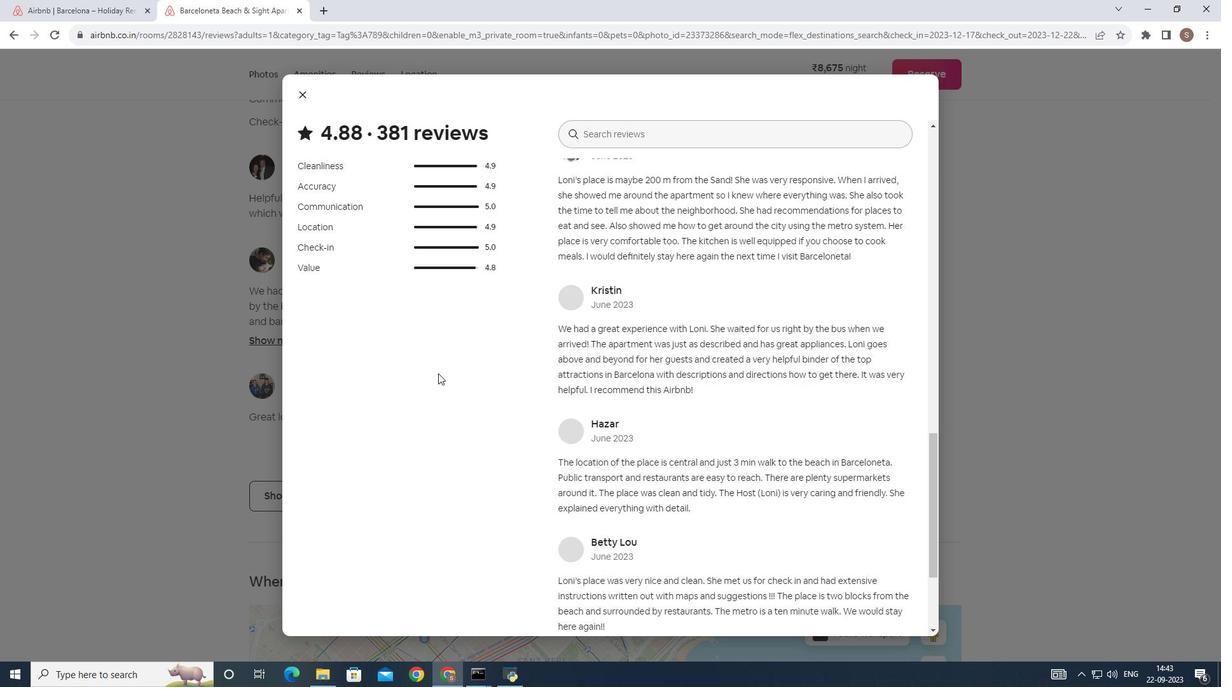 
Action: Mouse scrolled (439, 373) with delta (0, 0)
Screenshot: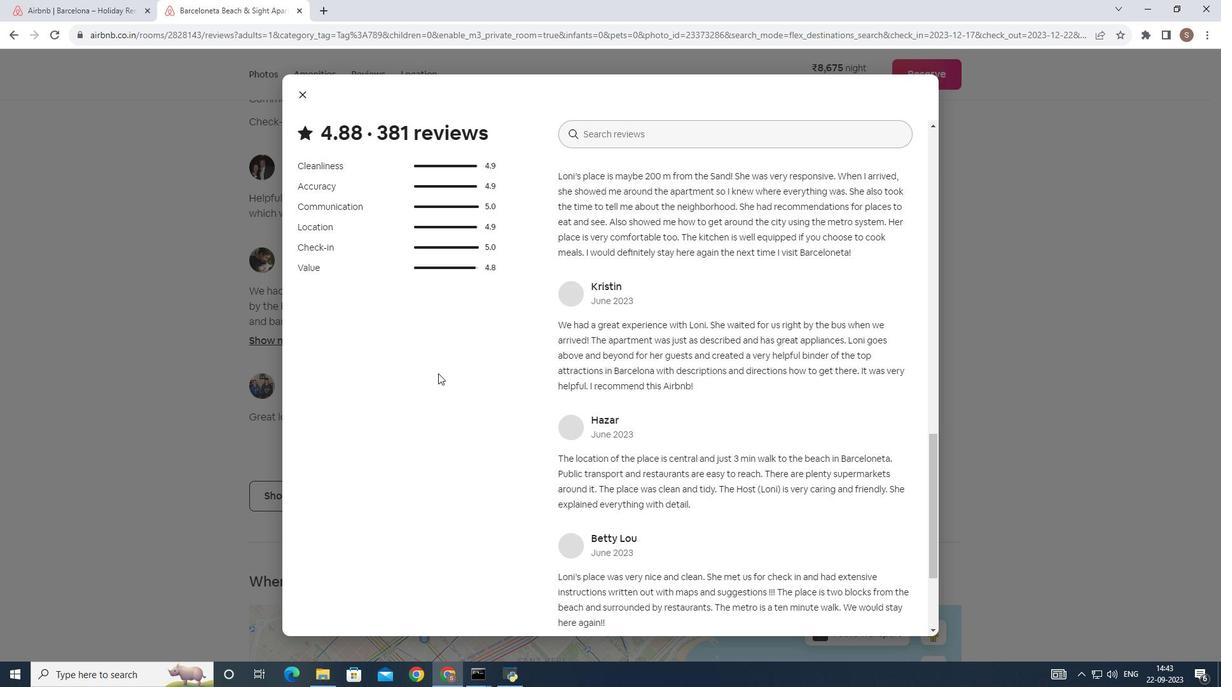 
Action: Mouse scrolled (439, 374) with delta (0, 0)
Screenshot: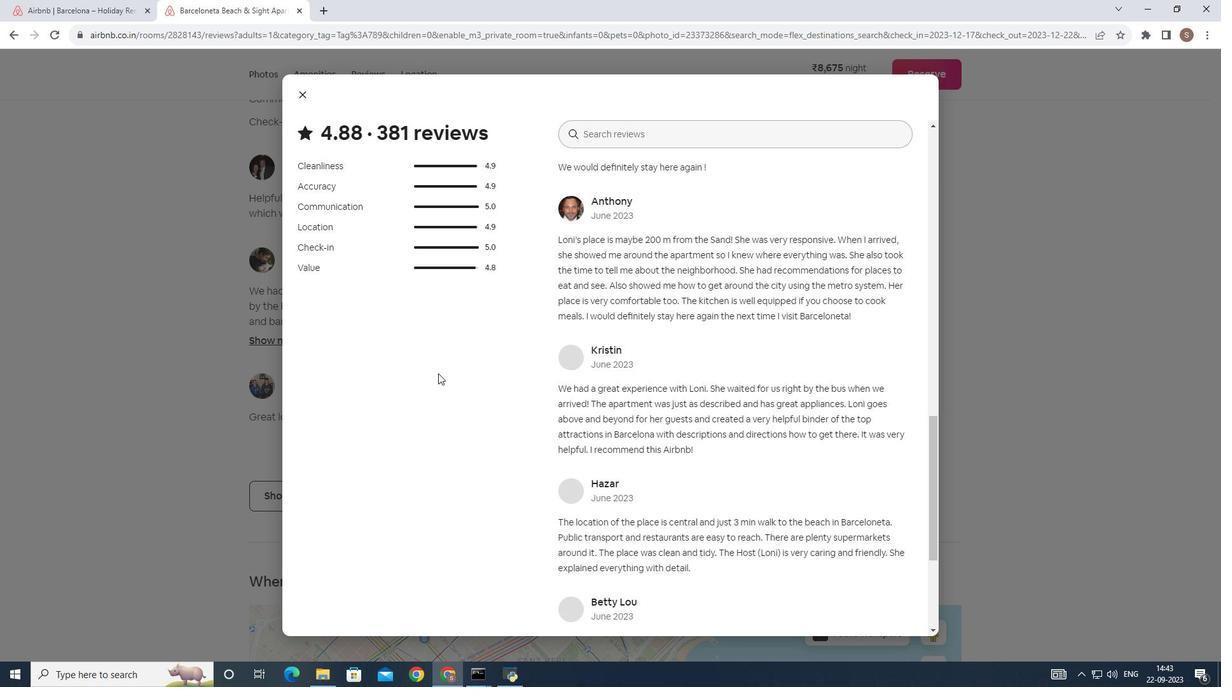 
Action: Mouse scrolled (439, 373) with delta (0, 0)
Screenshot: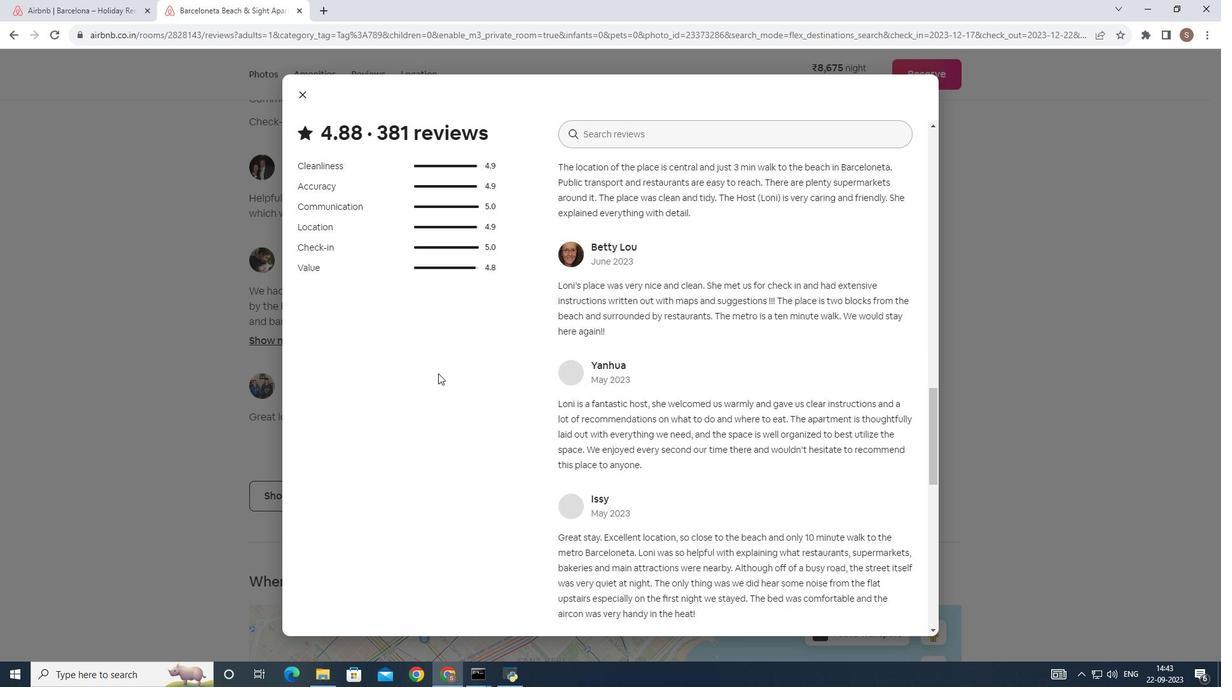 
Action: Mouse scrolled (439, 373) with delta (0, 0)
Screenshot: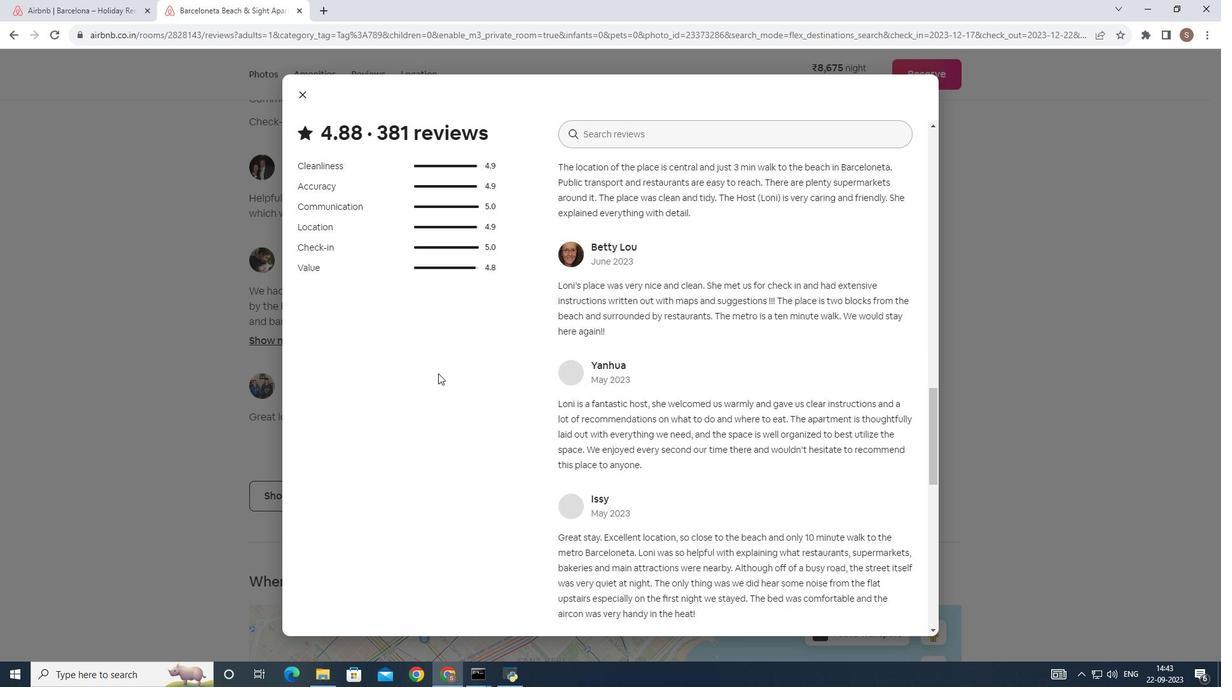 
Action: Mouse scrolled (439, 373) with delta (0, 0)
Screenshot: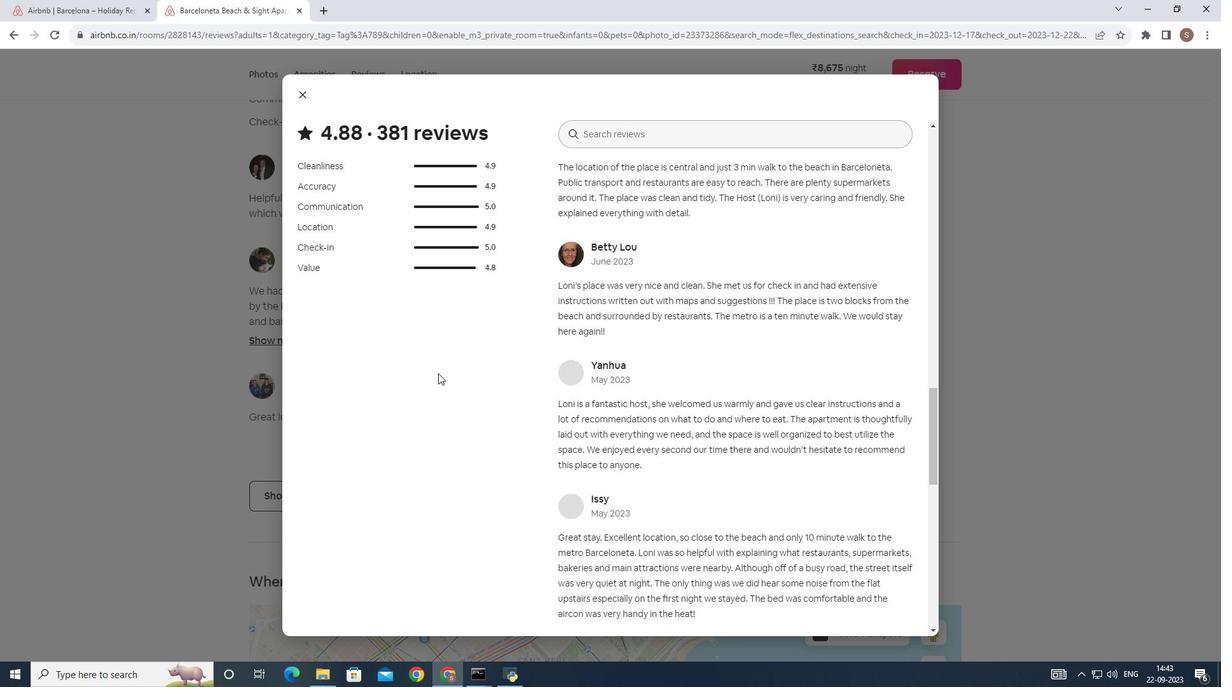 
Action: Mouse scrolled (439, 373) with delta (0, 0)
Screenshot: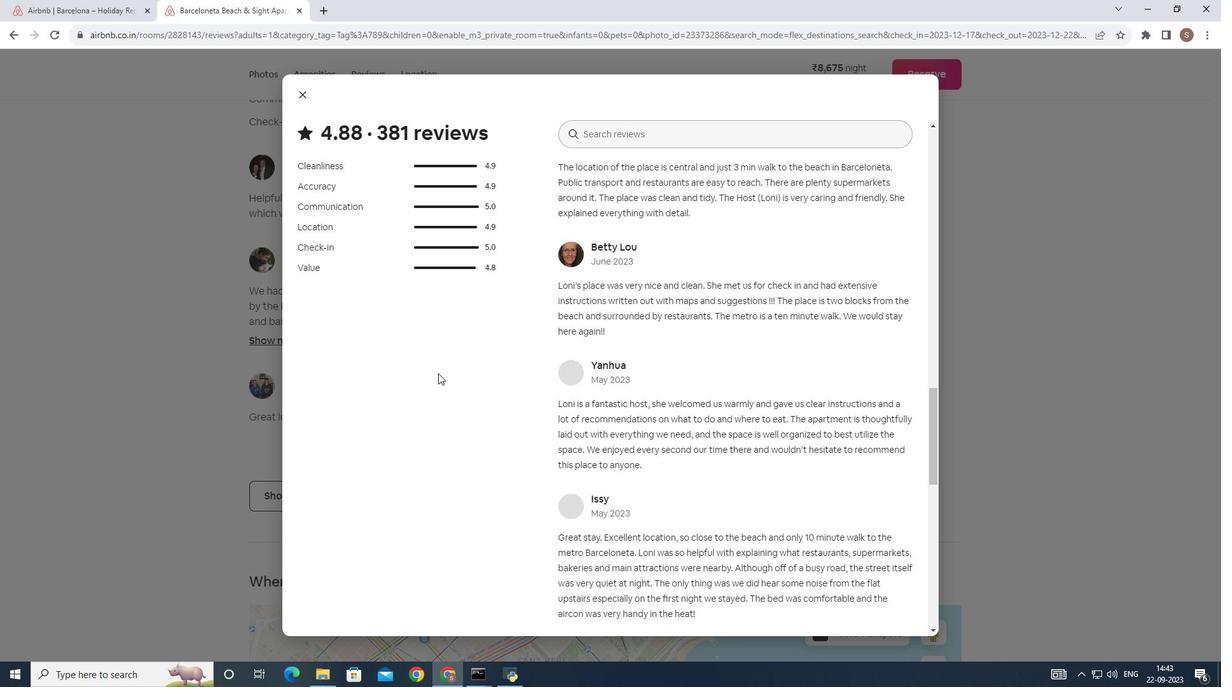 
Action: Mouse scrolled (439, 373) with delta (0, 0)
Screenshot: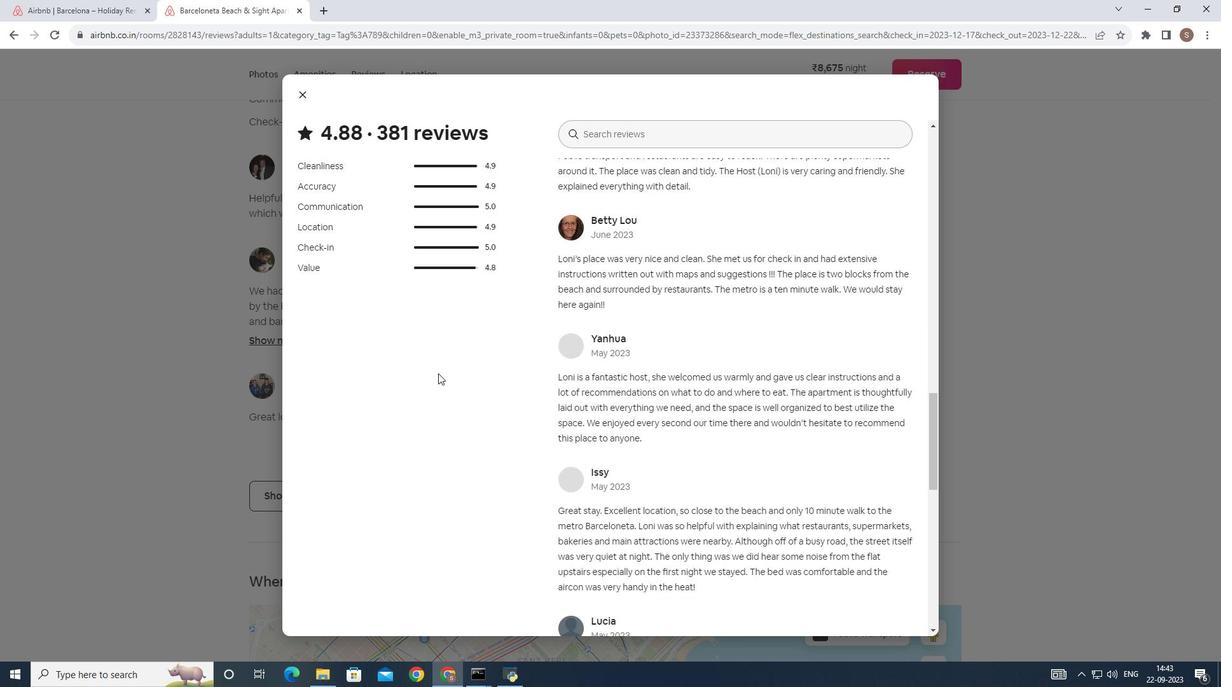 
Action: Mouse scrolled (439, 373) with delta (0, 0)
Screenshot: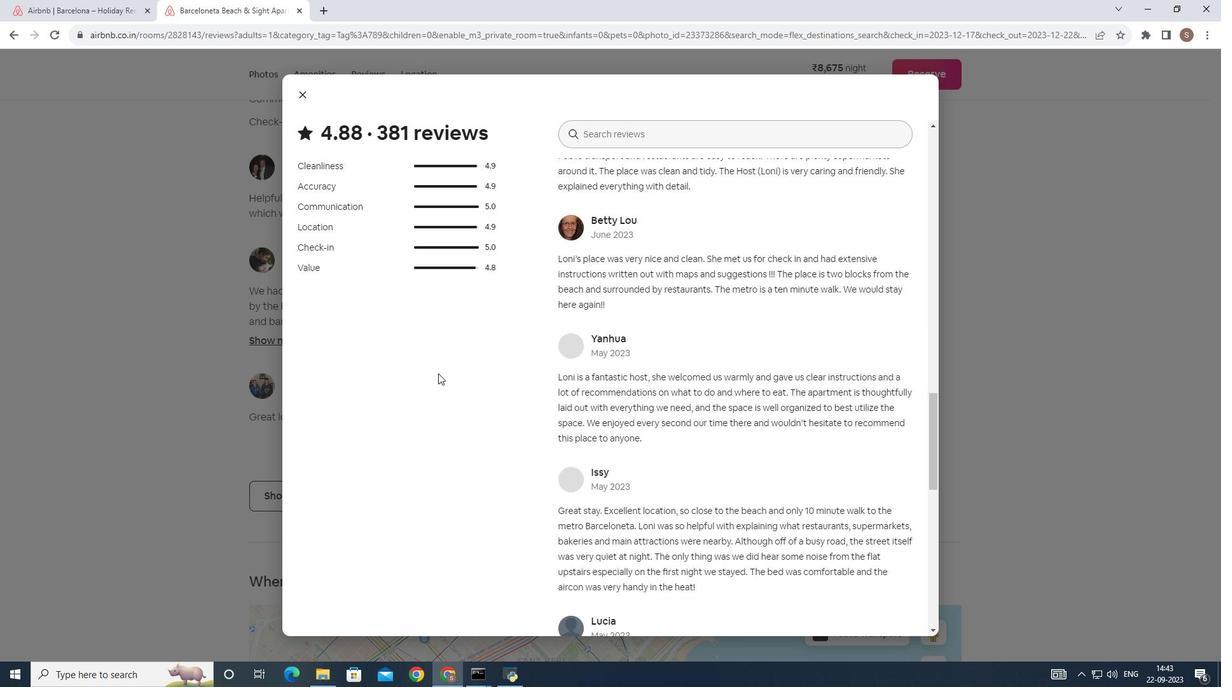 
Action: Mouse scrolled (439, 373) with delta (0, 0)
Screenshot: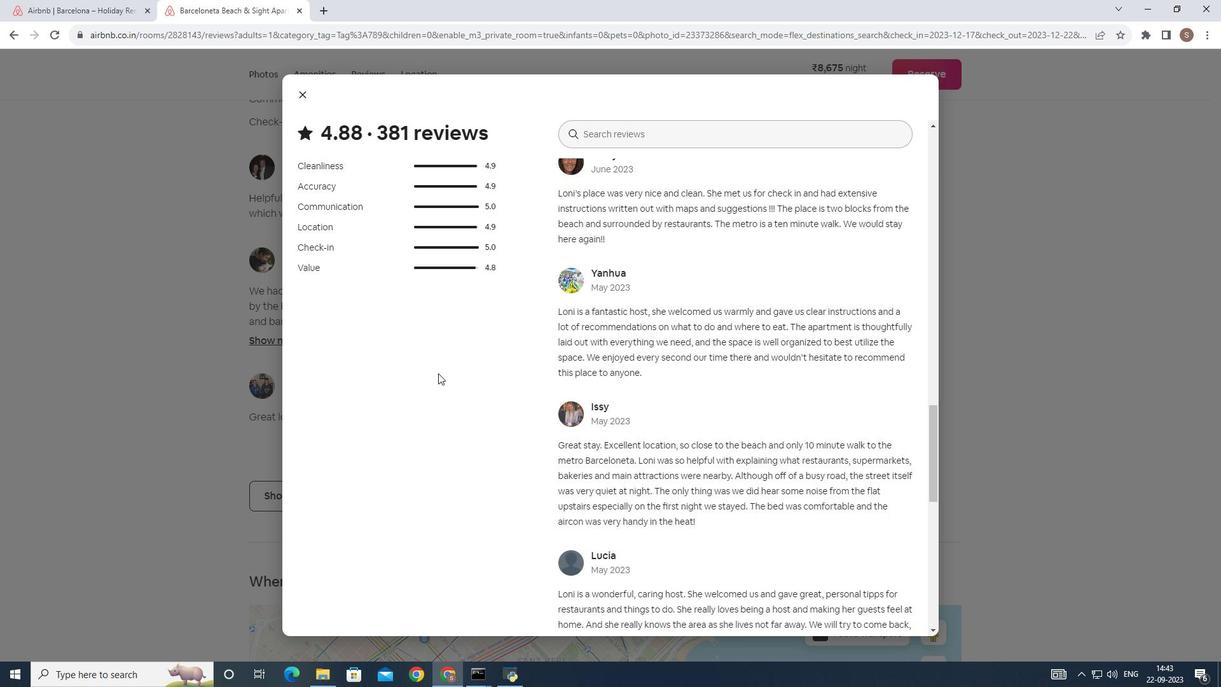 
Action: Mouse scrolled (439, 373) with delta (0, 0)
Screenshot: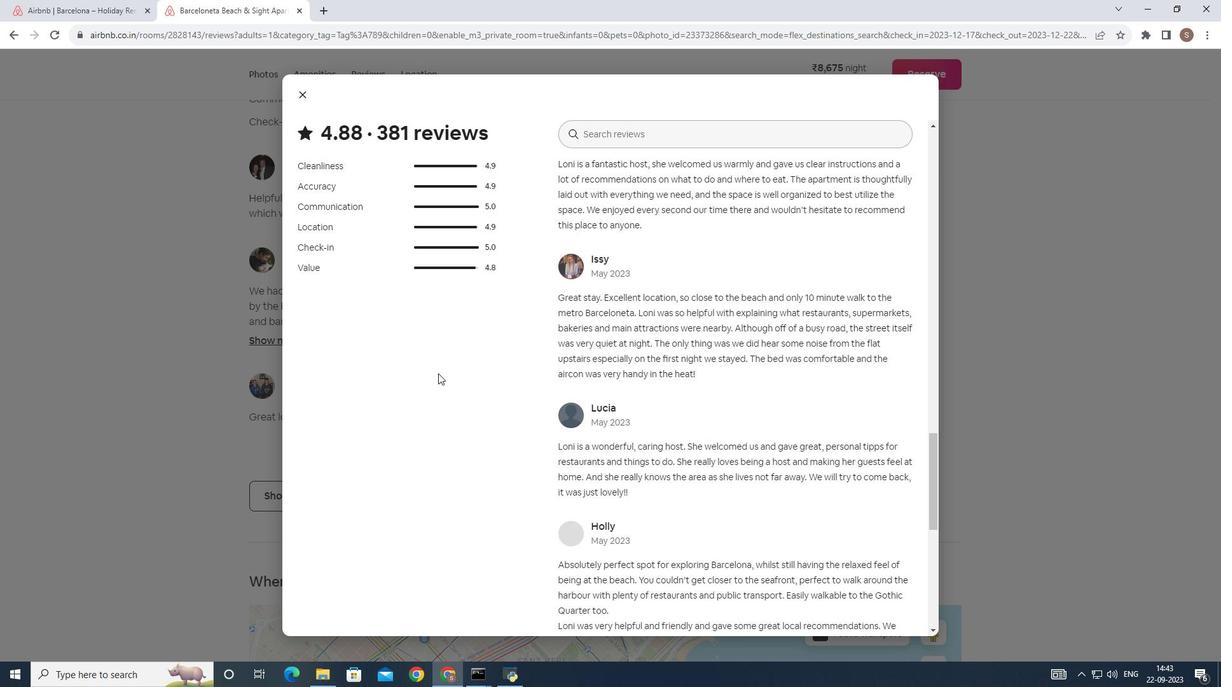 
Action: Mouse scrolled (439, 373) with delta (0, 0)
Screenshot: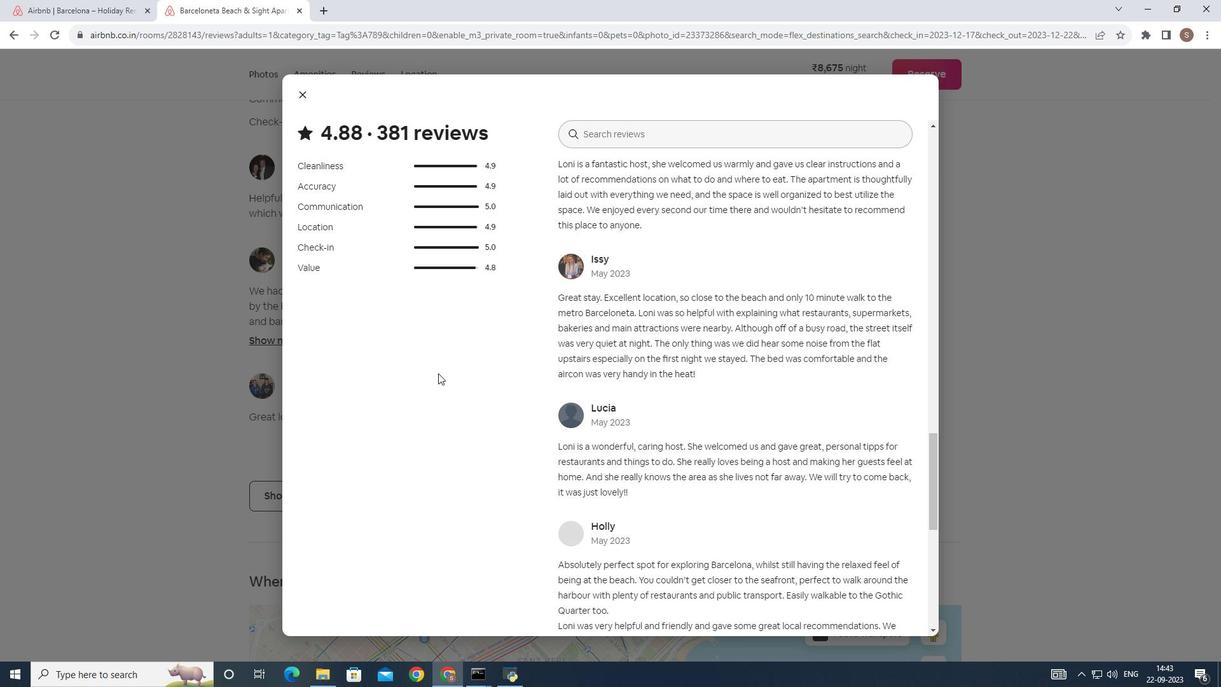 
Action: Mouse scrolled (439, 373) with delta (0, 0)
Screenshot: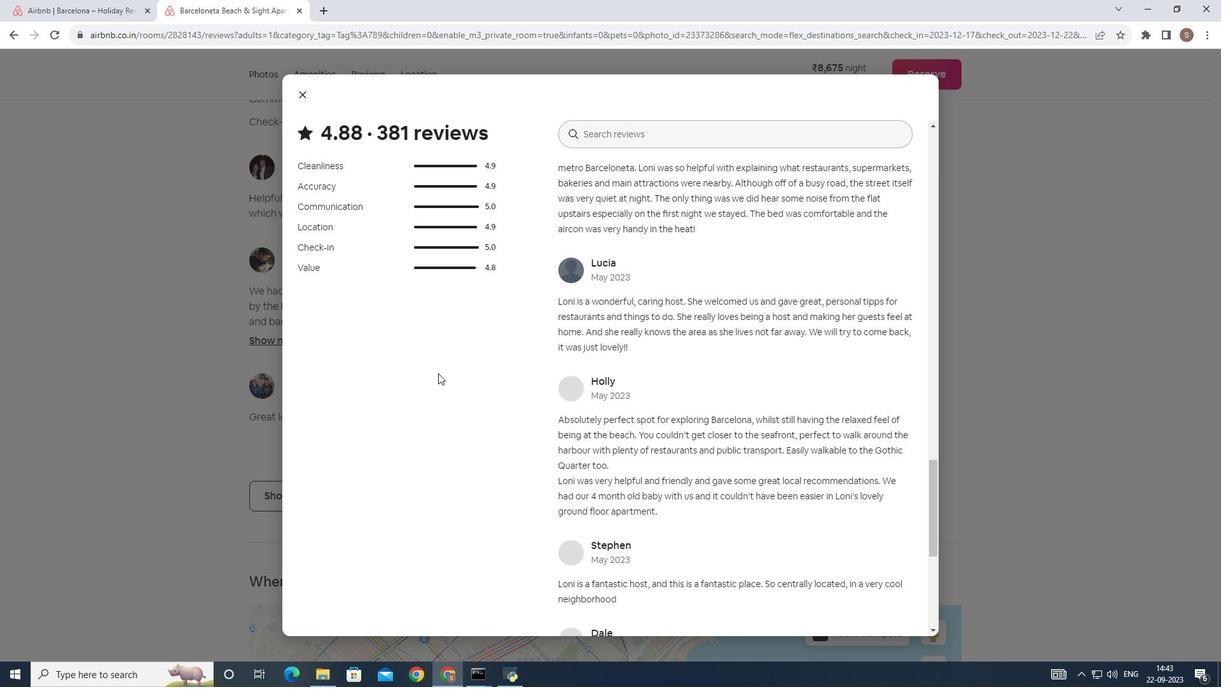 
Action: Mouse scrolled (439, 373) with delta (0, 0)
Screenshot: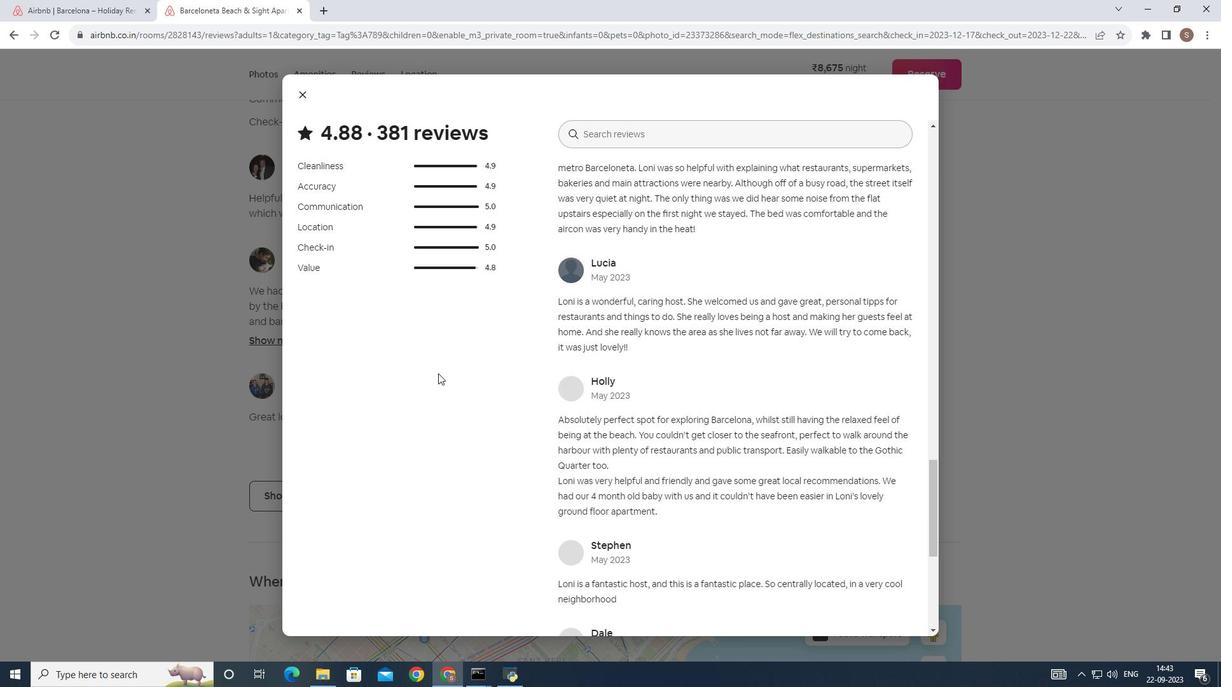 
Action: Mouse scrolled (439, 373) with delta (0, 0)
Screenshot: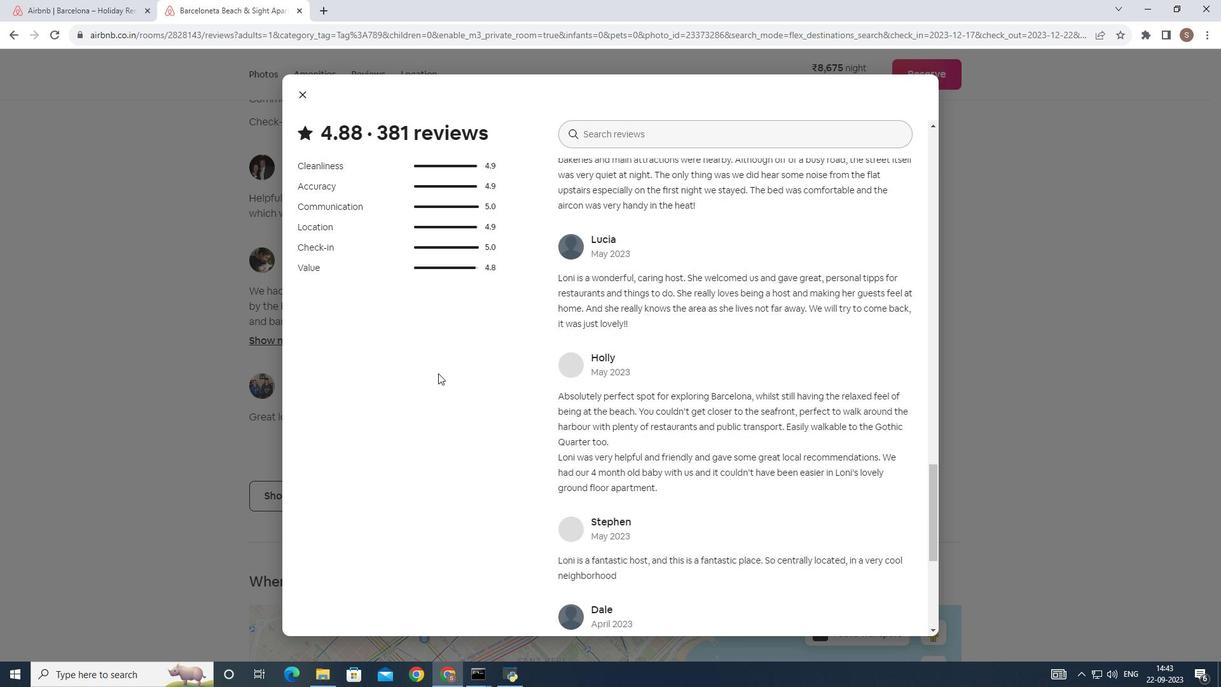 
Action: Mouse scrolled (439, 373) with delta (0, 0)
Screenshot: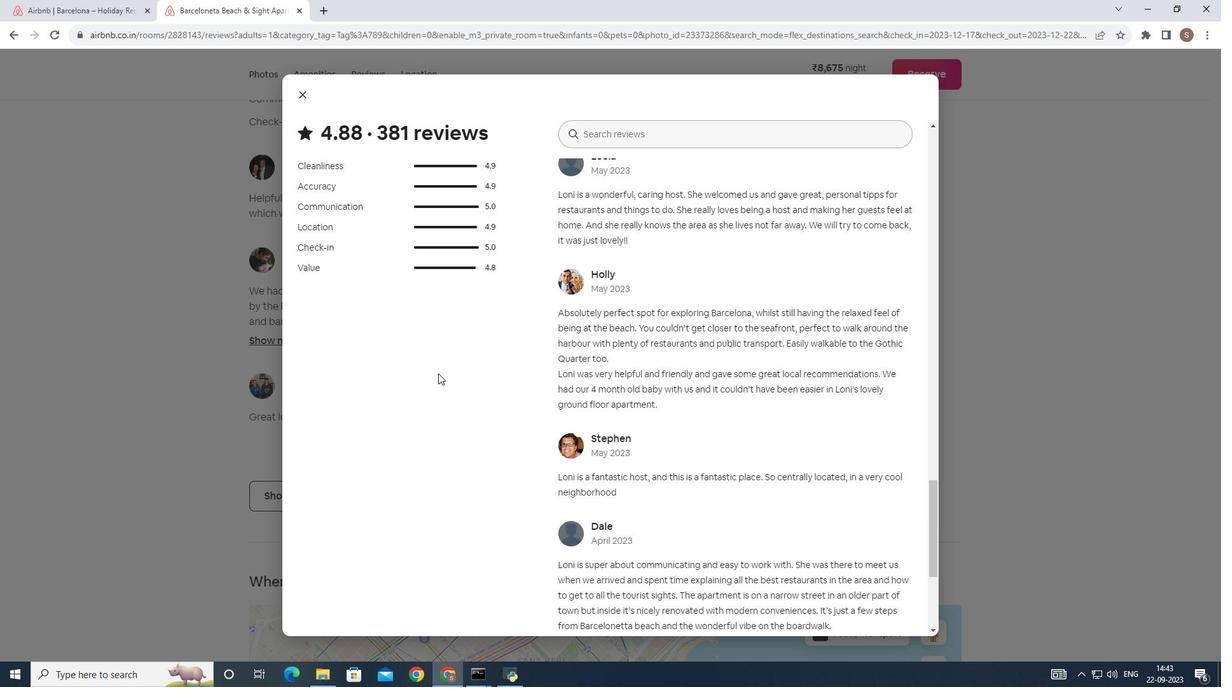 
Action: Mouse scrolled (439, 373) with delta (0, 0)
Screenshot: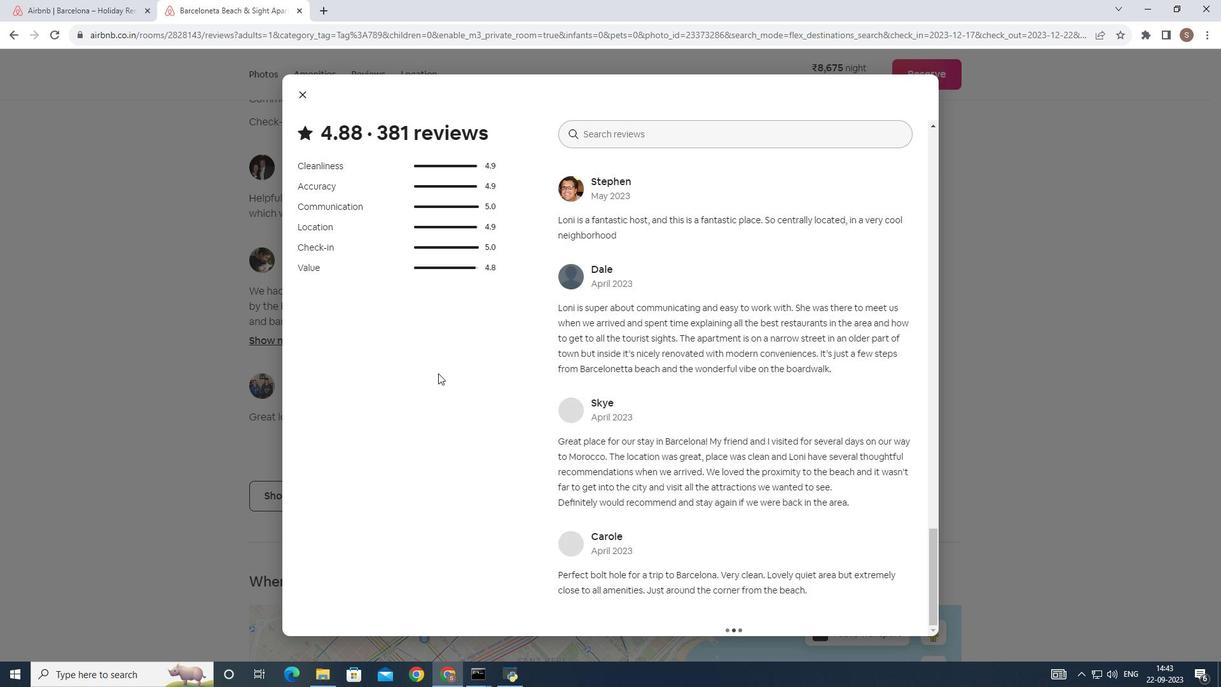 
Action: Mouse scrolled (439, 373) with delta (0, 0)
Screenshot: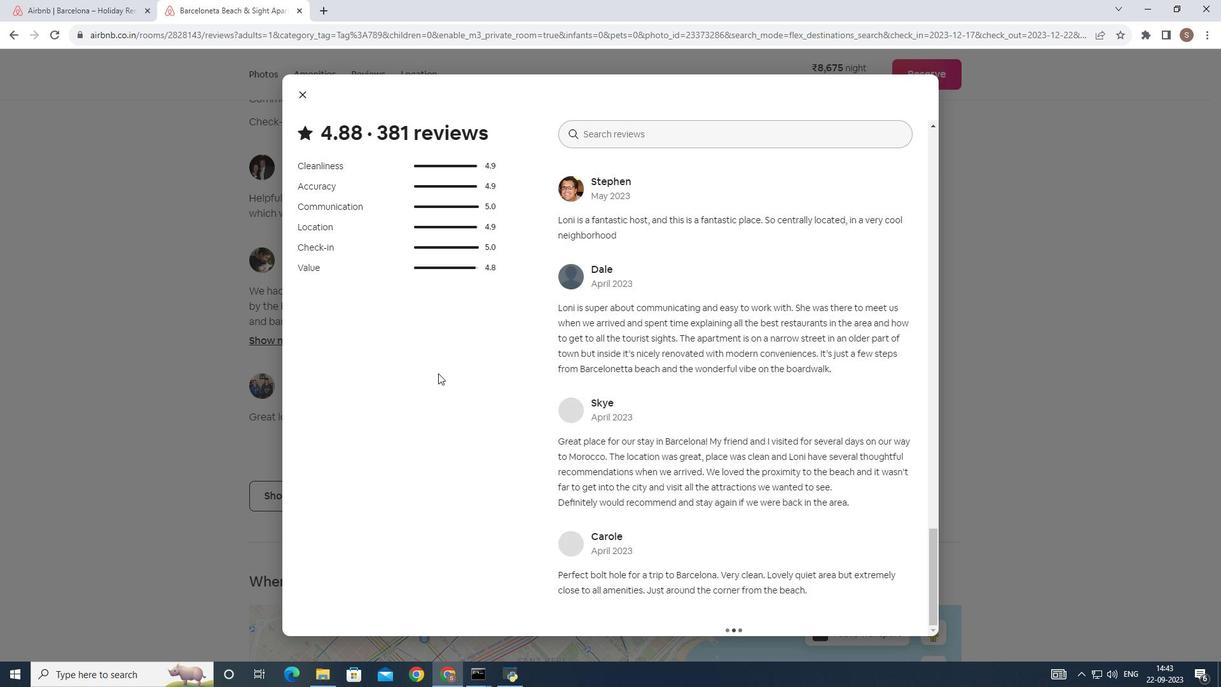 
Action: Mouse scrolled (439, 373) with delta (0, 0)
Screenshot: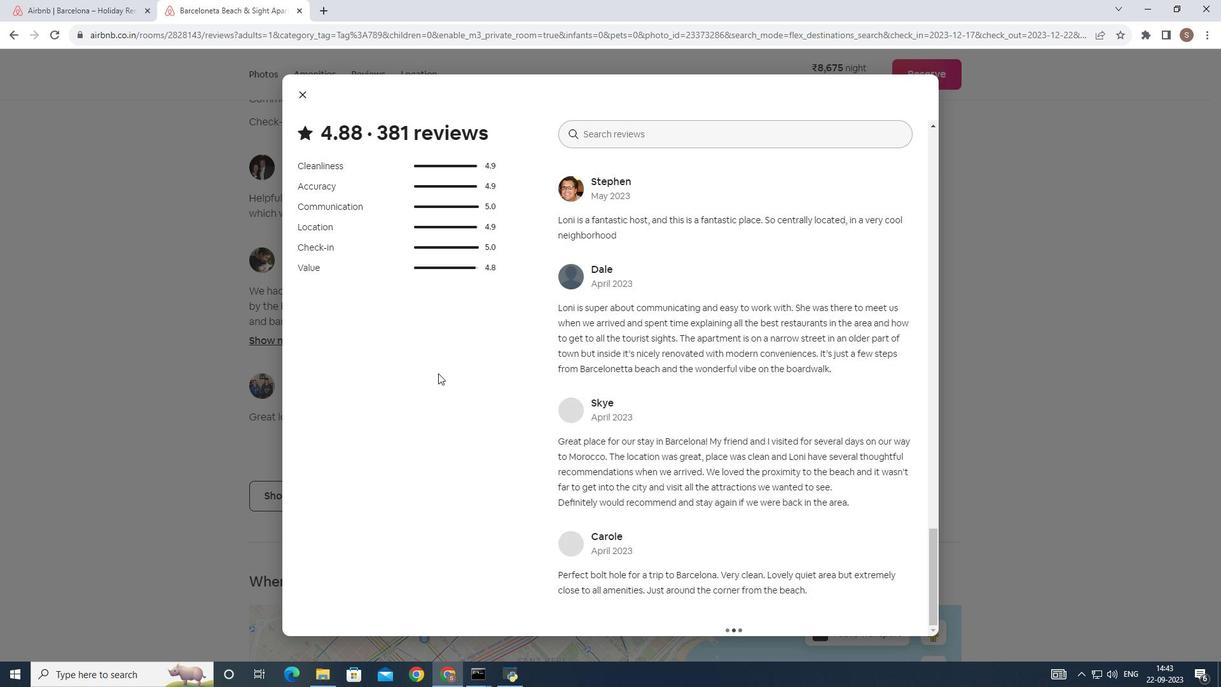 
Action: Mouse scrolled (439, 373) with delta (0, 0)
Screenshot: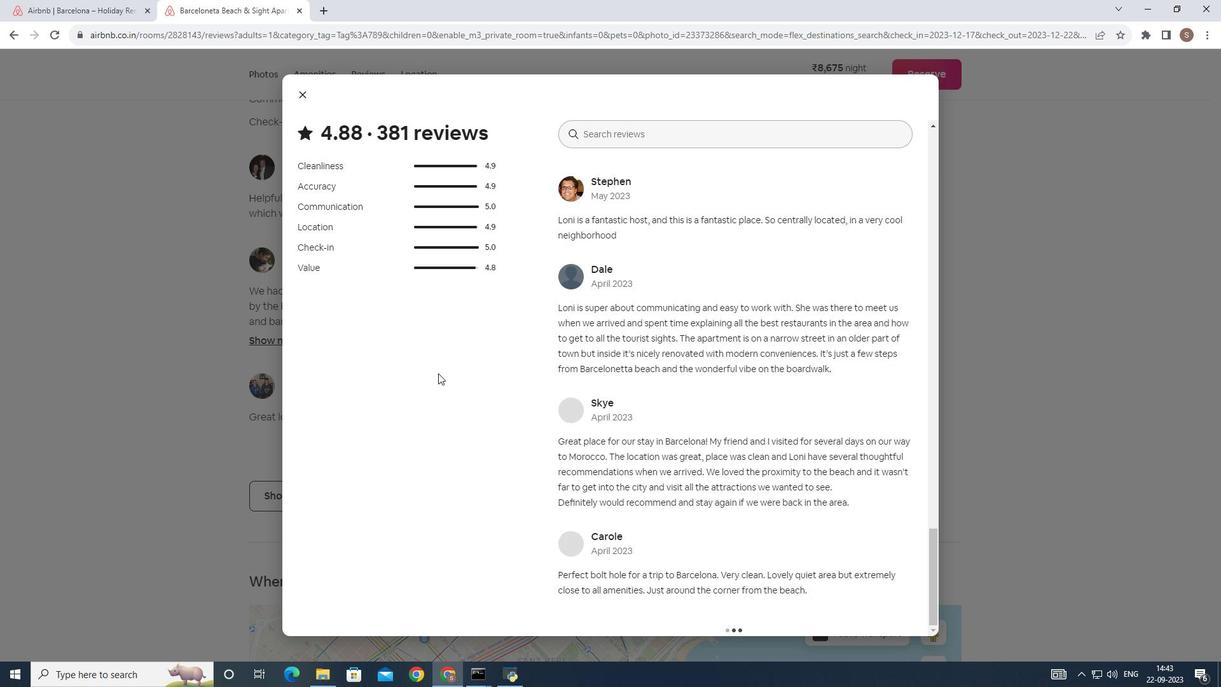 
Action: Mouse scrolled (439, 373) with delta (0, 0)
Screenshot: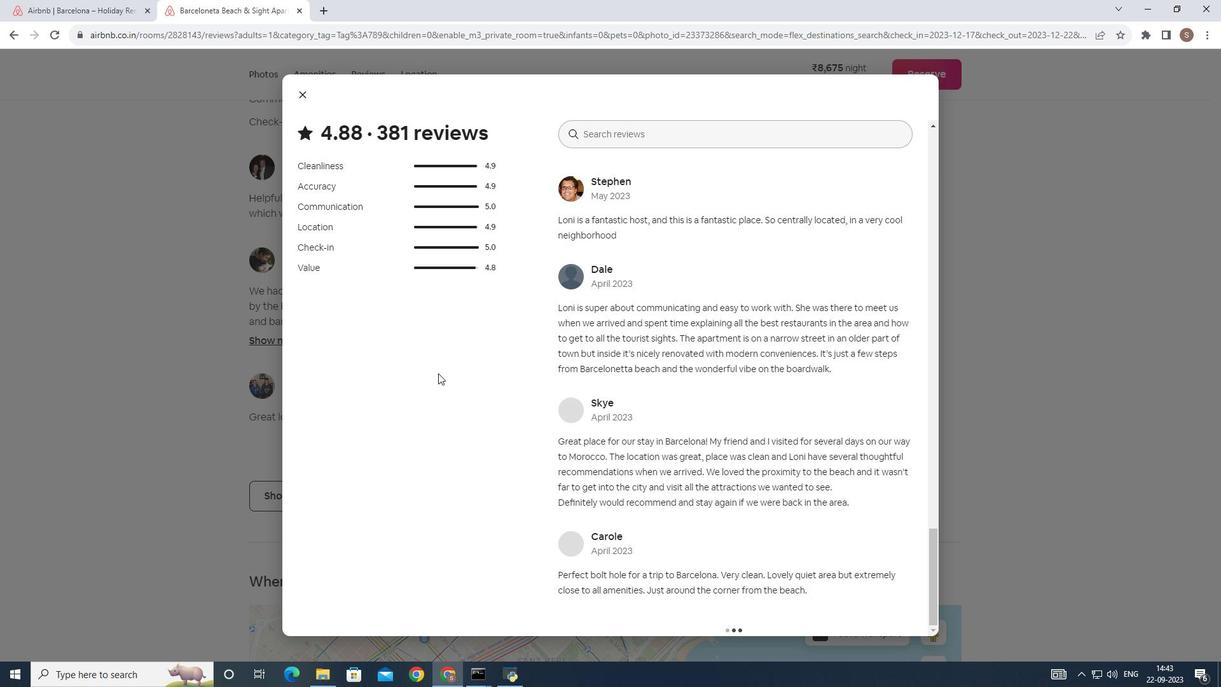 
Action: Mouse scrolled (439, 373) with delta (0, 0)
Screenshot: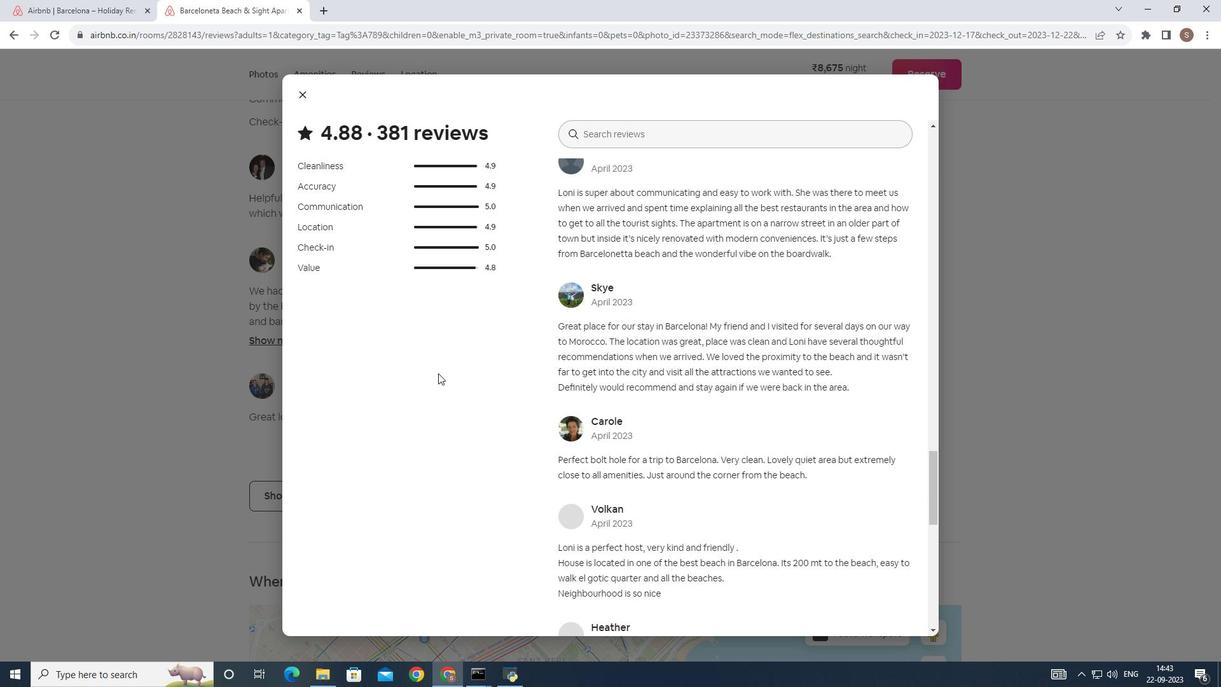 
Action: Mouse scrolled (439, 373) with delta (0, 0)
Screenshot: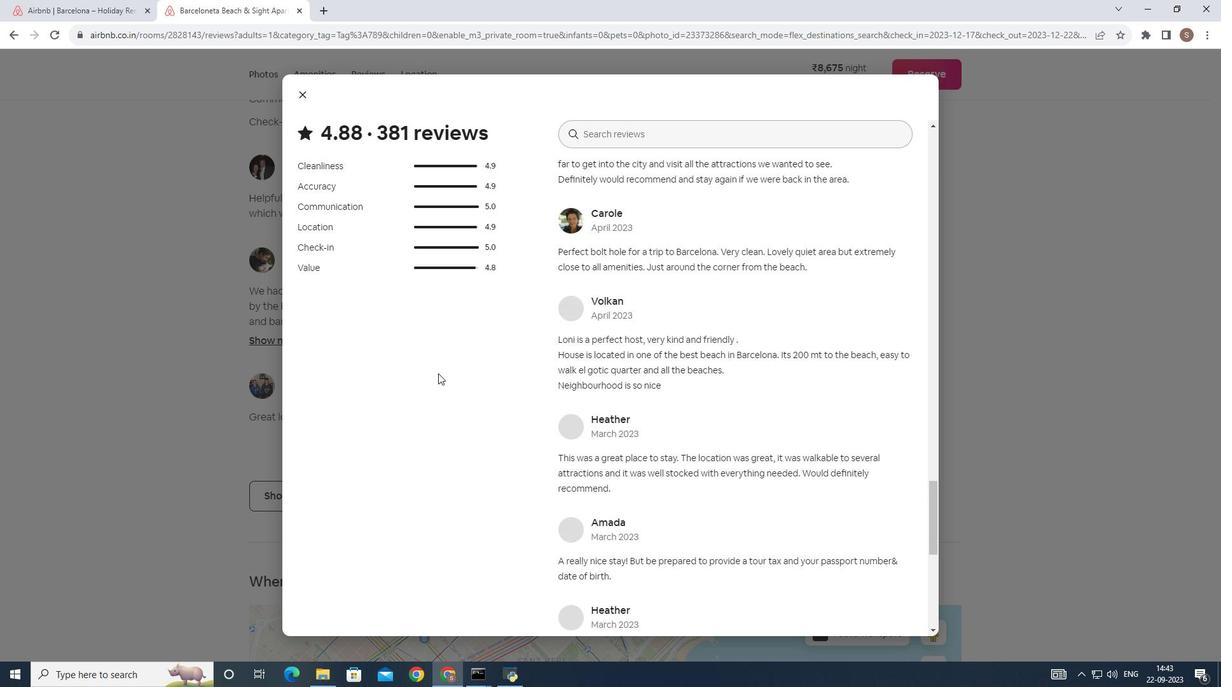 
Action: Mouse scrolled (439, 373) with delta (0, 0)
Screenshot: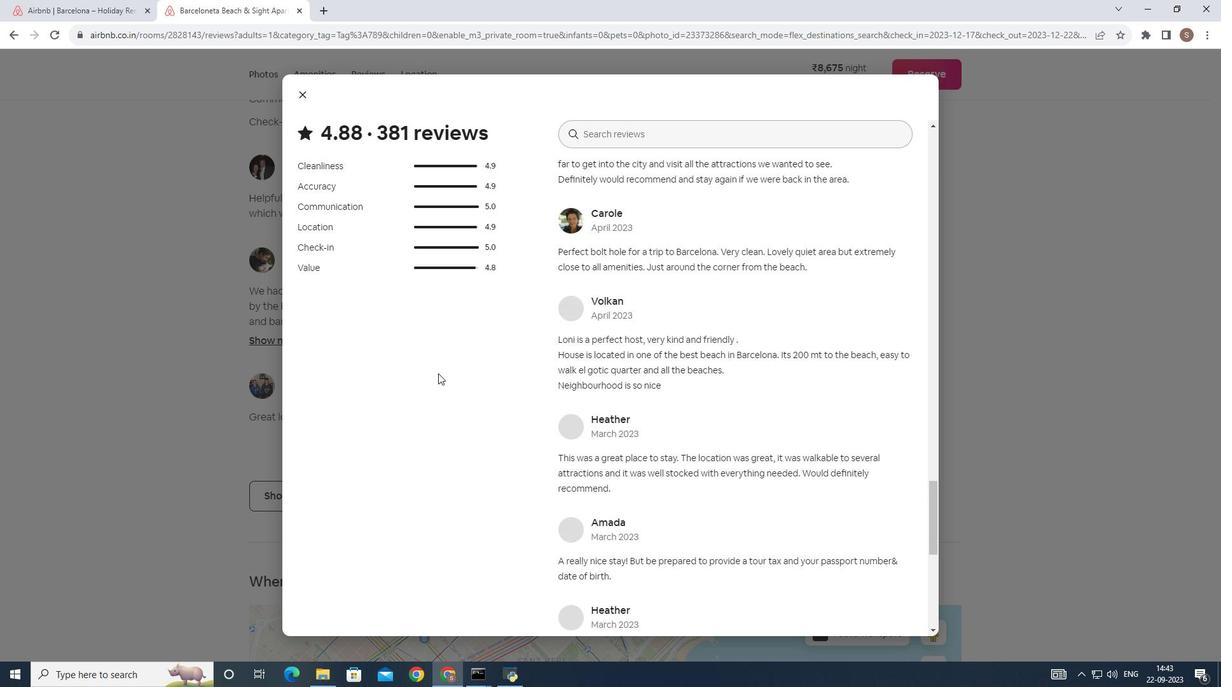 
Action: Mouse scrolled (439, 373) with delta (0, 0)
Screenshot: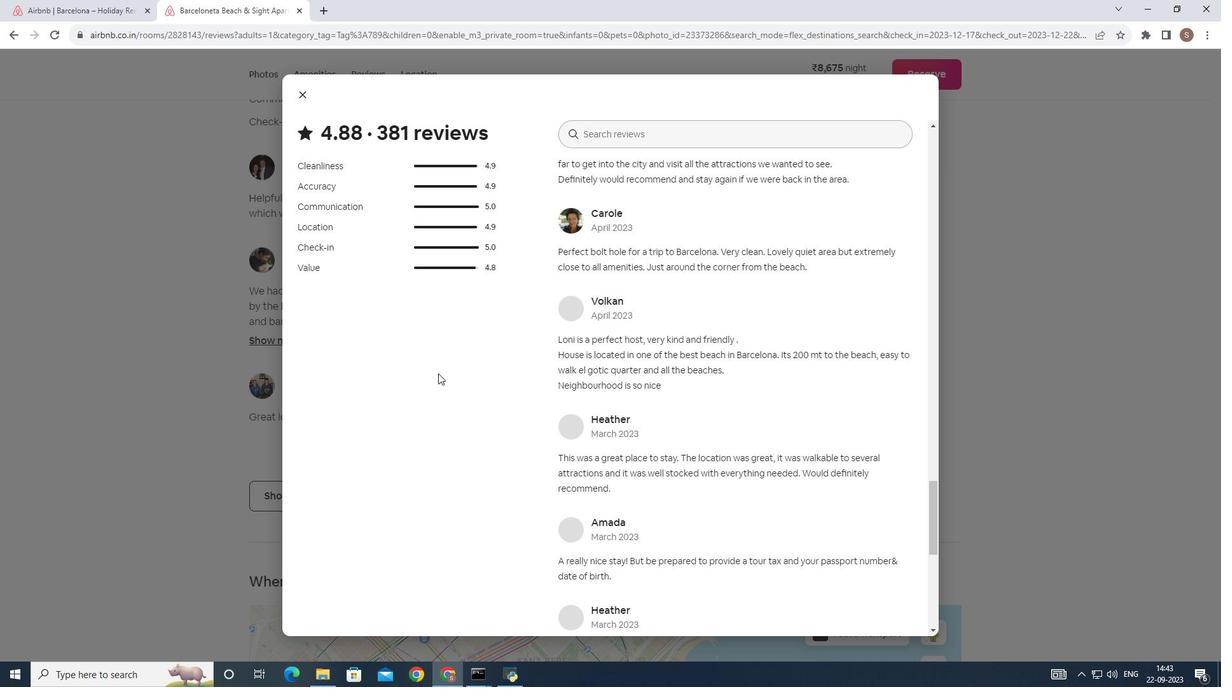 
Action: Mouse scrolled (439, 373) with delta (0, 0)
Screenshot: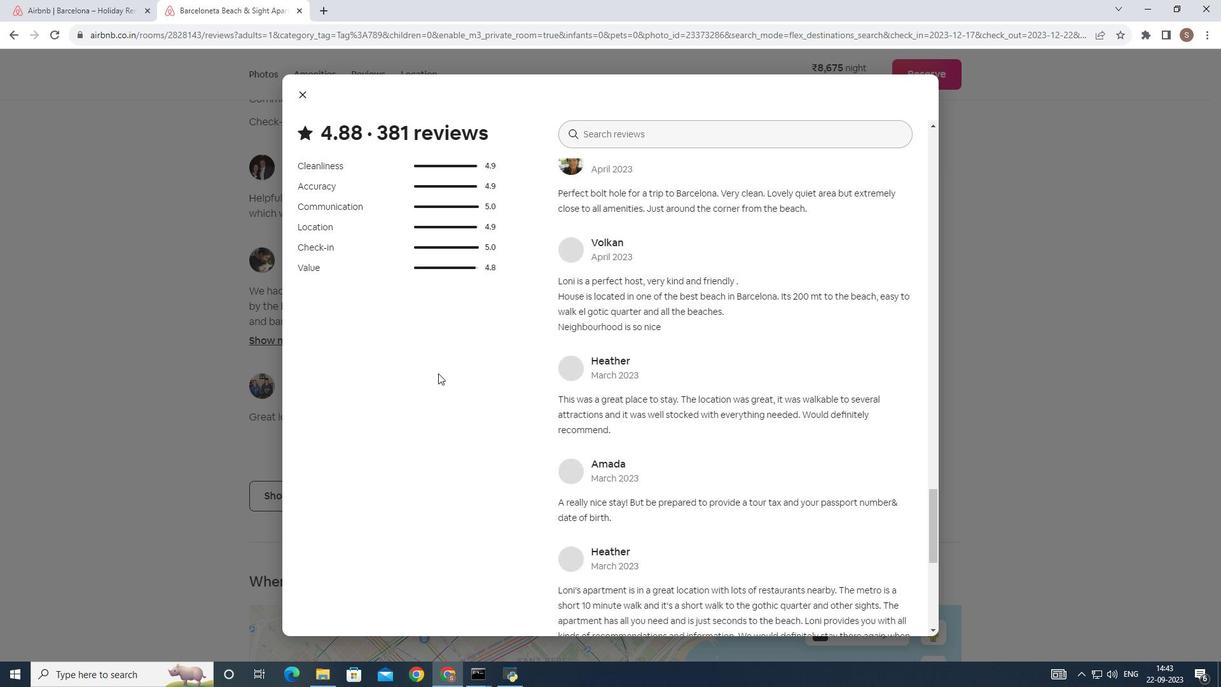 
Action: Mouse scrolled (439, 373) with delta (0, 0)
Screenshot: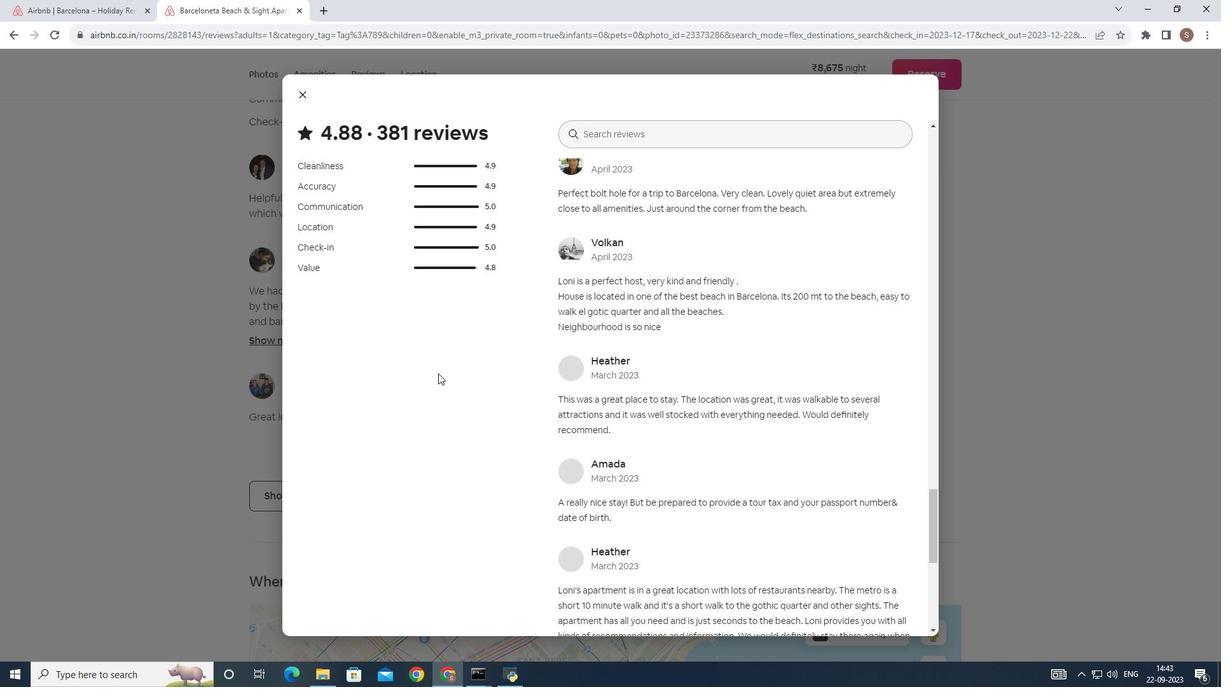 
Action: Mouse scrolled (439, 373) with delta (0, 0)
Screenshot: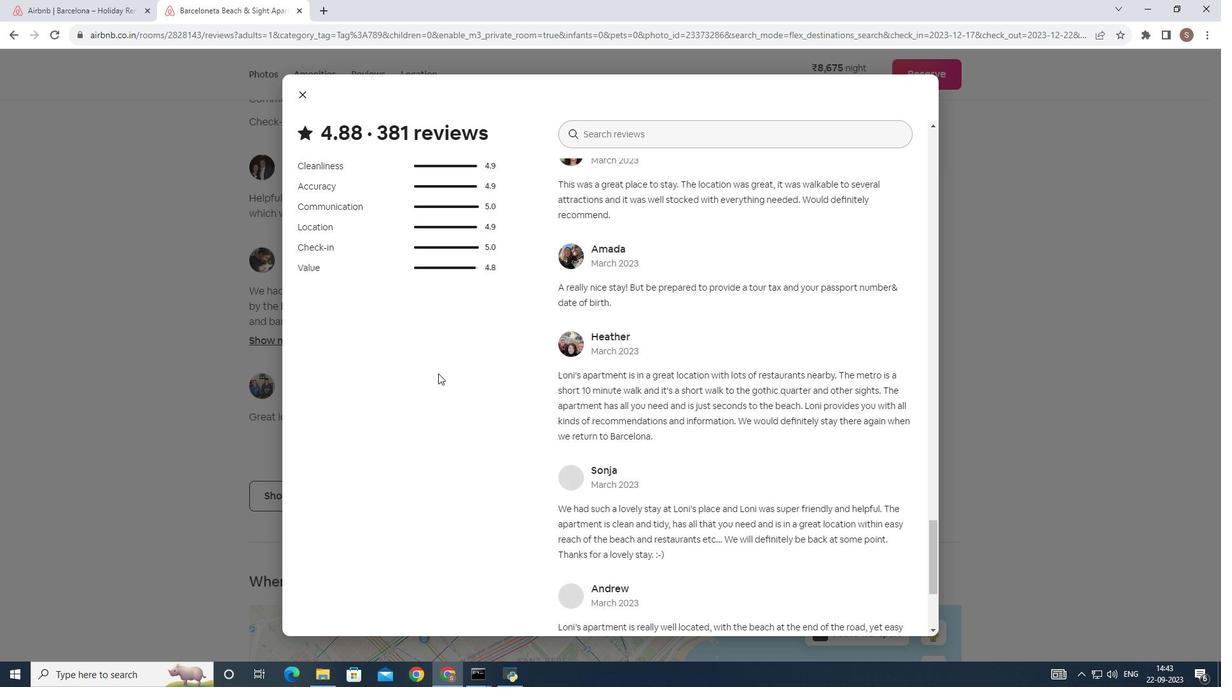 
Action: Mouse scrolled (439, 373) with delta (0, 0)
Screenshot: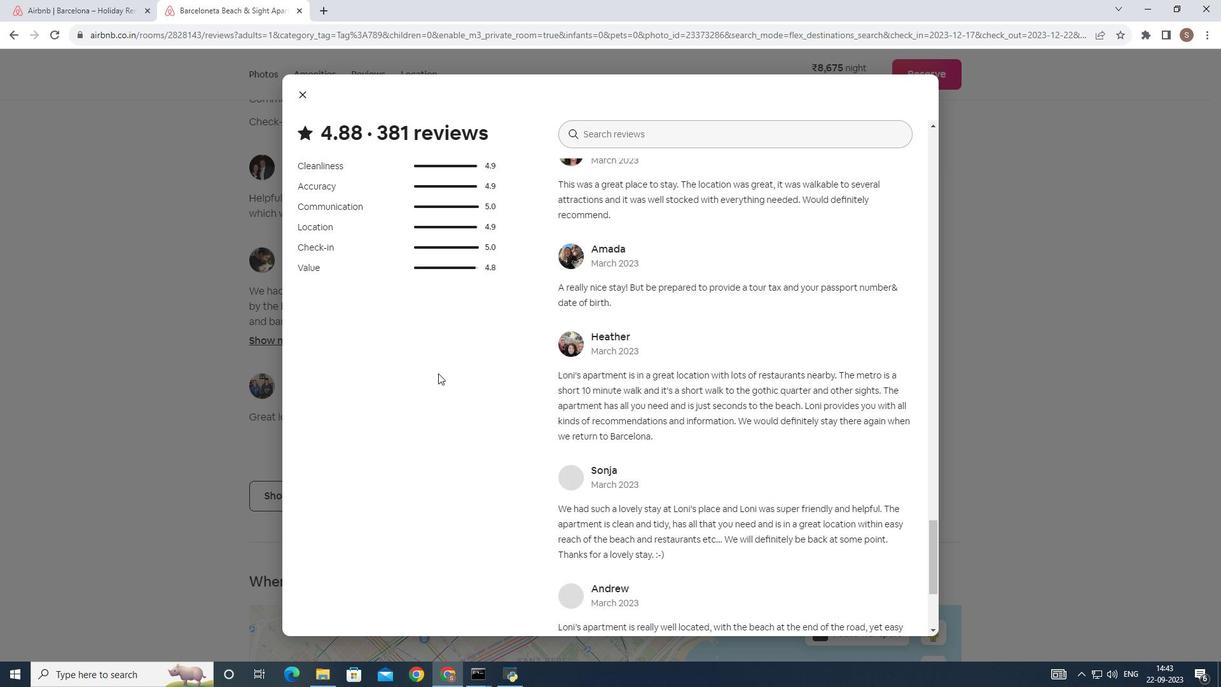 
Action: Mouse scrolled (439, 373) with delta (0, 0)
Screenshot: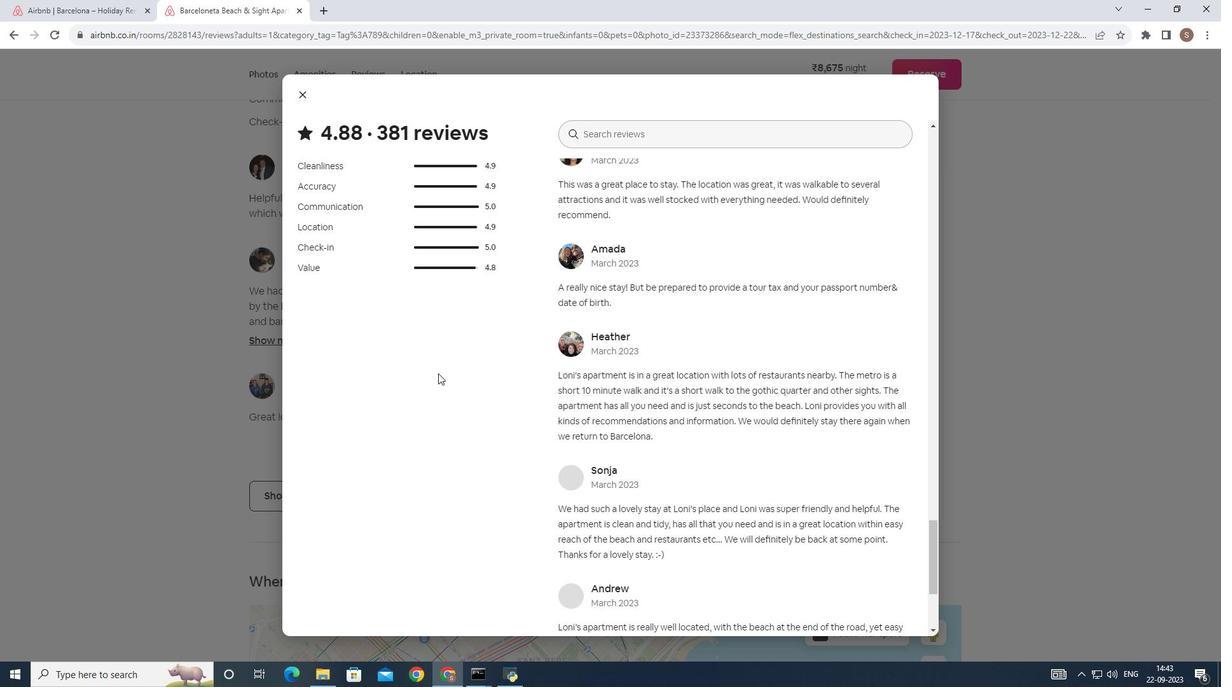 
Action: Mouse scrolled (439, 373) with delta (0, 0)
Screenshot: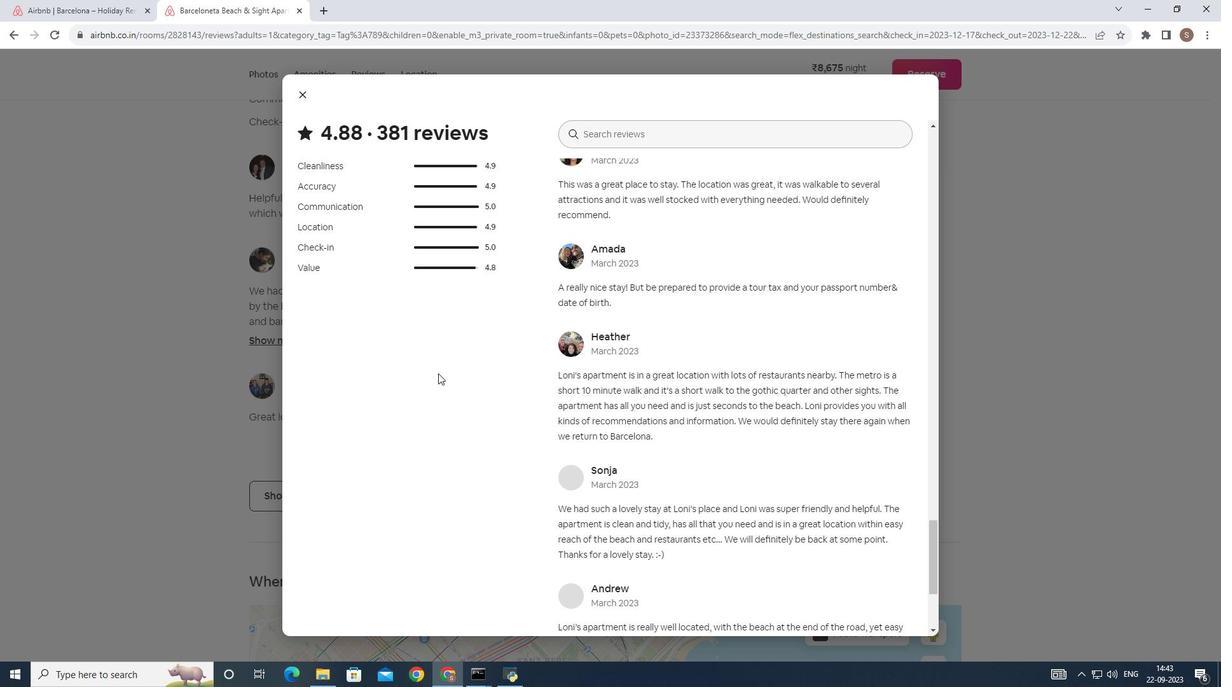 
Action: Mouse scrolled (439, 373) with delta (0, 0)
Screenshot: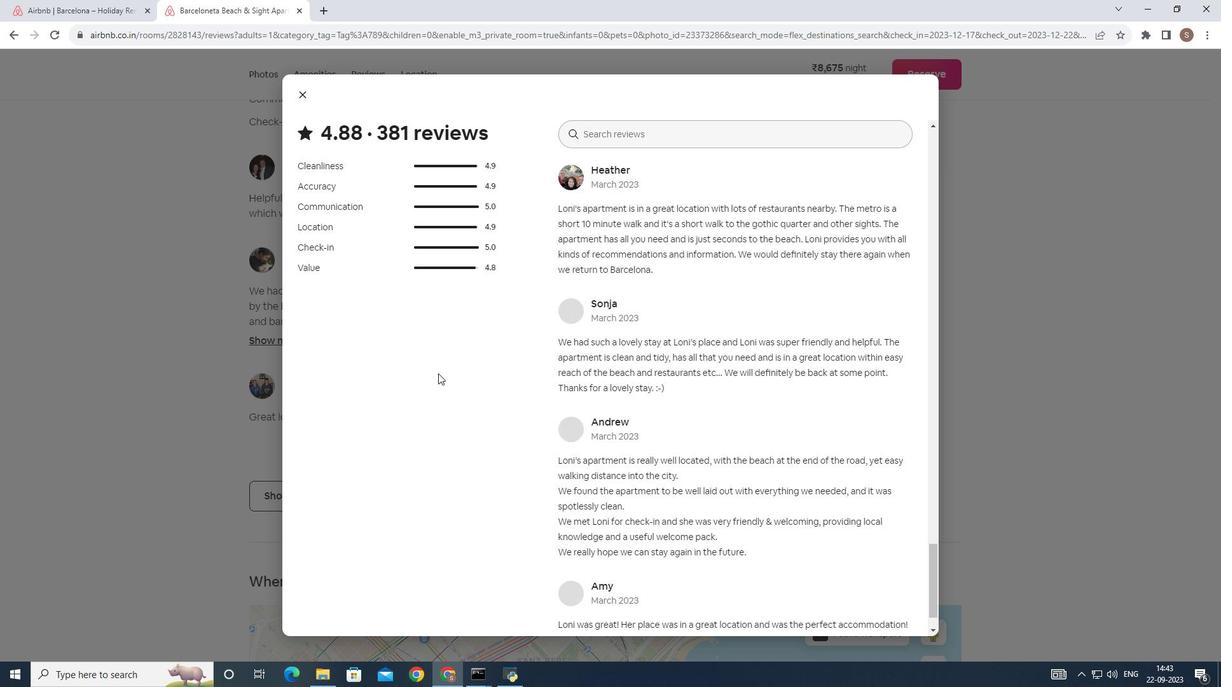 
Action: Mouse scrolled (439, 373) with delta (0, 0)
Screenshot: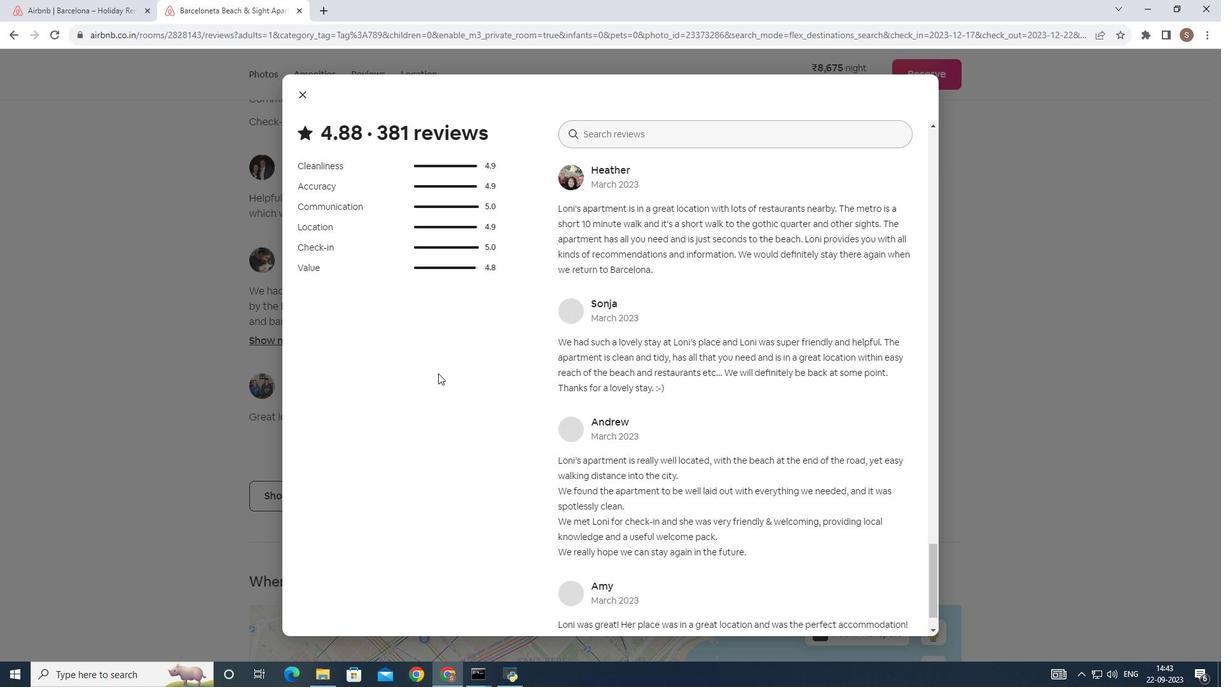
Action: Mouse scrolled (439, 373) with delta (0, 0)
Screenshot: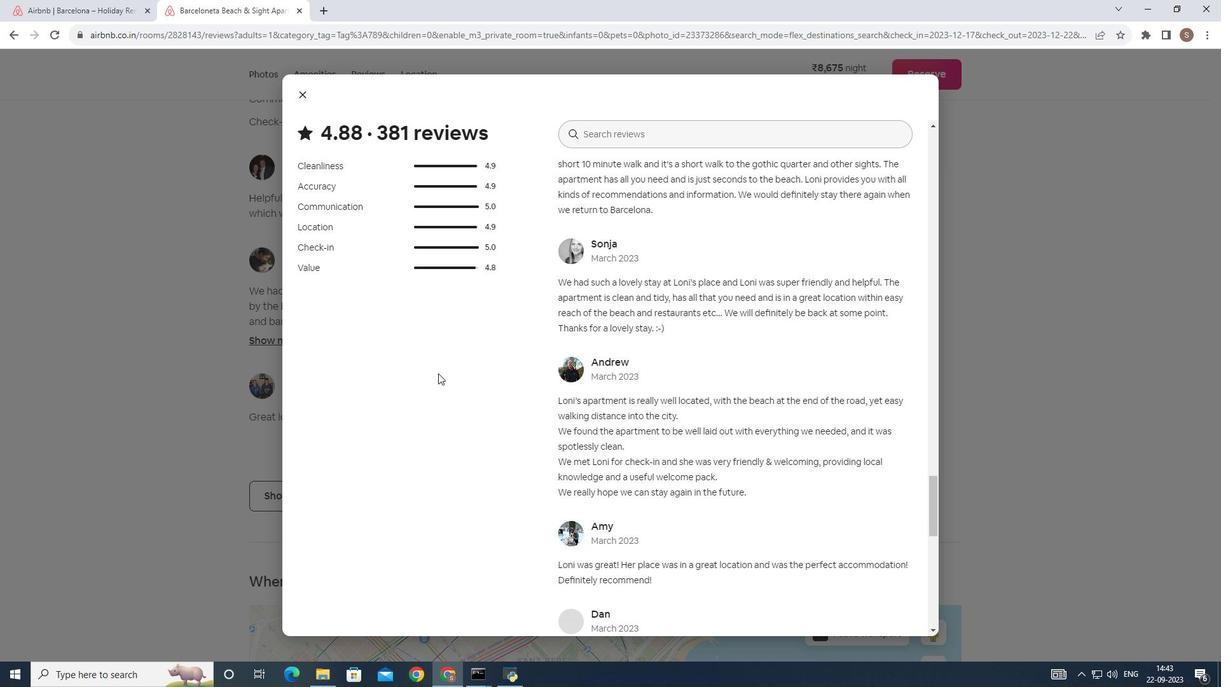 
Action: Mouse scrolled (439, 373) with delta (0, 0)
Screenshot: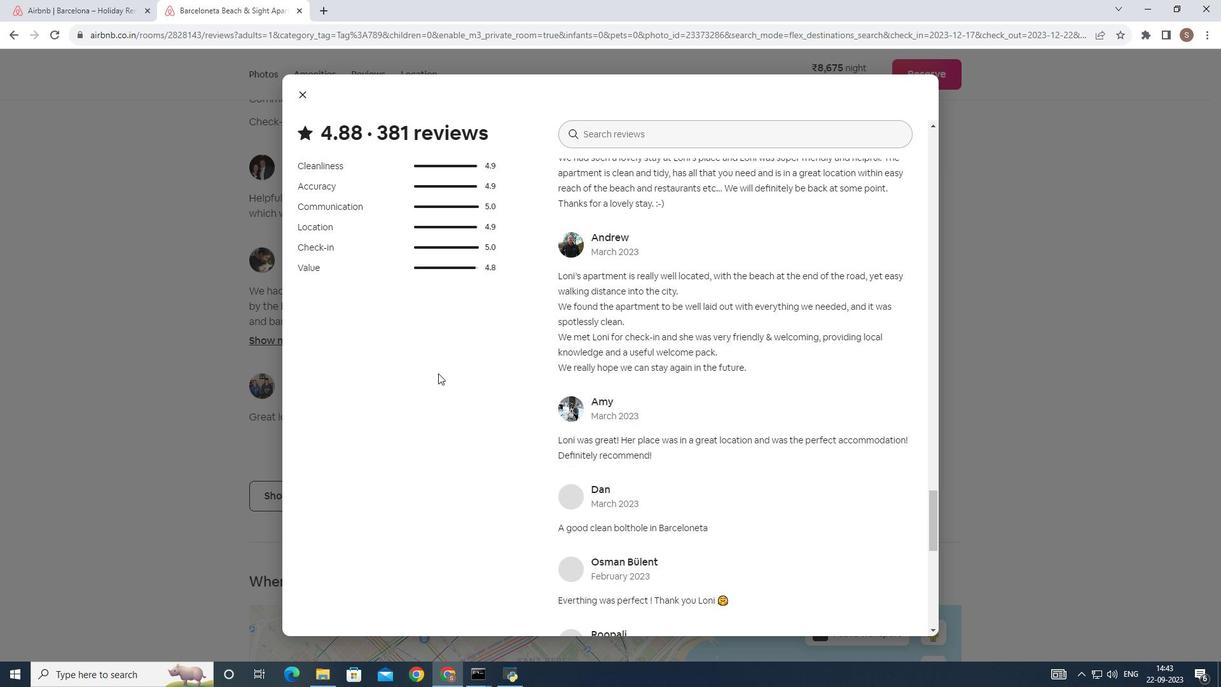 
Action: Mouse scrolled (439, 373) with delta (0, 0)
Screenshot: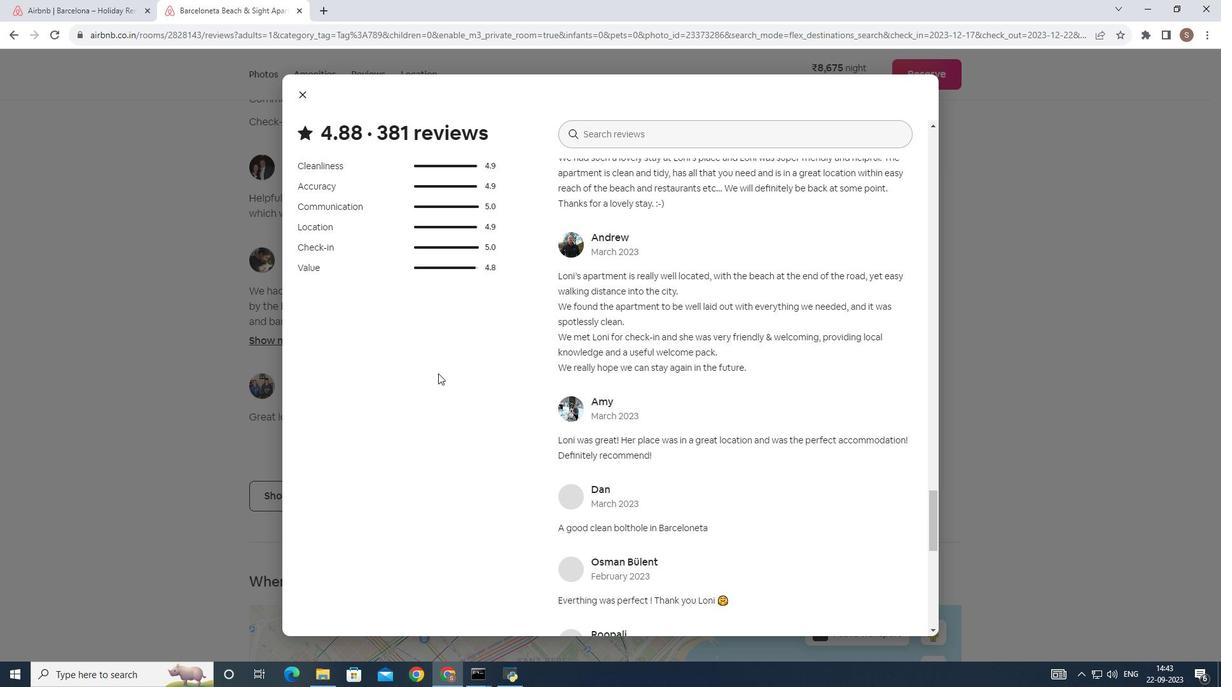 
Action: Mouse scrolled (439, 373) with delta (0, 0)
Screenshot: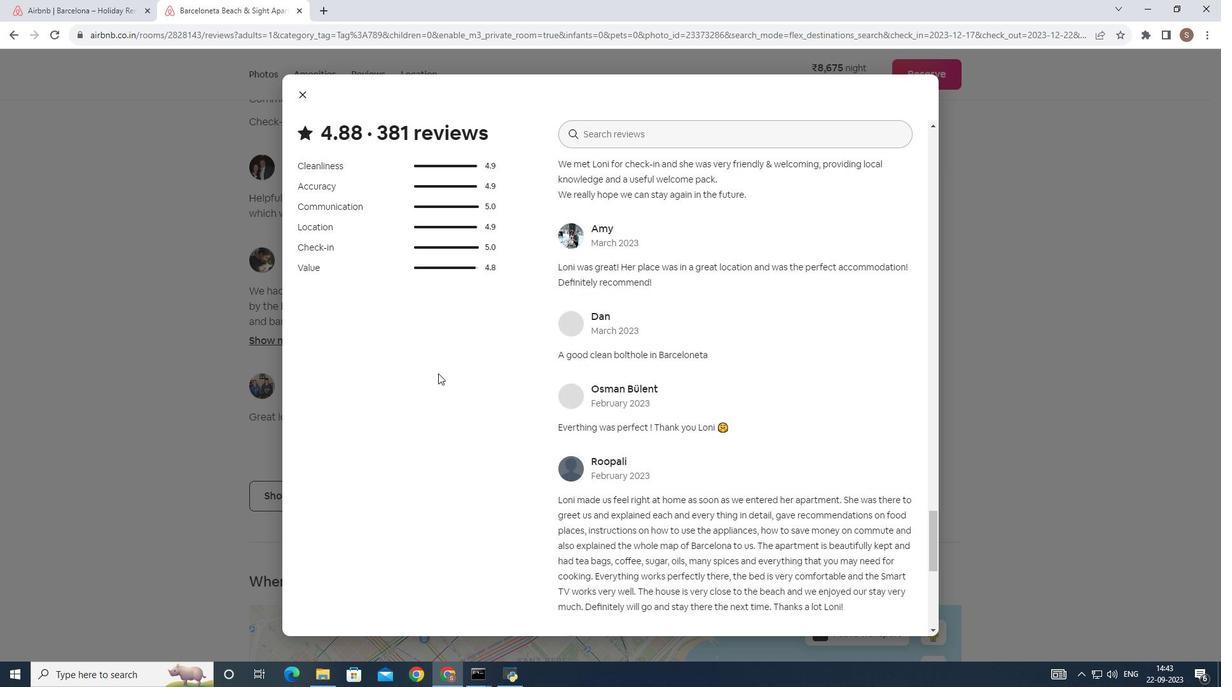 
Action: Mouse scrolled (439, 373) with delta (0, 0)
Screenshot: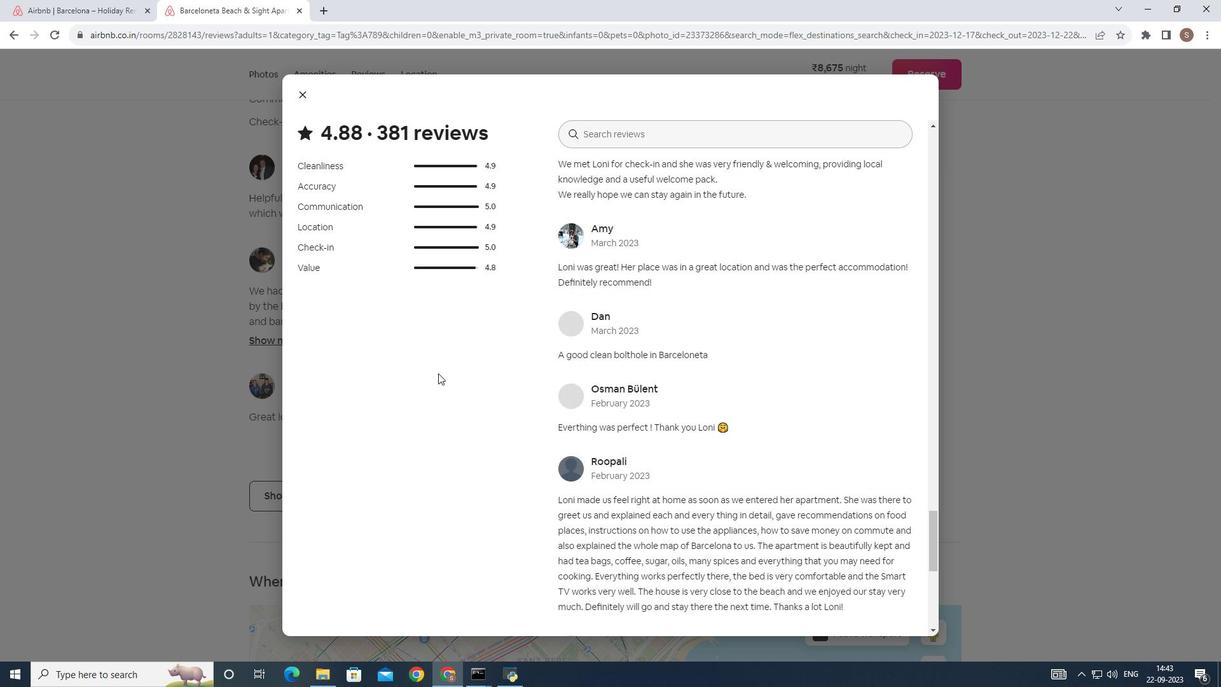 
Action: Mouse scrolled (439, 373) with delta (0, 0)
Screenshot: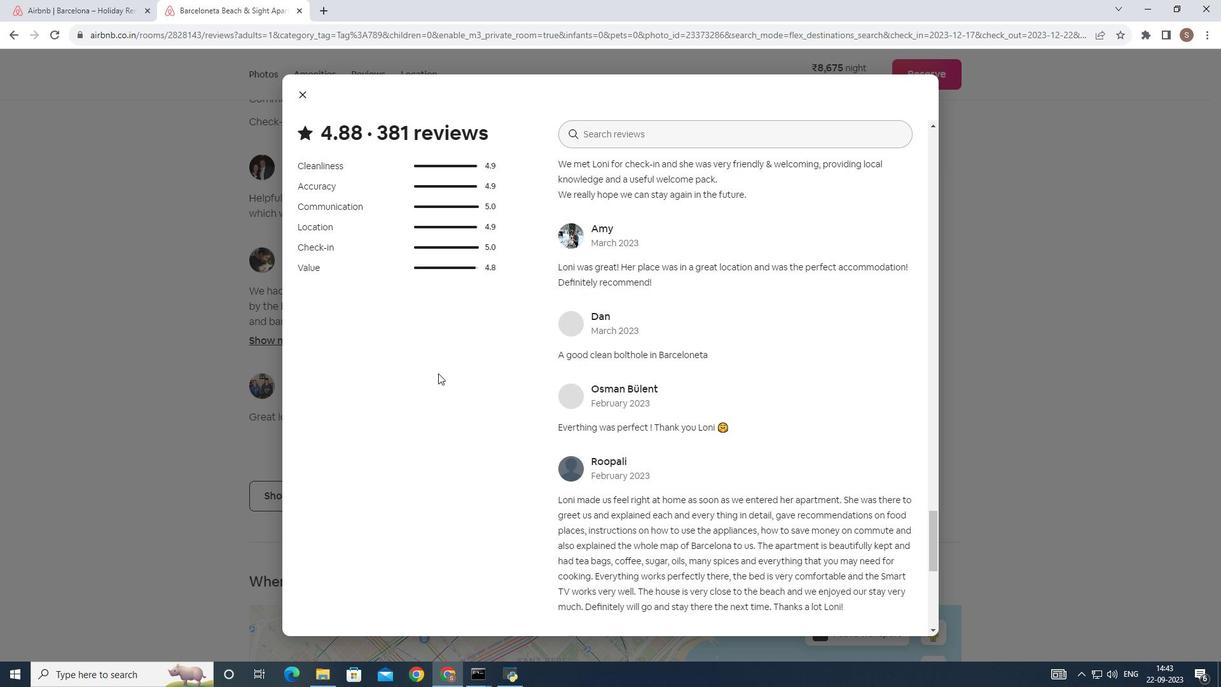 
Action: Mouse scrolled (439, 373) with delta (0, 0)
Screenshot: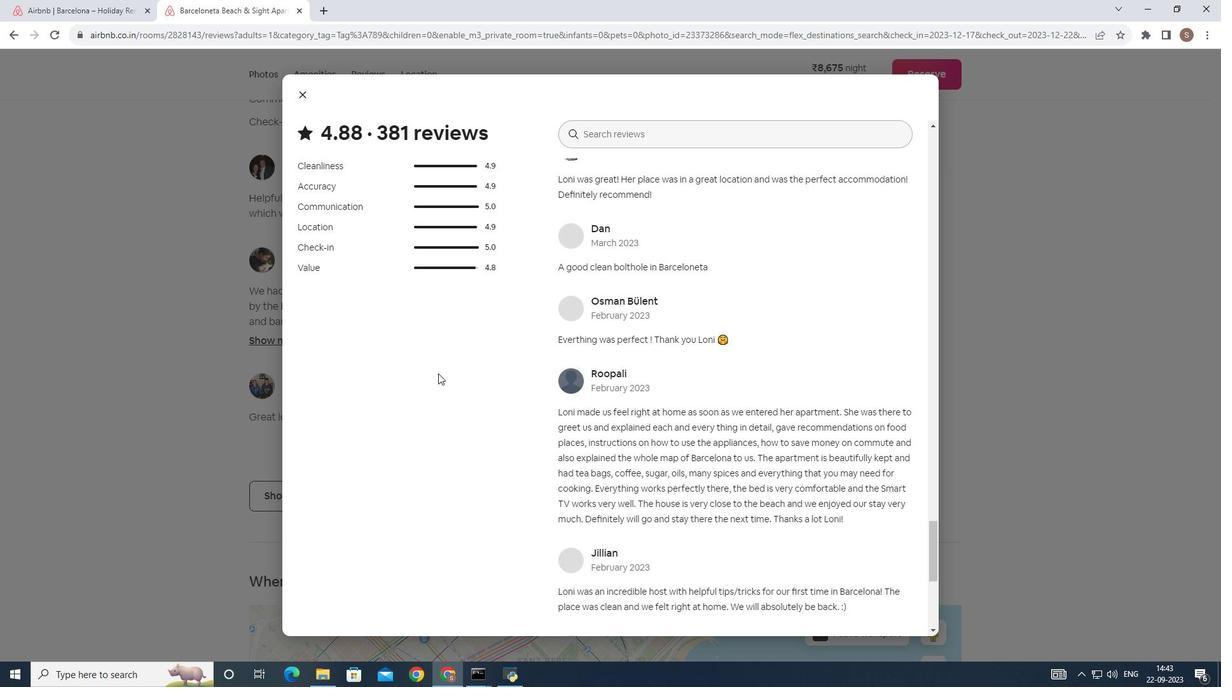 
Action: Mouse scrolled (439, 373) with delta (0, 0)
Screenshot: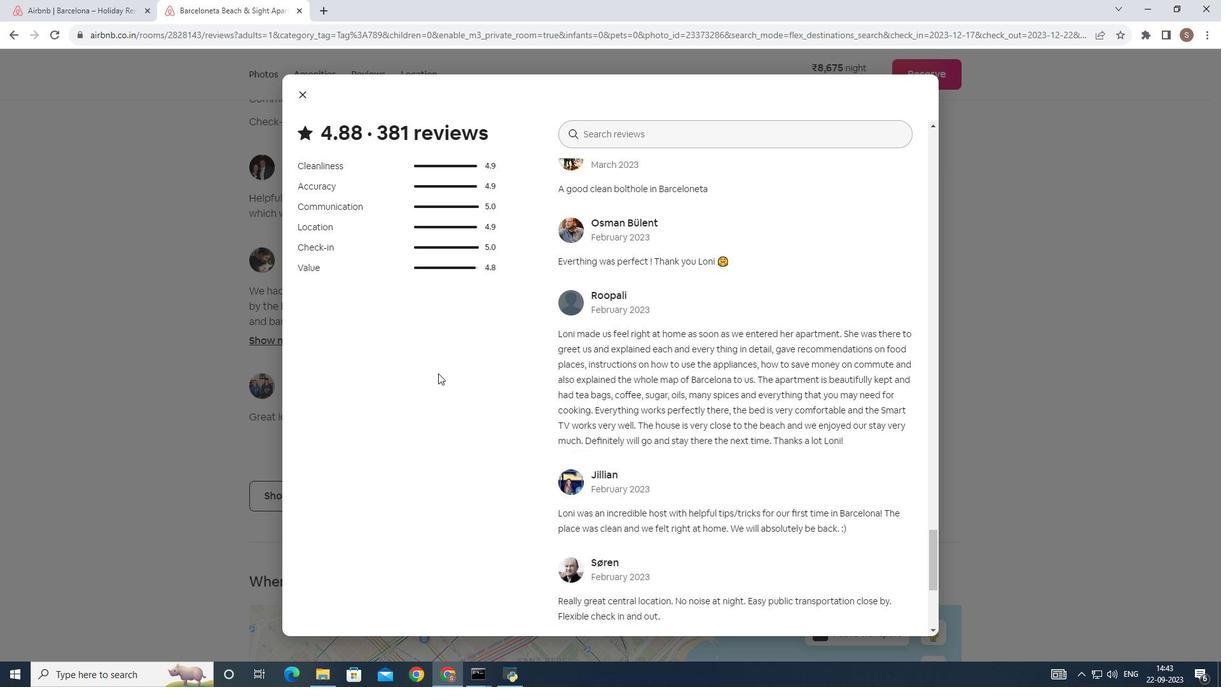 
Action: Mouse scrolled (439, 373) with delta (0, 0)
Screenshot: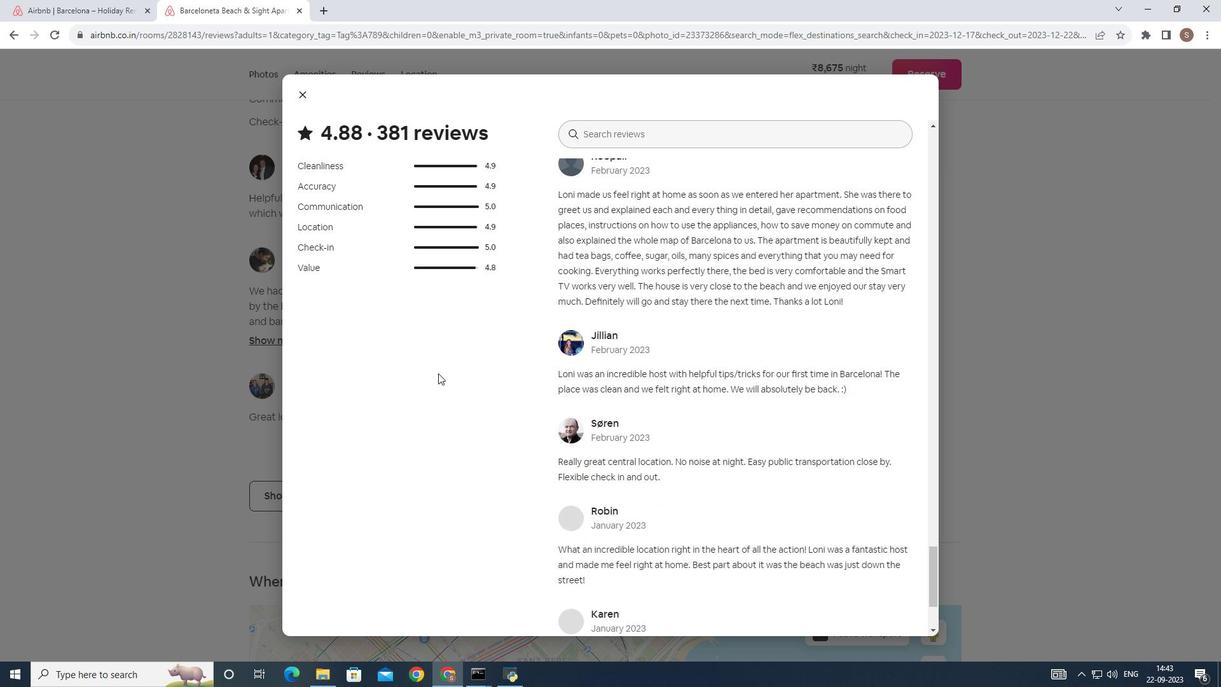 
Action: Mouse scrolled (439, 373) with delta (0, 0)
Screenshot: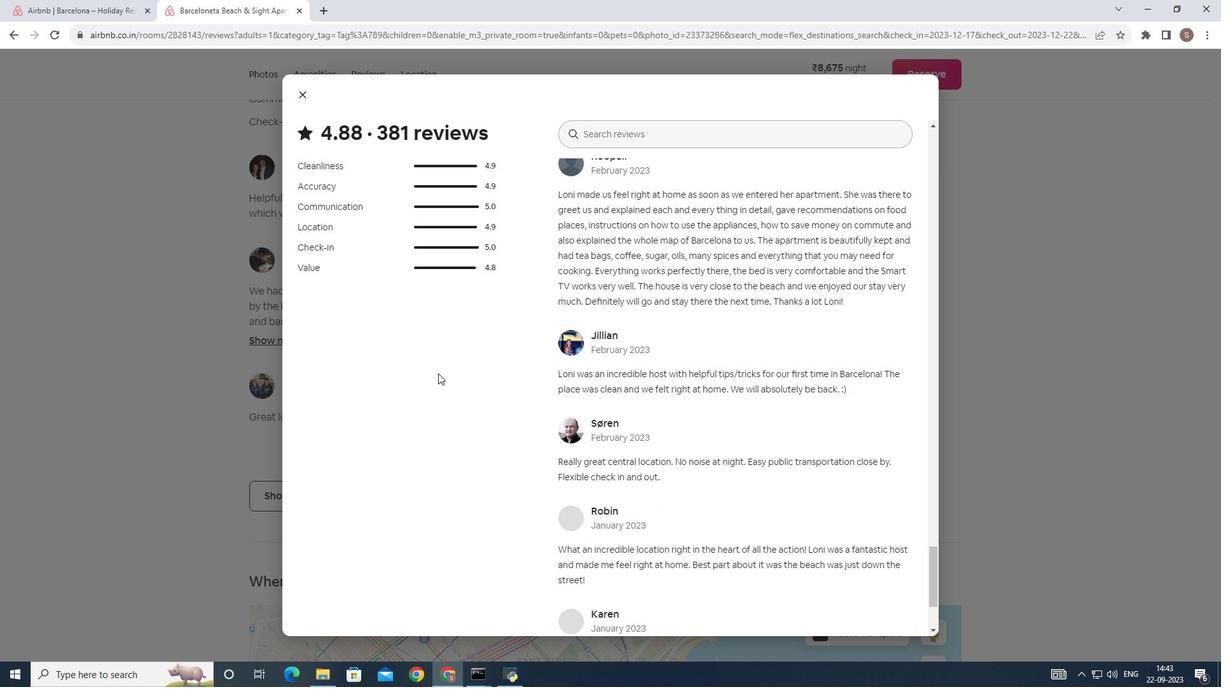 
Action: Mouse scrolled (439, 373) with delta (0, 0)
Screenshot: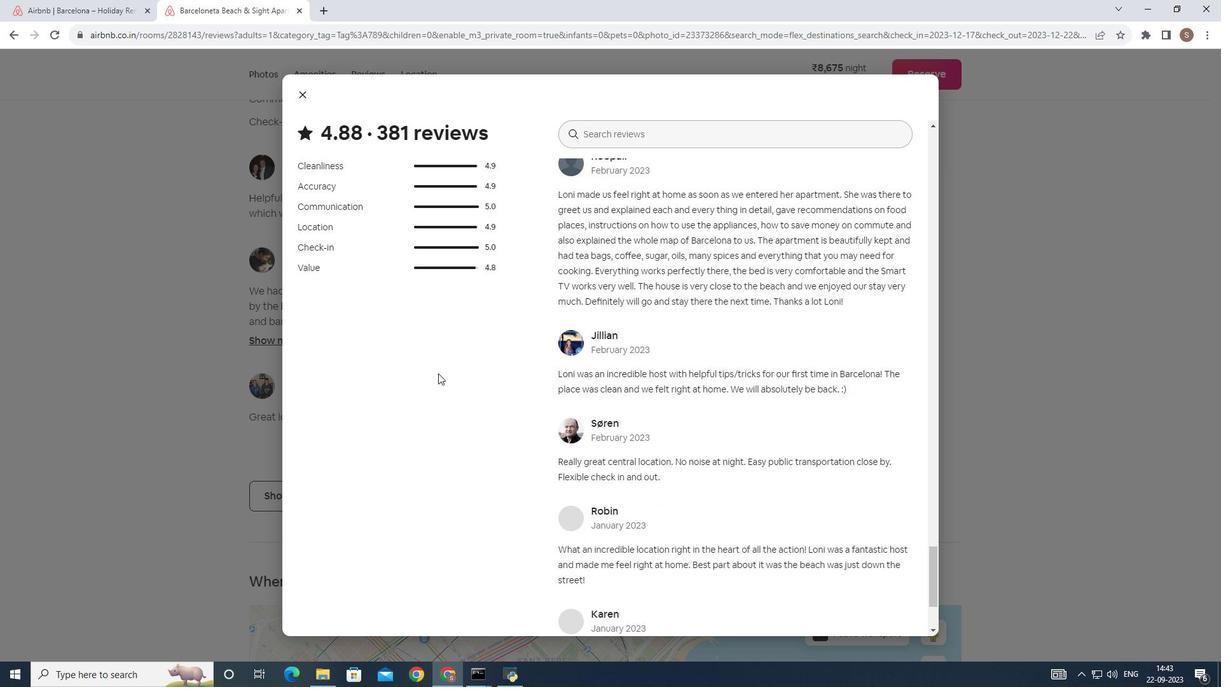 
Action: Mouse scrolled (439, 373) with delta (0, 0)
Screenshot: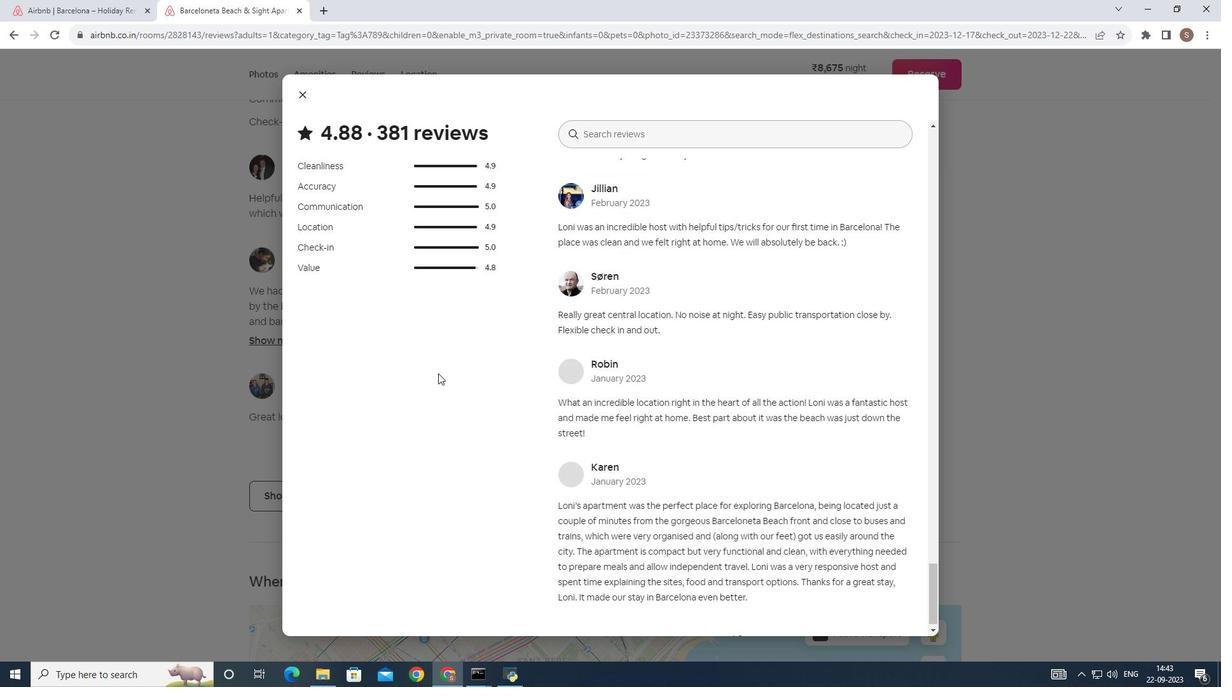 
Action: Mouse scrolled (439, 373) with delta (0, 0)
Screenshot: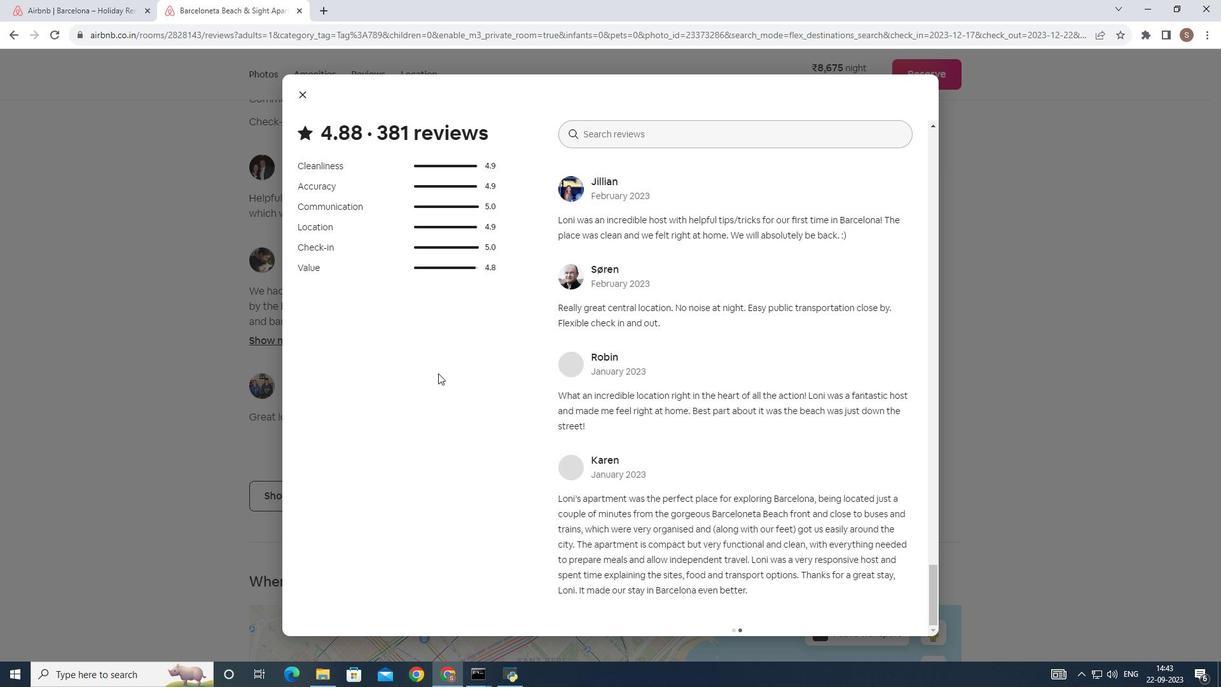 
Action: Mouse scrolled (439, 373) with delta (0, 0)
Screenshot: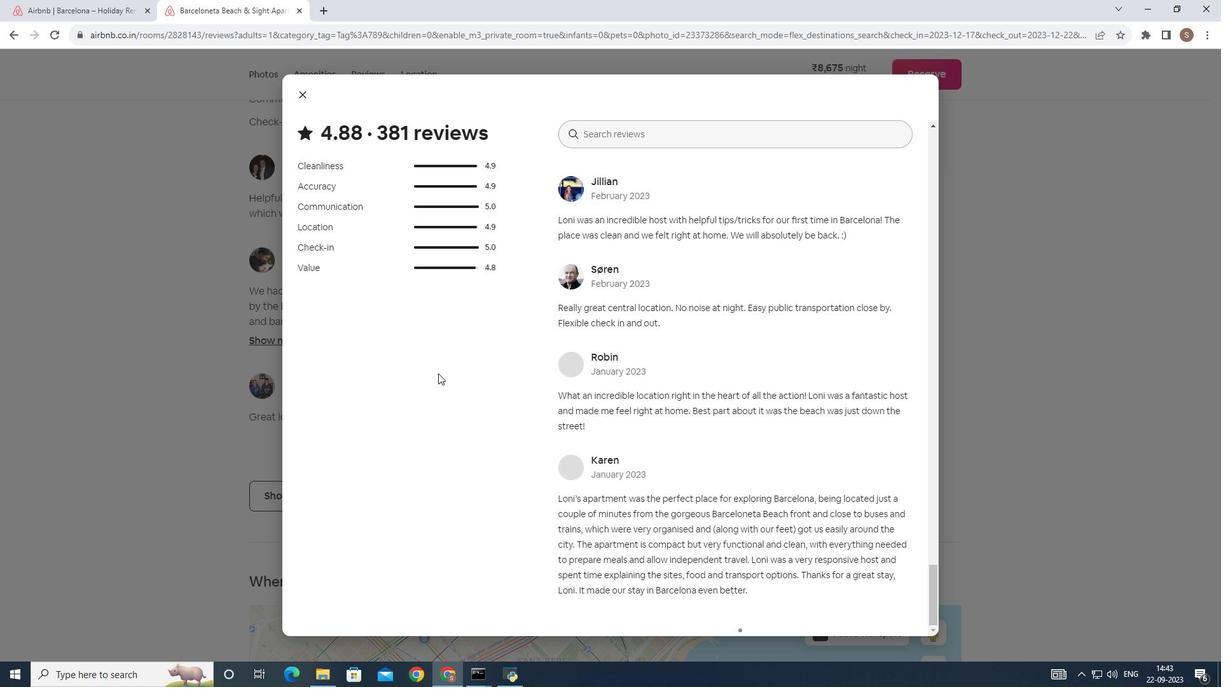 
Action: Mouse scrolled (439, 374) with delta (0, 0)
Screenshot: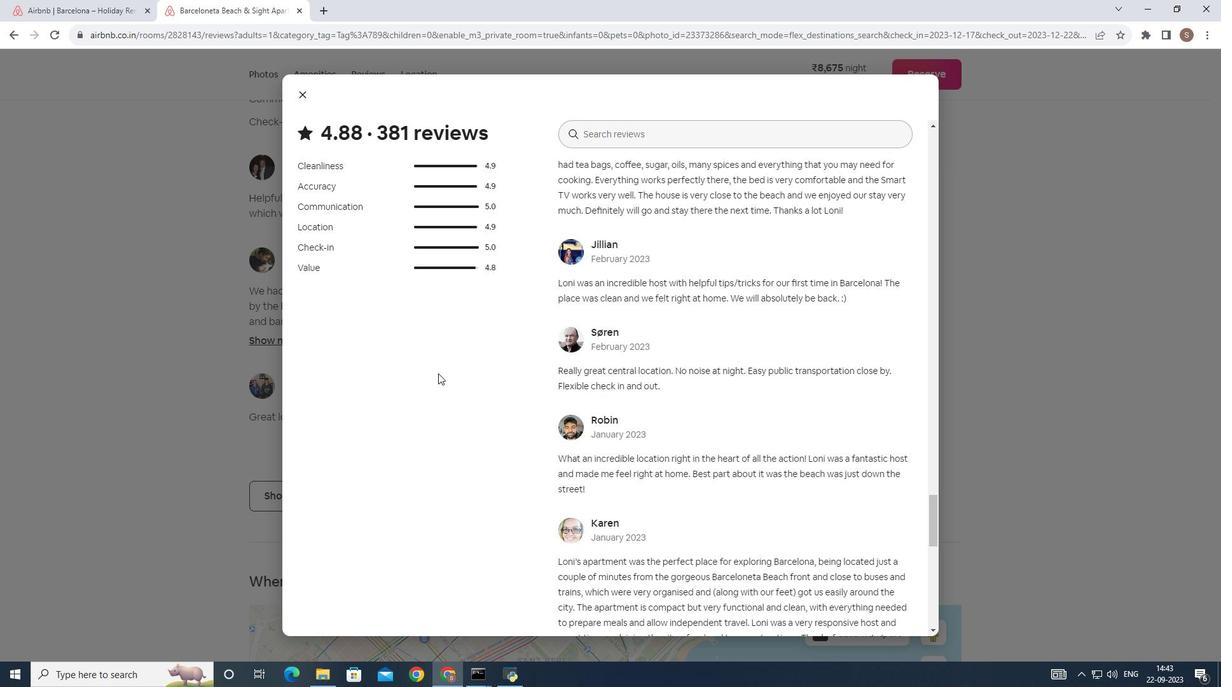 
Action: Mouse scrolled (439, 373) with delta (0, 0)
Screenshot: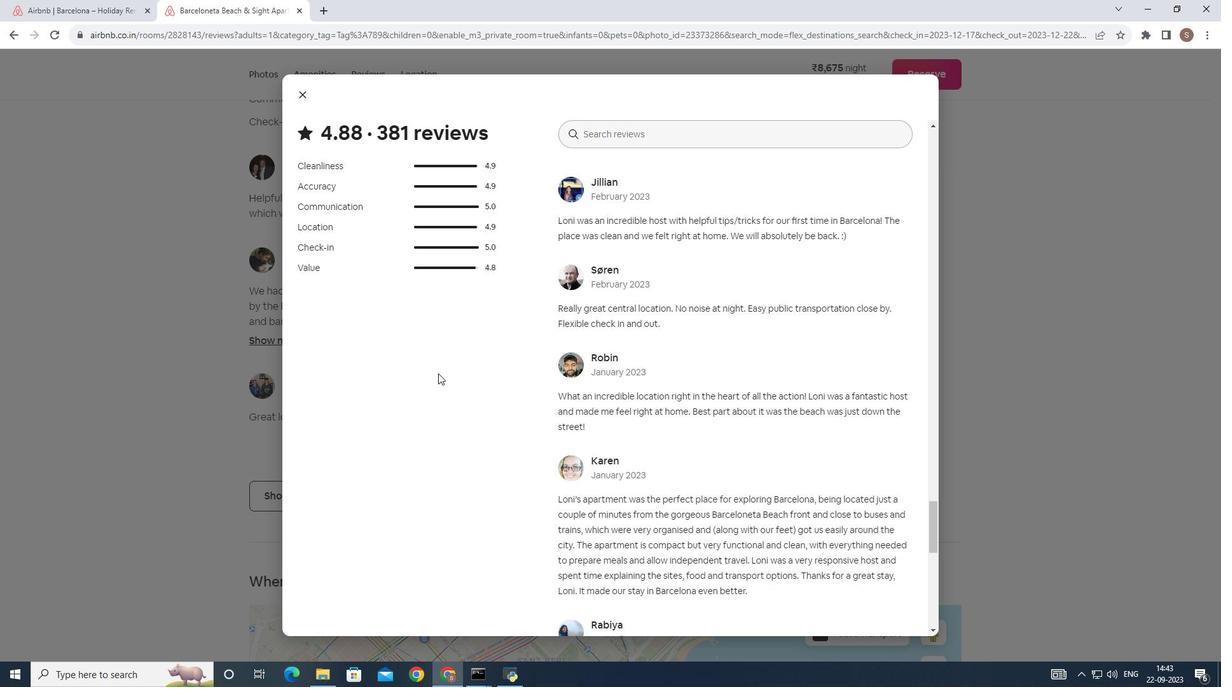 
Action: Mouse scrolled (439, 373) with delta (0, 0)
Screenshot: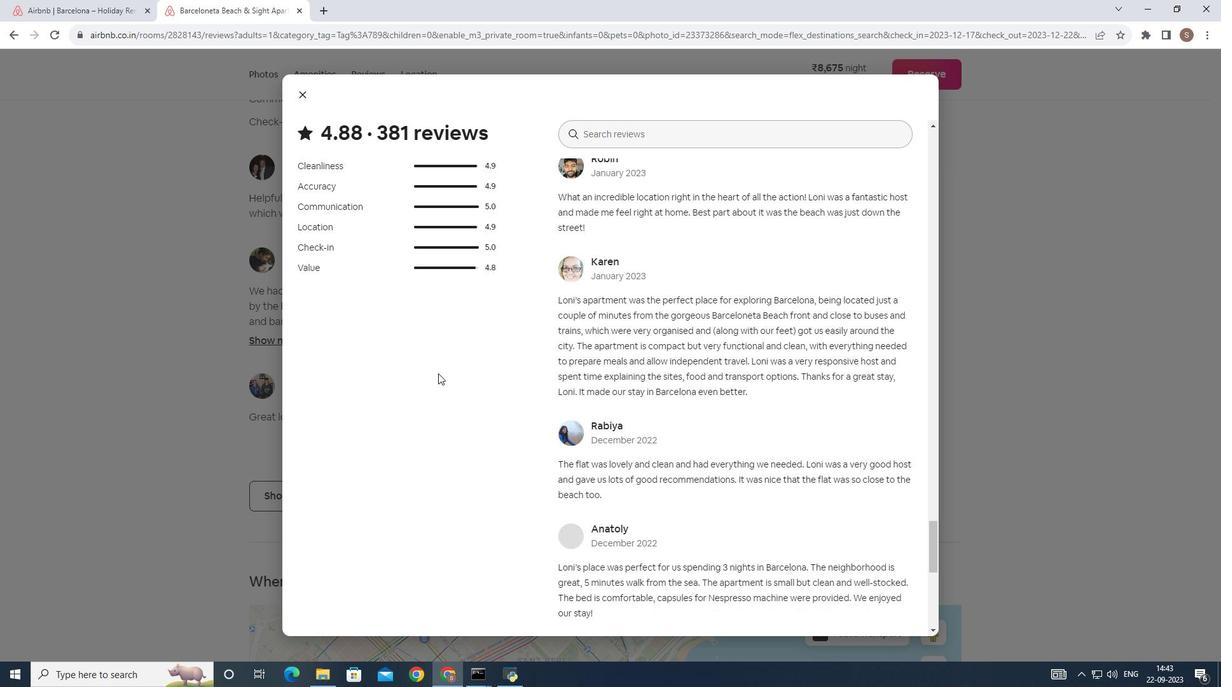 
Action: Mouse scrolled (439, 373) with delta (0, 0)
Screenshot: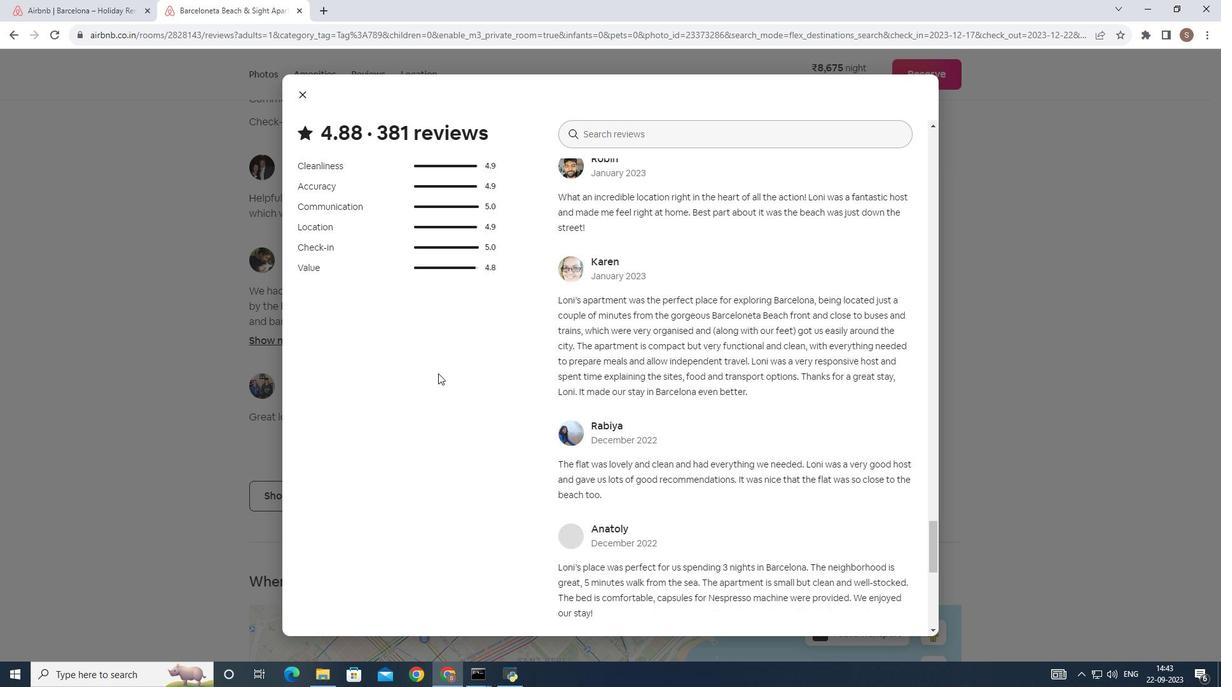 
Action: Mouse scrolled (439, 373) with delta (0, 0)
Screenshot: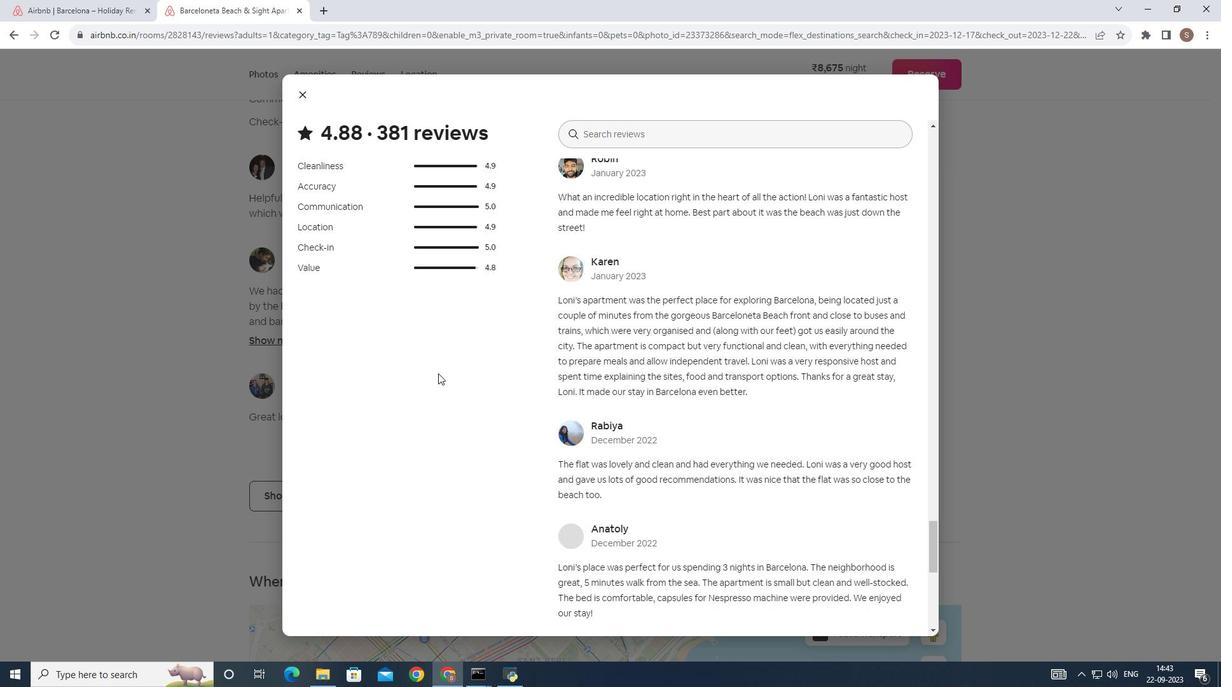 
Action: Mouse scrolled (439, 373) with delta (0, 0)
Screenshot: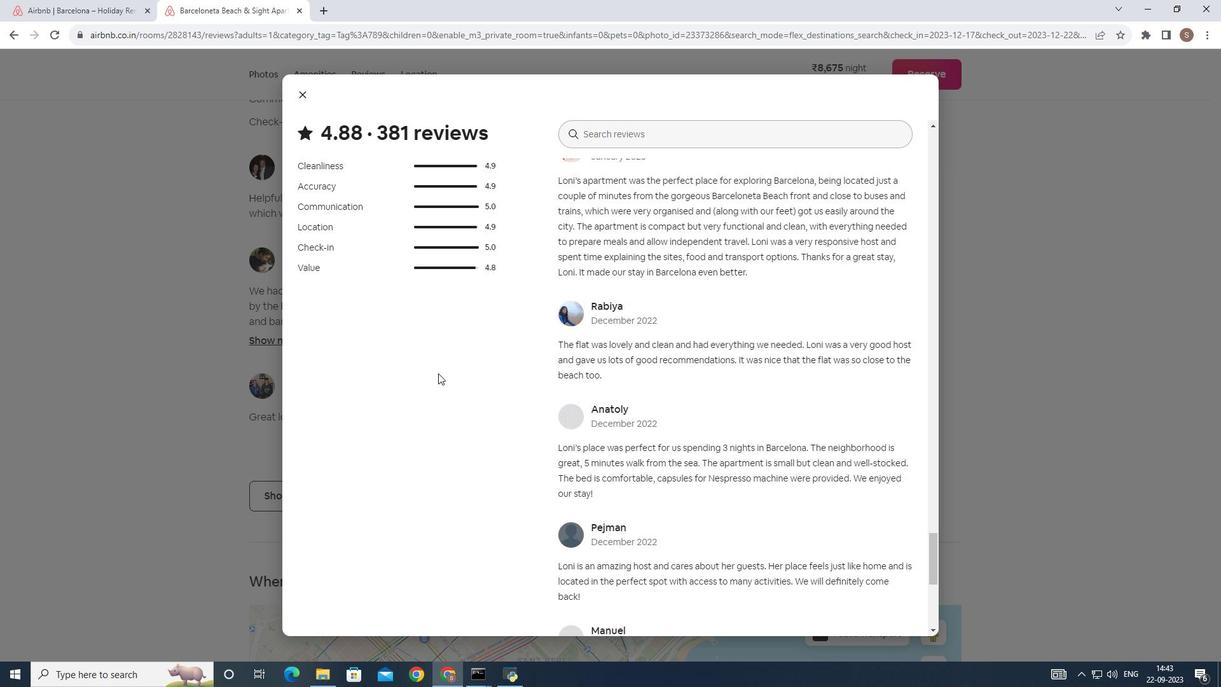 
Action: Mouse scrolled (439, 373) with delta (0, 0)
Screenshot: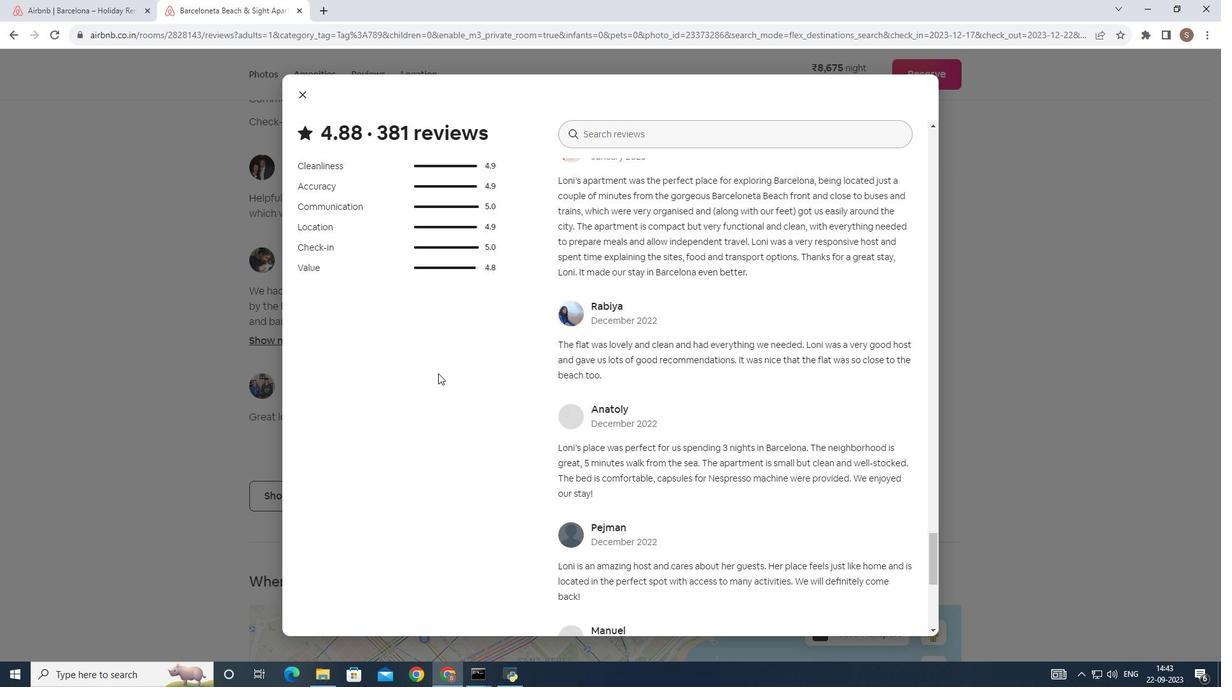 
Action: Mouse scrolled (439, 374) with delta (0, 0)
Screenshot: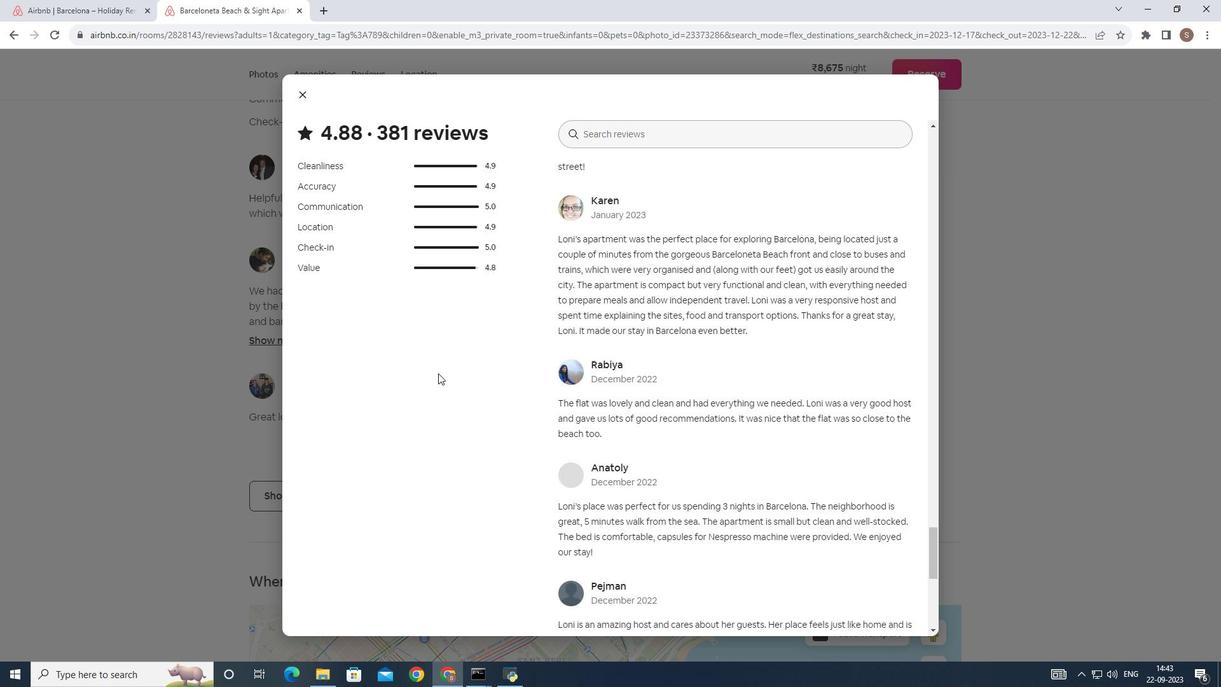 
Action: Mouse scrolled (439, 373) with delta (0, 0)
Screenshot: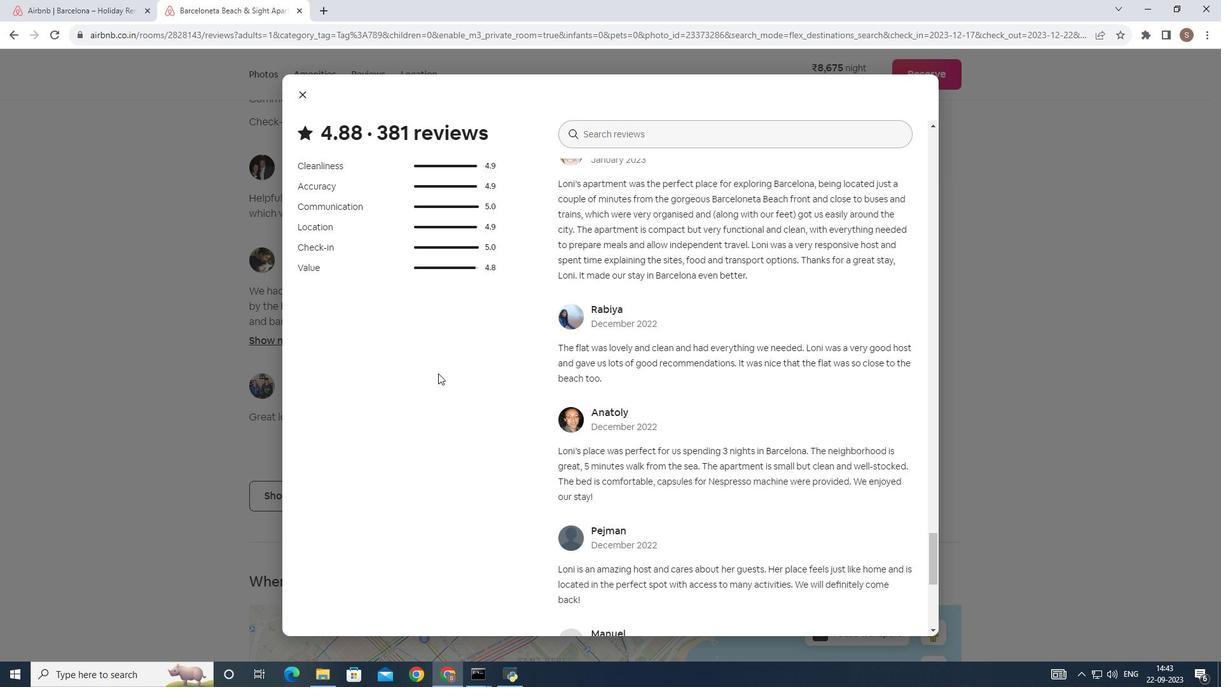 
Action: Mouse scrolled (439, 373) with delta (0, 0)
Screenshot: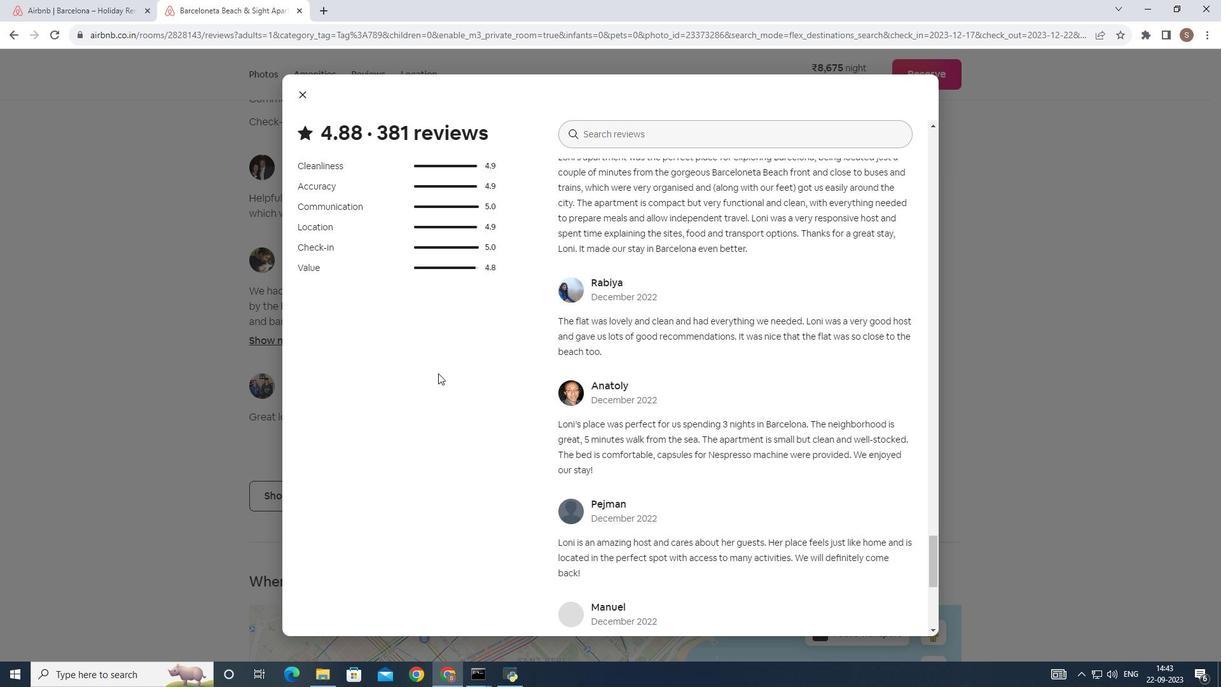 
Action: Mouse scrolled (439, 373) with delta (0, 0)
Screenshot: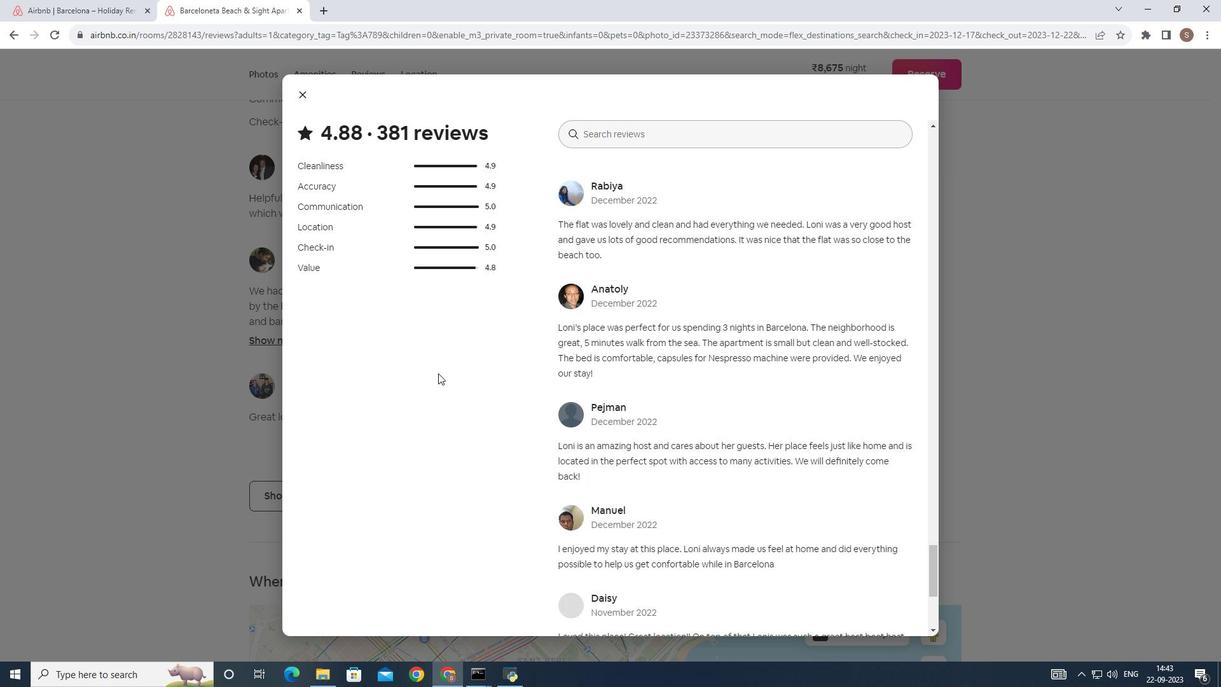 
Action: Mouse scrolled (439, 373) with delta (0, 0)
Screenshot: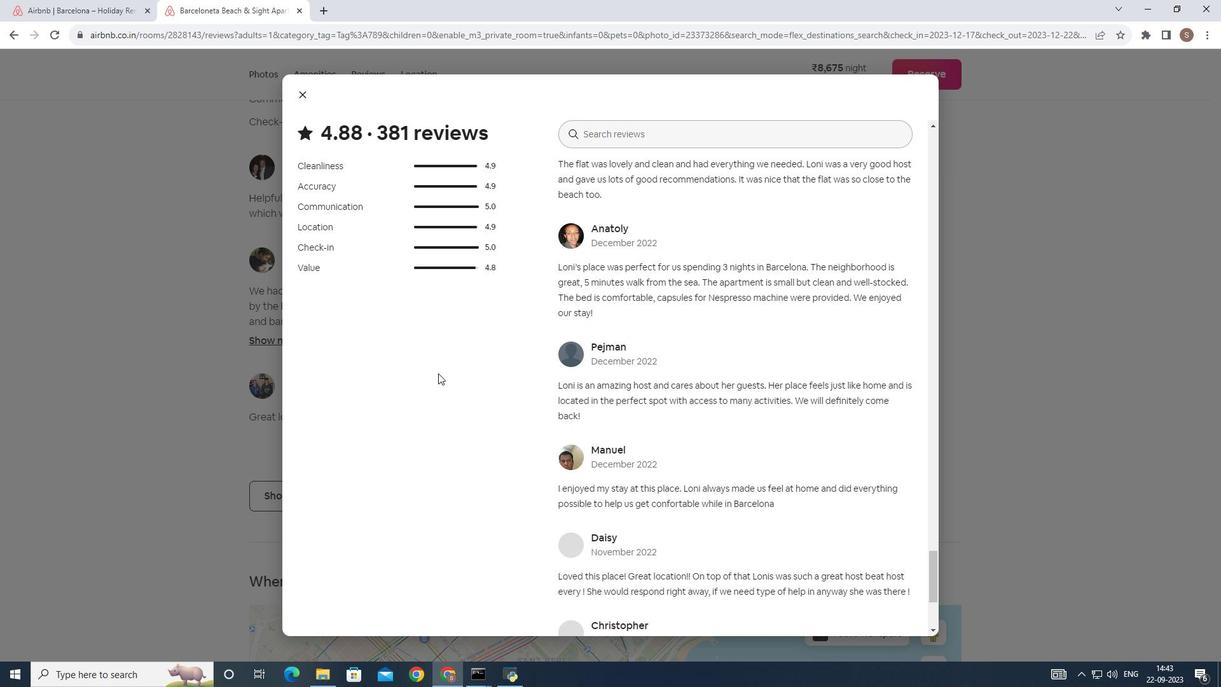 
Action: Mouse scrolled (439, 374) with delta (0, 0)
Screenshot: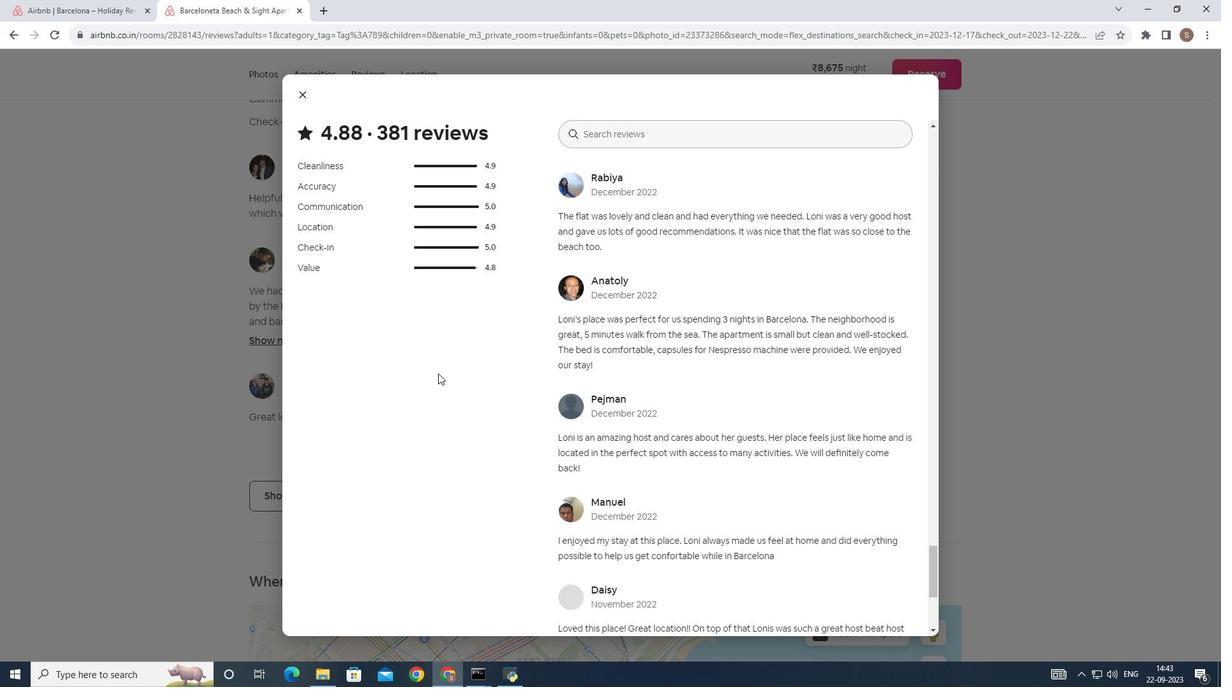 
Action: Mouse scrolled (439, 373) with delta (0, 0)
Screenshot: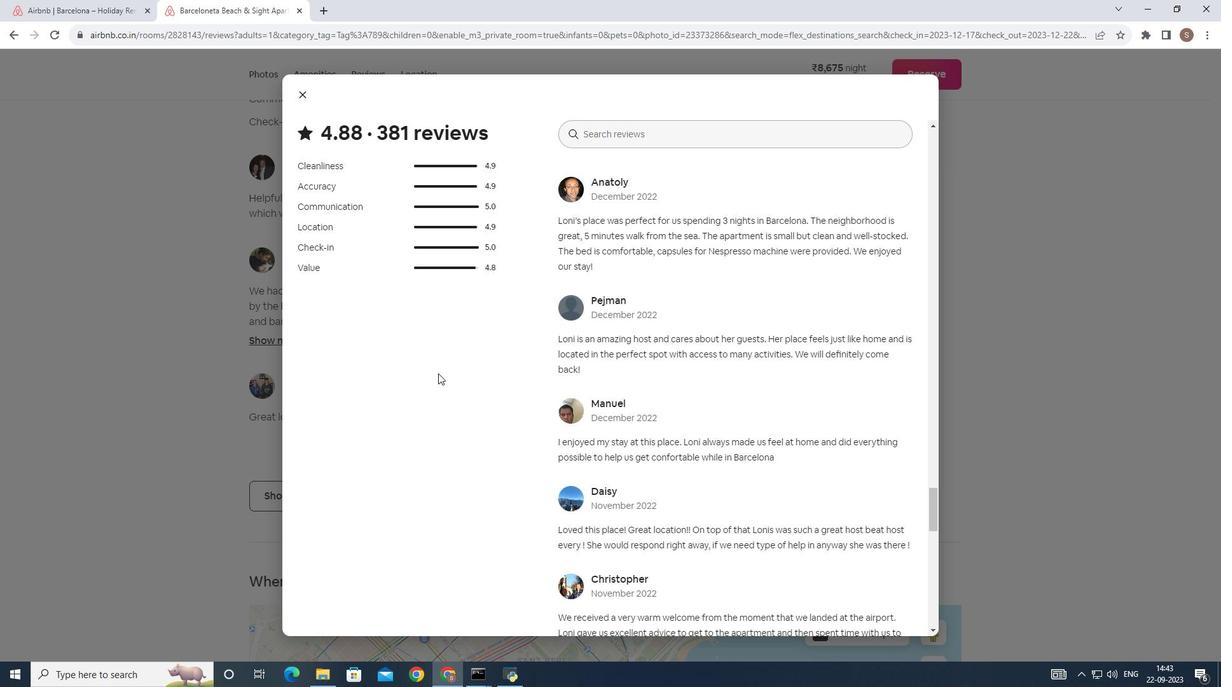 
Action: Mouse scrolled (439, 373) with delta (0, 0)
Screenshot: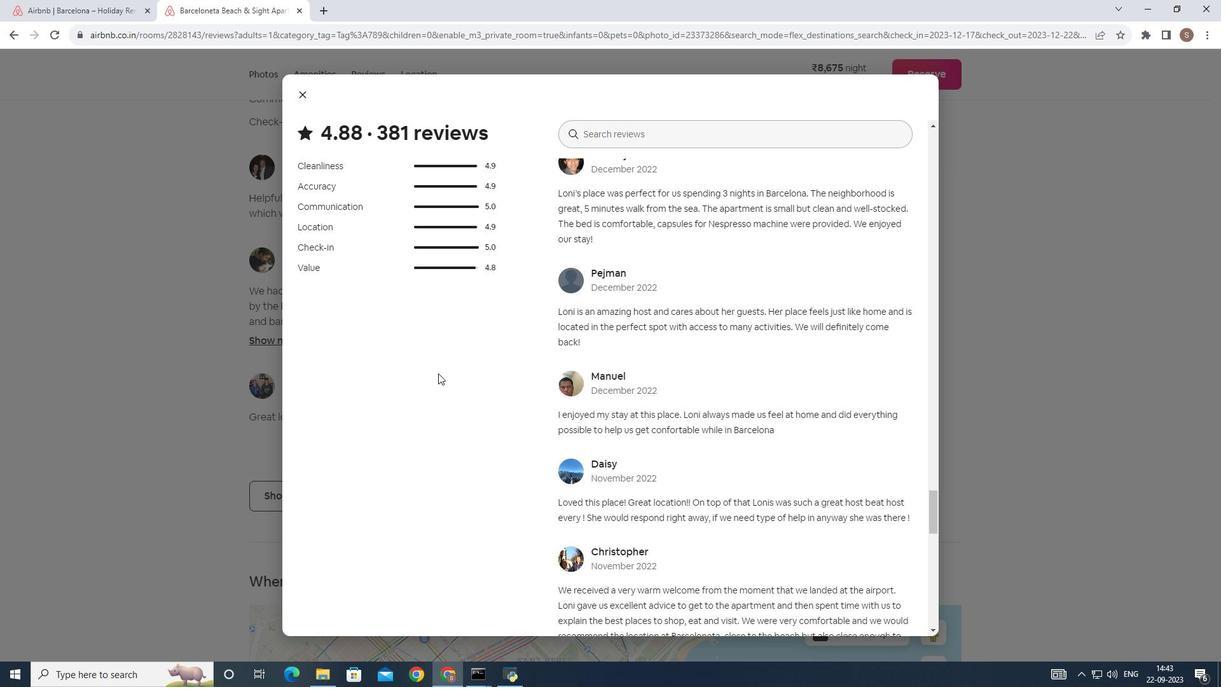 
Action: Mouse scrolled (439, 373) with delta (0, 0)
Screenshot: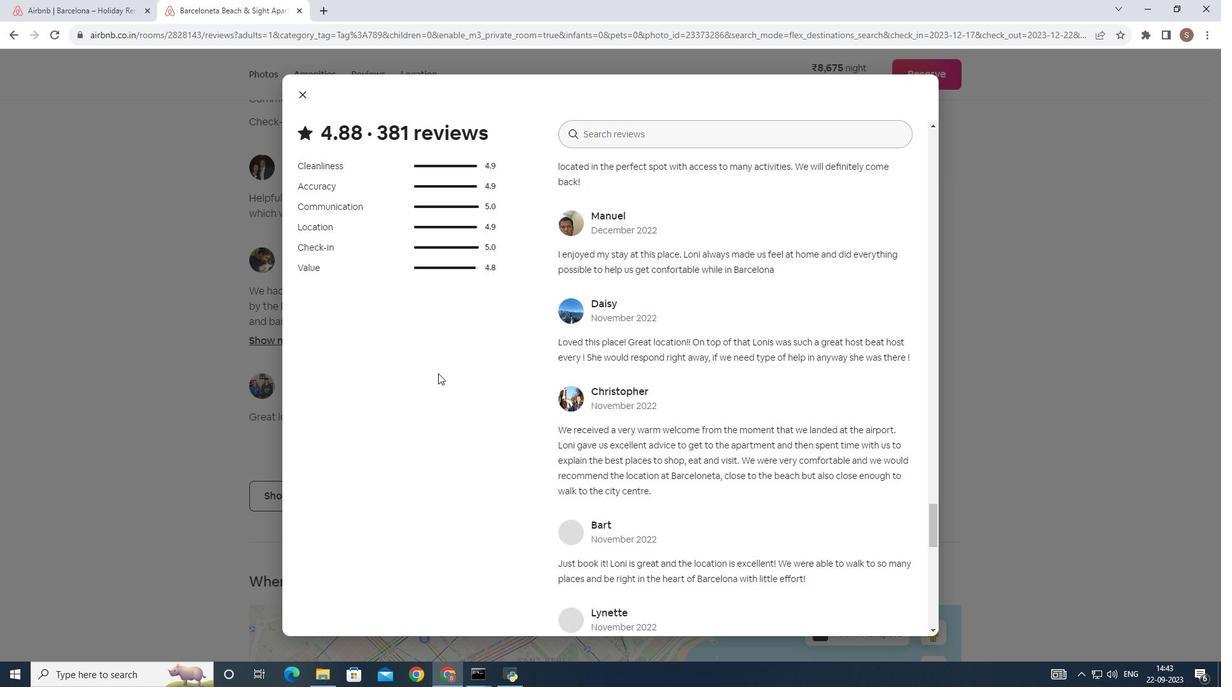 
Action: Mouse scrolled (439, 373) with delta (0, 0)
Screenshot: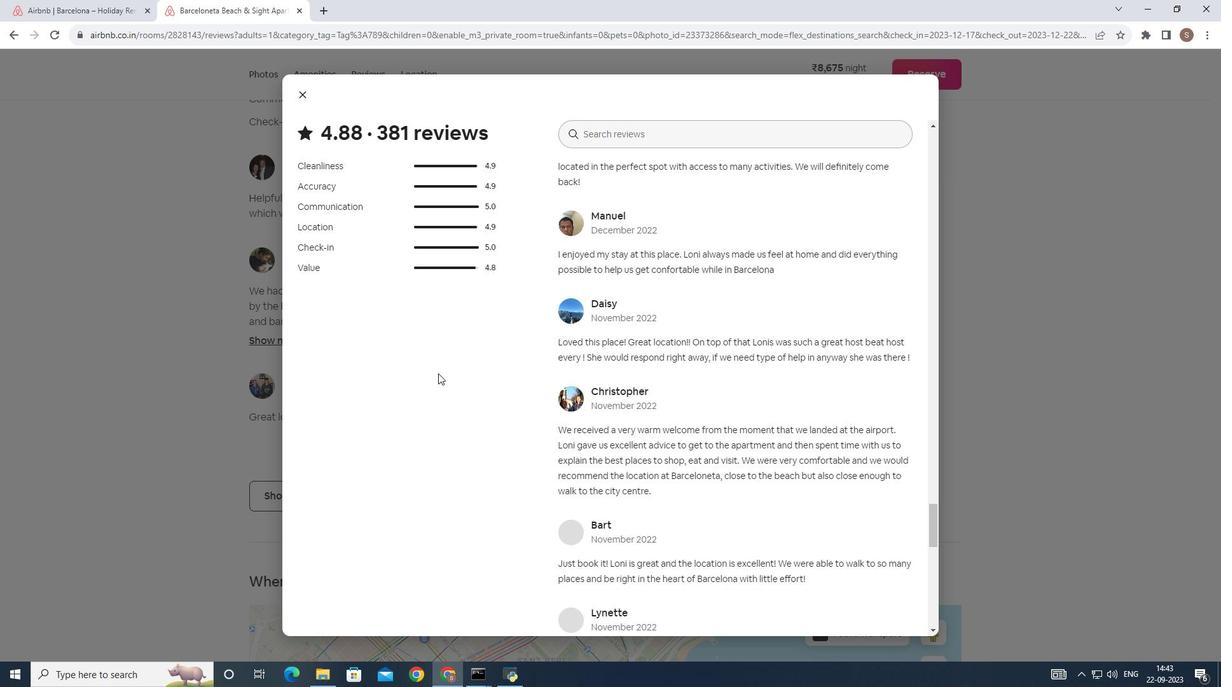 
Action: Mouse scrolled (439, 373) with delta (0, 0)
Screenshot: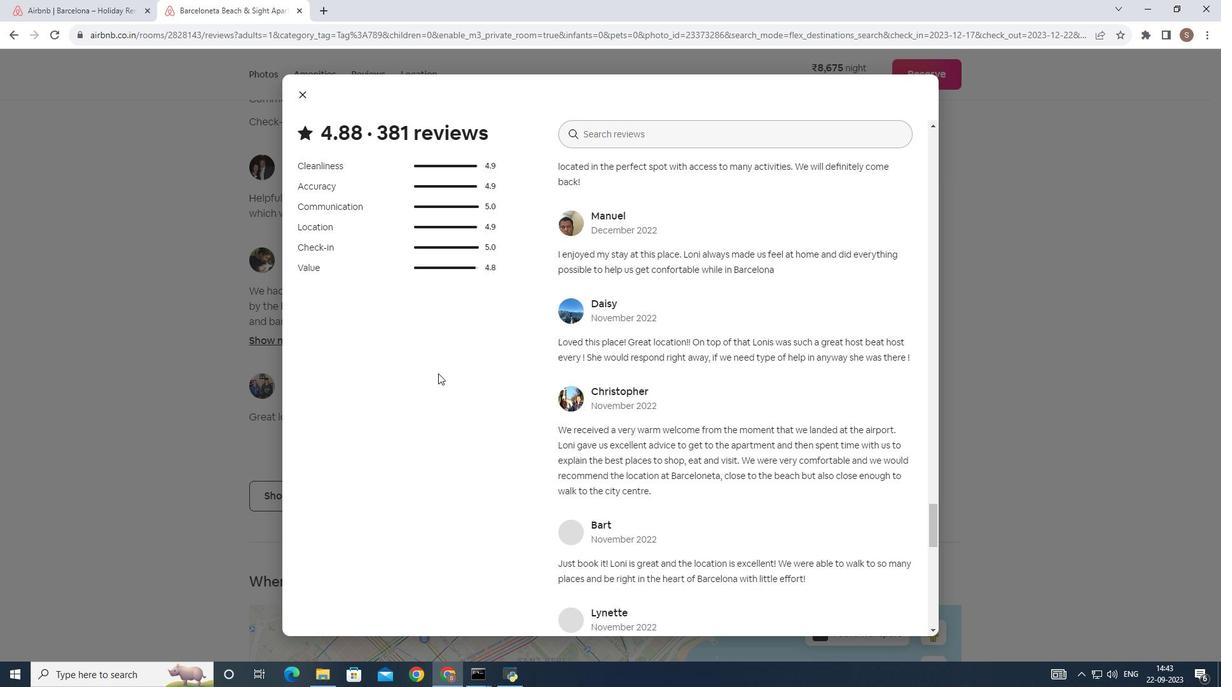 
Action: Mouse scrolled (439, 373) with delta (0, 0)
Screenshot: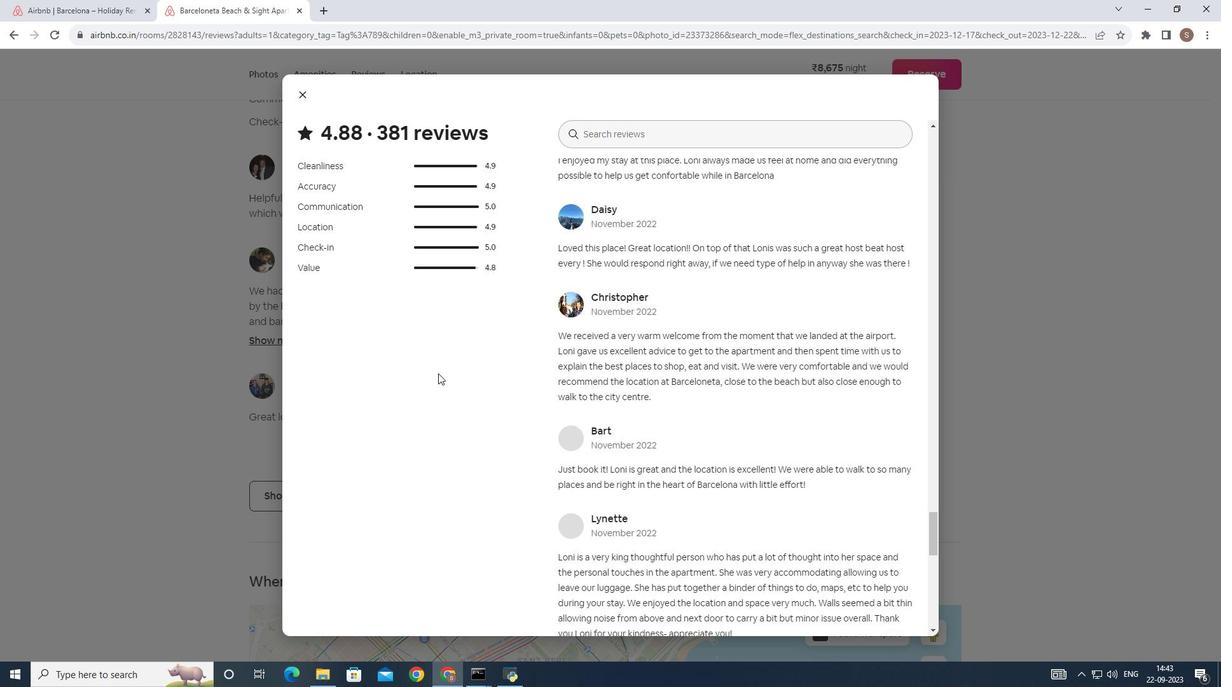 
Action: Mouse scrolled (439, 373) with delta (0, 0)
Screenshot: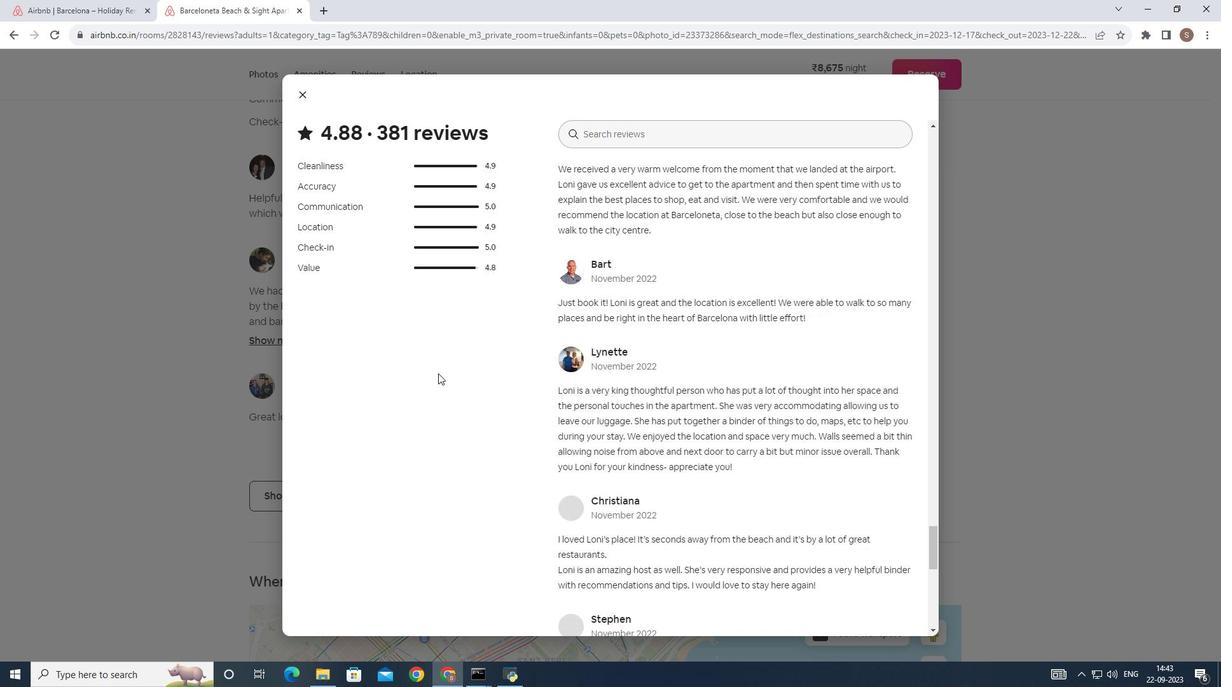 
Action: Mouse scrolled (439, 373) with delta (0, 0)
Screenshot: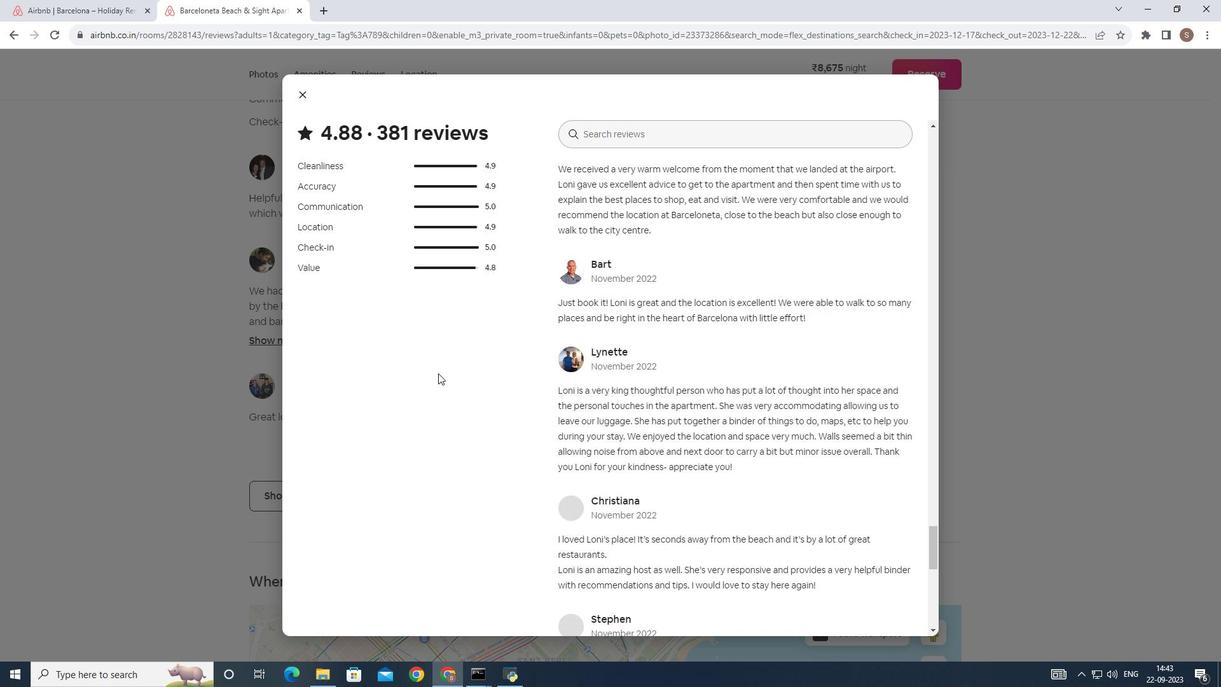 
Action: Mouse scrolled (439, 373) with delta (0, 0)
Screenshot: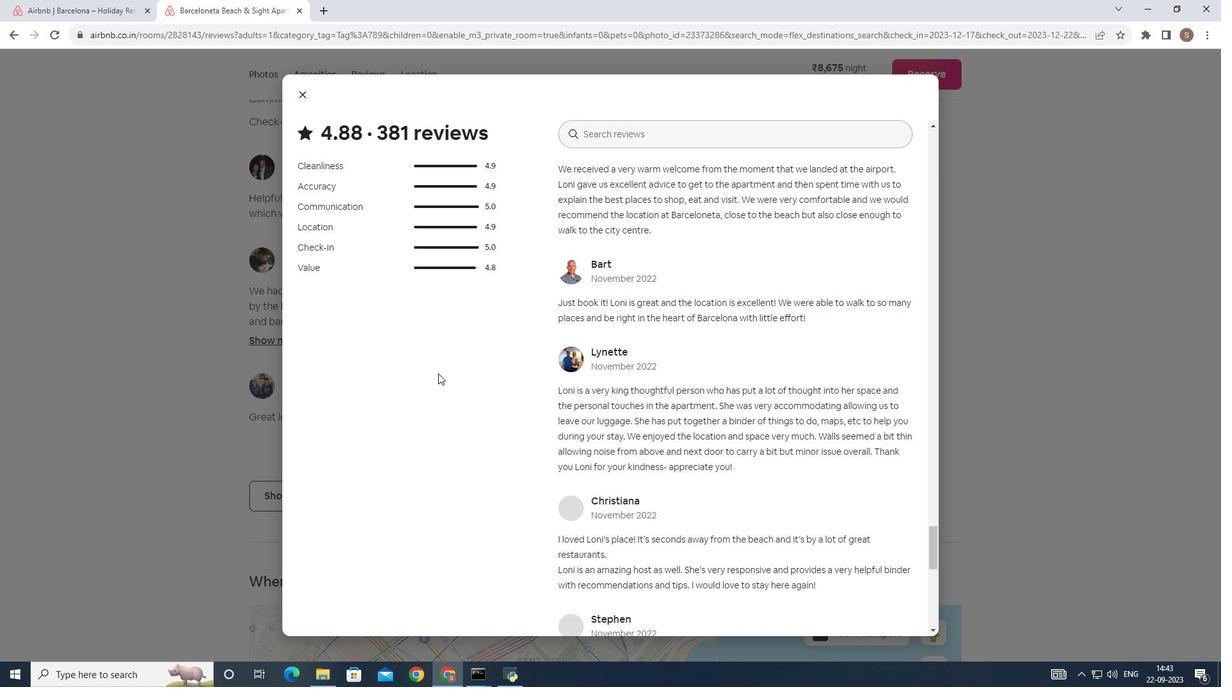 
Action: Mouse scrolled (439, 373) with delta (0, 0)
Screenshot: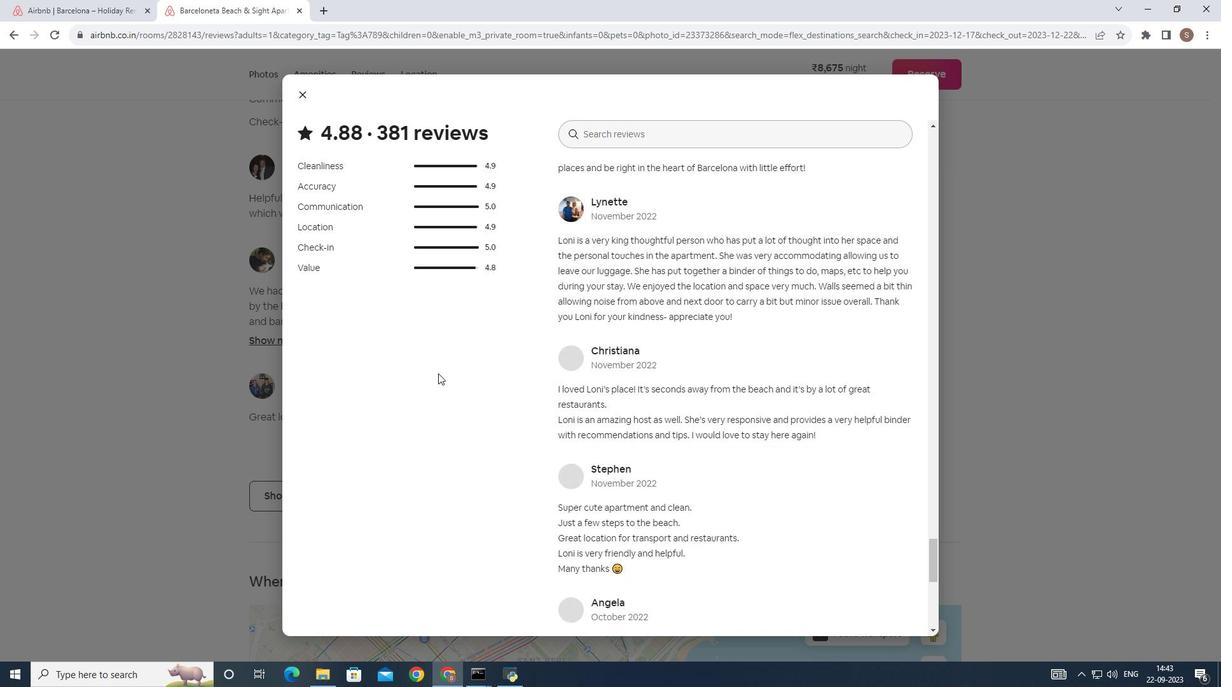 
Action: Mouse scrolled (439, 373) with delta (0, 0)
Screenshot: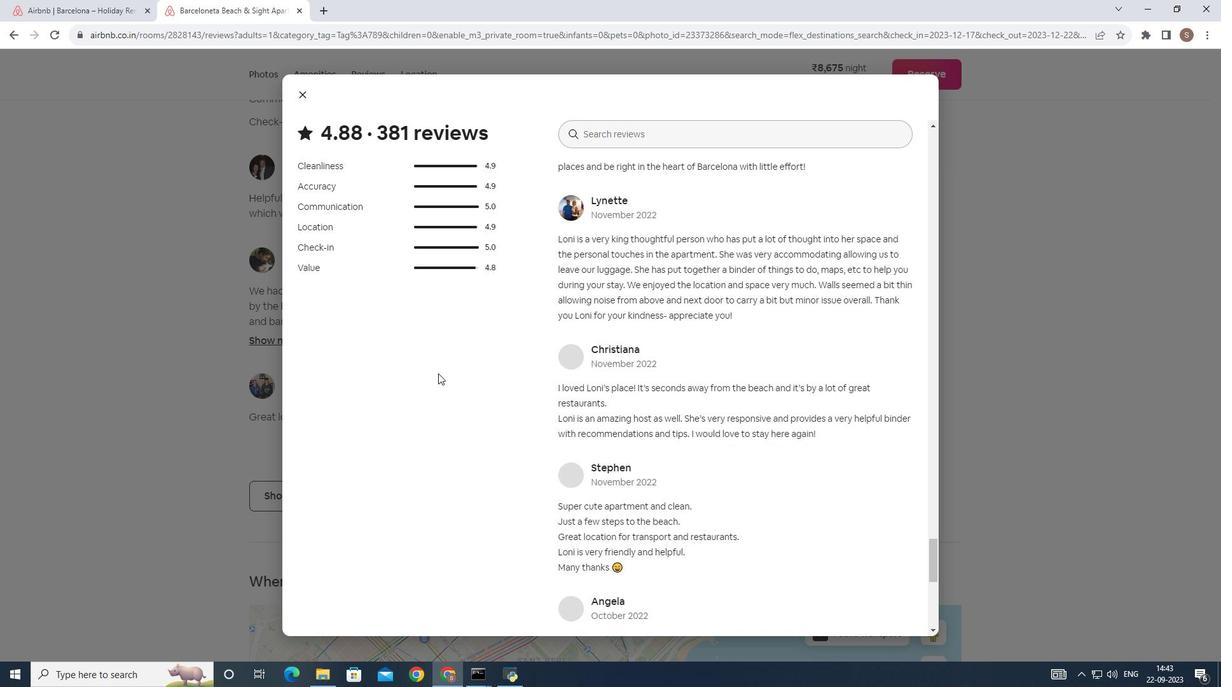 
Action: Mouse scrolled (439, 373) with delta (0, 0)
Screenshot: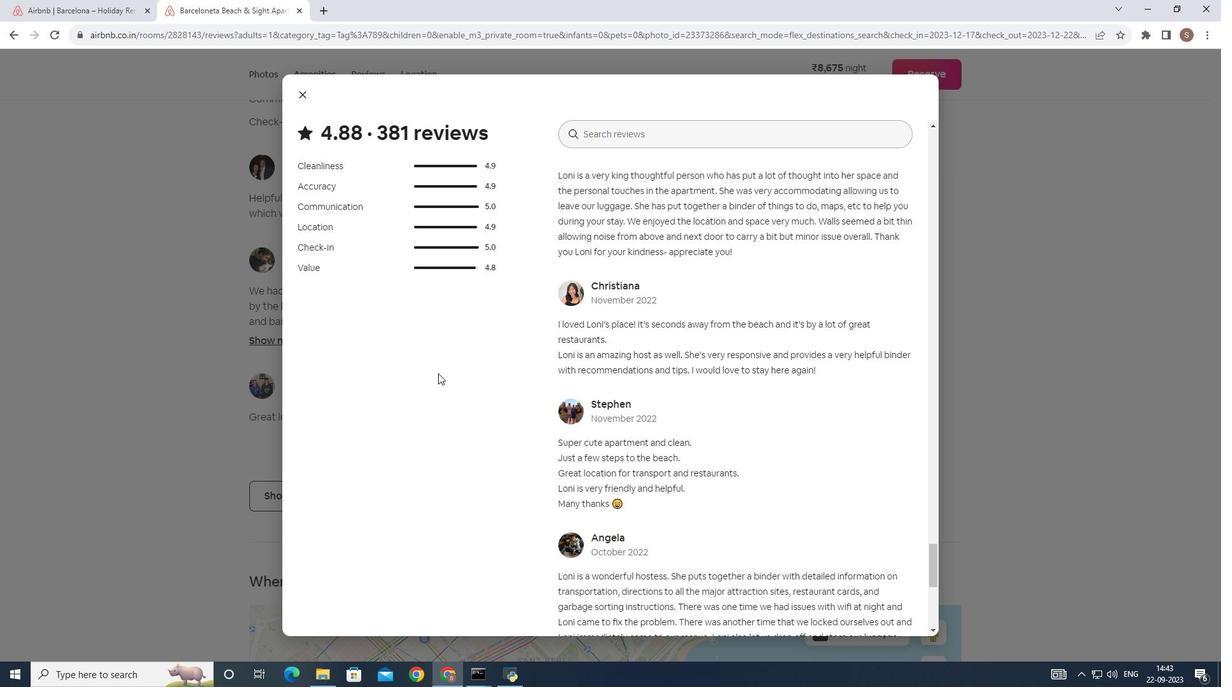 
Action: Mouse scrolled (439, 373) with delta (0, 0)
Screenshot: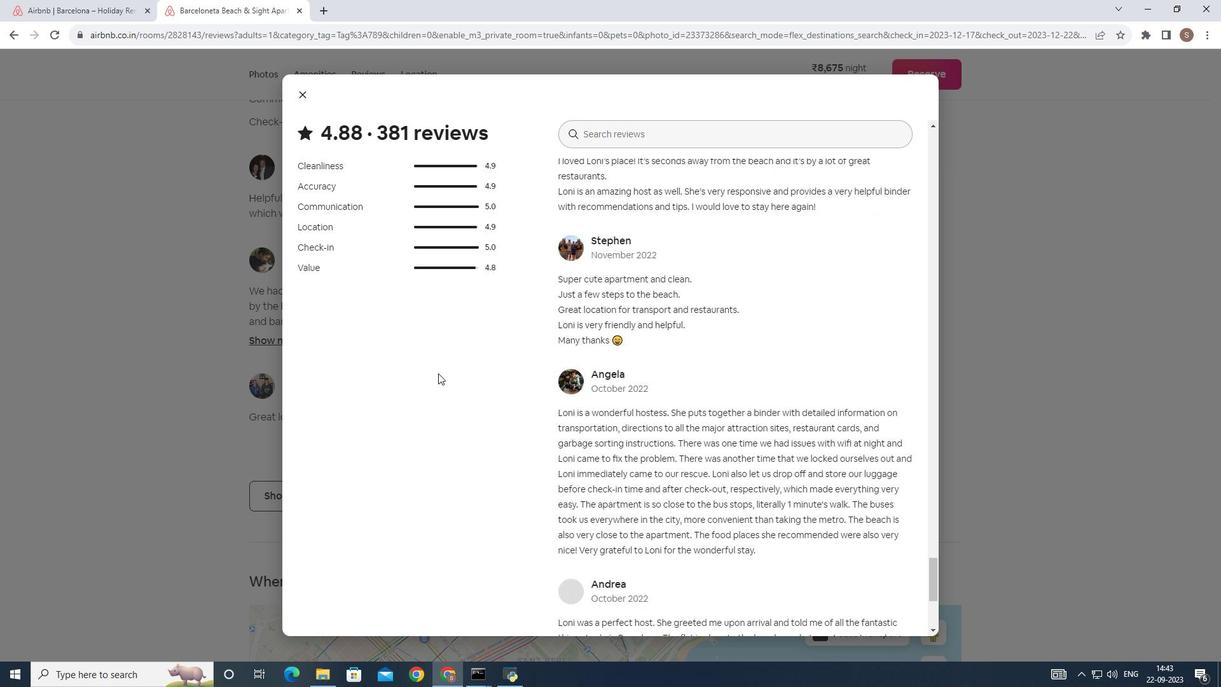 
Action: Mouse scrolled (439, 373) with delta (0, 0)
Screenshot: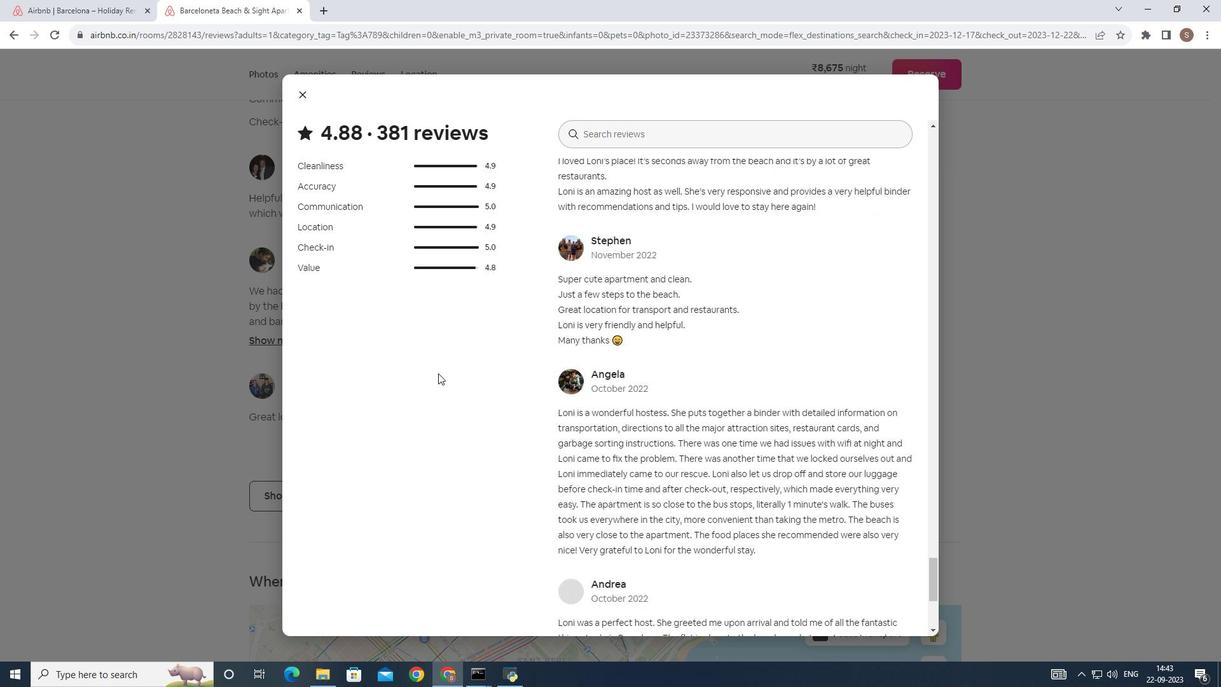 
Action: Mouse scrolled (439, 373) with delta (0, 0)
Screenshot: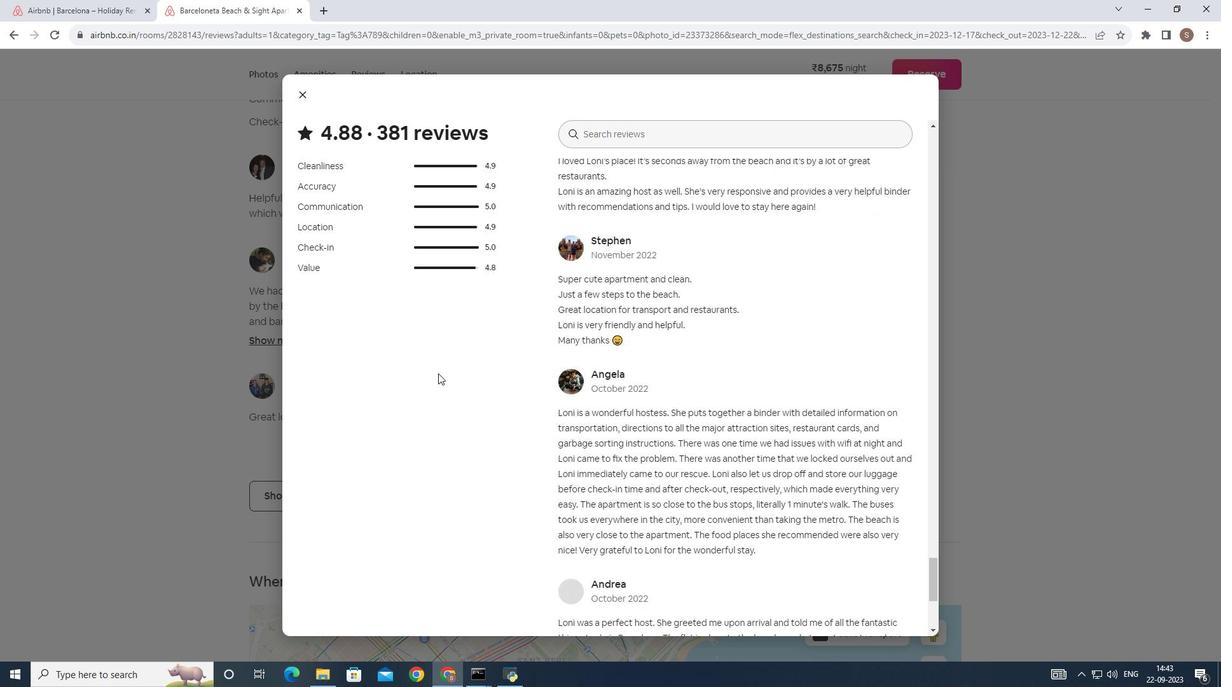 
Action: Mouse scrolled (439, 373) with delta (0, 0)
Screenshot: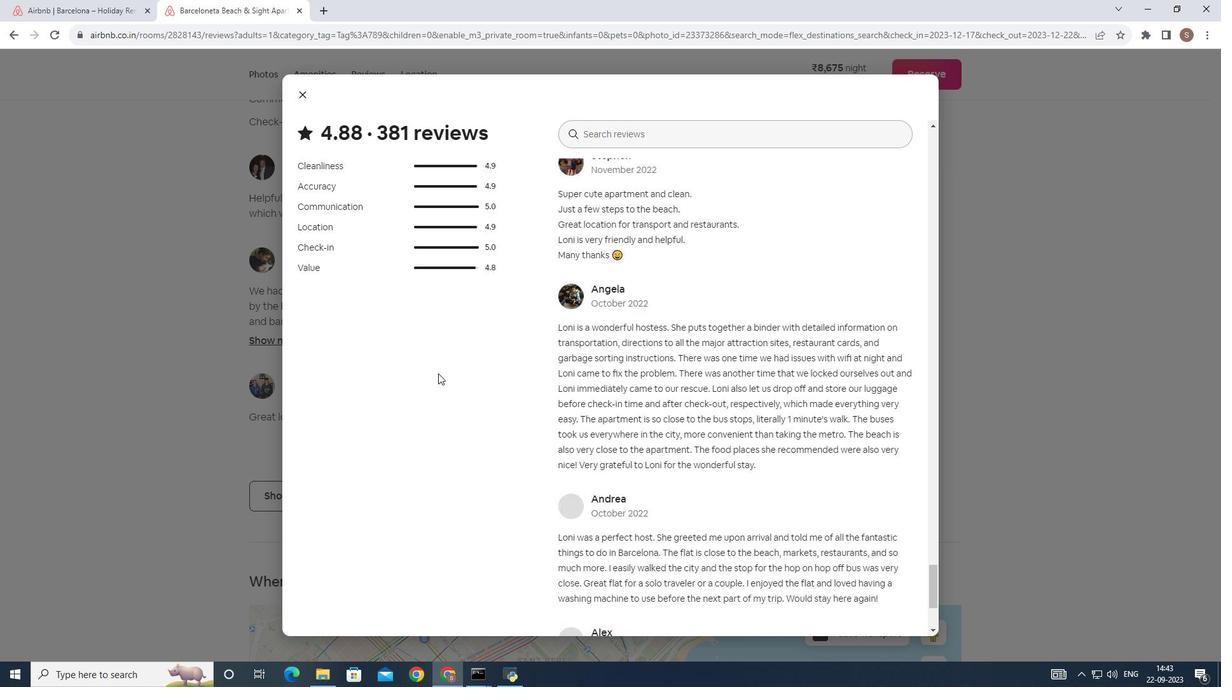 
Action: Mouse scrolled (439, 373) with delta (0, 0)
Screenshot: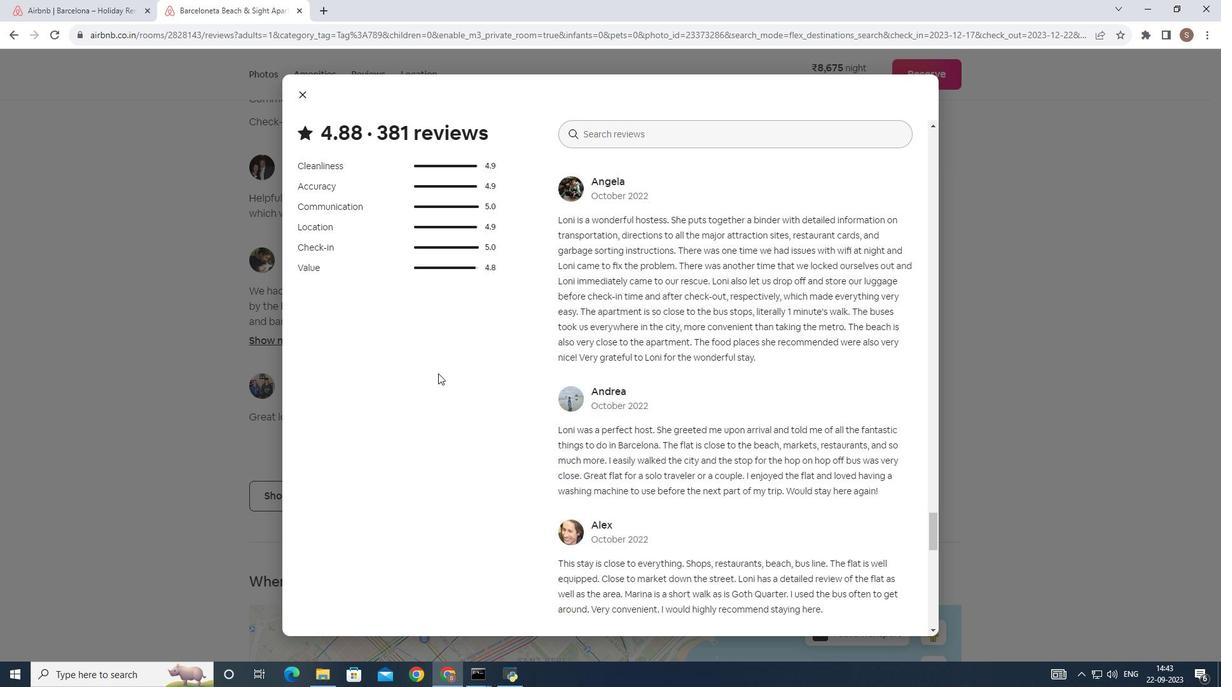
Action: Mouse scrolled (439, 373) with delta (0, 0)
Screenshot: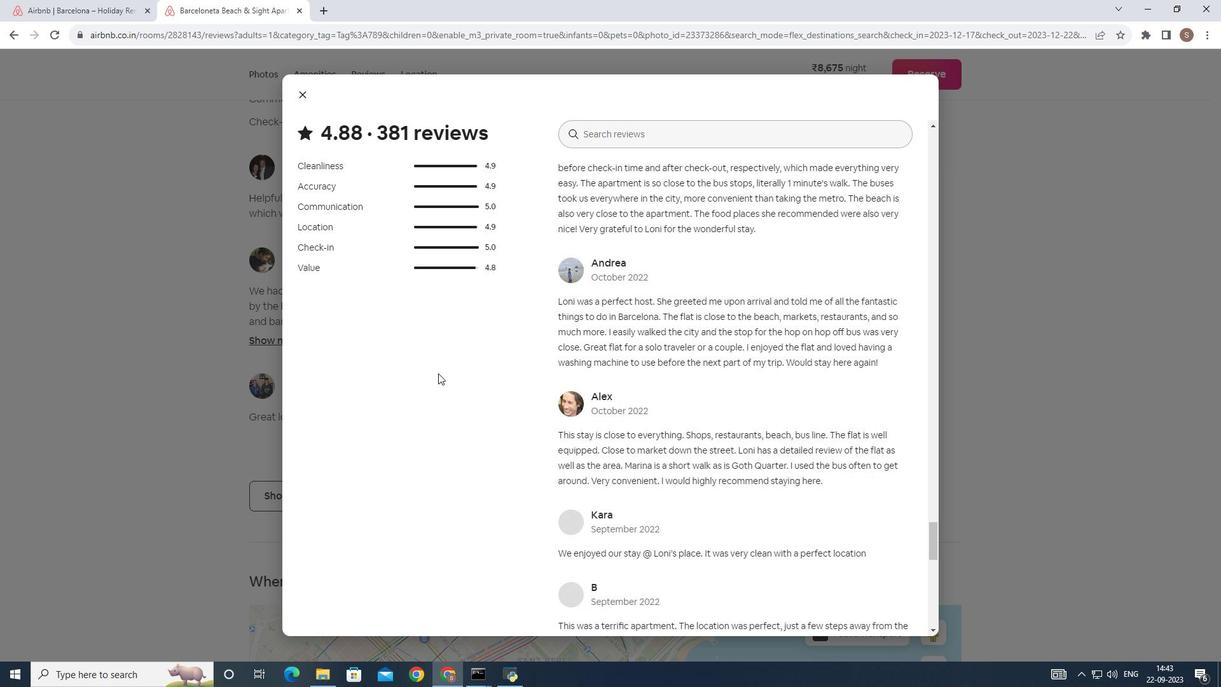 
Action: Mouse scrolled (439, 373) with delta (0, 0)
Screenshot: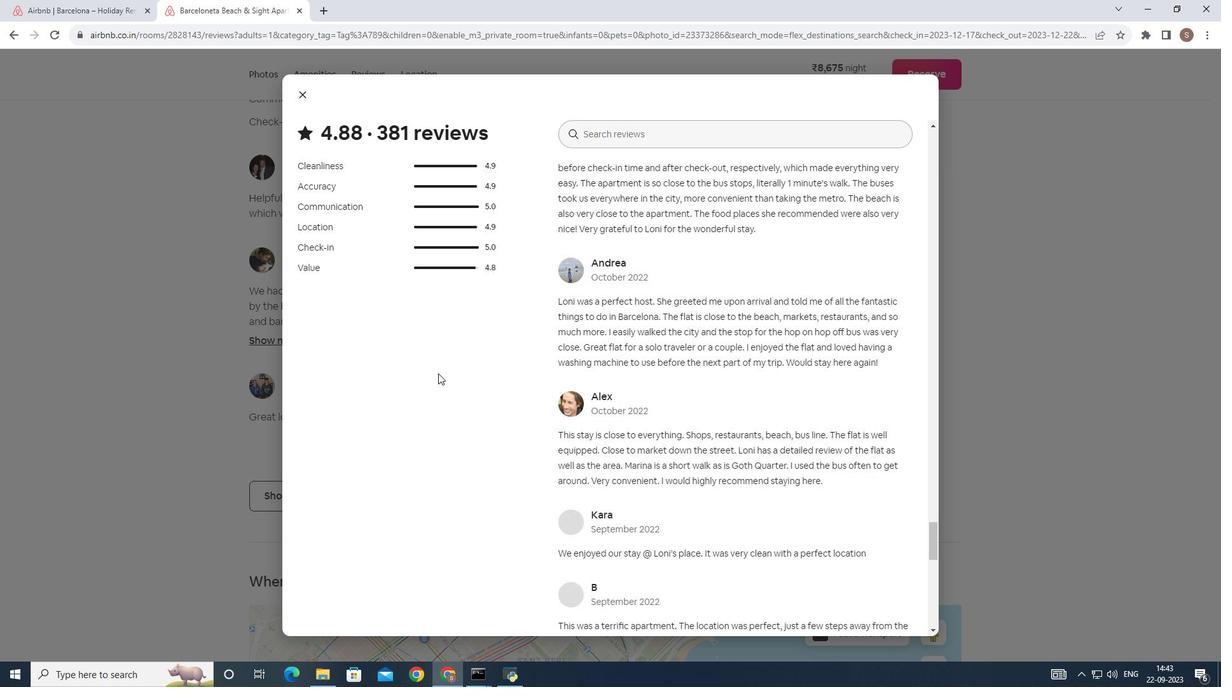 
Action: Mouse scrolled (439, 373) with delta (0, 0)
Screenshot: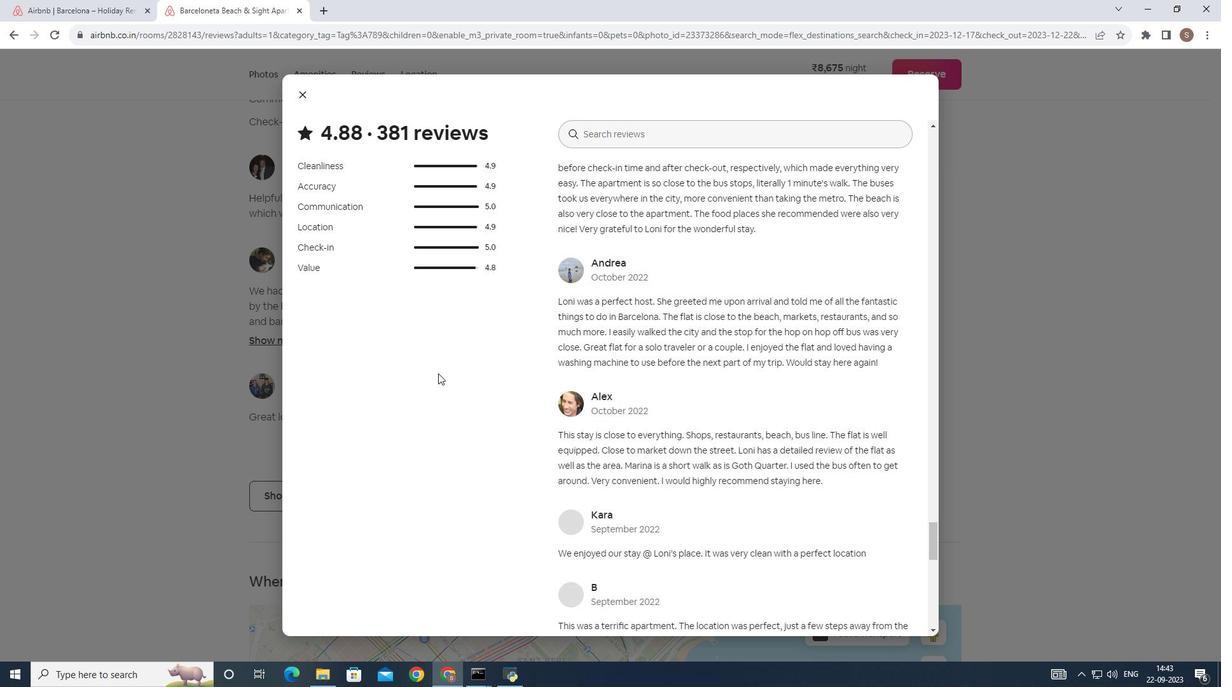 
Action: Mouse scrolled (439, 373) with delta (0, 0)
Screenshot: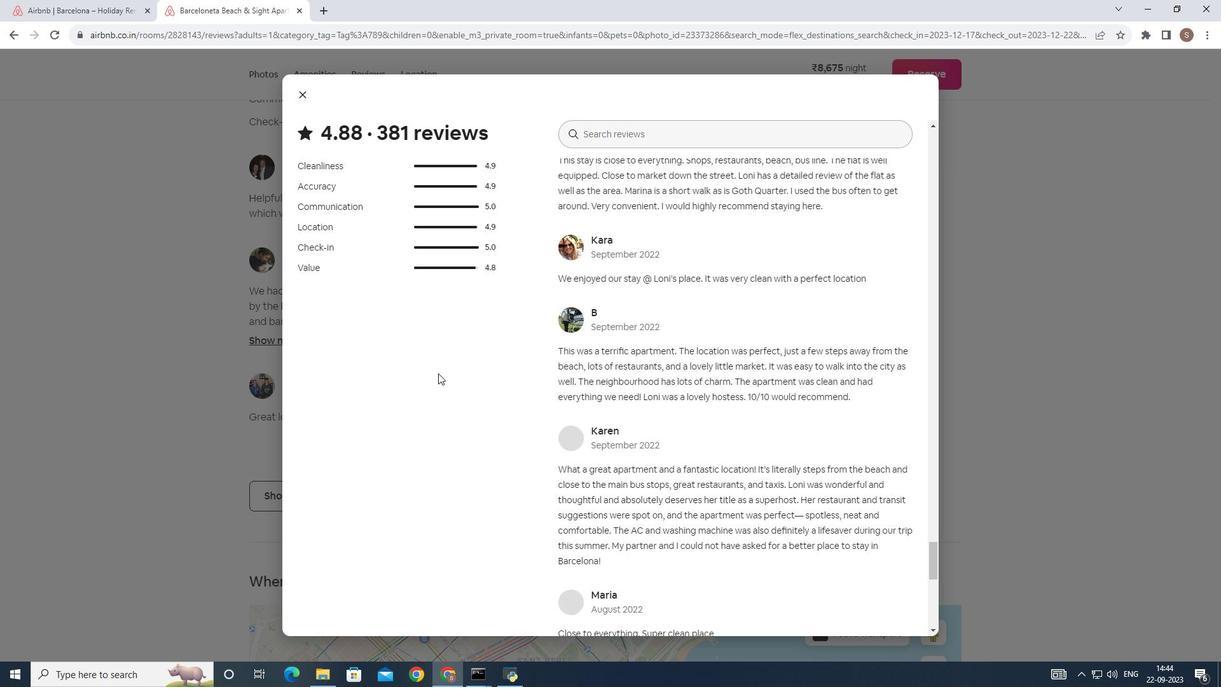 
Action: Mouse scrolled (439, 373) with delta (0, 0)
Screenshot: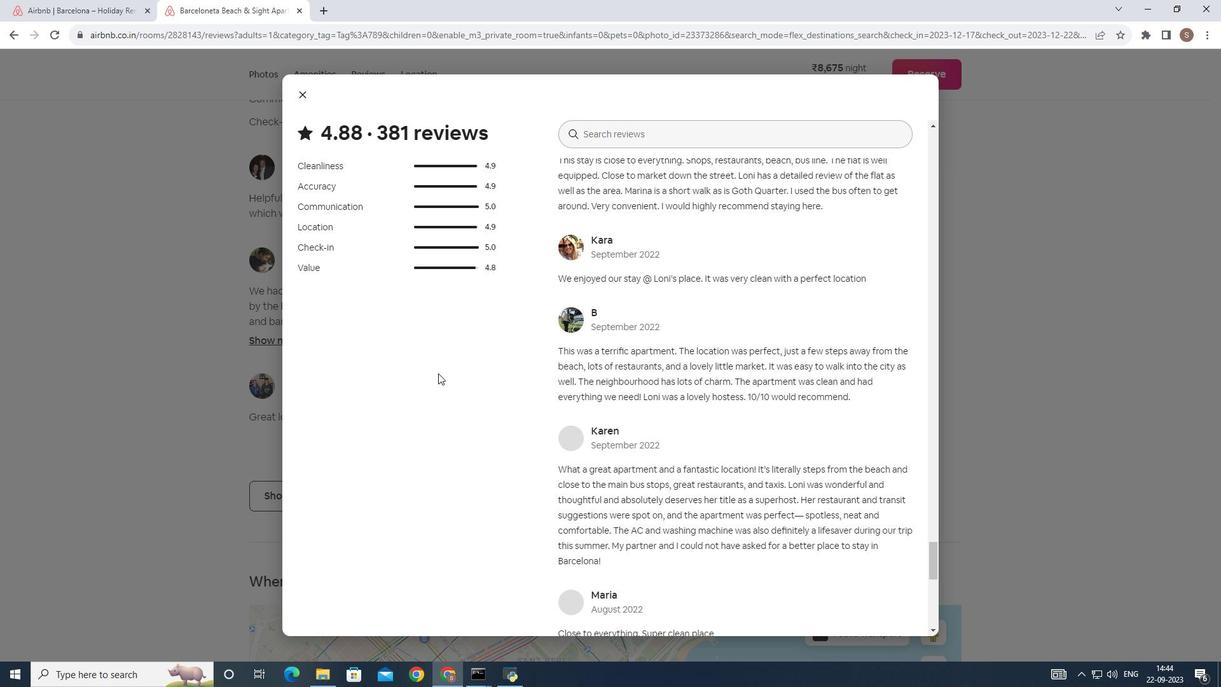 
Action: Mouse scrolled (439, 373) with delta (0, 0)
Screenshot: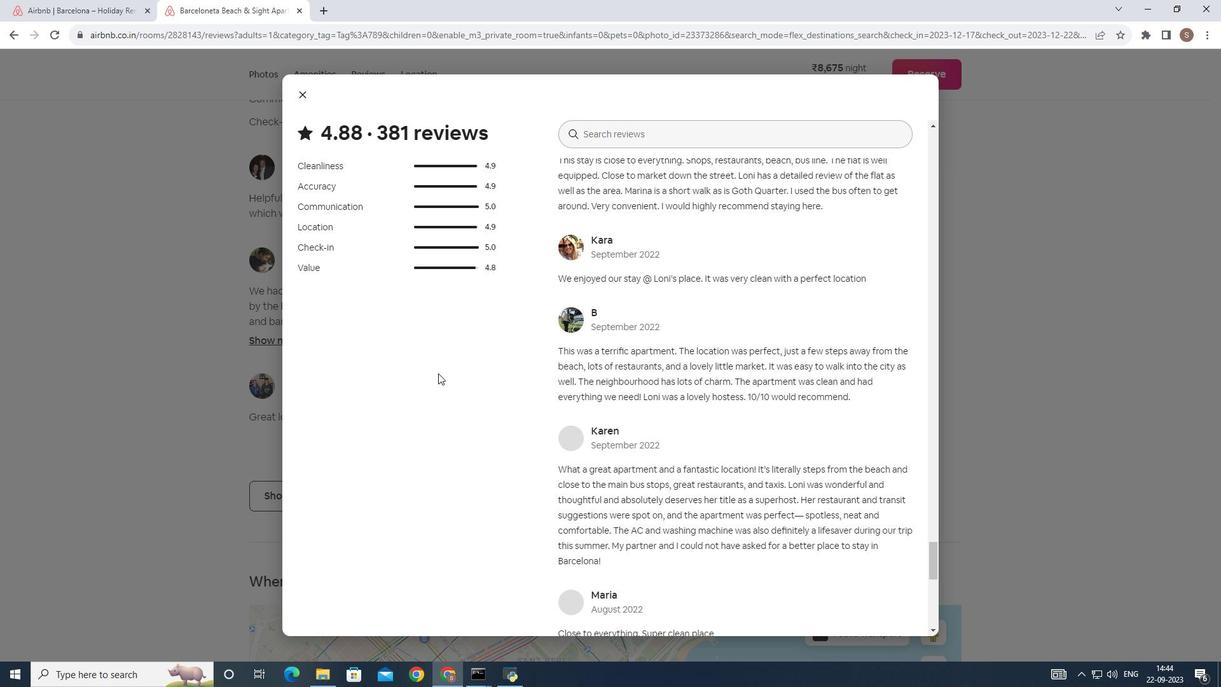 
Action: Mouse scrolled (439, 373) with delta (0, 0)
Screenshot: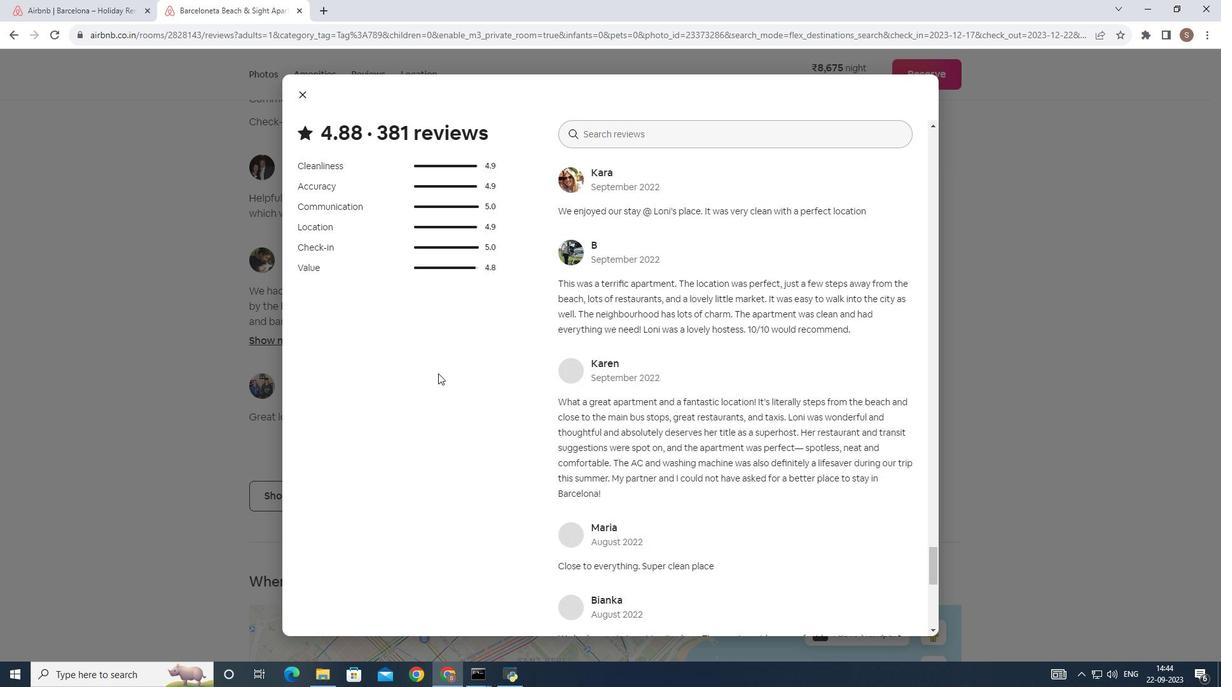 
Action: Mouse scrolled (439, 373) with delta (0, 0)
Screenshot: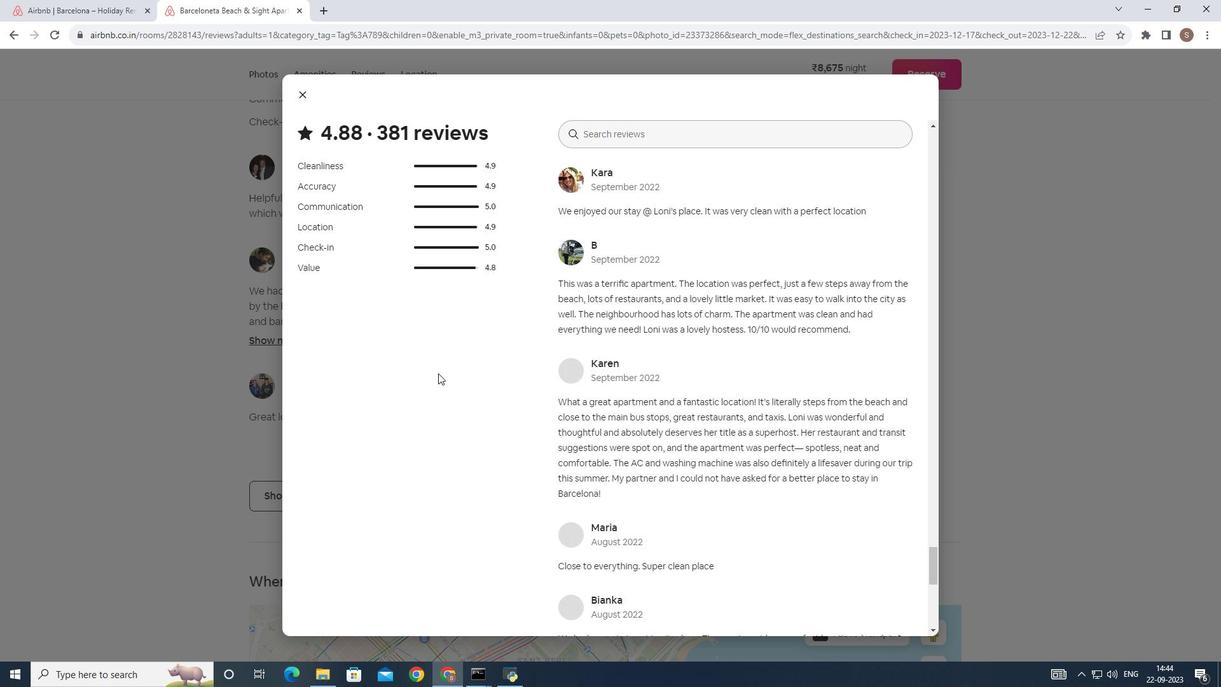 
Action: Mouse scrolled (439, 373) with delta (0, 0)
Screenshot: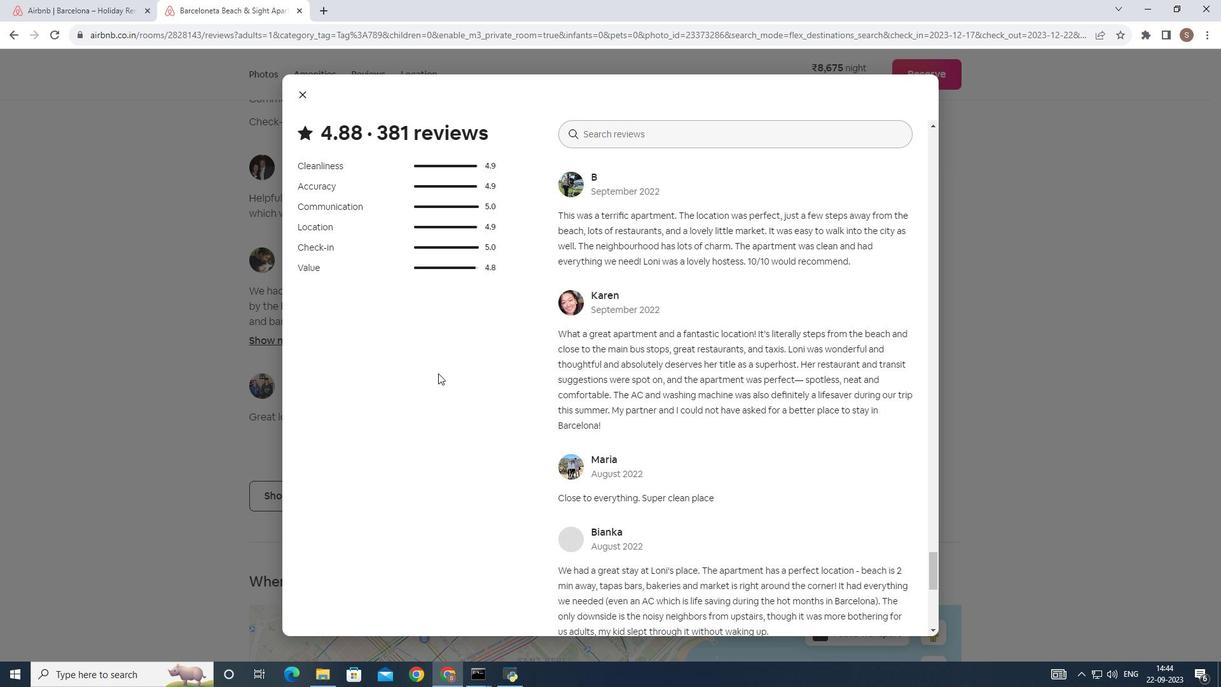 
Action: Mouse scrolled (439, 373) with delta (0, 0)
Screenshot: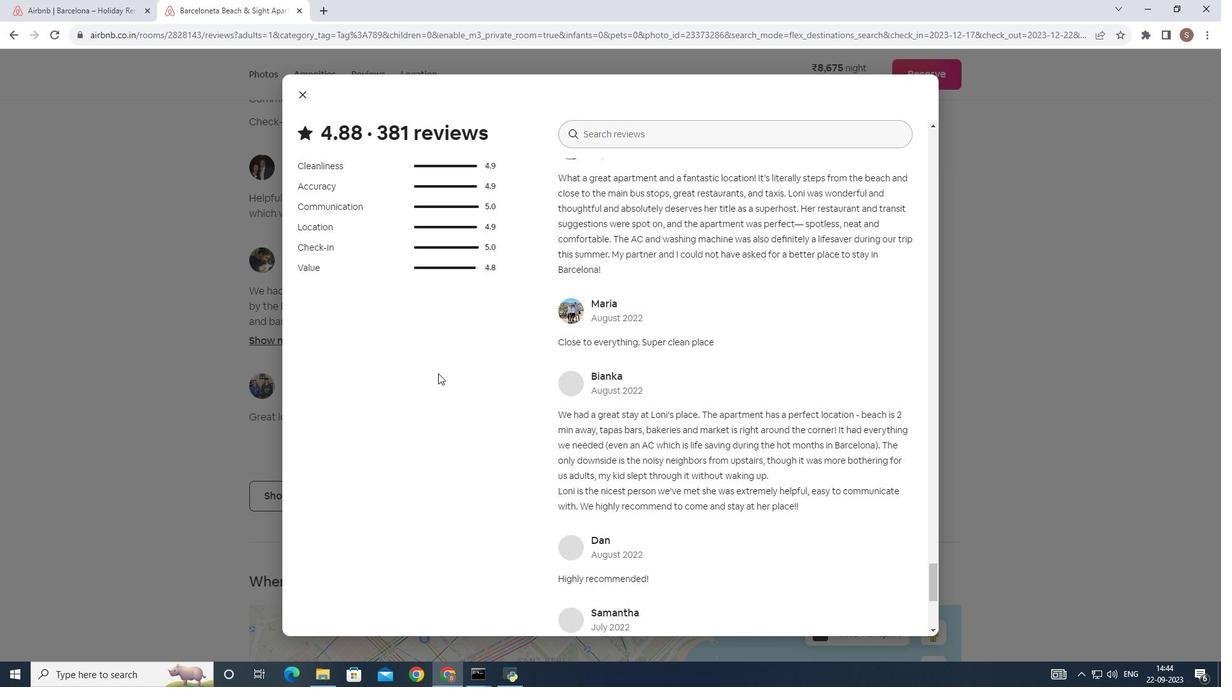
Action: Mouse scrolled (439, 373) with delta (0, 0)
